 Task: Playful business resume whimsical color block.
Action: Mouse moved to (314, 175)
Screenshot: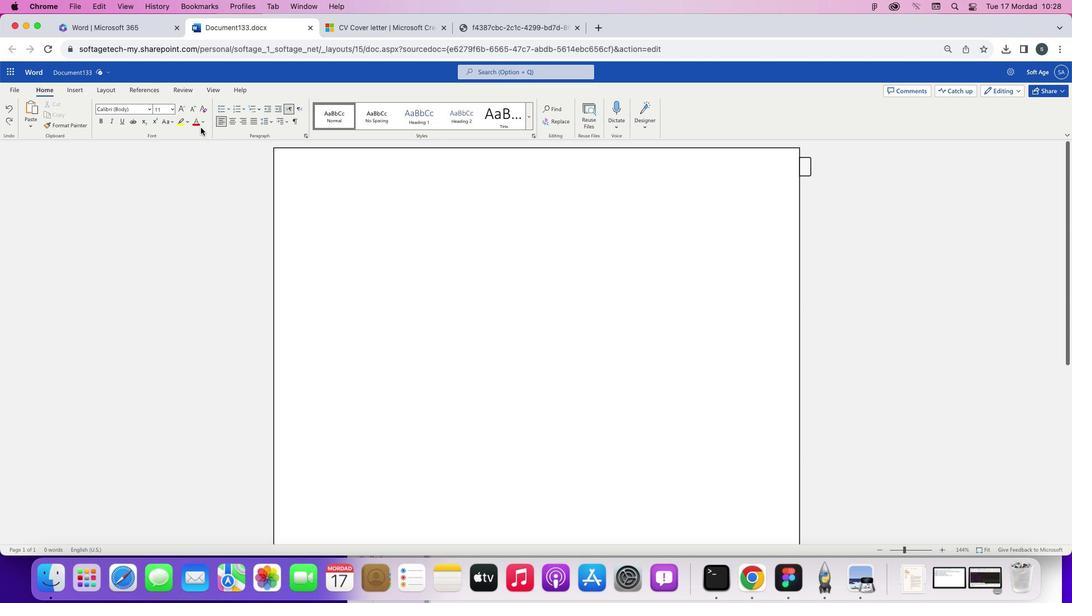 
Action: Mouse pressed left at (314, 175)
Screenshot: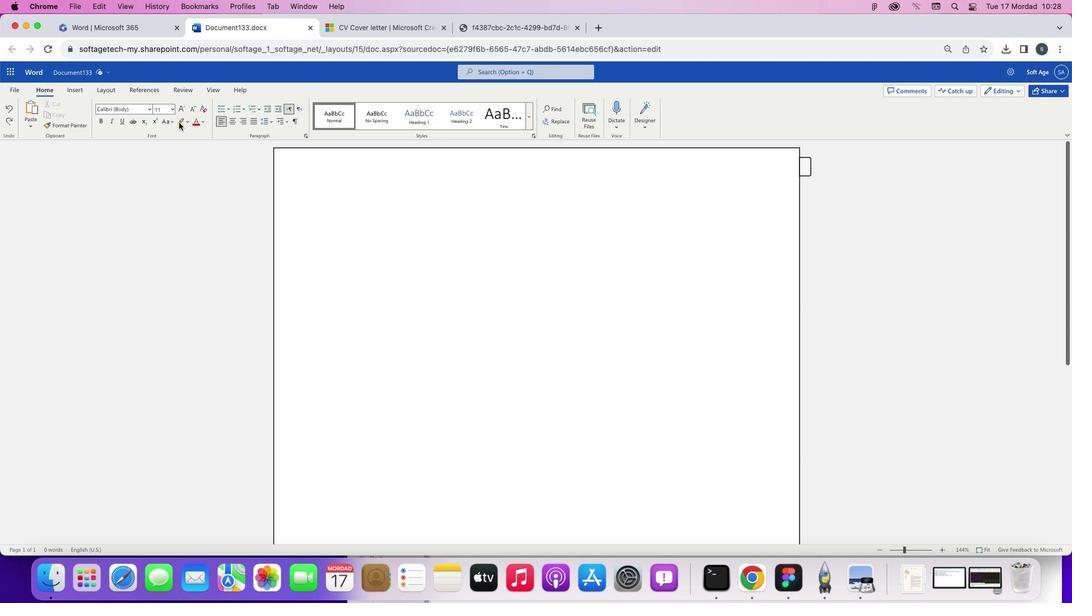 
Action: Mouse moved to (98, 74)
Screenshot: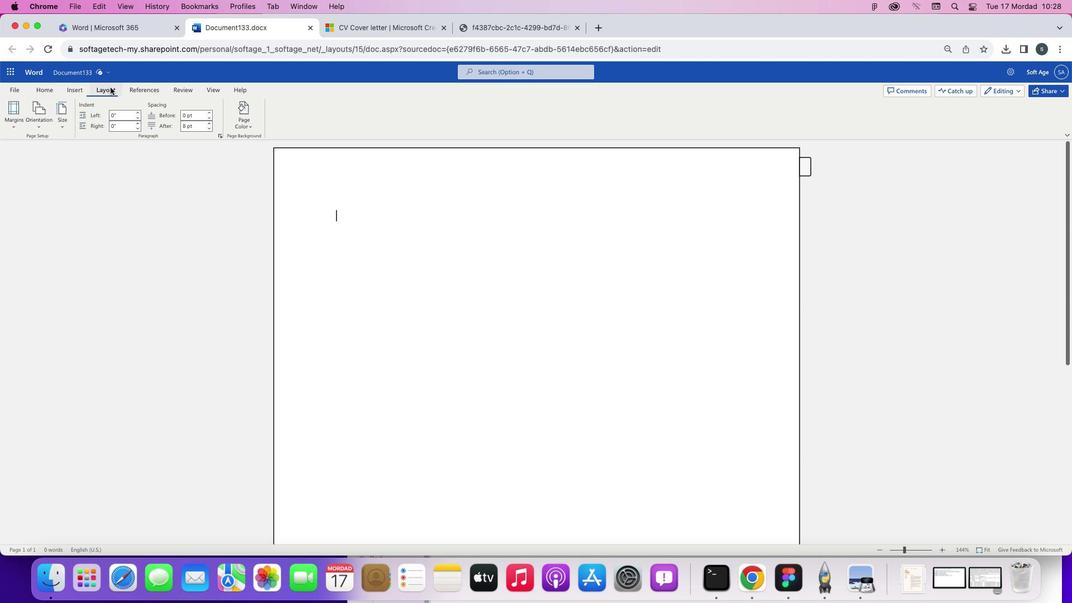 
Action: Mouse pressed left at (98, 74)
Screenshot: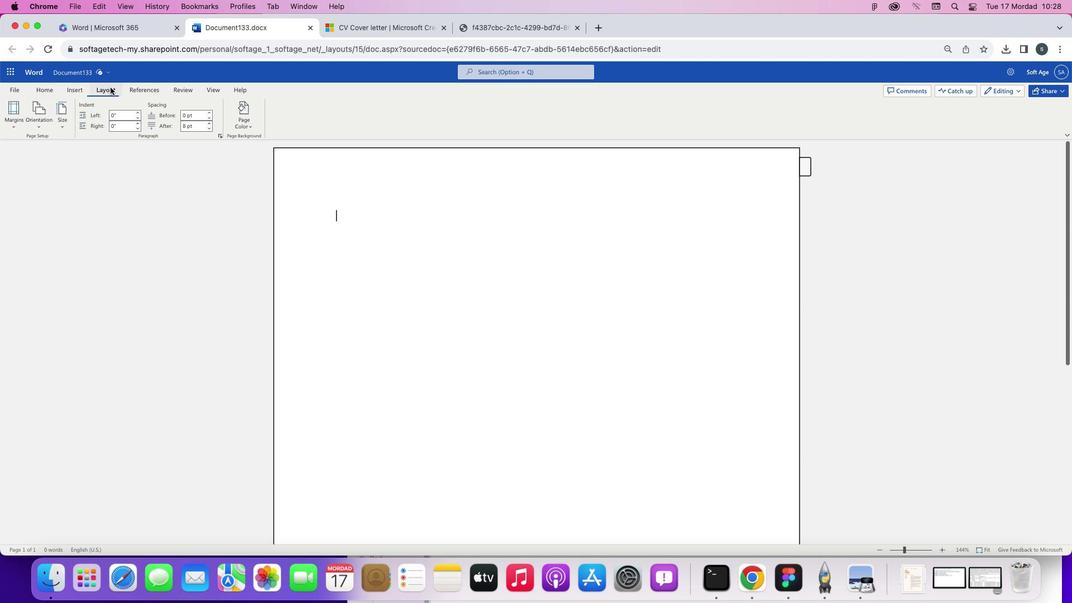 
Action: Mouse moved to (232, 101)
Screenshot: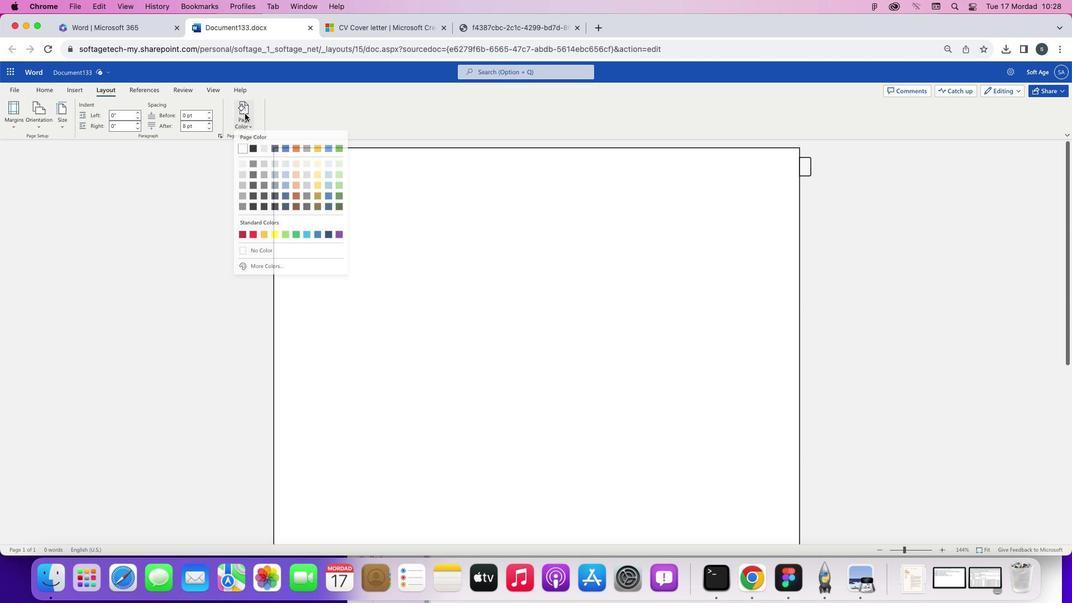 
Action: Mouse pressed left at (232, 101)
Screenshot: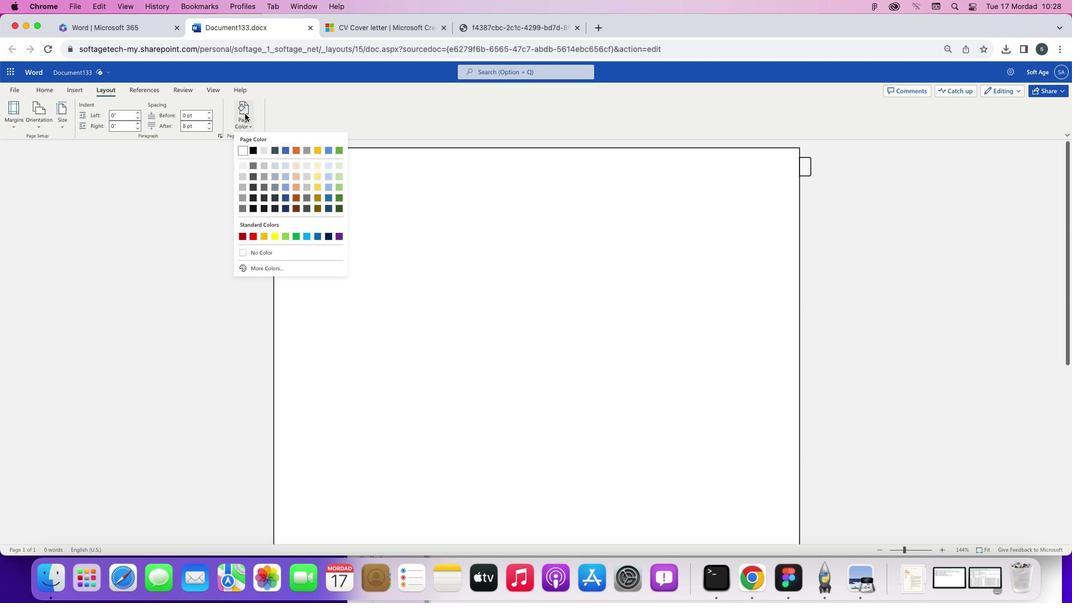 
Action: Mouse moved to (284, 152)
Screenshot: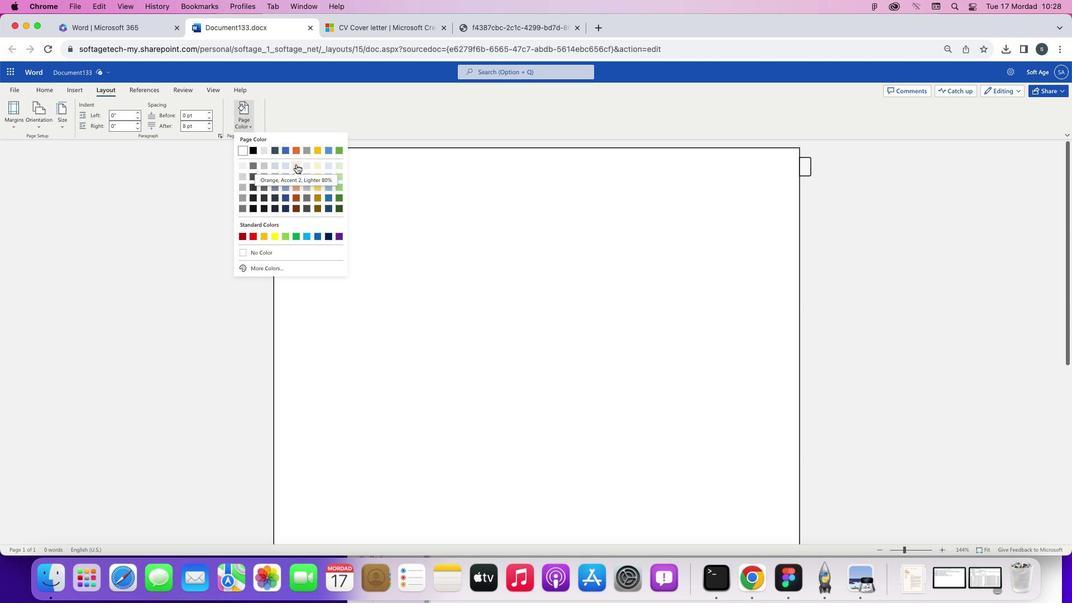 
Action: Mouse pressed left at (284, 152)
Screenshot: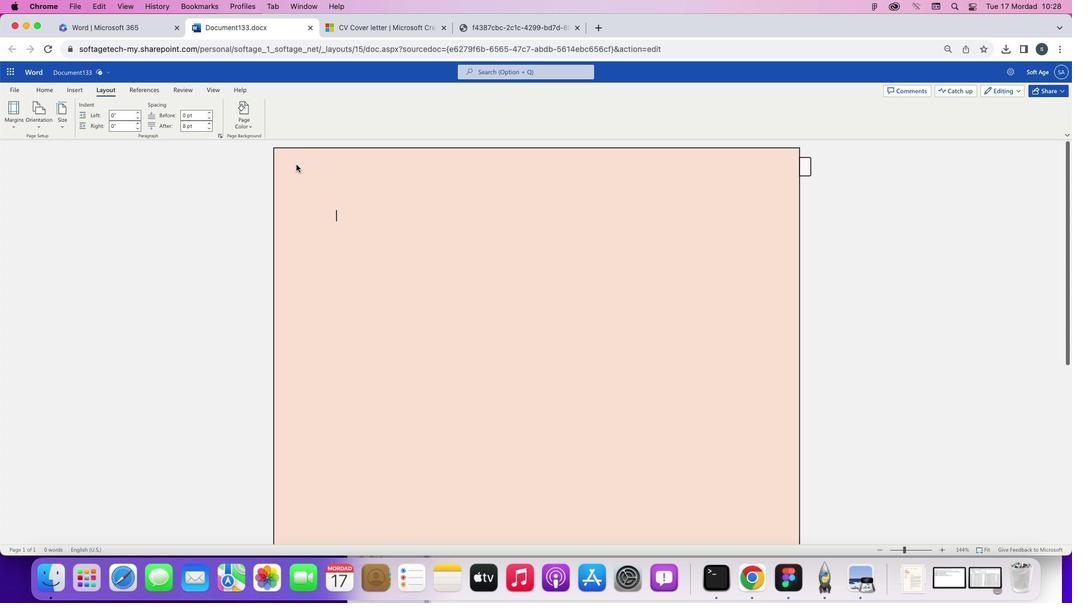 
Action: Mouse moved to (362, 233)
Screenshot: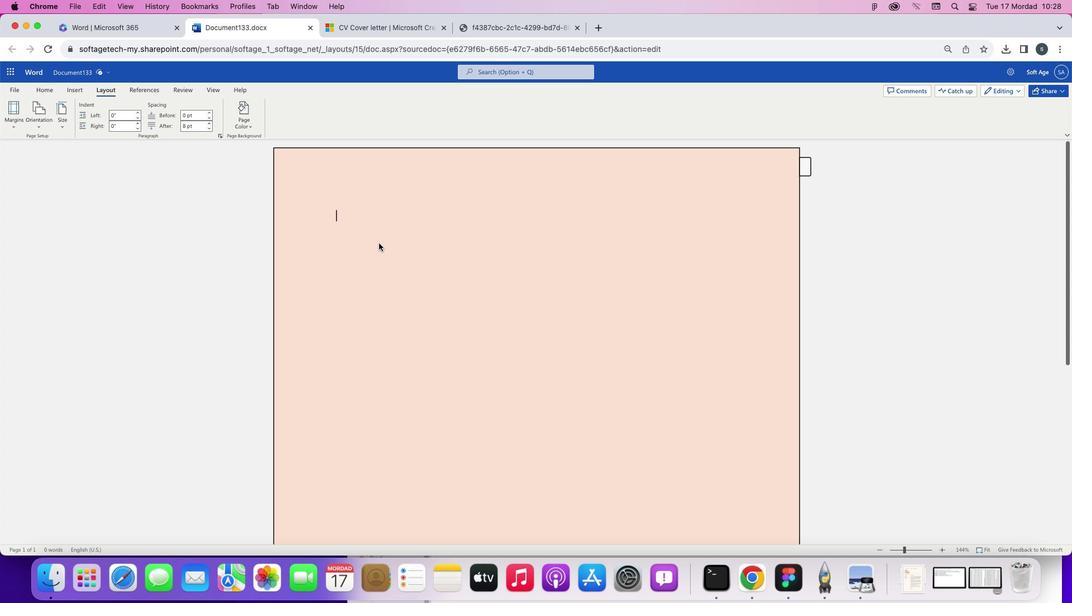 
Action: Mouse pressed left at (362, 233)
Screenshot: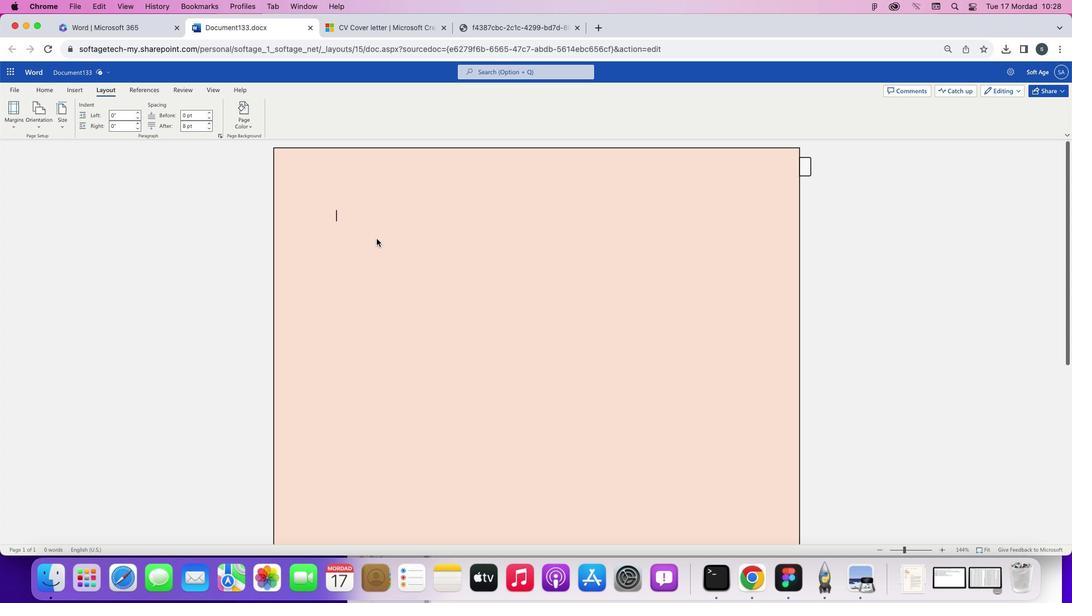 
Action: Mouse moved to (40, 79)
Screenshot: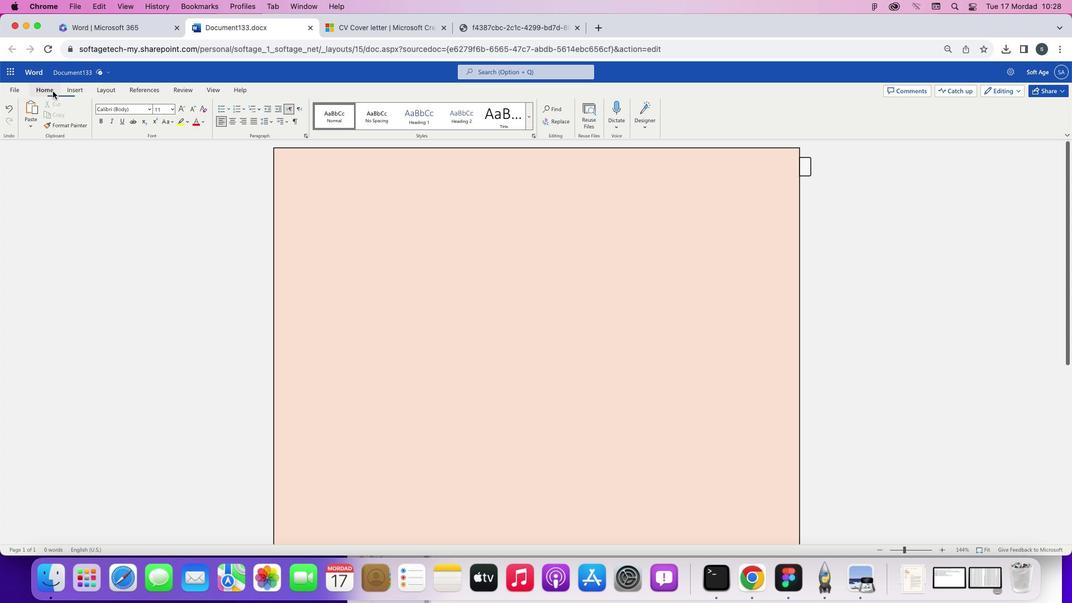 
Action: Mouse pressed left at (40, 79)
Screenshot: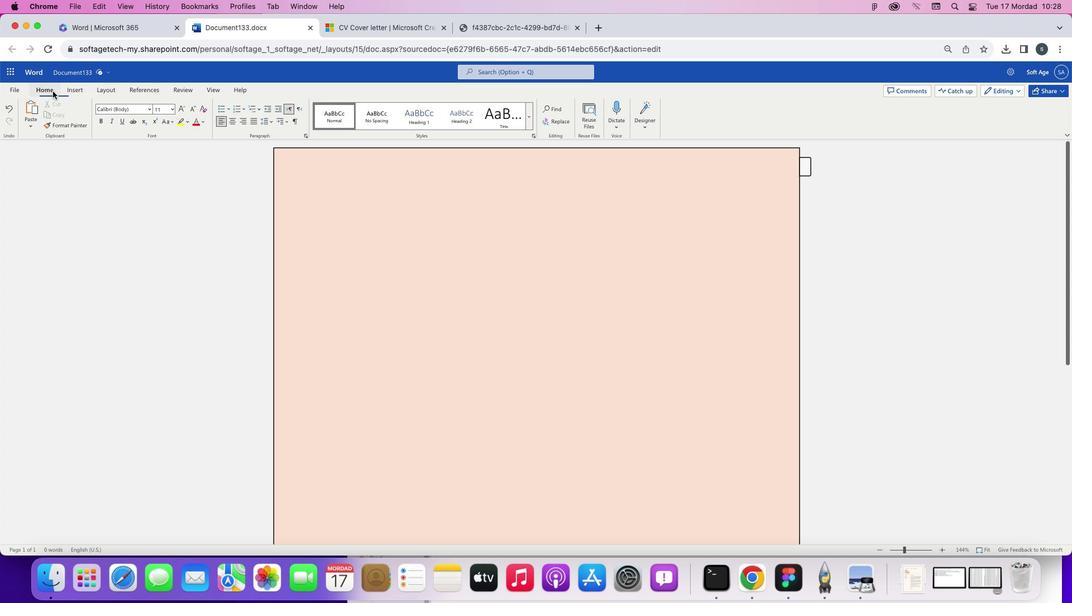 
Action: Mouse moved to (366, 206)
Screenshot: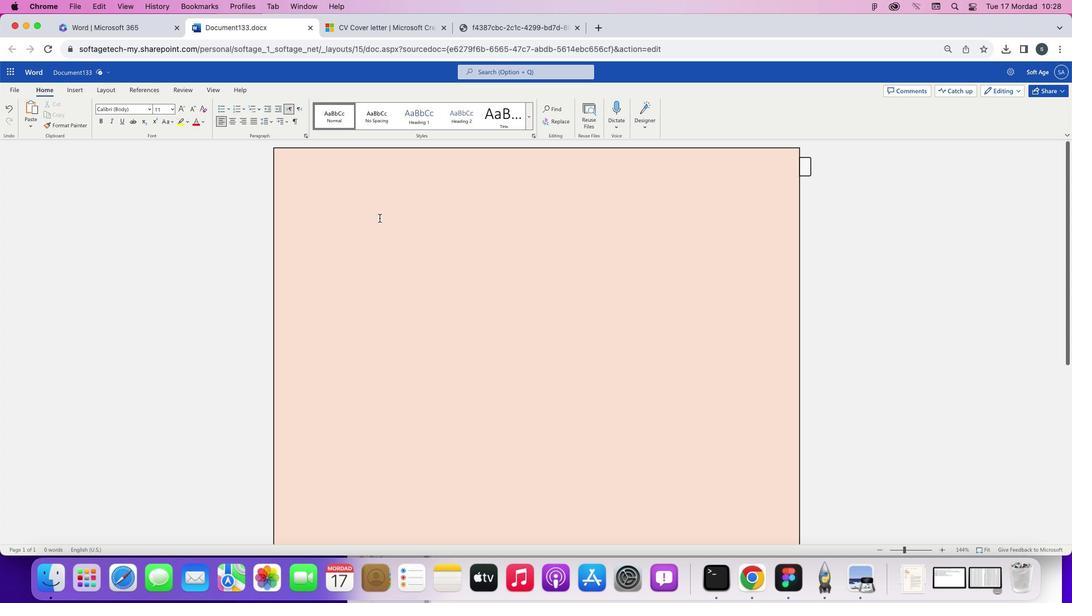 
Action: Mouse pressed left at (366, 206)
Screenshot: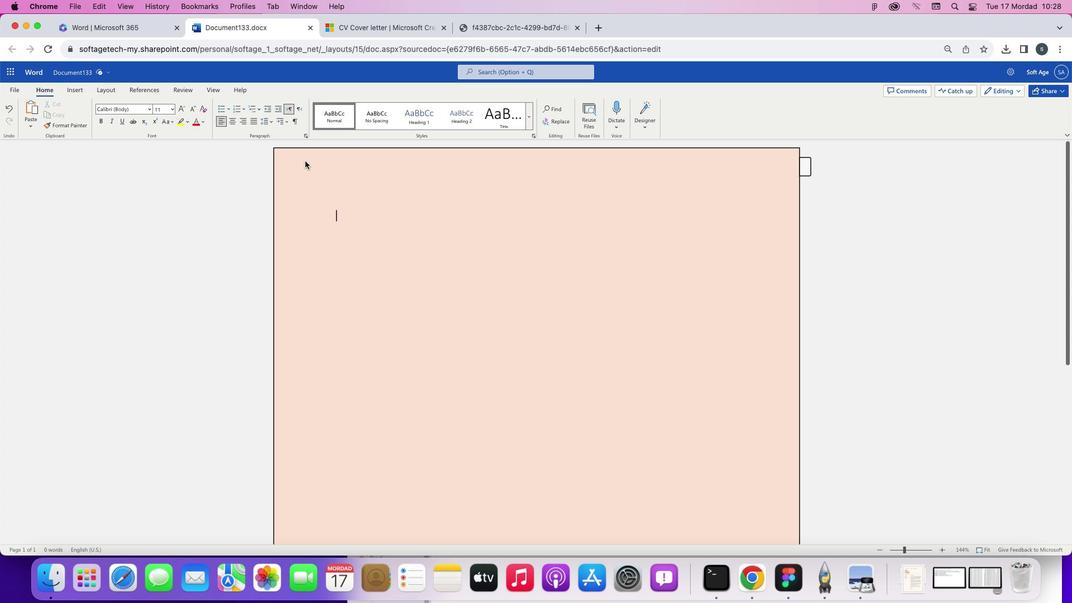 
Action: Mouse moved to (66, 79)
Screenshot: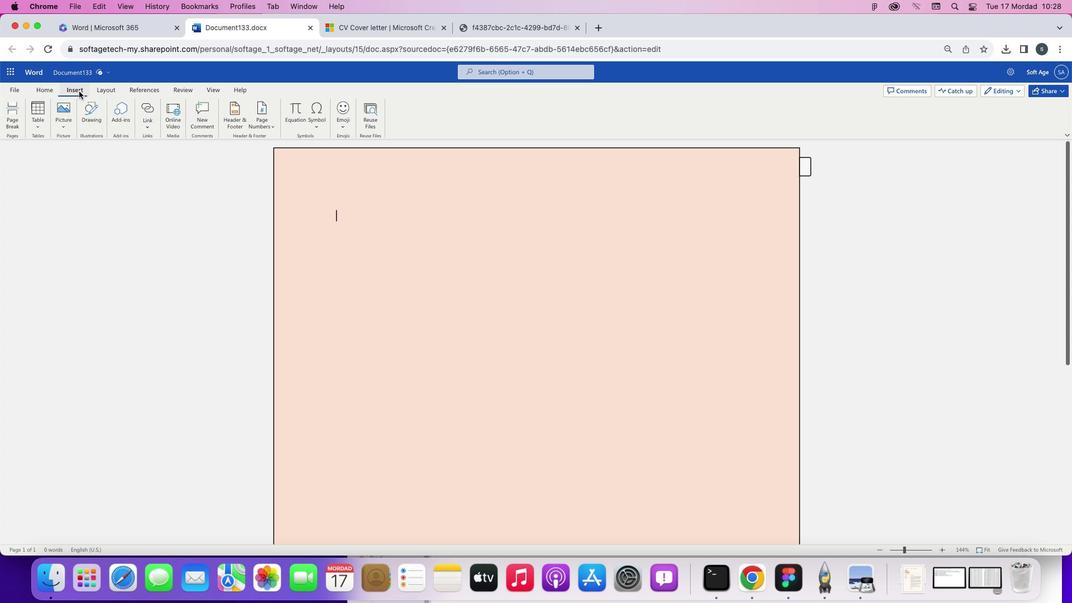 
Action: Mouse pressed left at (66, 79)
Screenshot: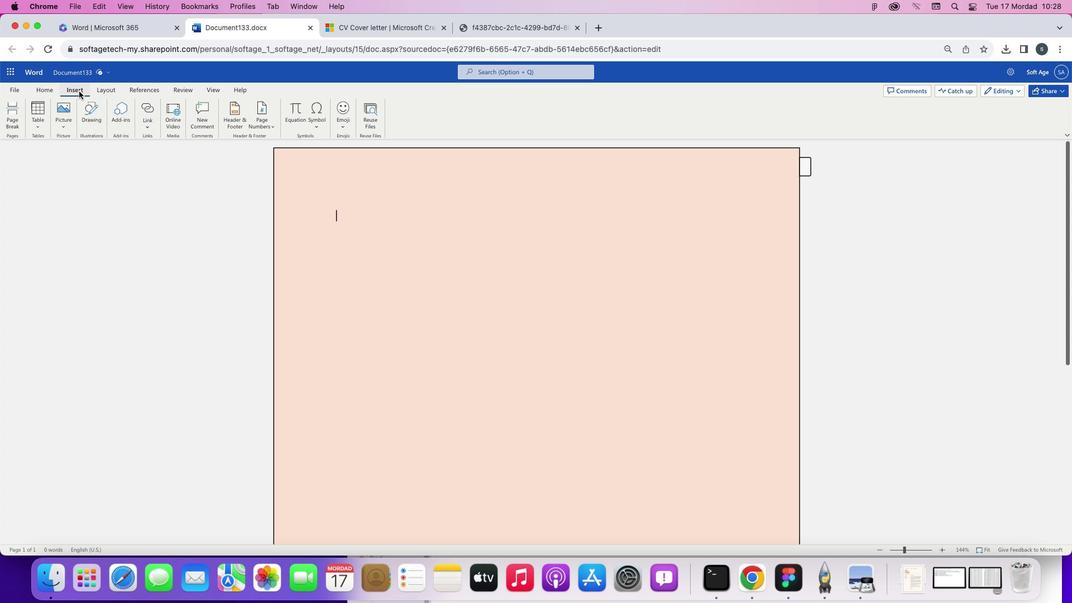 
Action: Mouse moved to (83, 99)
Screenshot: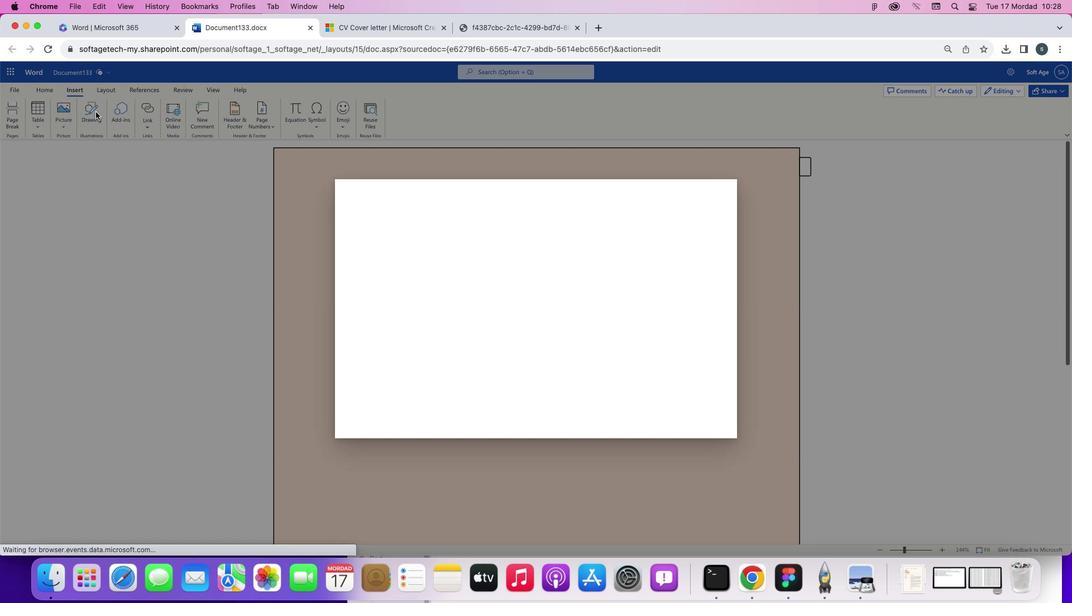 
Action: Mouse pressed left at (83, 99)
Screenshot: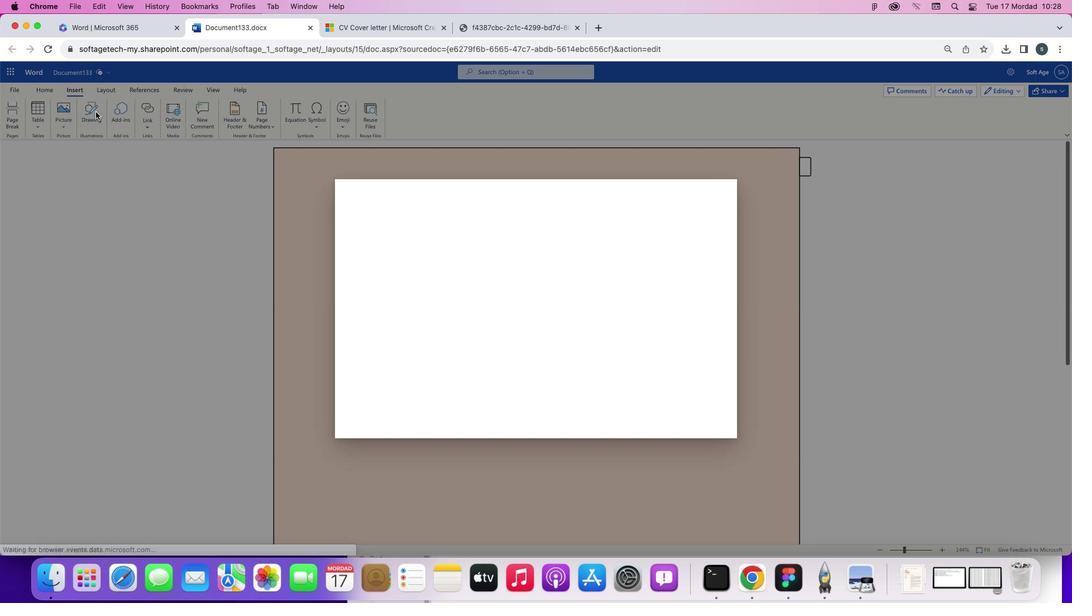 
Action: Mouse moved to (415, 214)
Screenshot: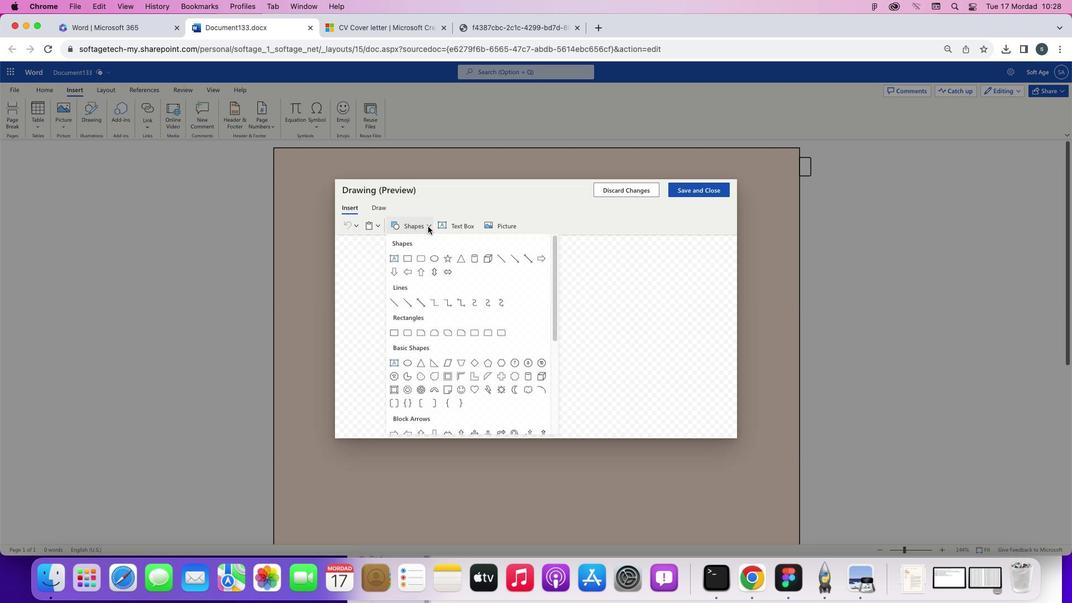 
Action: Mouse pressed left at (415, 214)
Screenshot: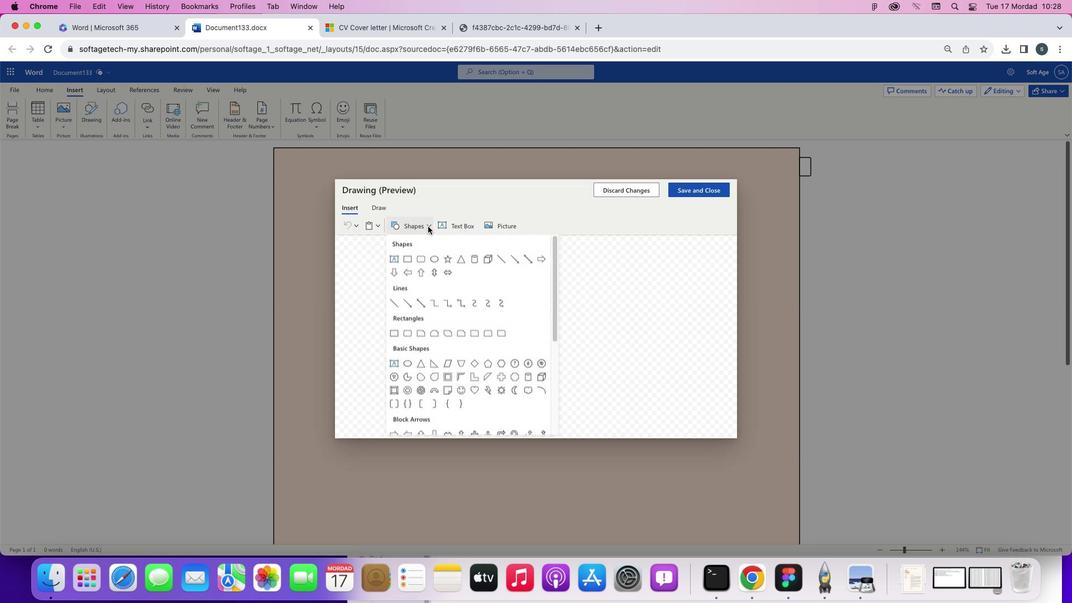 
Action: Mouse moved to (395, 246)
Screenshot: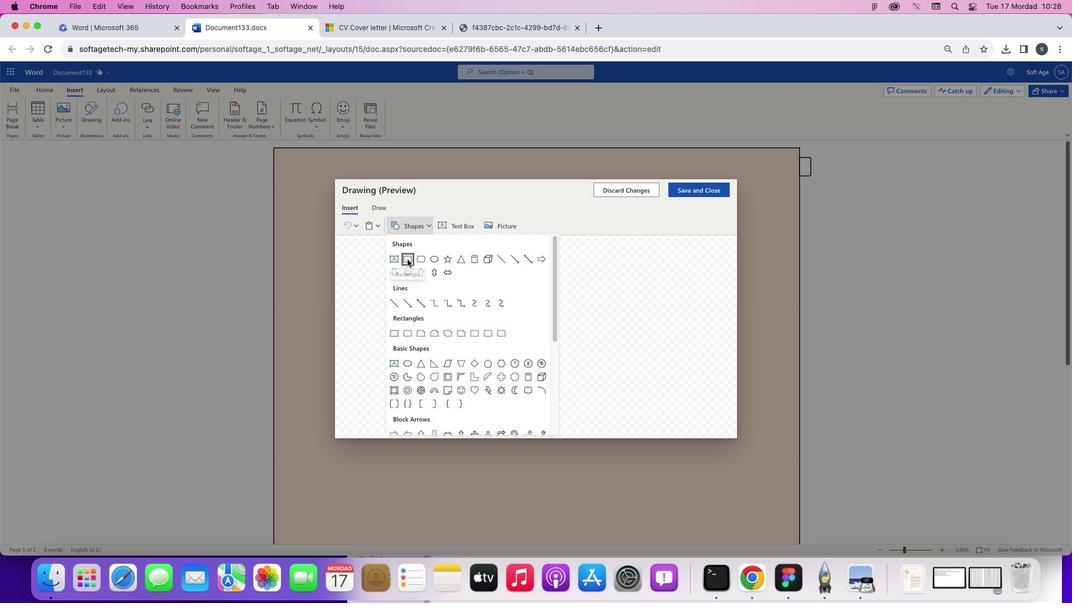 
Action: Mouse pressed left at (395, 246)
Screenshot: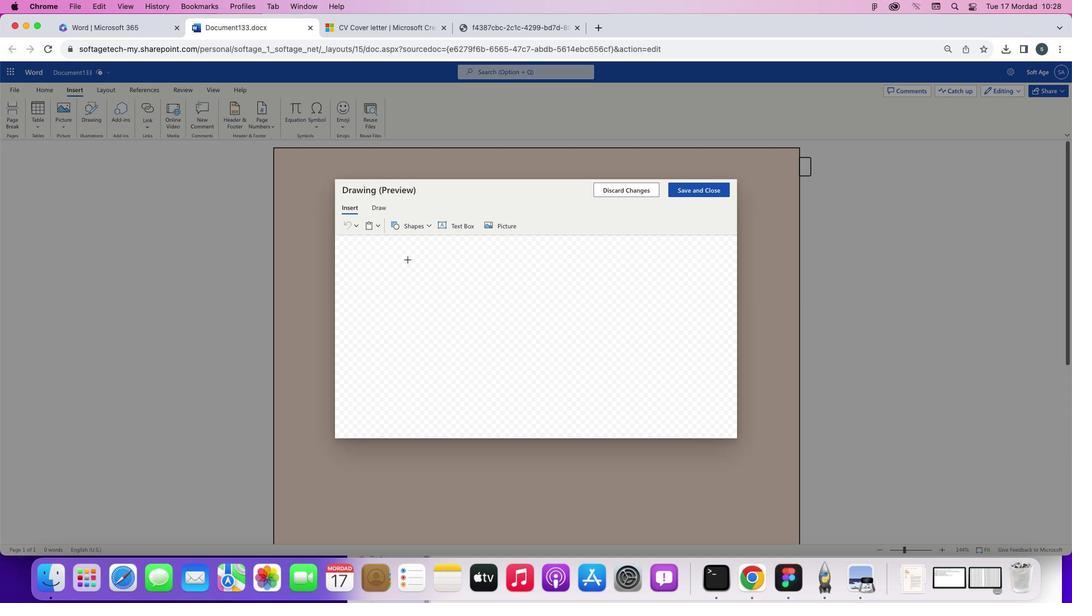 
Action: Mouse moved to (363, 250)
Screenshot: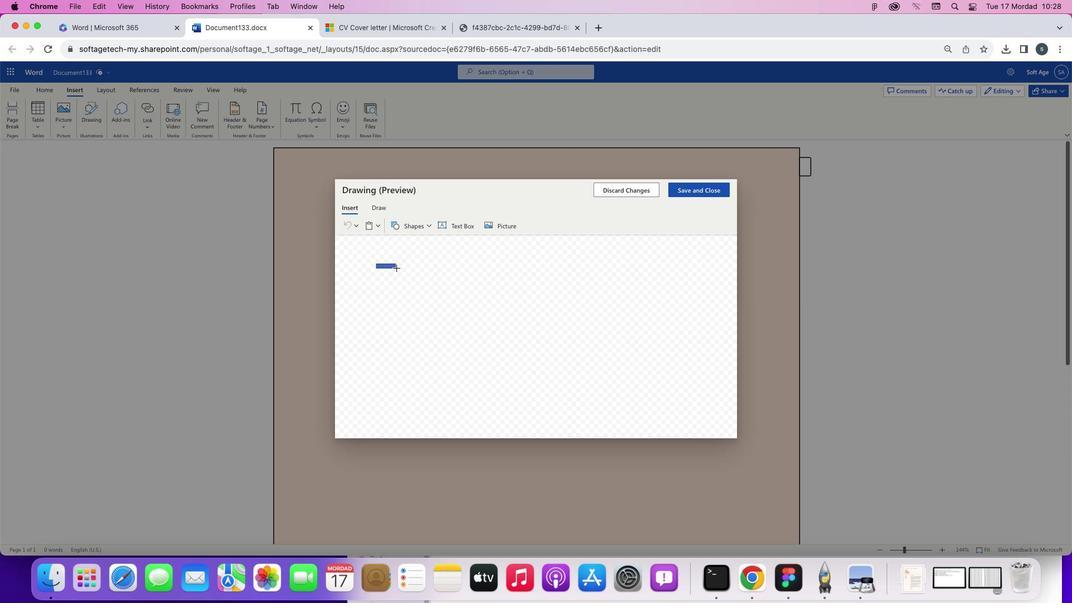 
Action: Mouse pressed left at (363, 250)
Screenshot: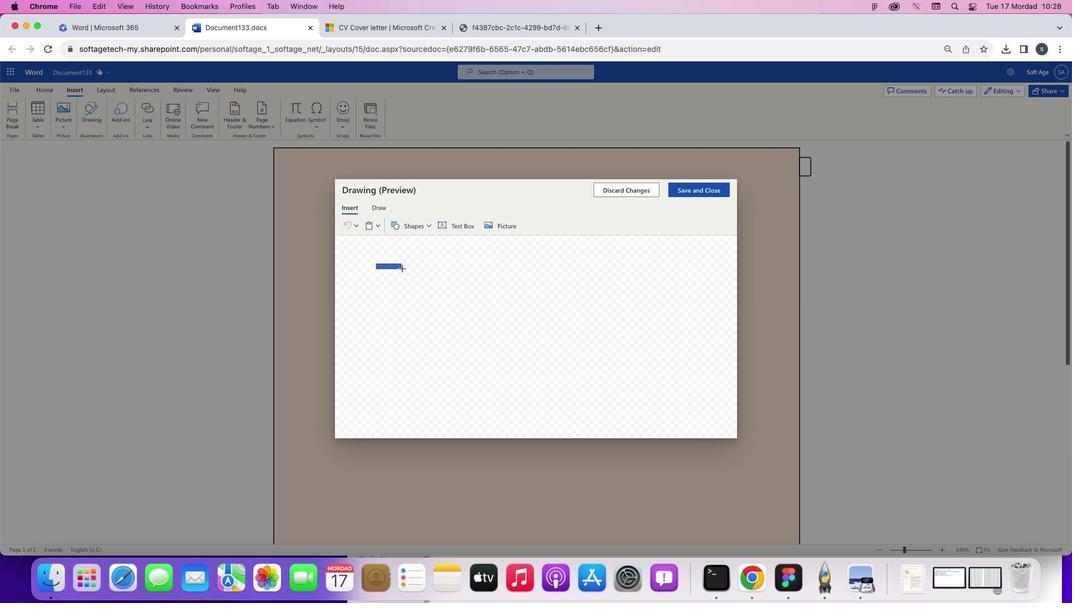 
Action: Mouse moved to (489, 214)
Screenshot: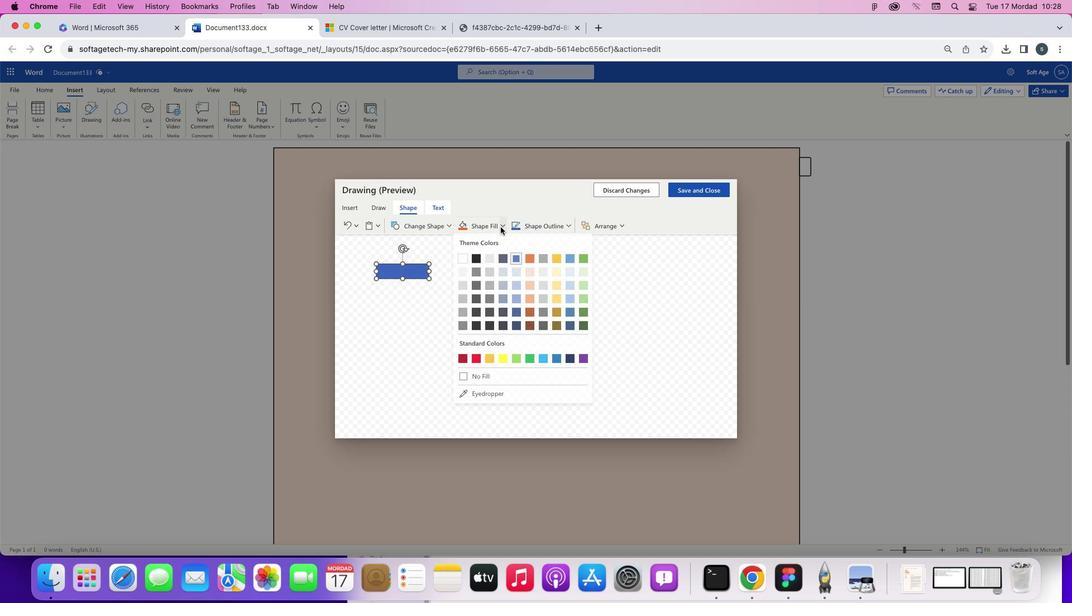
Action: Mouse pressed left at (489, 214)
Screenshot: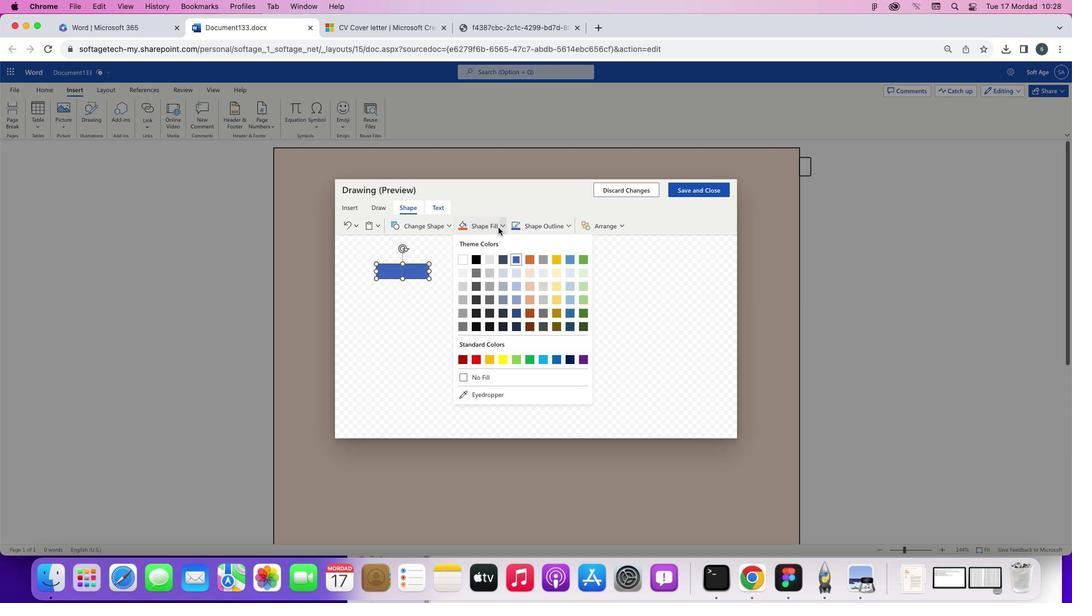 
Action: Mouse moved to (520, 268)
Screenshot: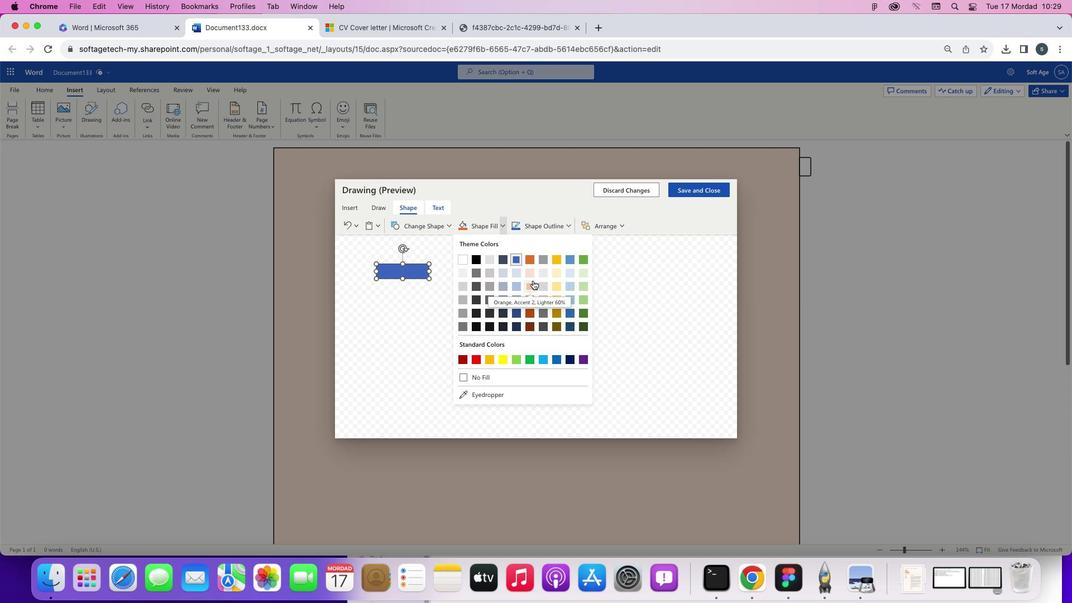 
Action: Mouse pressed left at (520, 268)
Screenshot: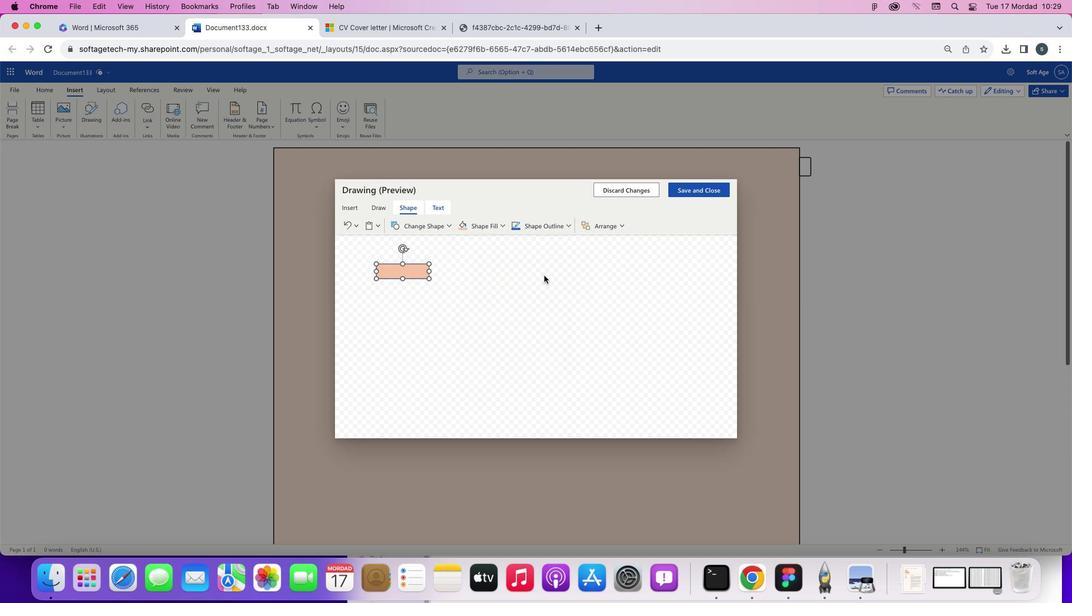 
Action: Mouse moved to (678, 177)
Screenshot: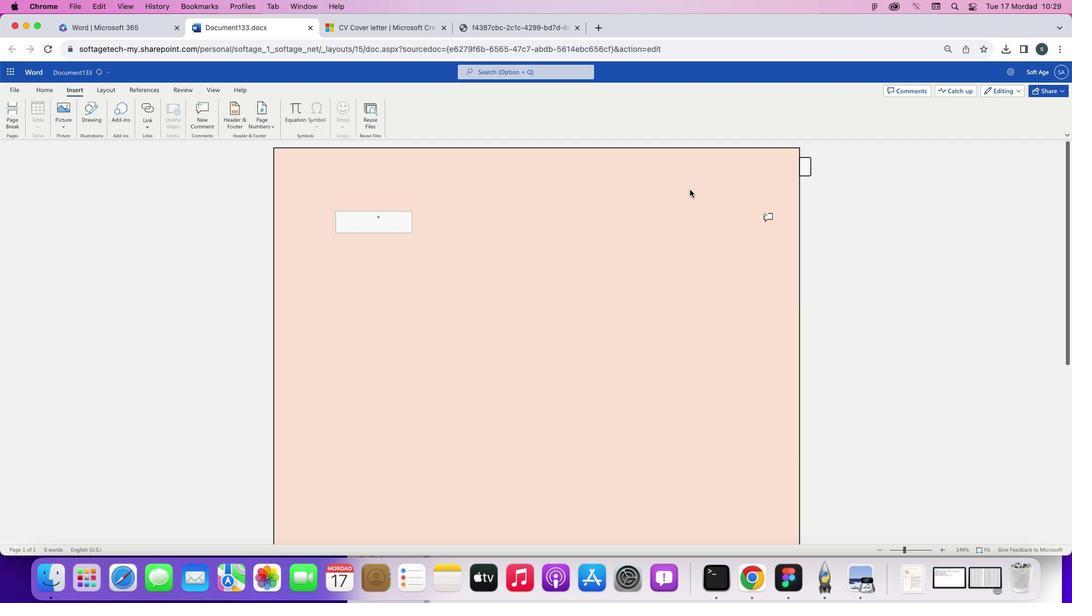 
Action: Mouse pressed left at (678, 177)
Screenshot: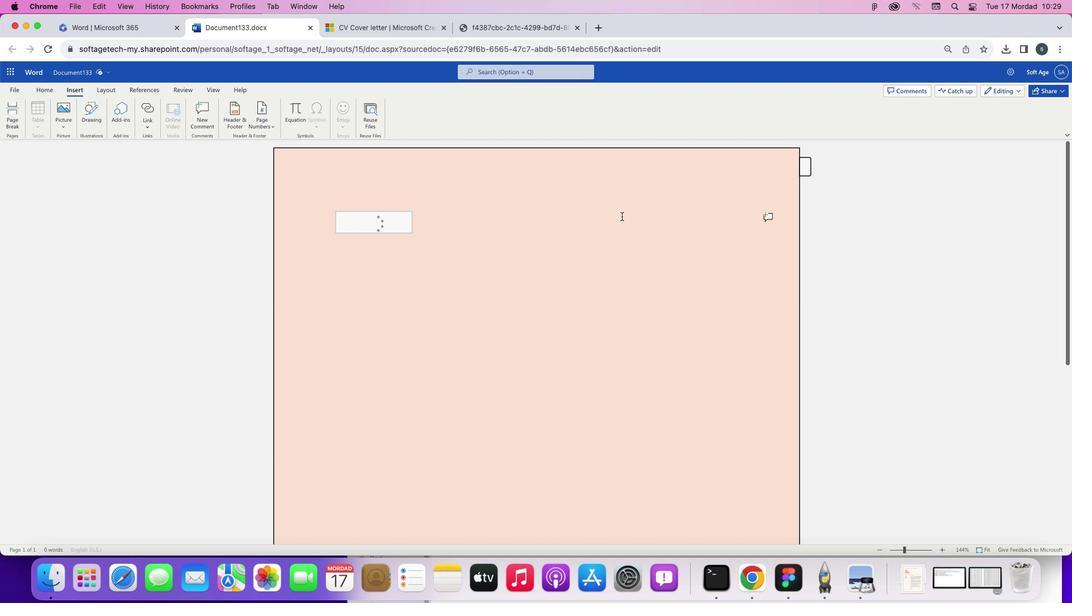 
Action: Mouse moved to (397, 211)
Screenshot: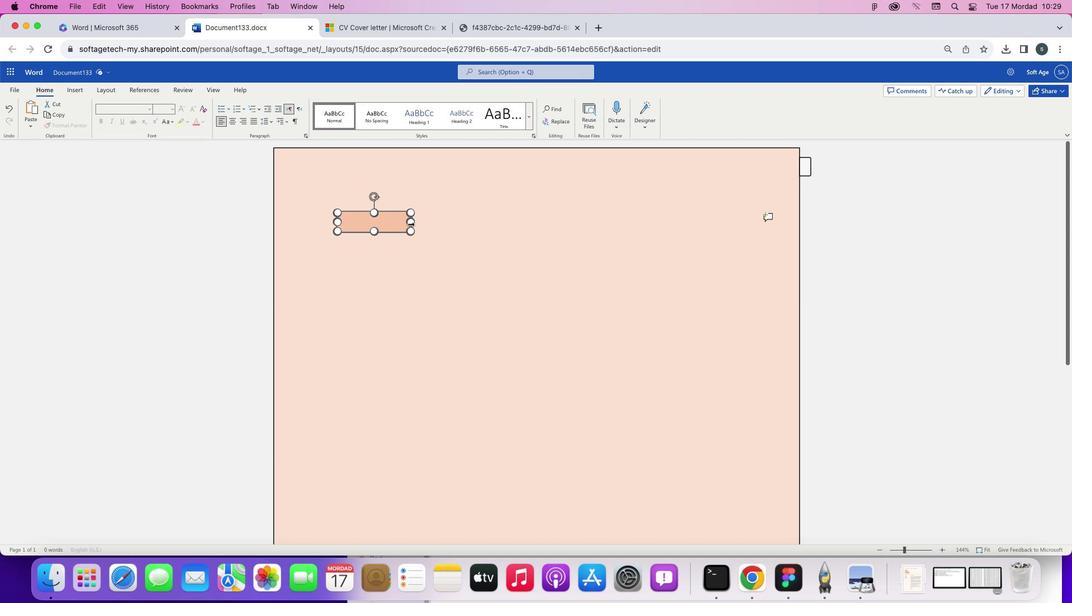 
Action: Mouse pressed left at (397, 211)
Screenshot: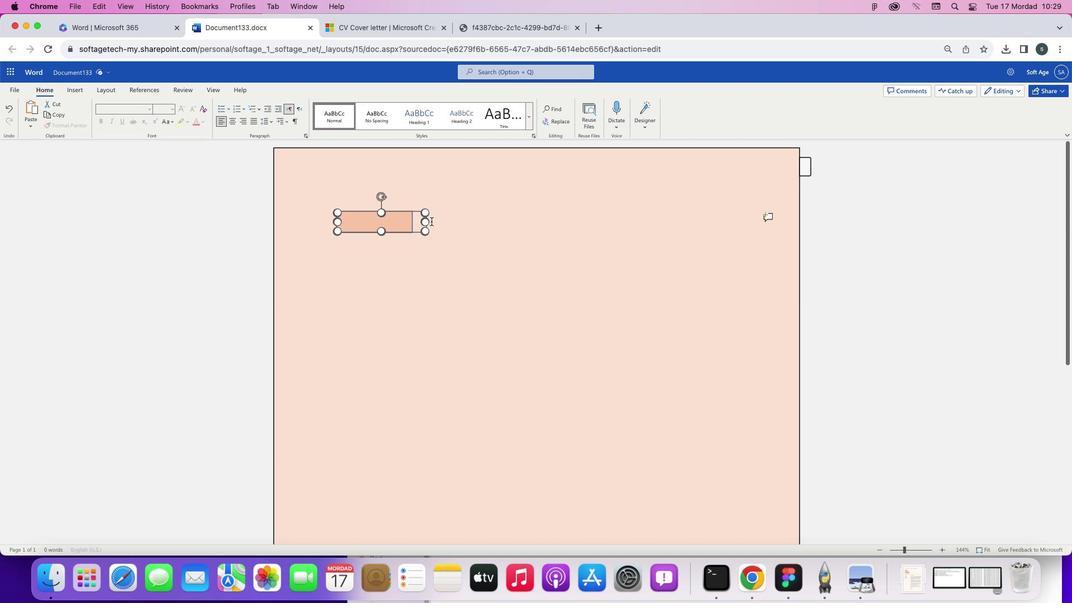 
Action: Mouse moved to (366, 210)
Screenshot: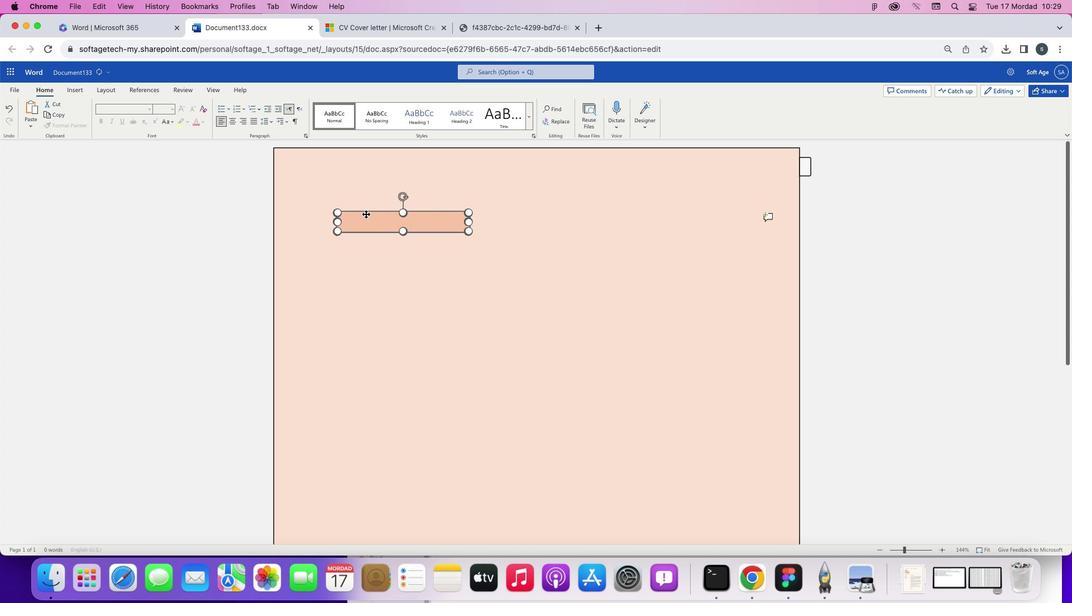 
Action: Mouse pressed left at (366, 210)
Screenshot: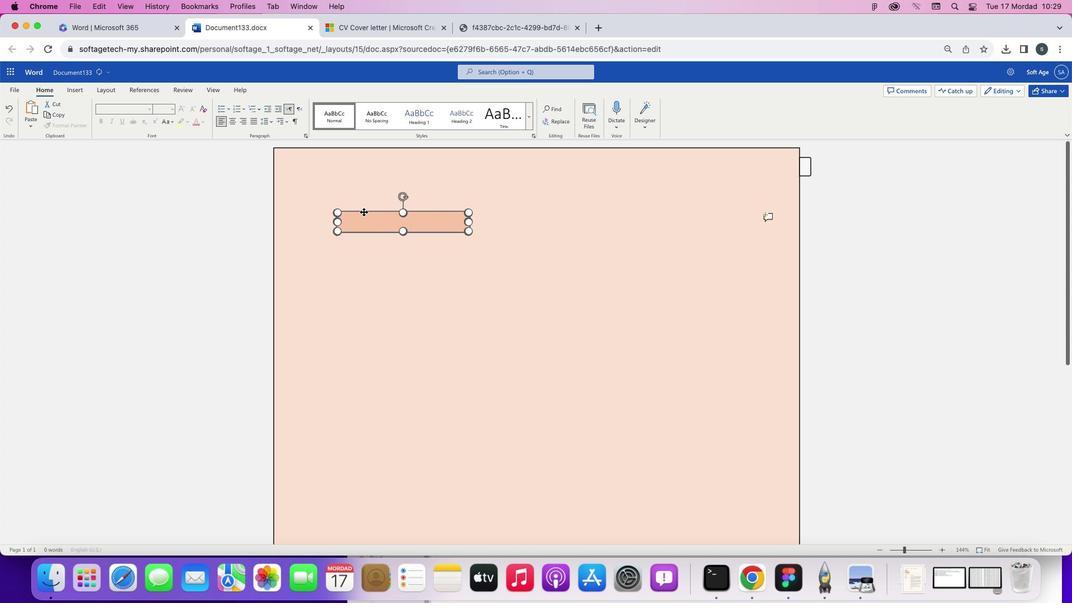 
Action: Mouse moved to (518, 206)
Screenshot: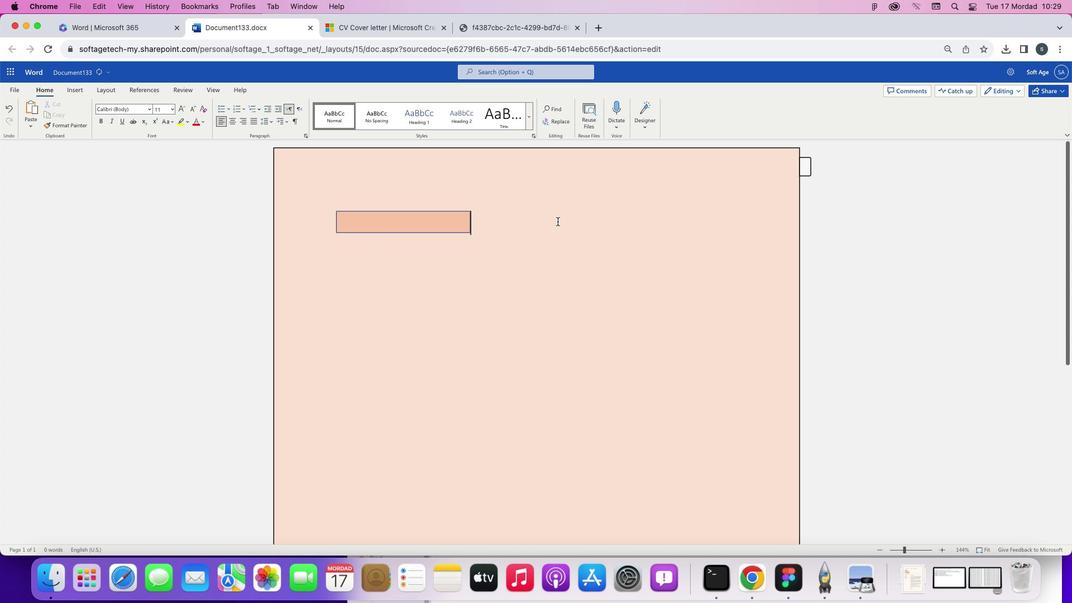 
Action: Mouse pressed left at (518, 206)
Screenshot: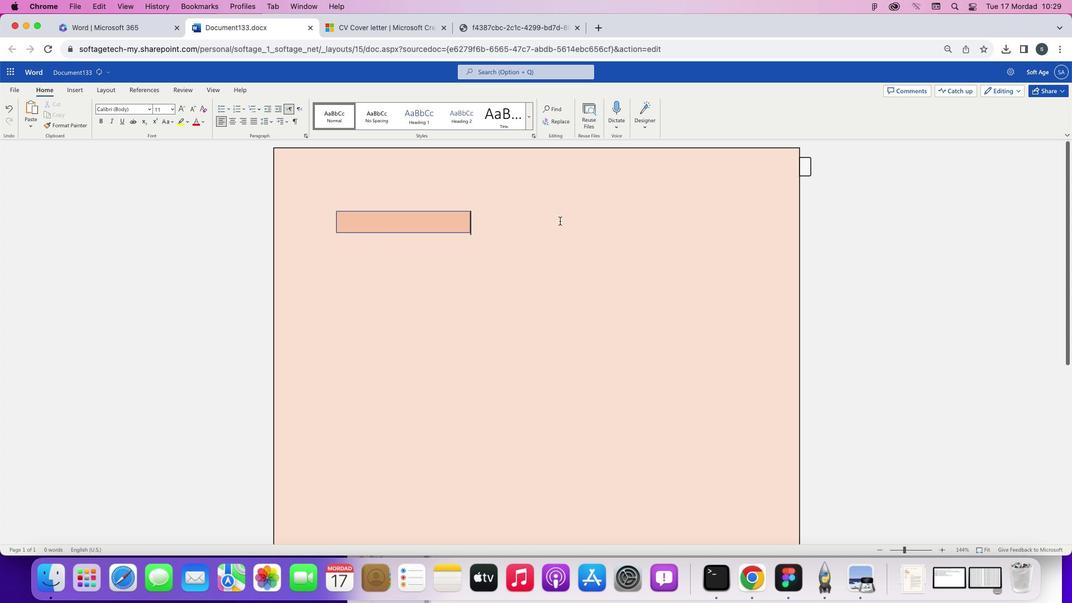 
Action: Mouse moved to (494, 196)
Screenshot: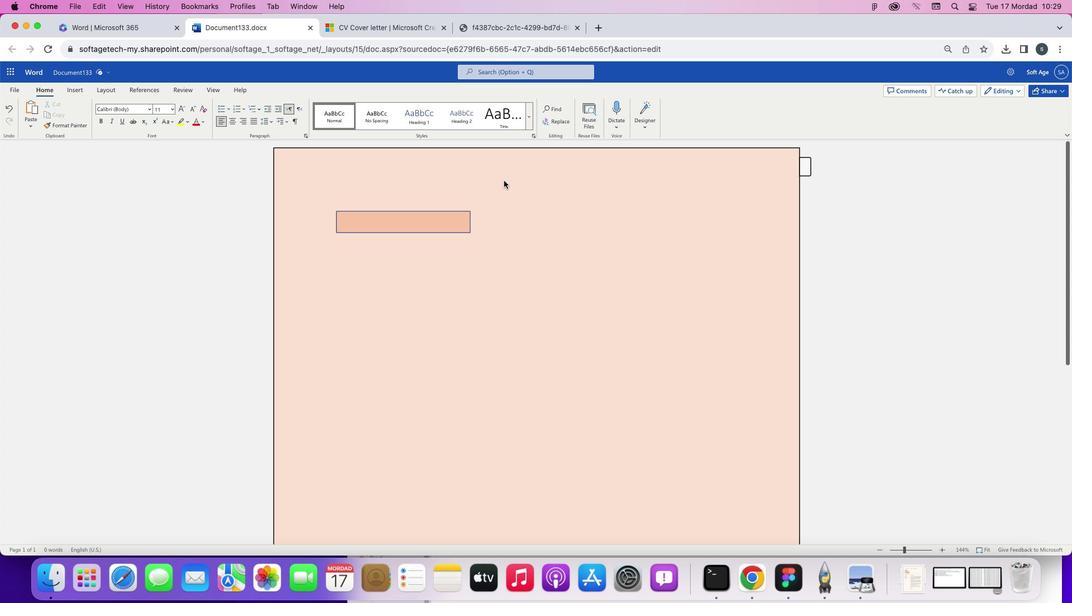 
Action: Mouse pressed left at (494, 196)
Screenshot: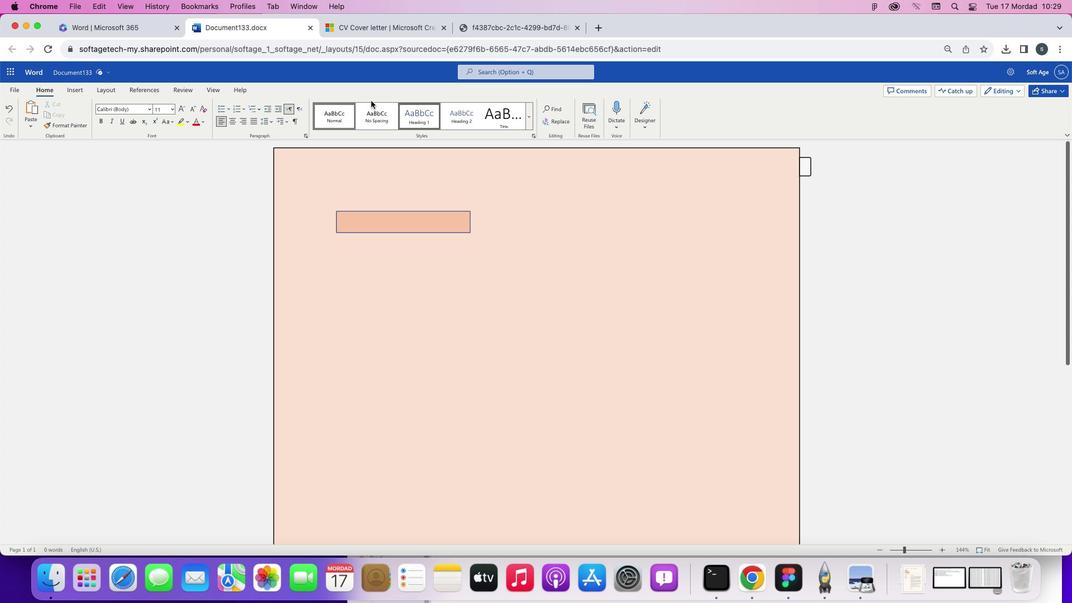 
Action: Mouse moved to (66, 77)
Screenshot: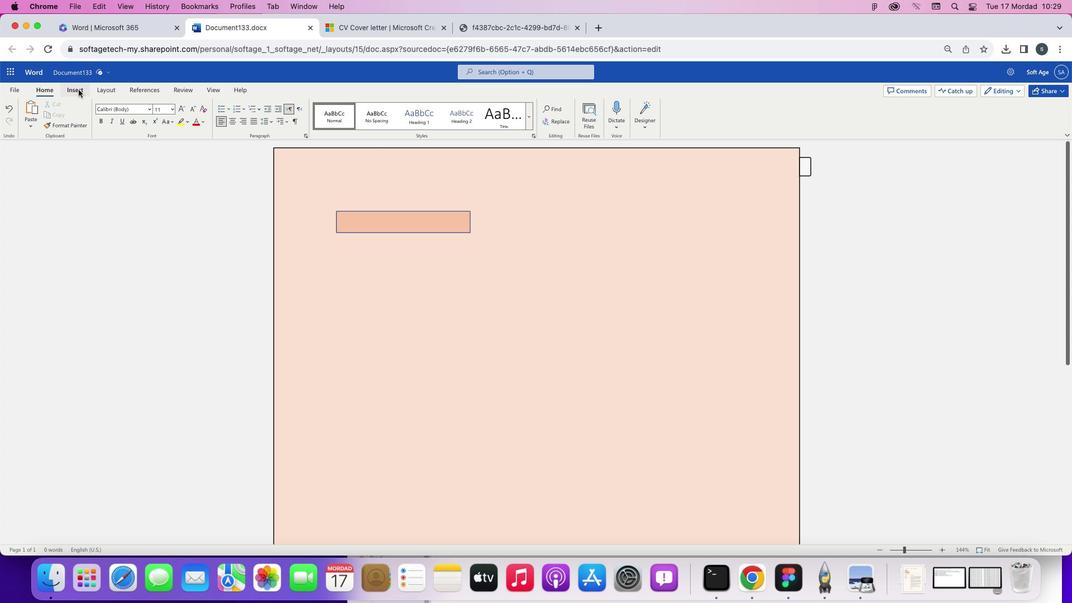 
Action: Mouse pressed left at (66, 77)
Screenshot: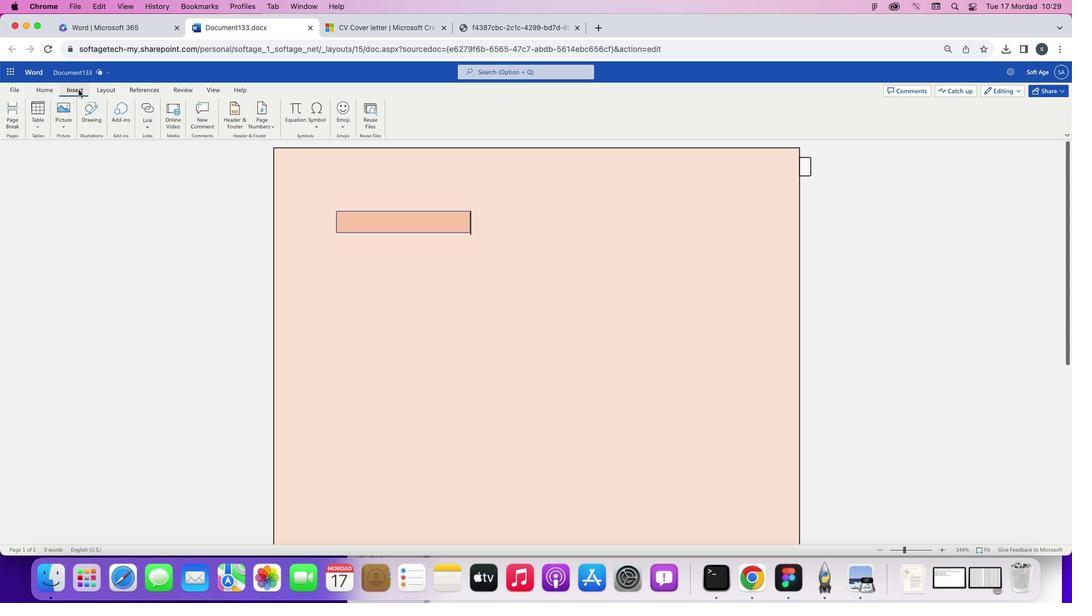 
Action: Mouse moved to (29, 78)
Screenshot: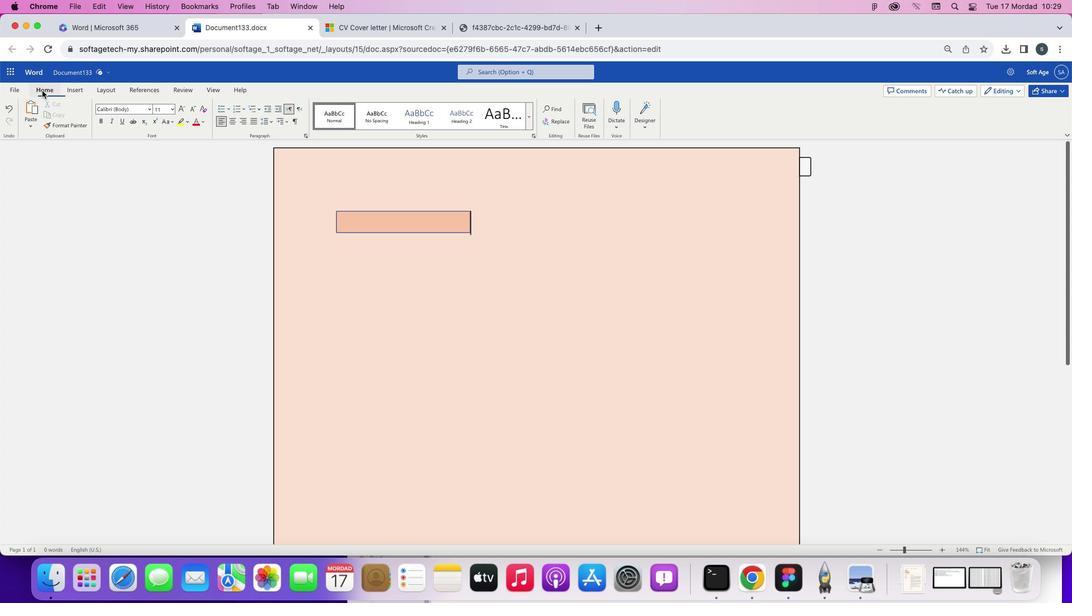 
Action: Mouse pressed left at (29, 78)
Screenshot: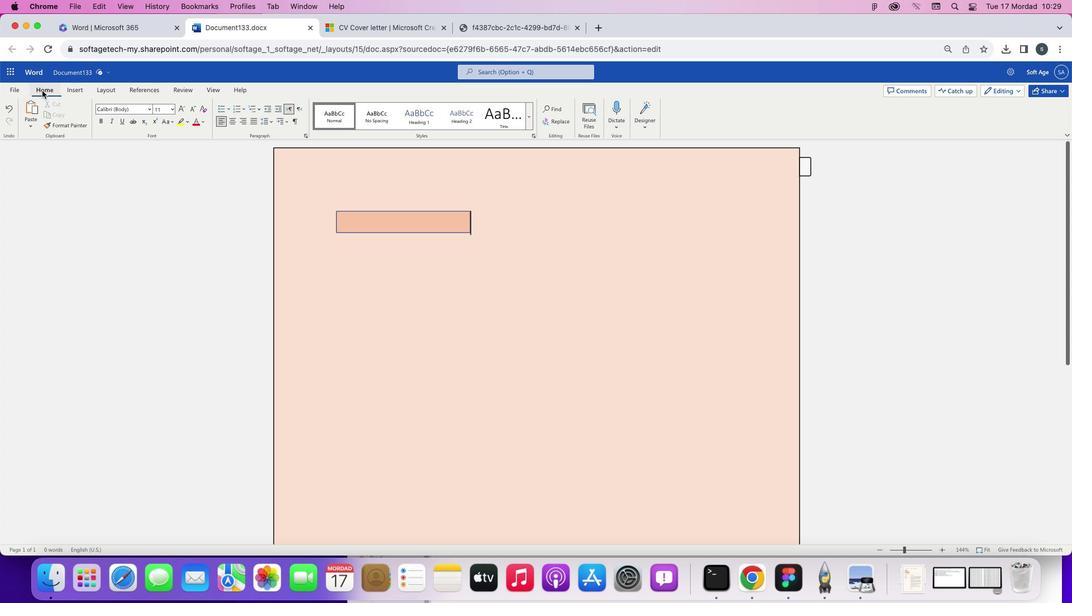 
Action: Mouse moved to (405, 202)
Screenshot: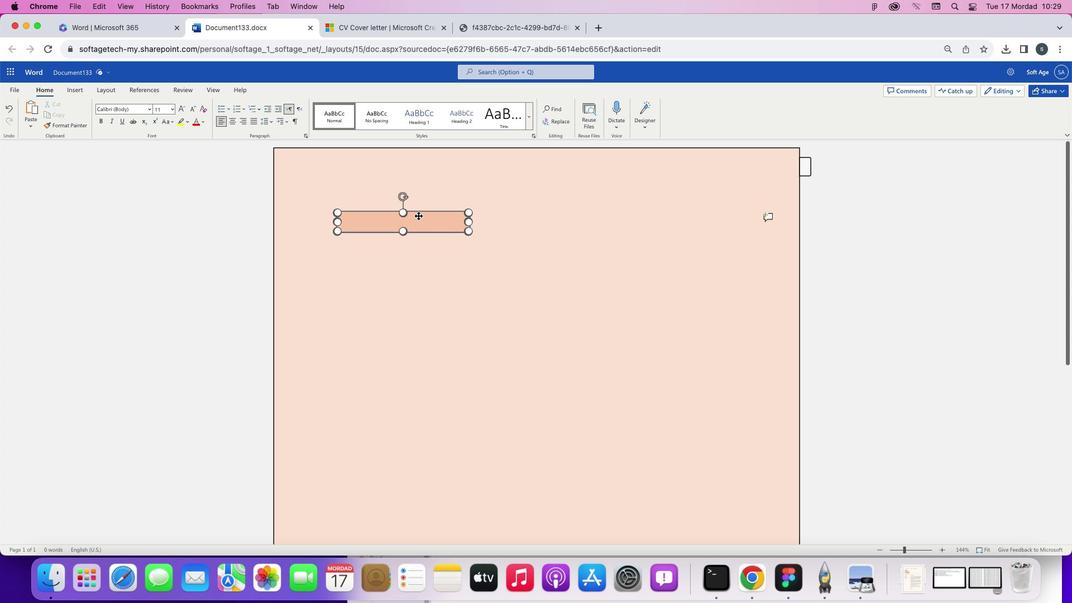 
Action: Mouse pressed left at (405, 202)
Screenshot: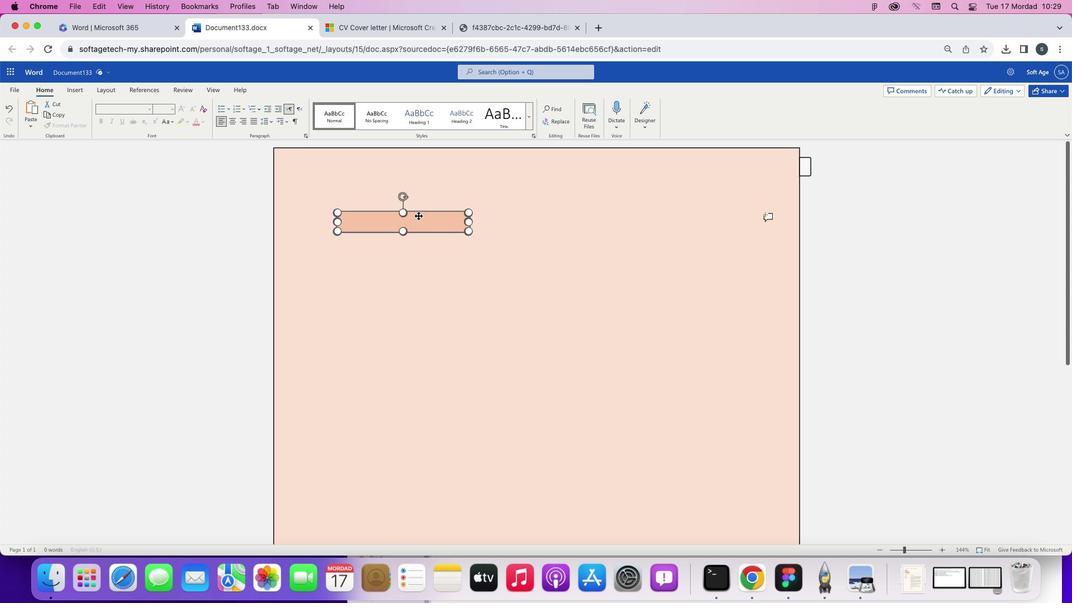 
Action: Mouse moved to (407, 206)
Screenshot: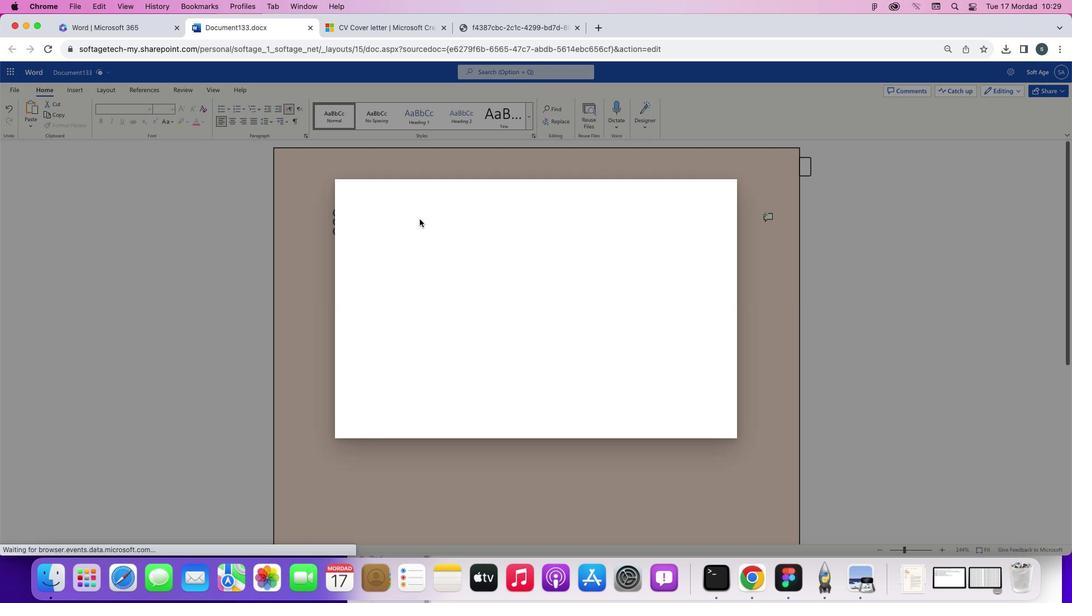 
Action: Mouse pressed left at (407, 206)
Screenshot: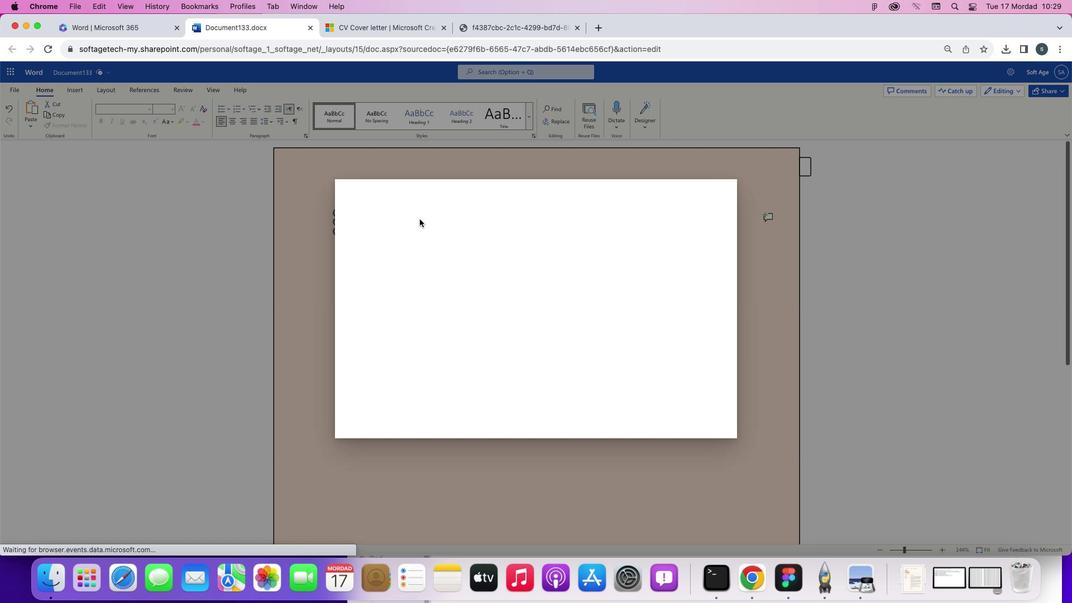 
Action: Mouse pressed left at (407, 206)
Screenshot: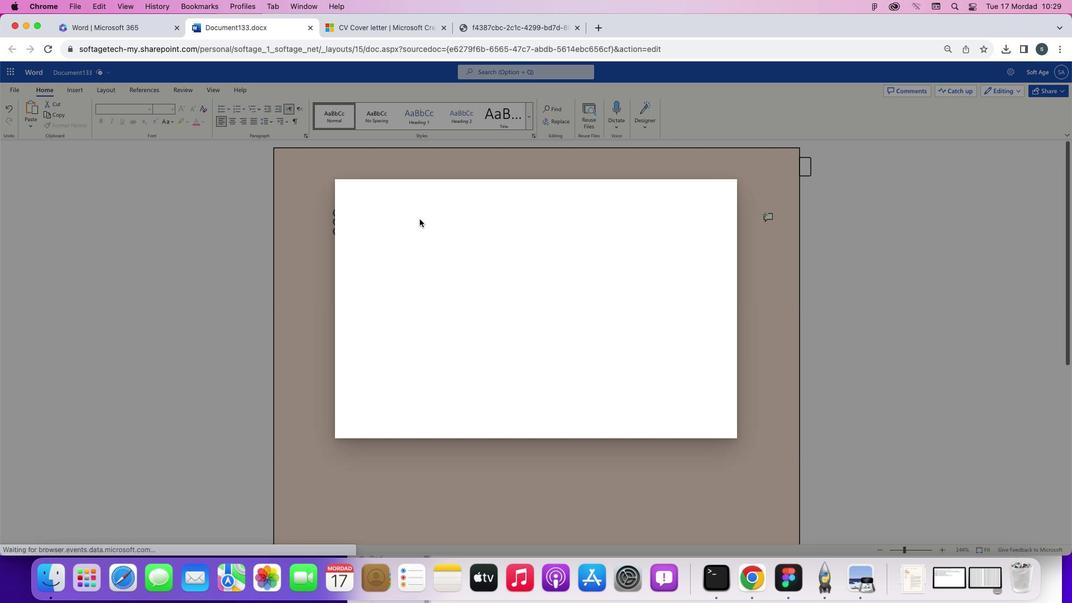 
Action: Mouse moved to (366, 197)
Screenshot: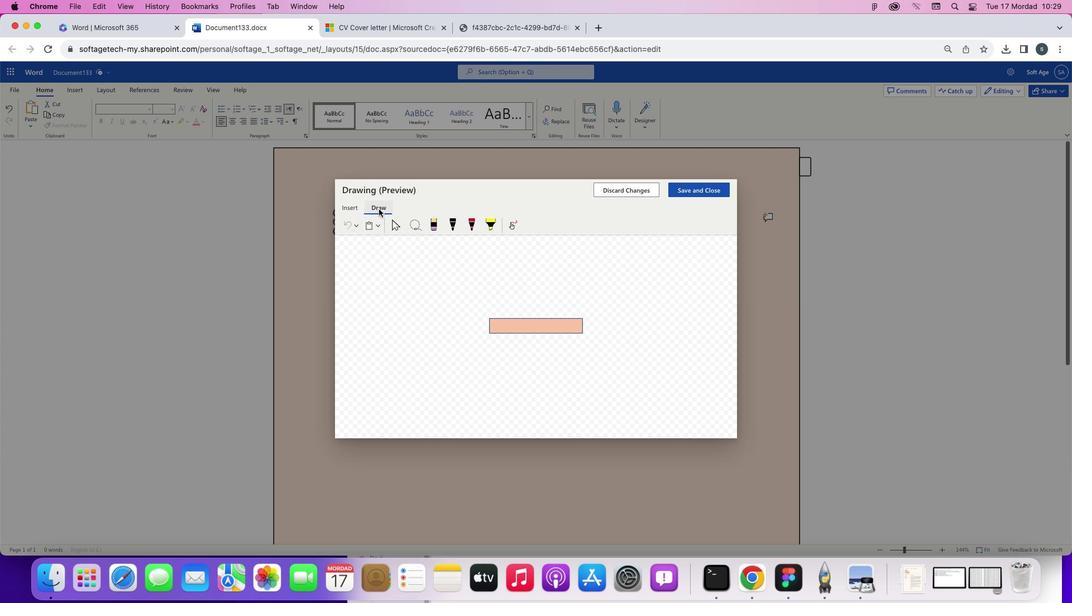 
Action: Mouse pressed left at (366, 197)
Screenshot: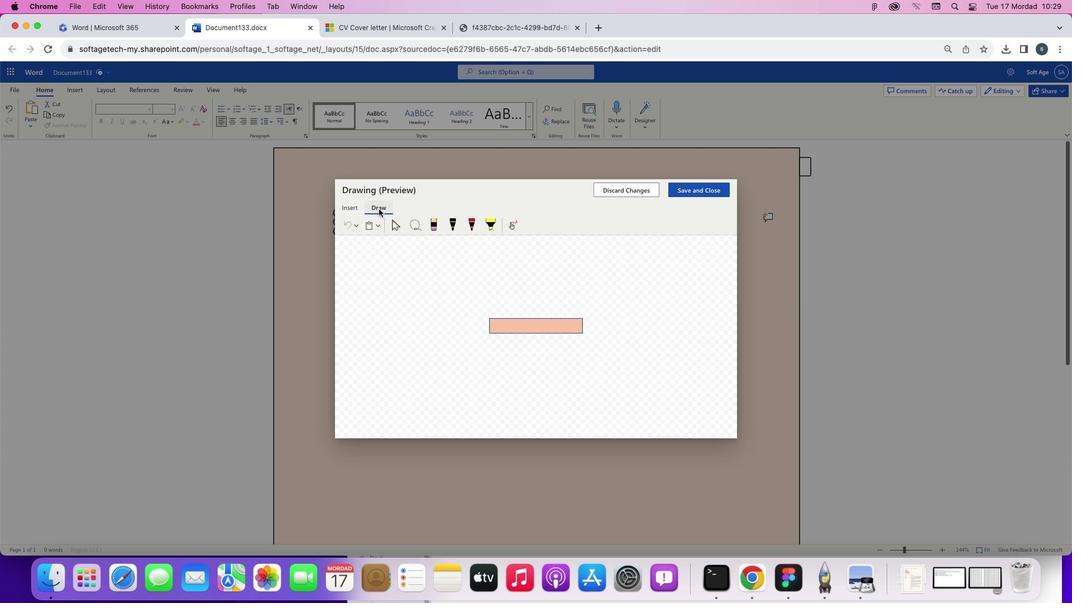 
Action: Mouse moved to (349, 199)
Screenshot: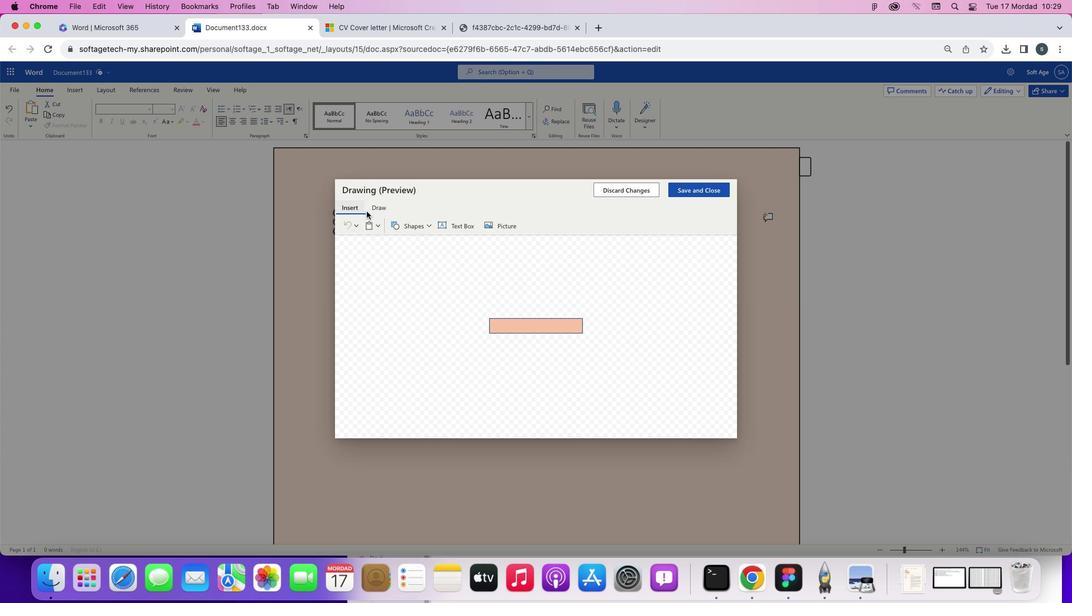
Action: Mouse pressed left at (349, 199)
Screenshot: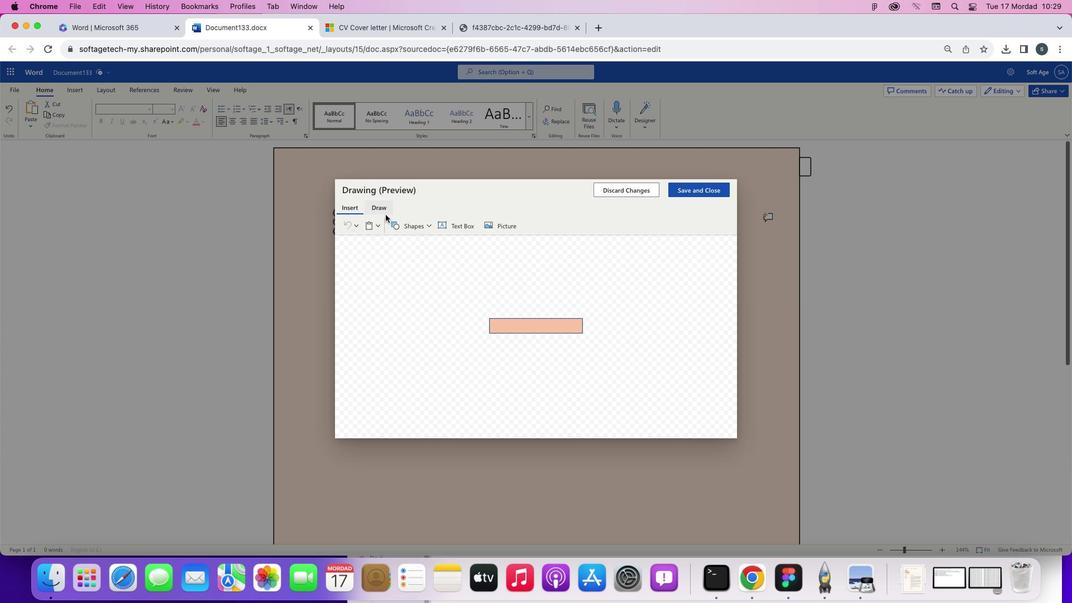 
Action: Mouse moved to (674, 172)
Screenshot: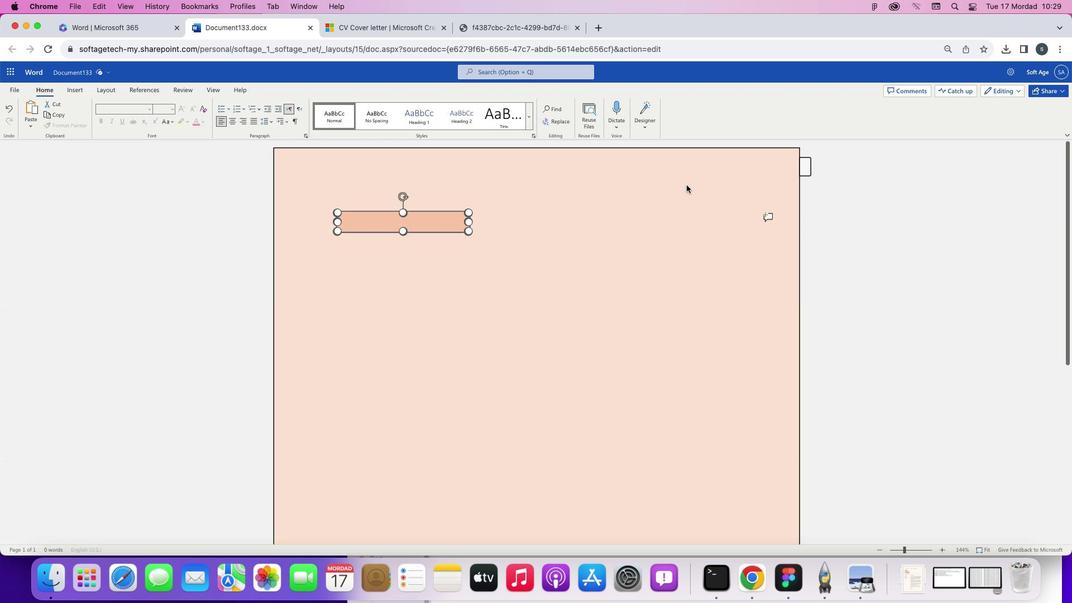 
Action: Mouse pressed left at (674, 172)
Screenshot: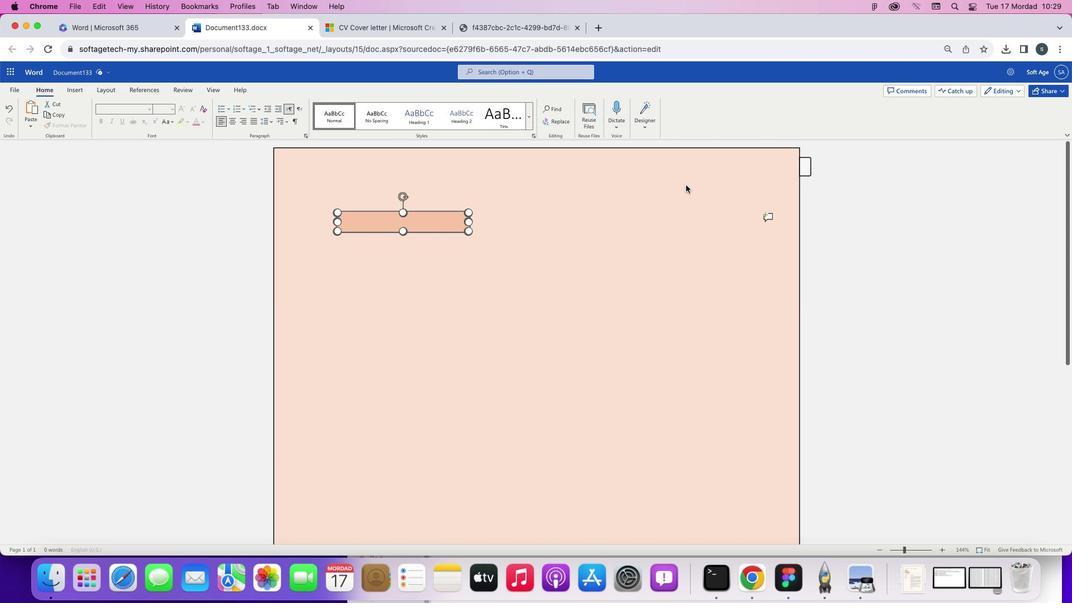 
Action: Mouse moved to (547, 217)
Screenshot: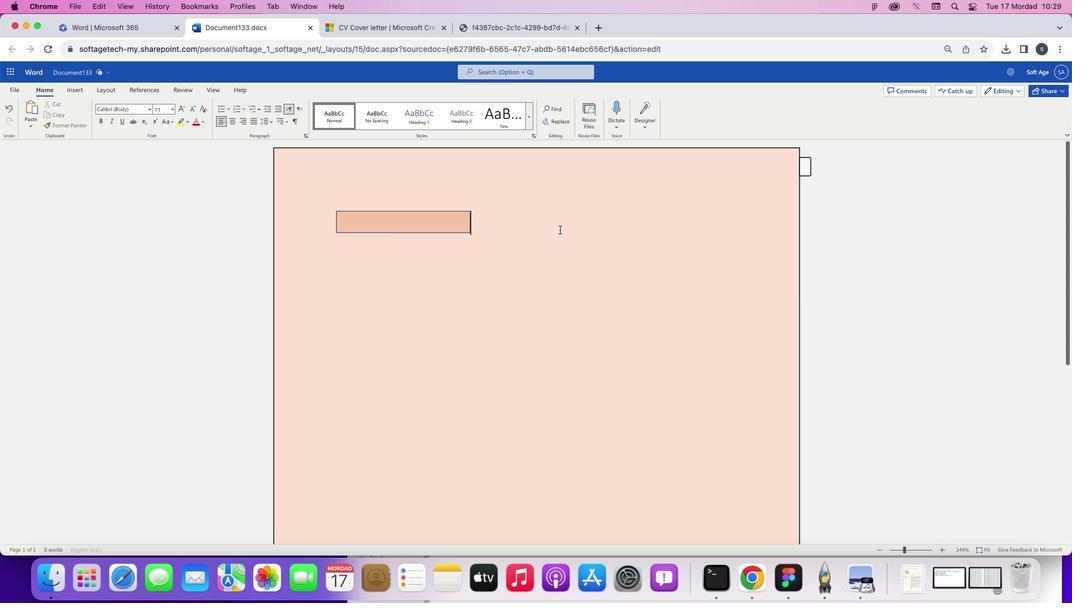 
Action: Mouse pressed left at (547, 217)
Screenshot: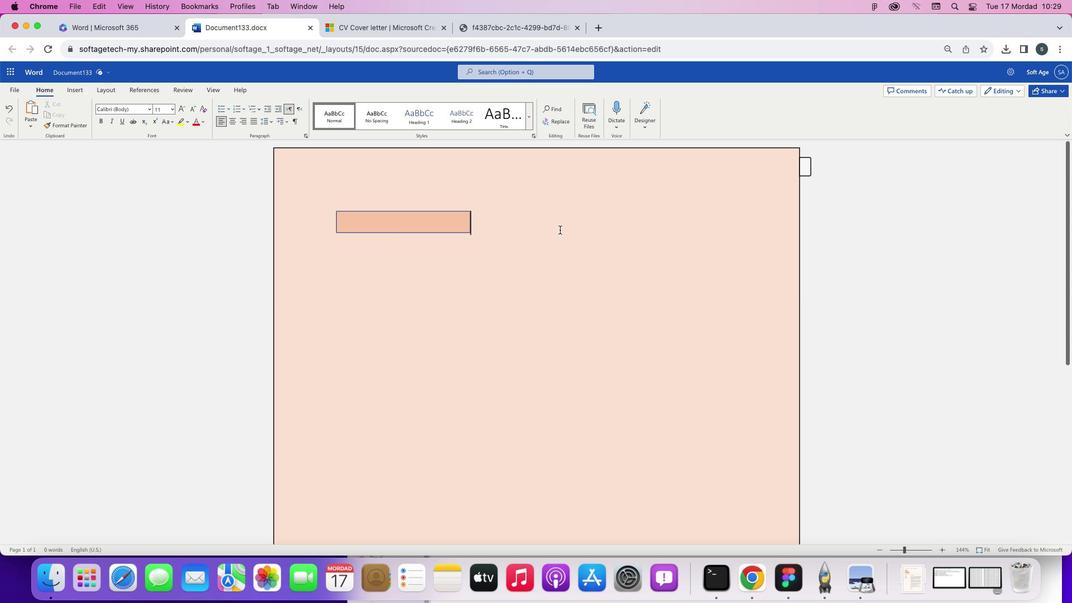 
Action: Mouse moved to (69, 78)
Screenshot: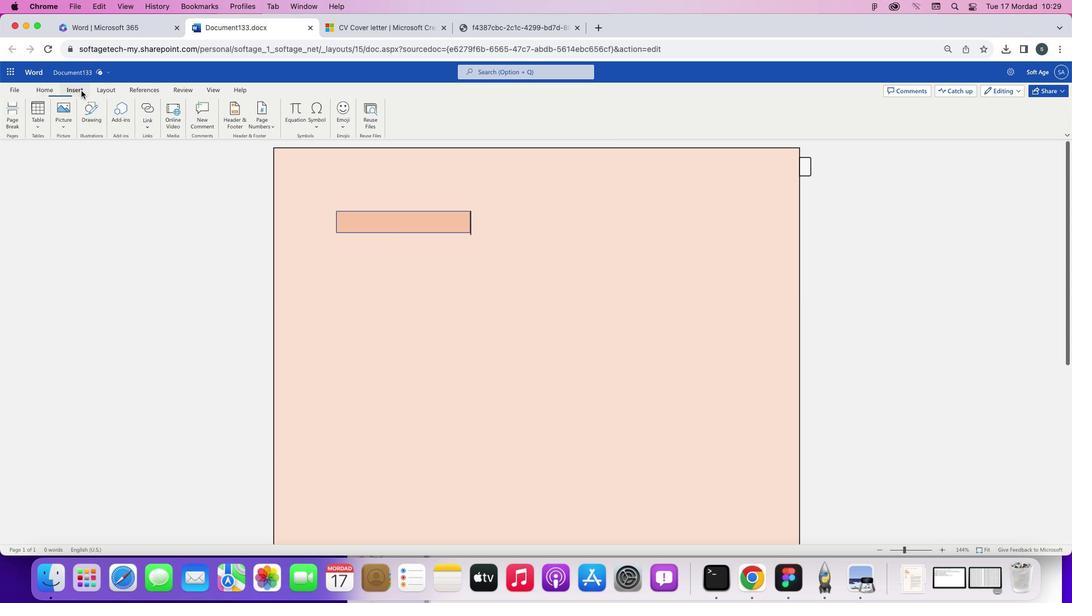 
Action: Mouse pressed left at (69, 78)
Screenshot: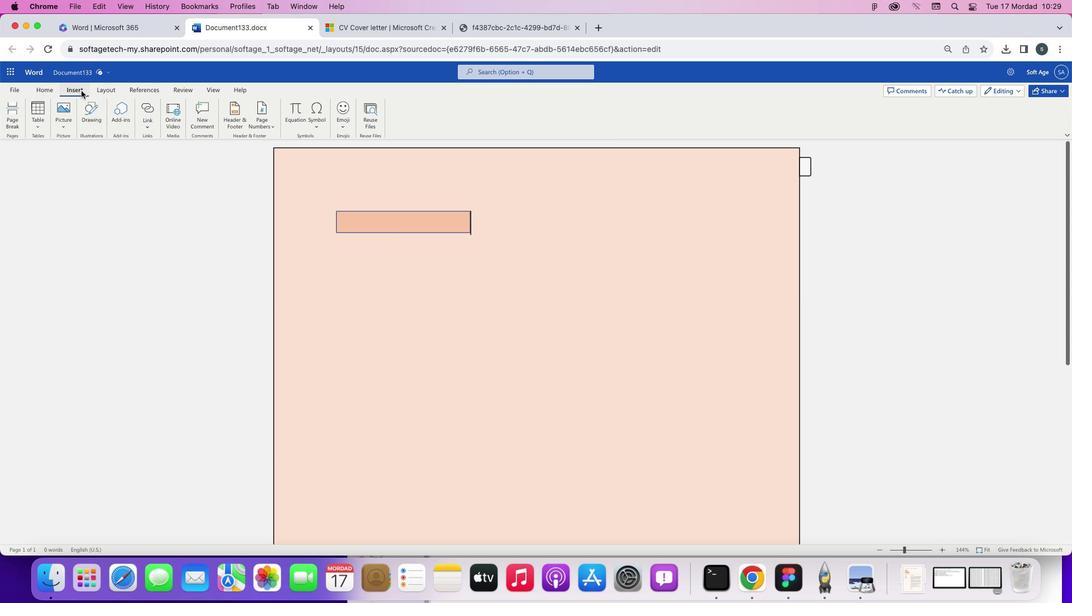 
Action: Mouse moved to (82, 101)
Screenshot: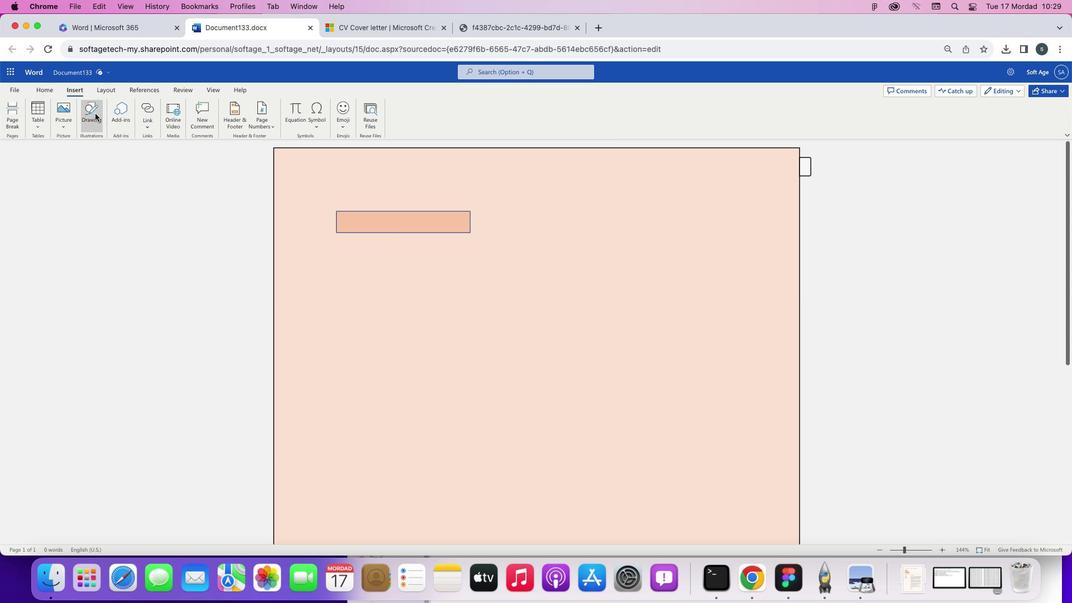 
Action: Mouse pressed left at (82, 101)
Screenshot: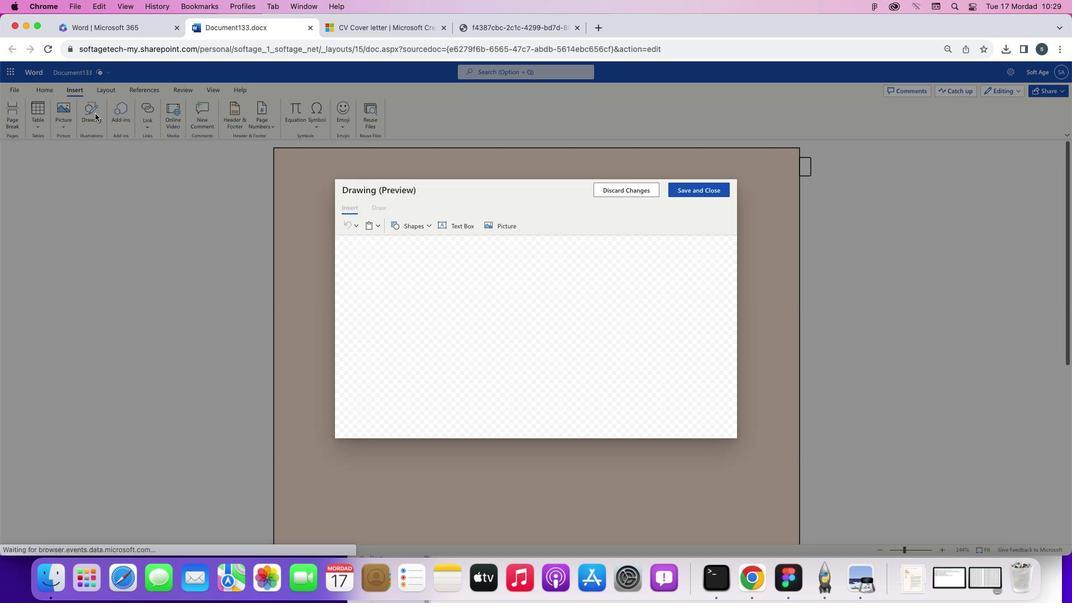 
Action: Mouse moved to (440, 212)
Screenshot: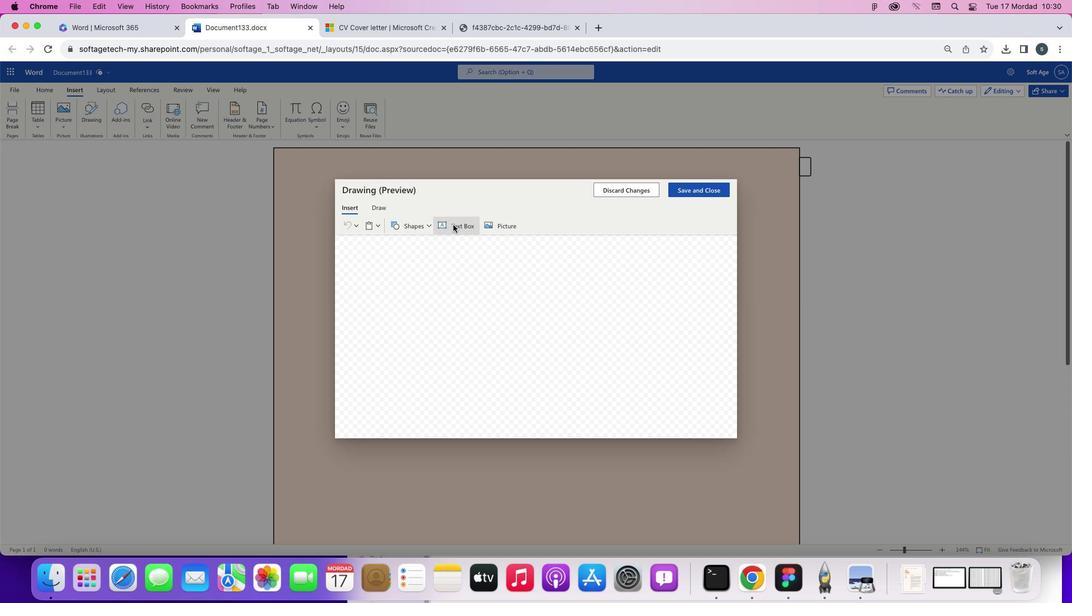 
Action: Mouse pressed left at (440, 212)
Screenshot: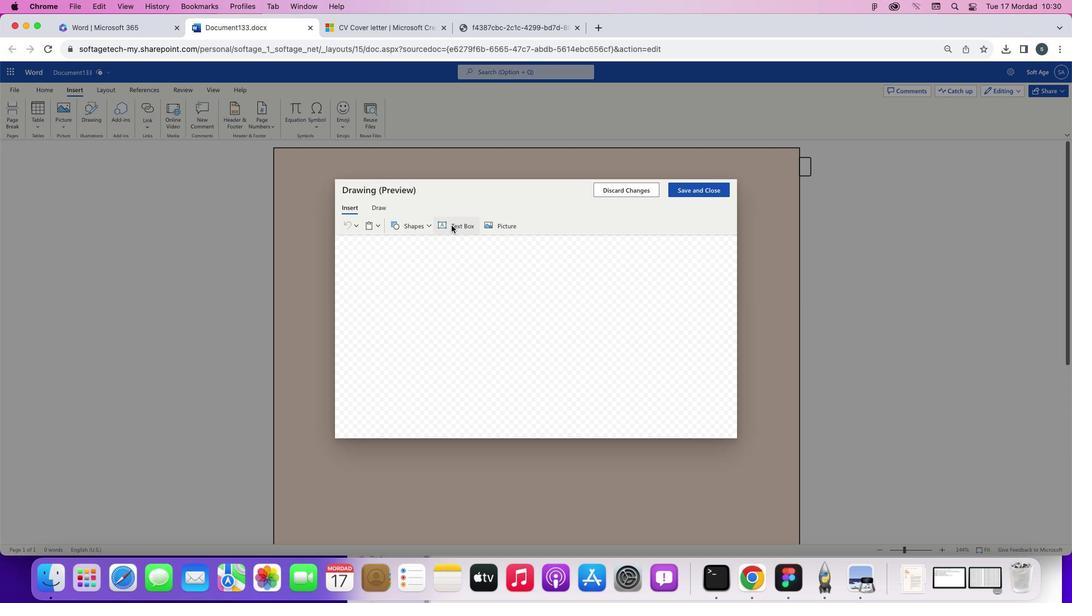 
Action: Mouse moved to (443, 211)
Screenshot: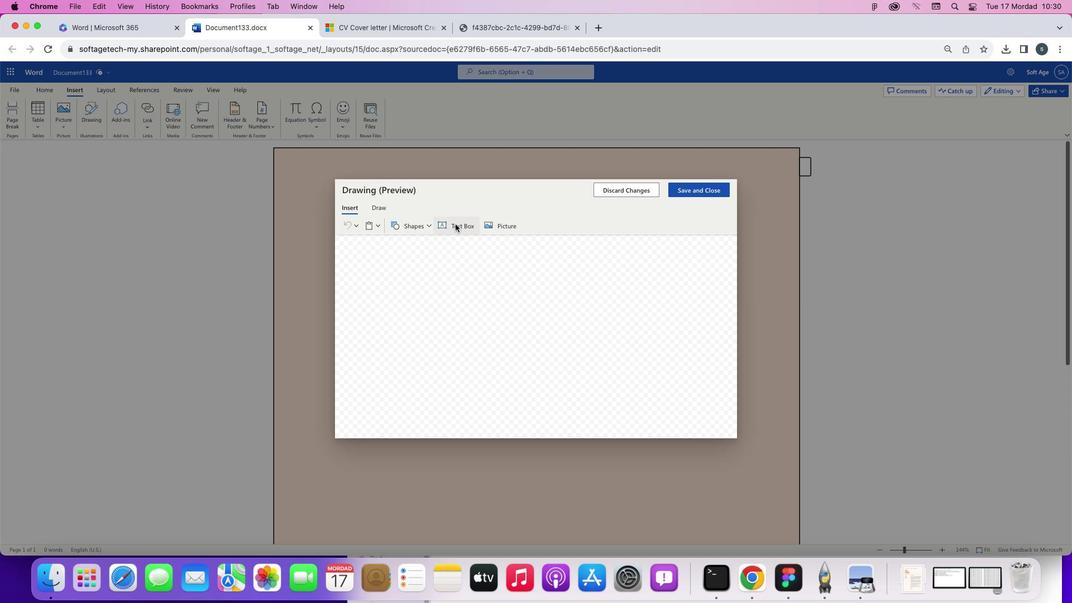 
Action: Mouse pressed left at (443, 211)
Screenshot: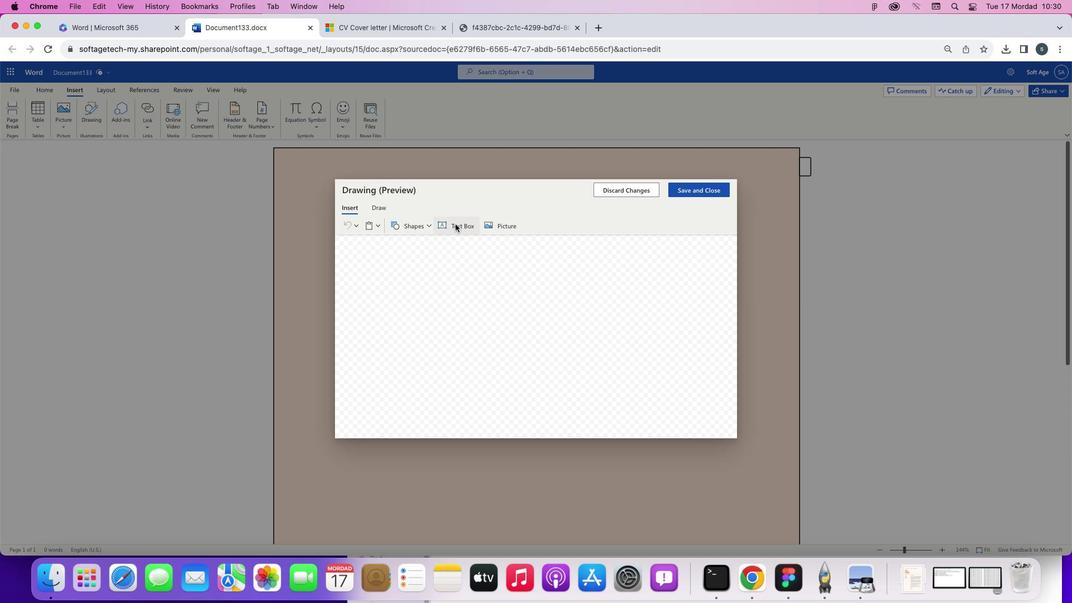 
Action: Mouse moved to (439, 212)
Screenshot: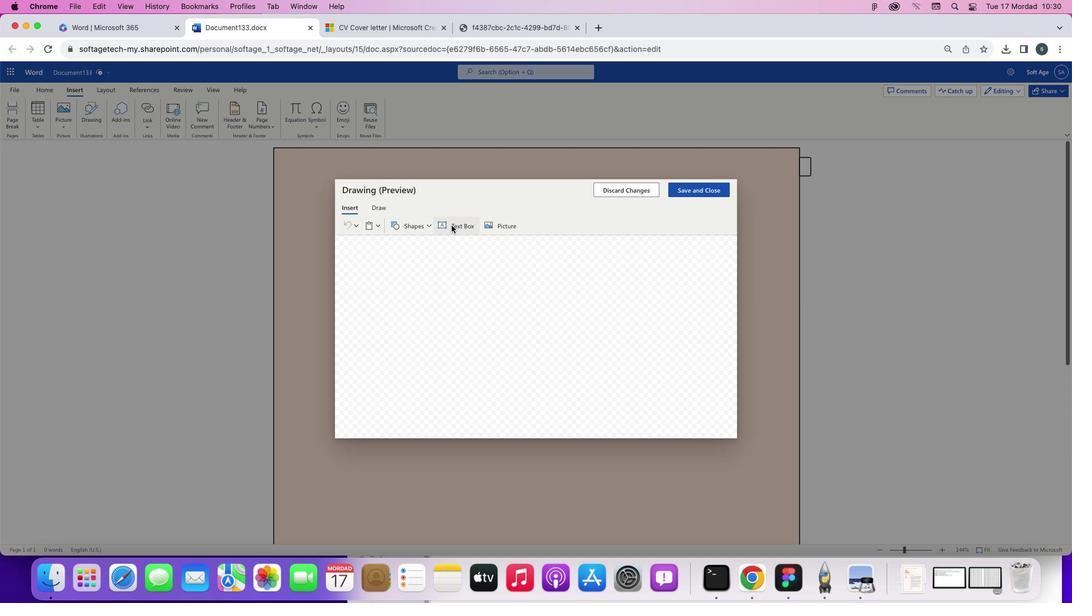 
Action: Mouse pressed left at (439, 212)
Screenshot: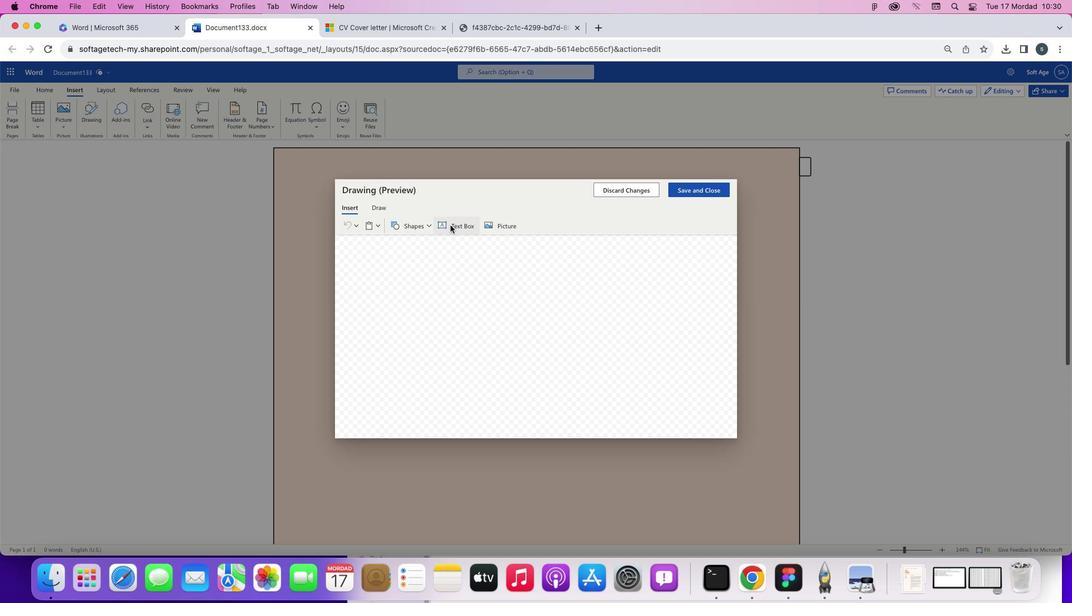 
Action: Mouse moved to (437, 213)
Screenshot: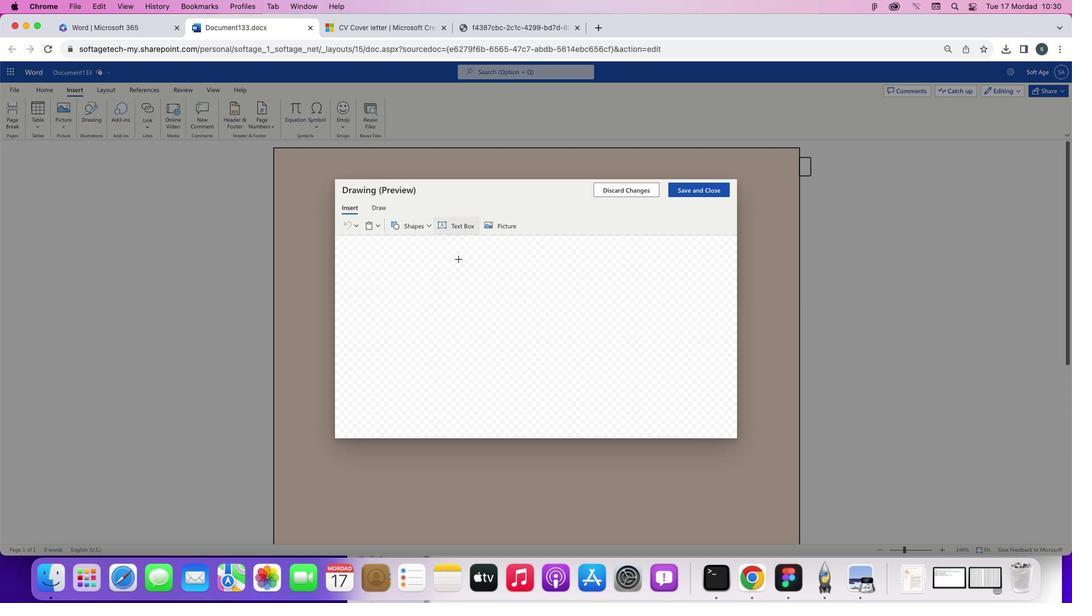 
Action: Mouse pressed left at (437, 213)
Screenshot: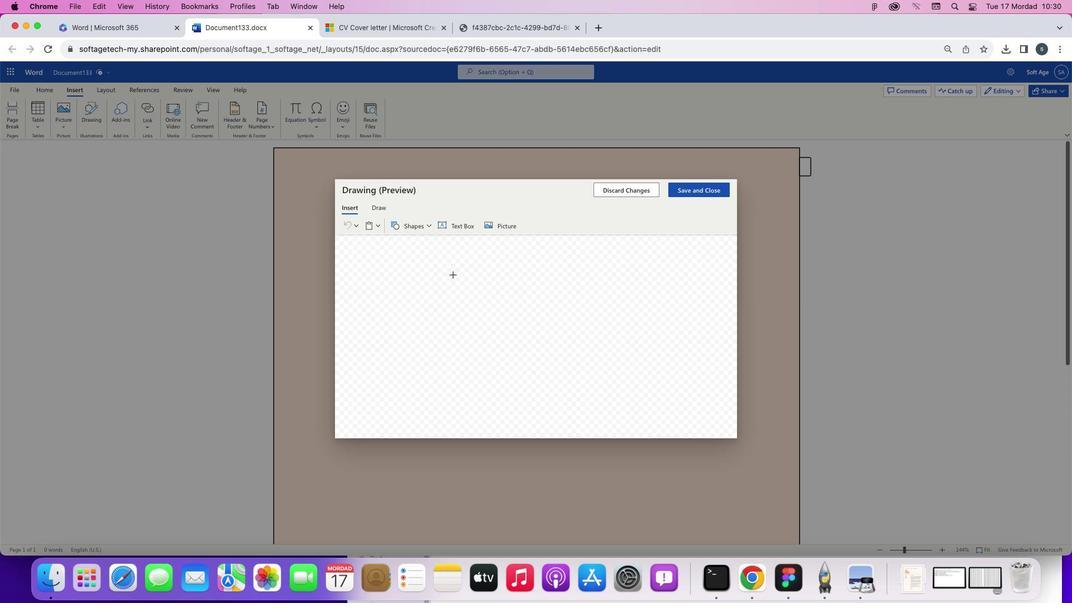 
Action: Mouse moved to (492, 233)
Screenshot: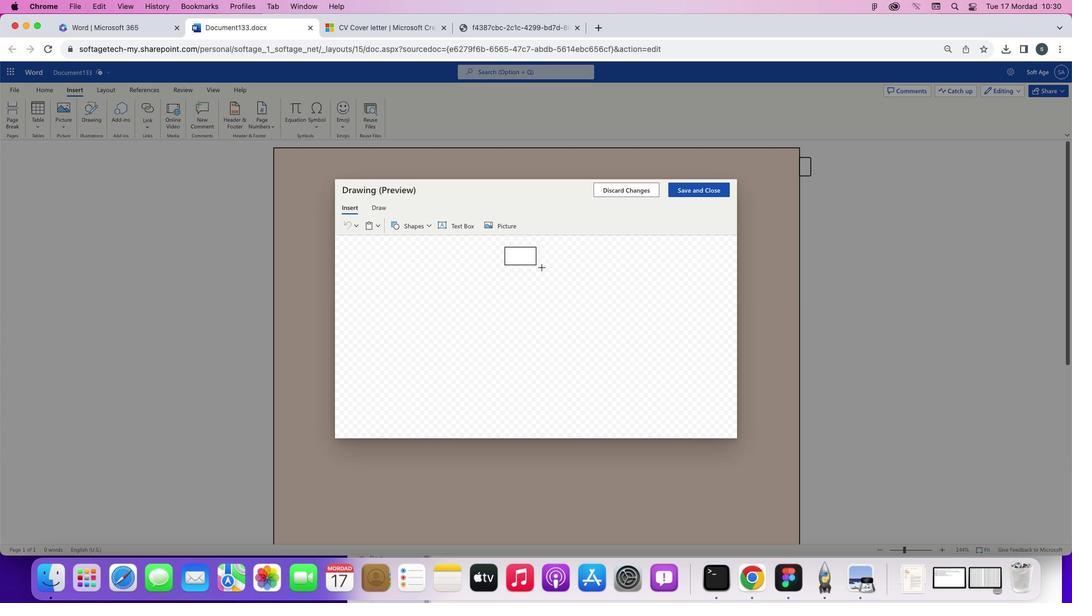 
Action: Mouse pressed left at (492, 233)
Screenshot: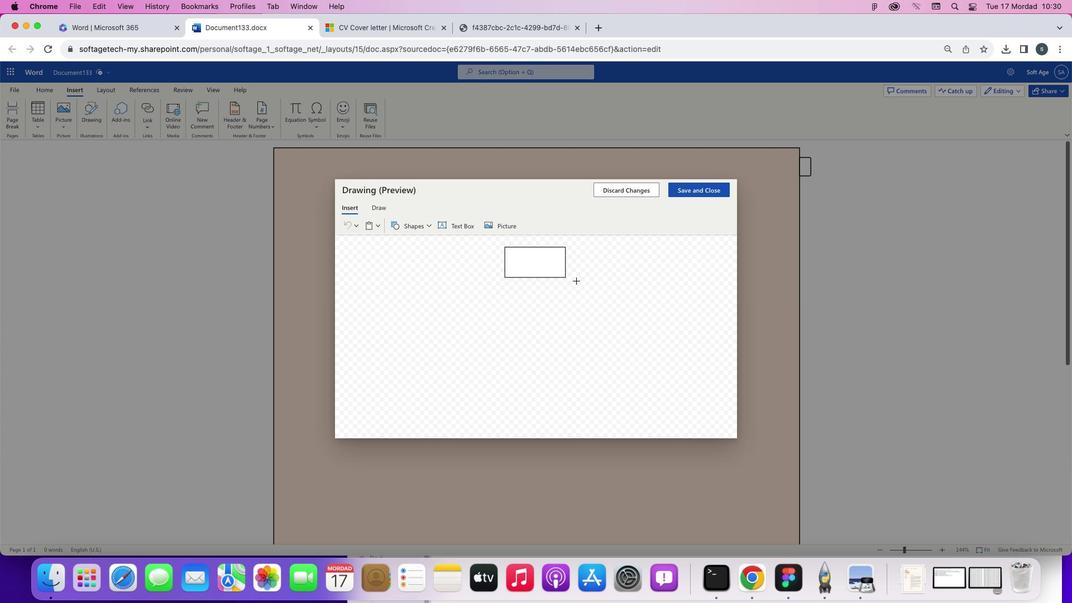
Action: Mouse moved to (545, 251)
Screenshot: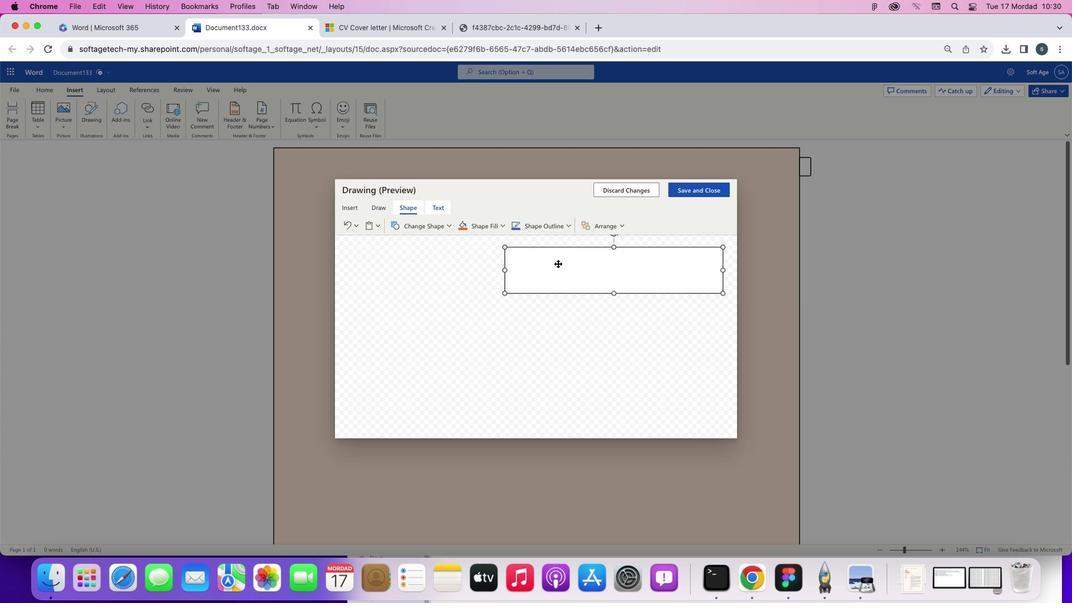 
Action: Key pressed '2''3''4'Key.space'5''t''h'Key.spaceKey.shift'A''v''e'','Key.shift_rKey.enterKey.backspaceKey.shift_rKey.enterKey.backspaceKey.shift_rKey.enterKey.shift'M''a''d''i''s''o''n'','Key.spaceKey.shift'W''I'Key.space'1''2''1''3''1'Key.spaceKey.upKey.spaceKey.spaceKey.spaceKey.spaceKey.spaceKey.spaceKey.spaceKey.spaceKey.spaceKey.spaceKey.spaceKey.spaceKey.tabKey.leftKey.tab
Screenshot: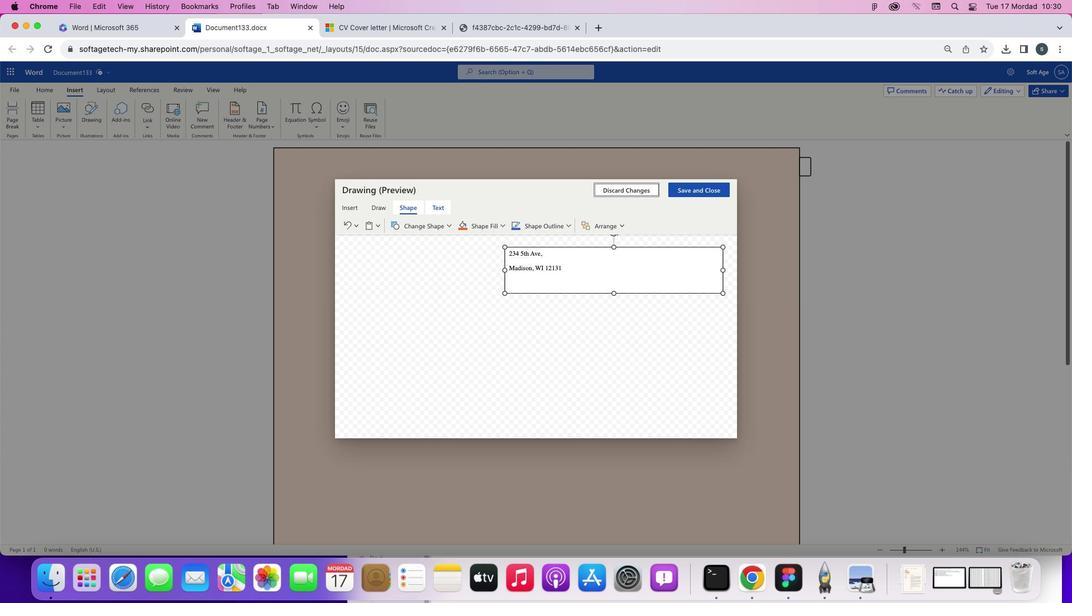 
Action: Mouse moved to (573, 240)
Screenshot: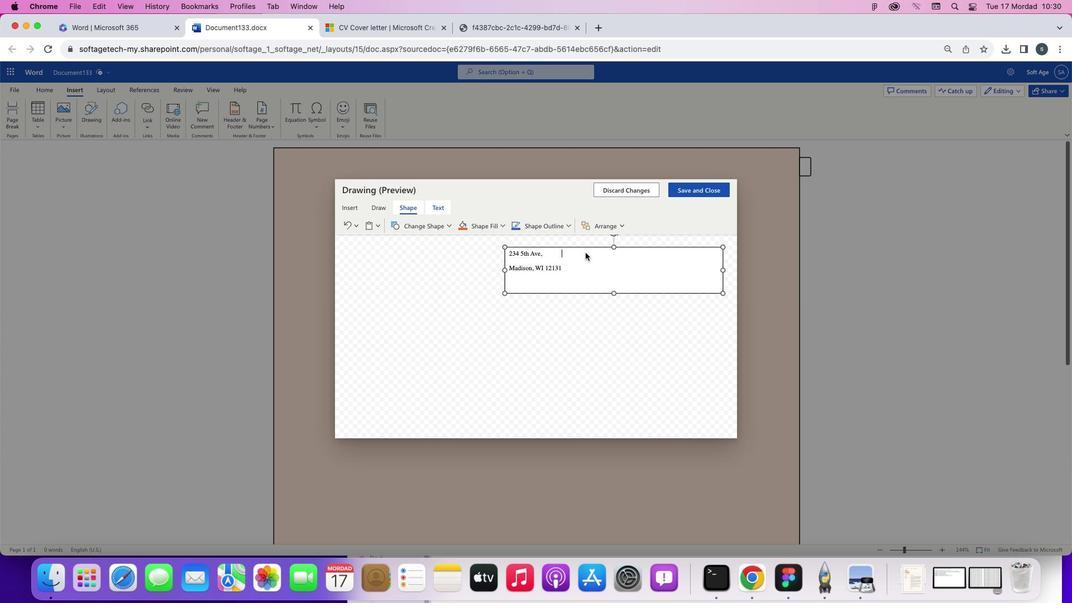 
Action: Mouse pressed left at (573, 240)
Screenshot: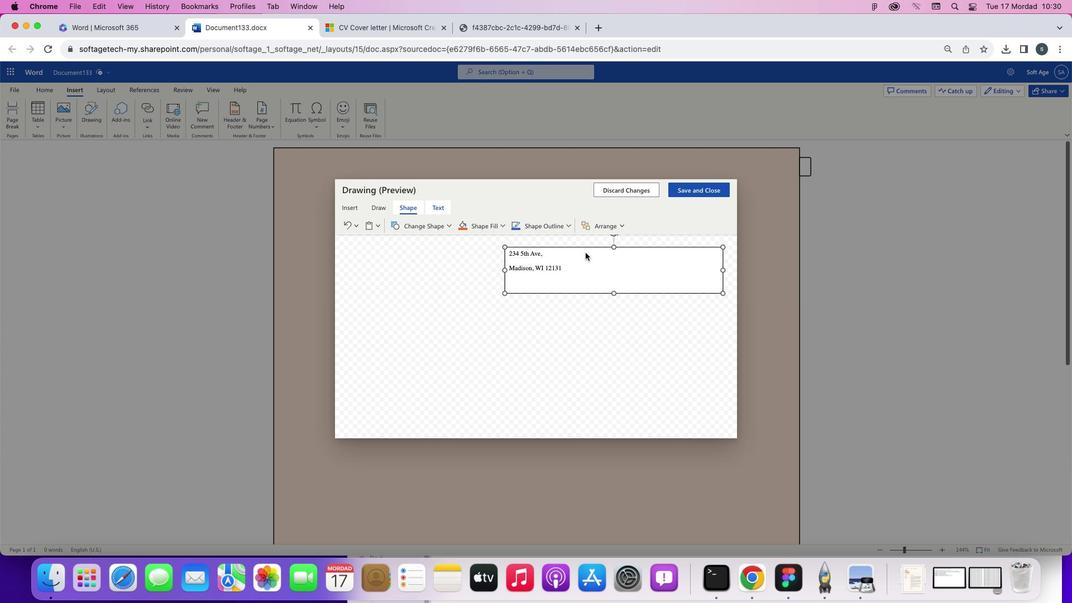 
Action: Key pressed Key.spaceKey.spaceKey.spaceKey.spaceKey.spaceKey.spaceKey.spaceKey.spaceKey.backspaceKey.backspace'7''0''7''-''5''5''5''-''0''1''7''7'Key.shift_rKey.enterKey.backspaceKey.downKey.spaceKey.spaceKey.spaceKey.spaceKey.spaceKey.spaceKey.spaceKey.backspace'i''t''a''i'Key.shift'@''e''x''a''m''p''l''e''.''c''o''m'
Screenshot: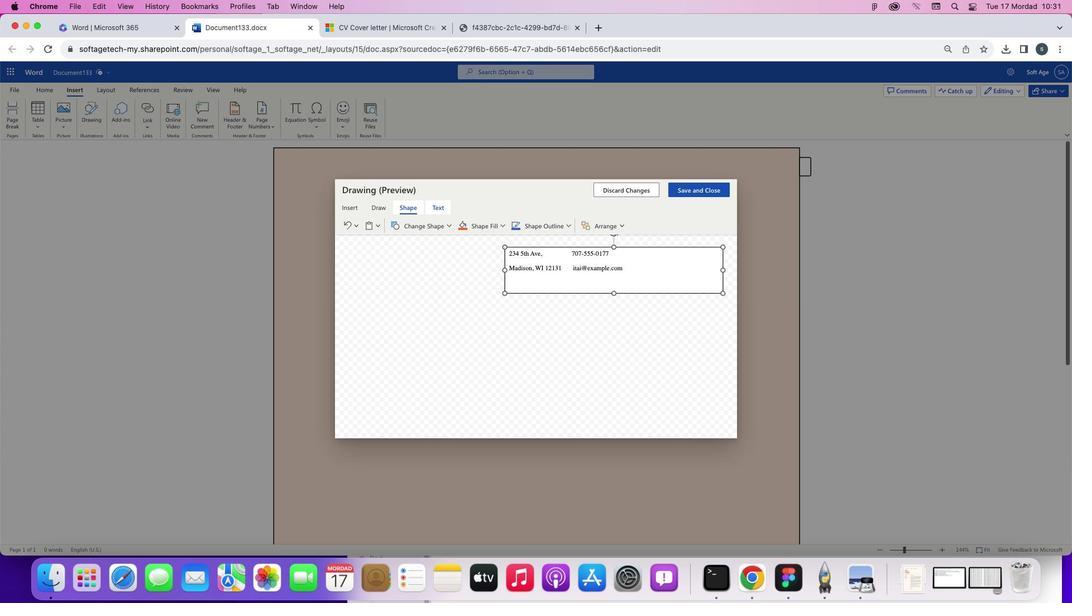 
Action: Mouse moved to (710, 256)
Screenshot: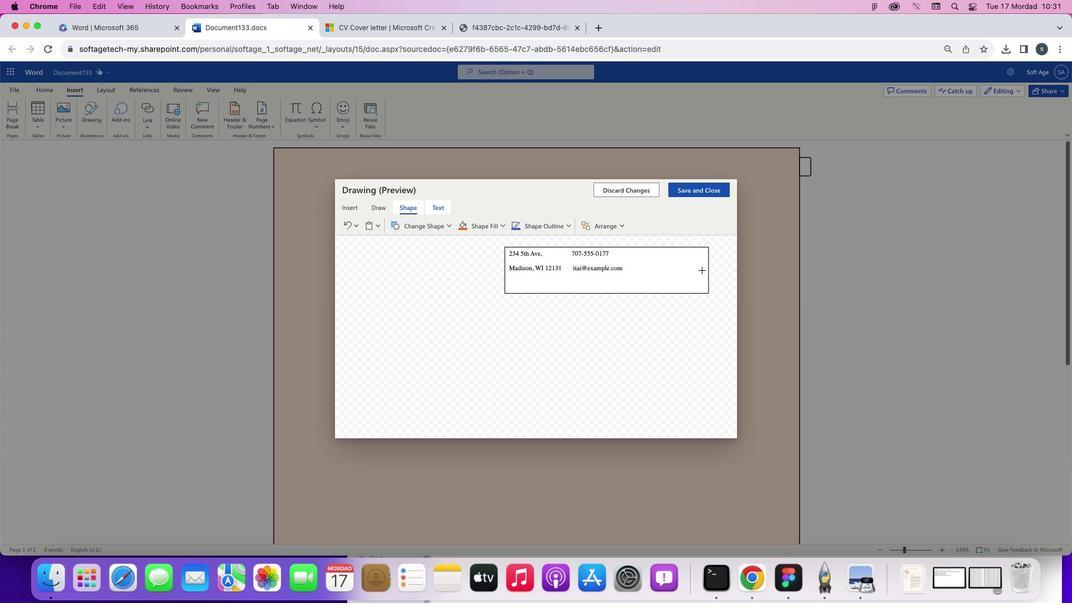 
Action: Mouse pressed left at (710, 256)
Screenshot: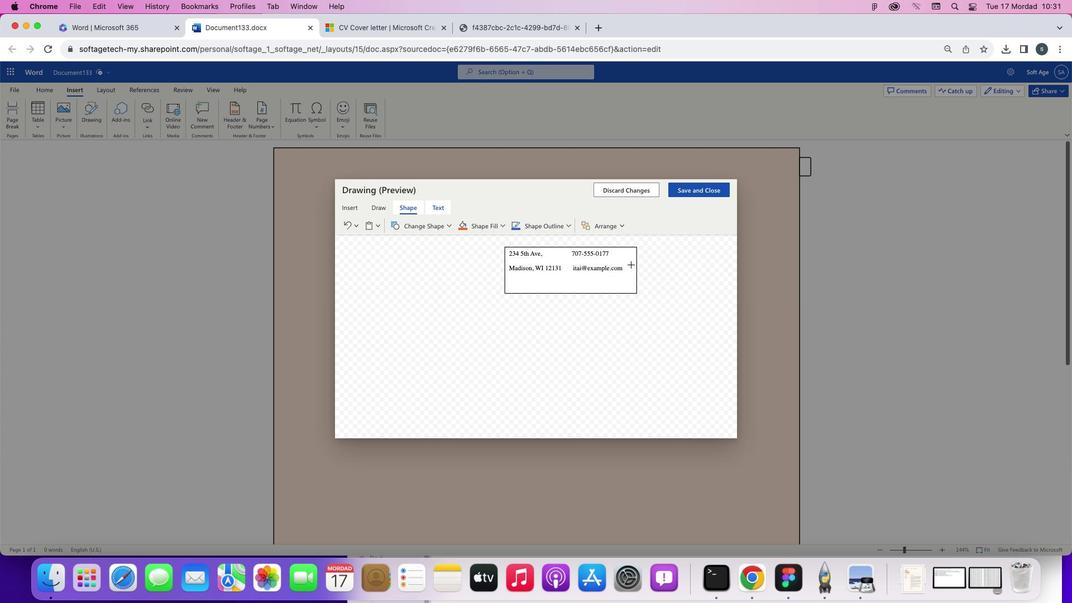 
Action: Mouse moved to (679, 175)
Screenshot: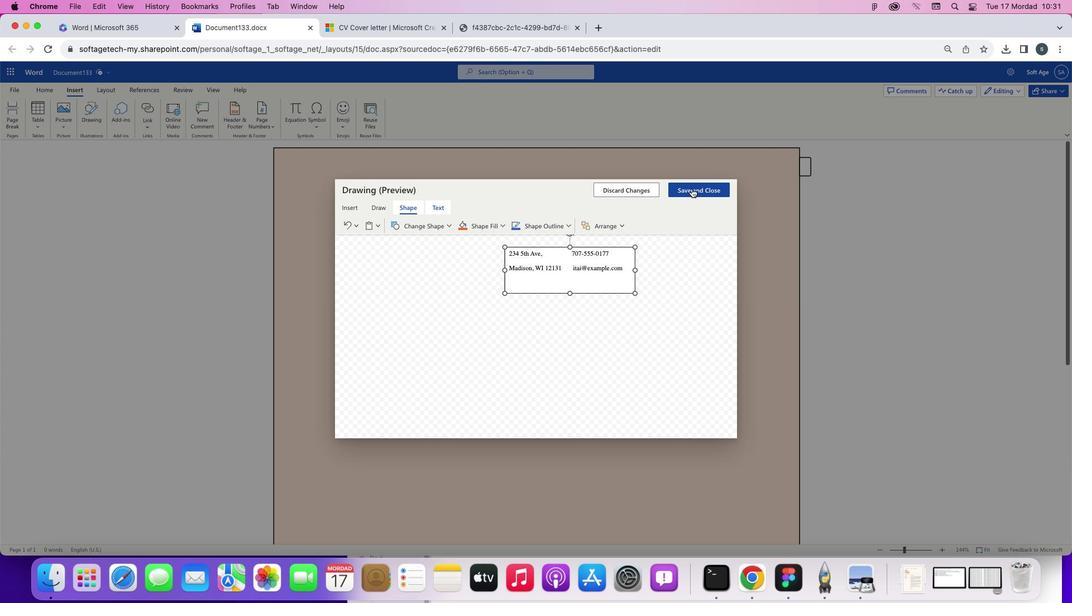 
Action: Mouse pressed left at (679, 175)
Screenshot: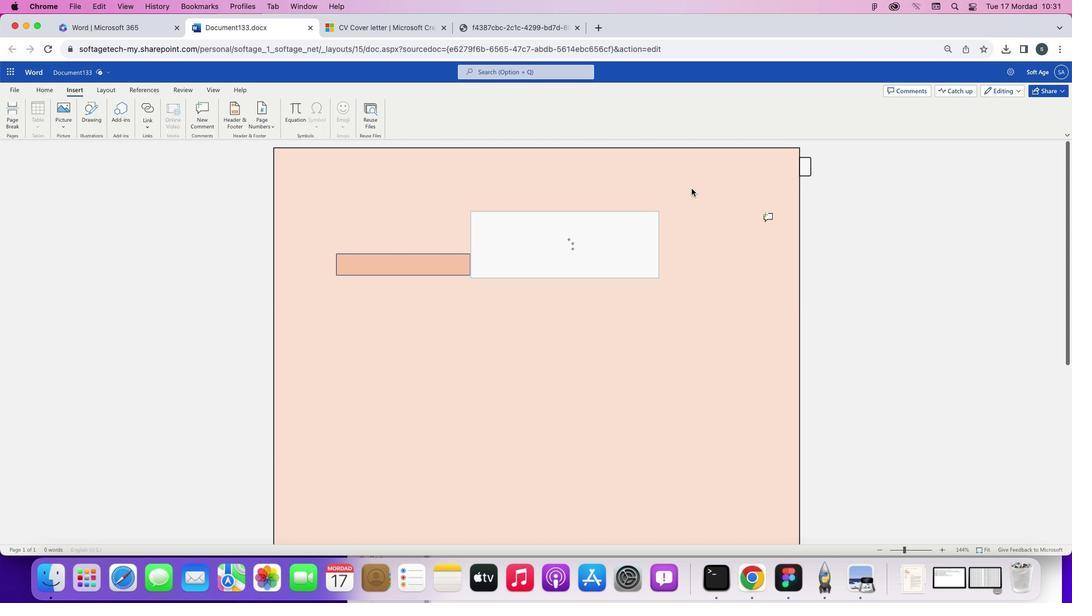 
Action: Mouse moved to (542, 225)
Screenshot: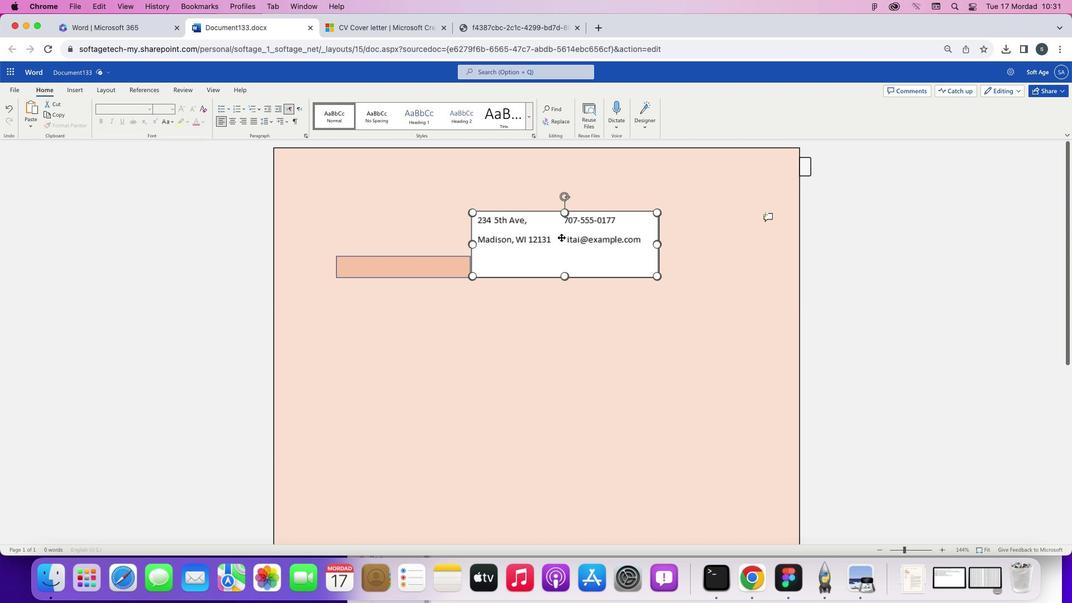 
Action: Mouse pressed left at (542, 225)
Screenshot: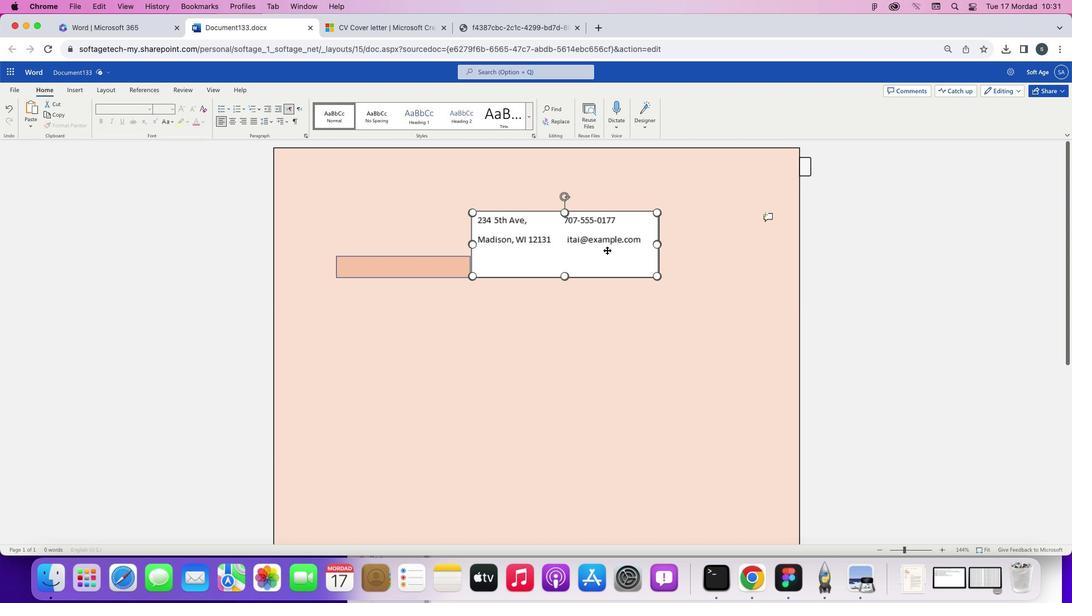 
Action: Mouse moved to (565, 228)
Screenshot: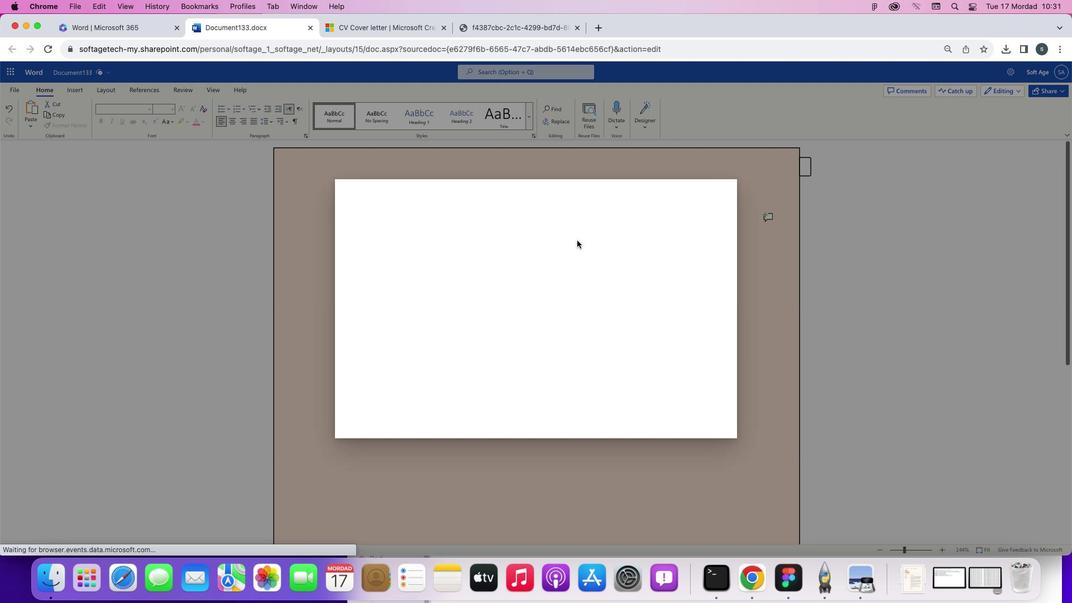 
Action: Mouse pressed left at (565, 228)
Screenshot: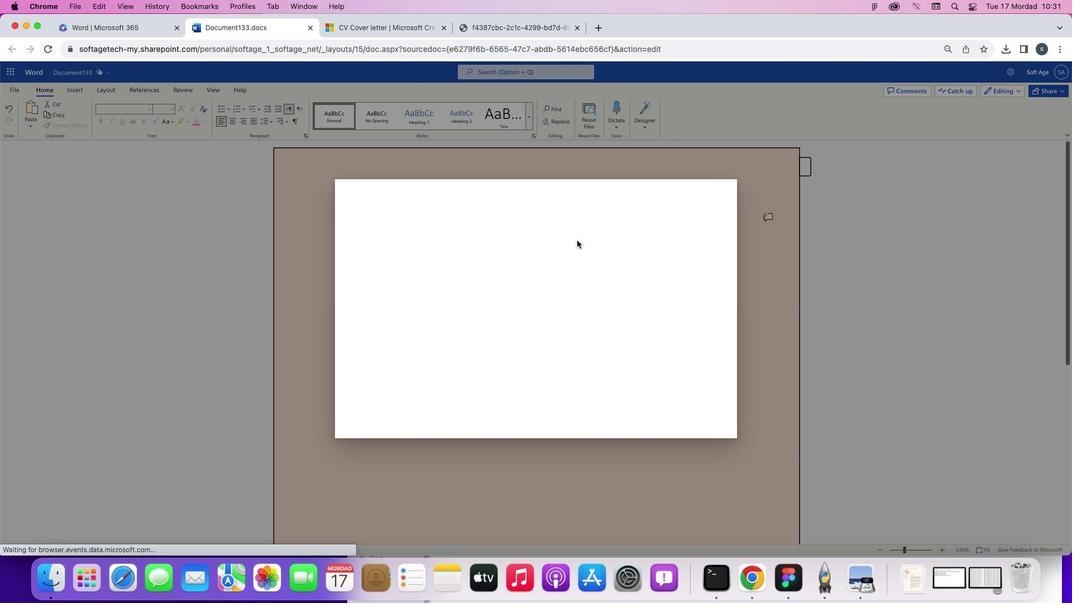 
Action: Mouse moved to (564, 228)
Screenshot: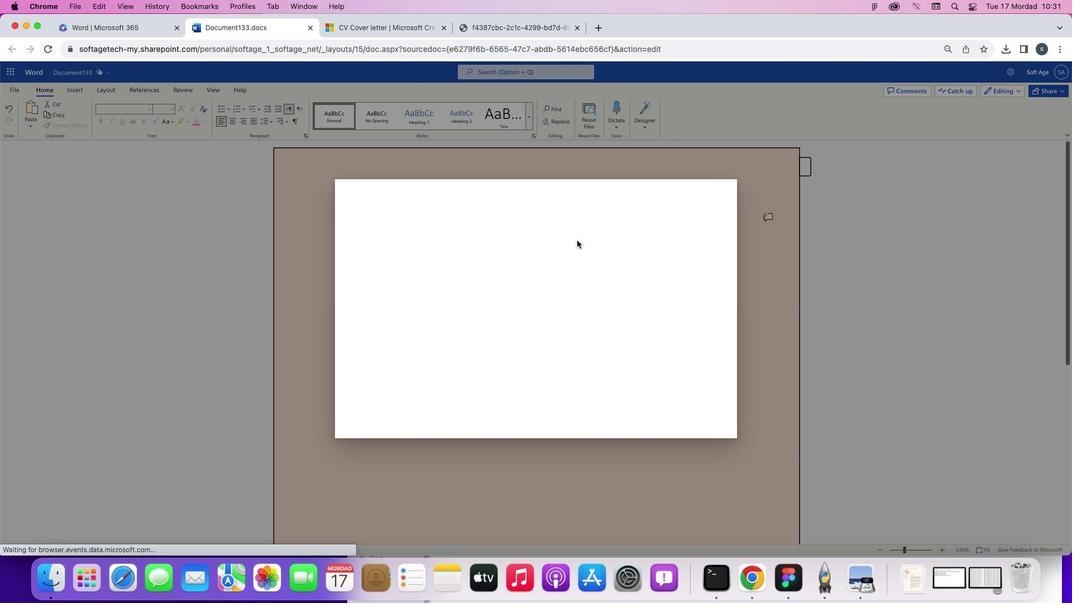 
Action: Mouse pressed left at (564, 228)
Screenshot: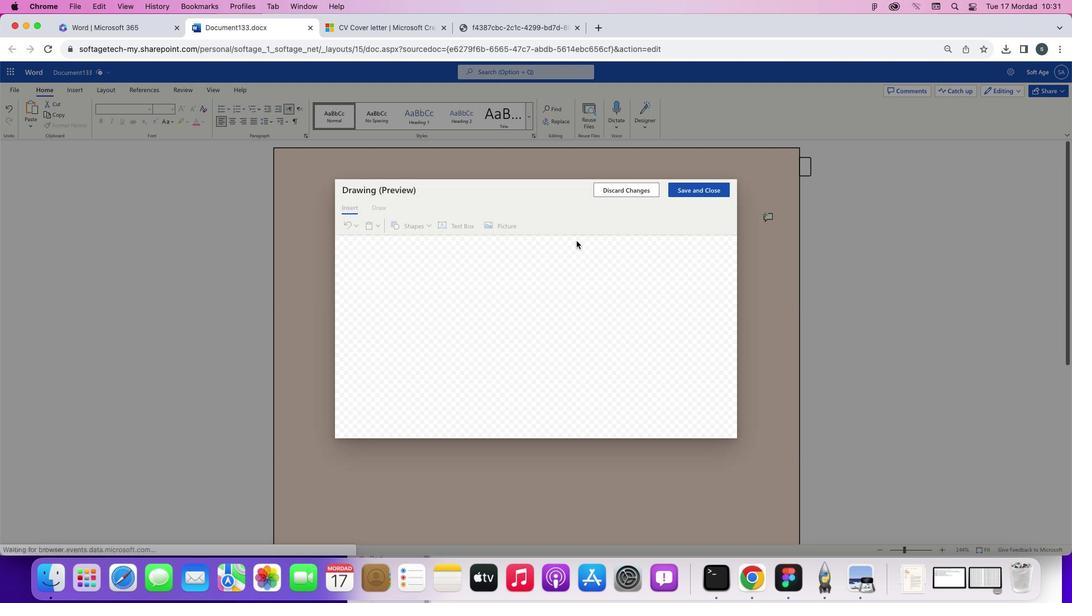
Action: Mouse moved to (516, 306)
Screenshot: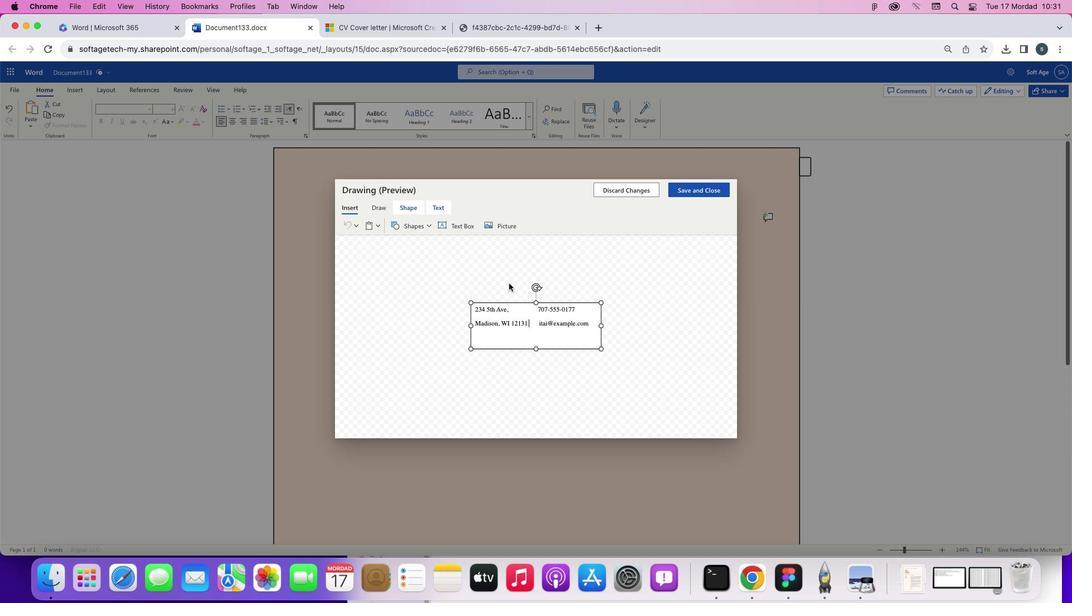 
Action: Mouse pressed left at (516, 306)
Screenshot: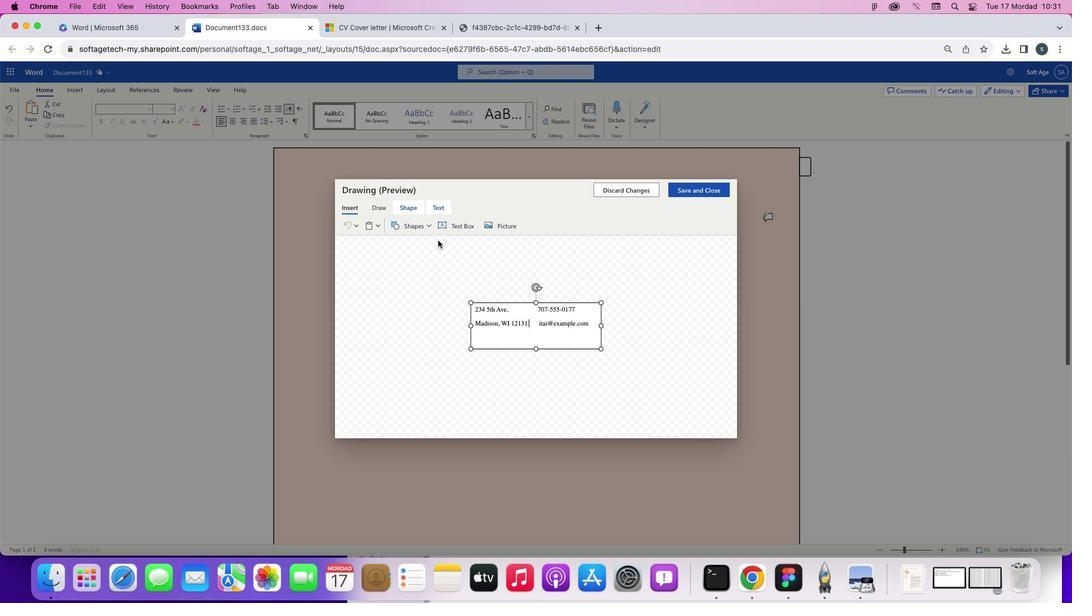 
Action: Mouse moved to (383, 195)
Screenshot: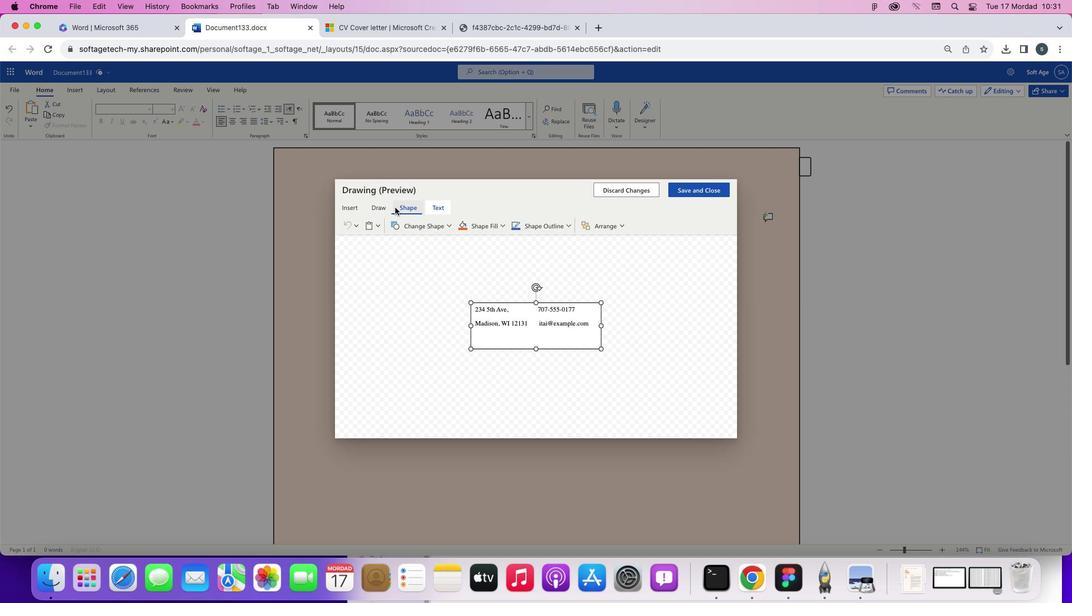 
Action: Mouse pressed left at (383, 195)
Screenshot: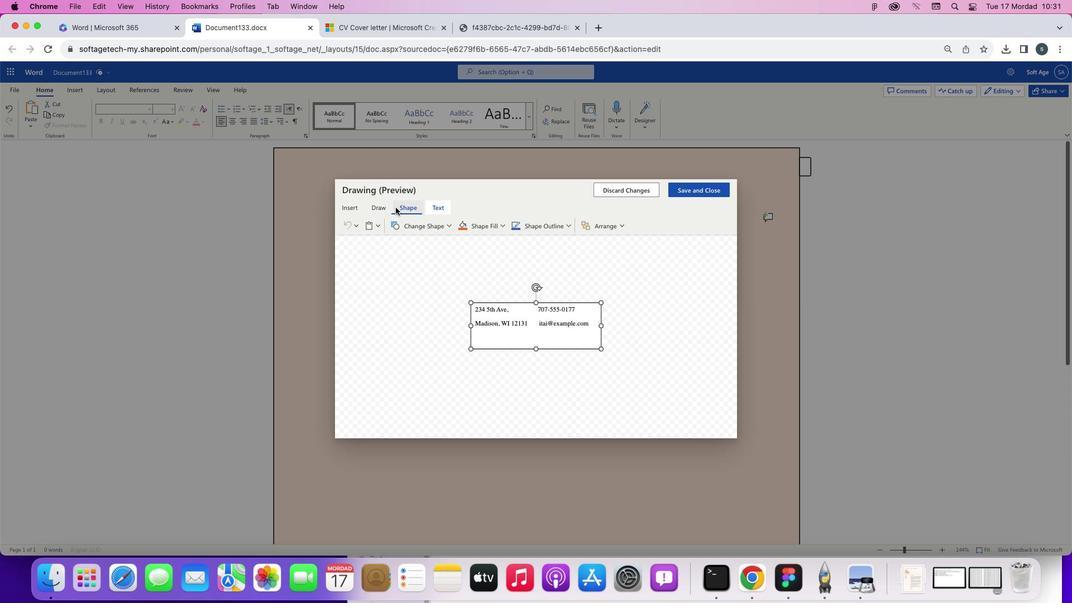 
Action: Mouse moved to (600, 215)
Screenshot: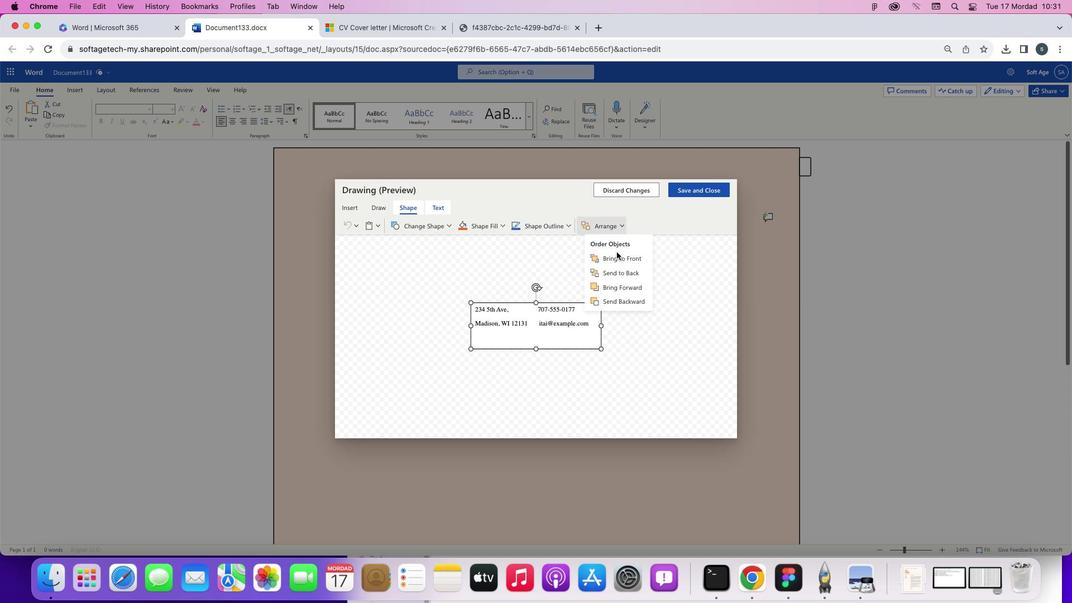 
Action: Mouse pressed left at (600, 215)
Screenshot: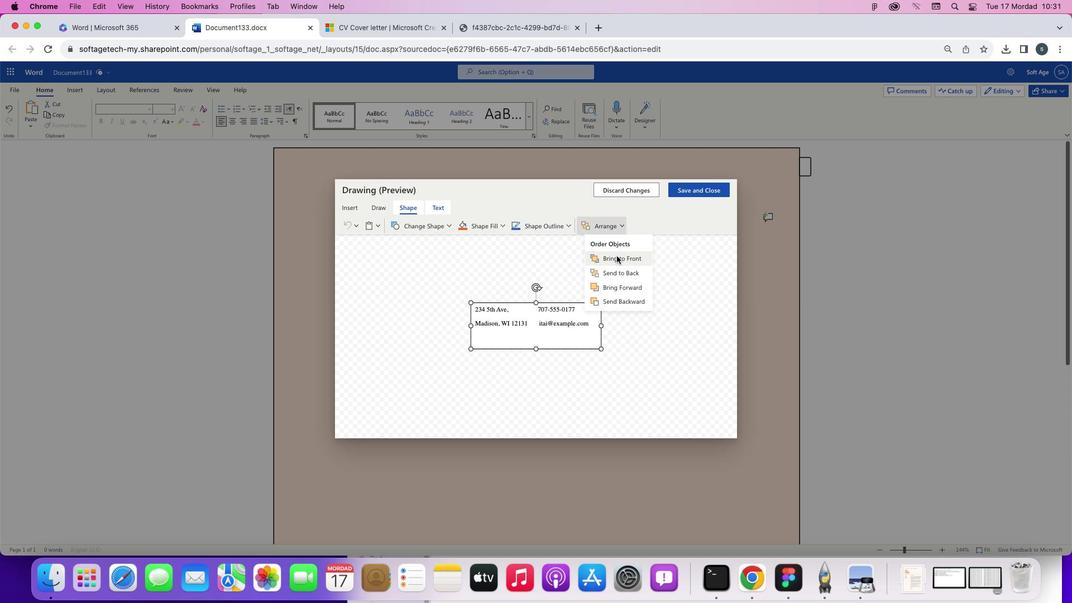 
Action: Mouse moved to (604, 244)
Screenshot: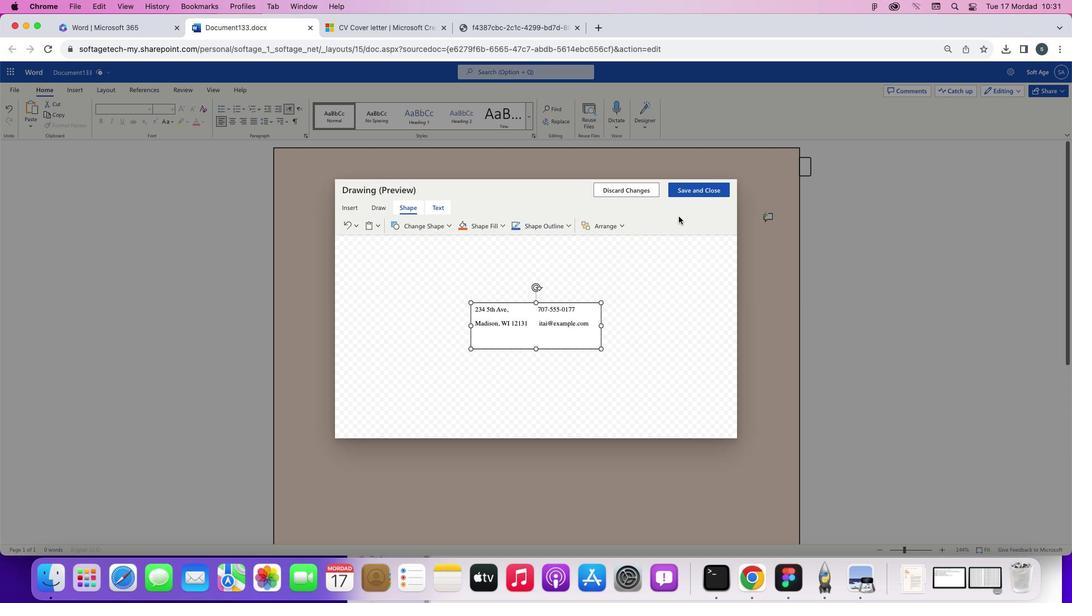
Action: Mouse pressed left at (604, 244)
Screenshot: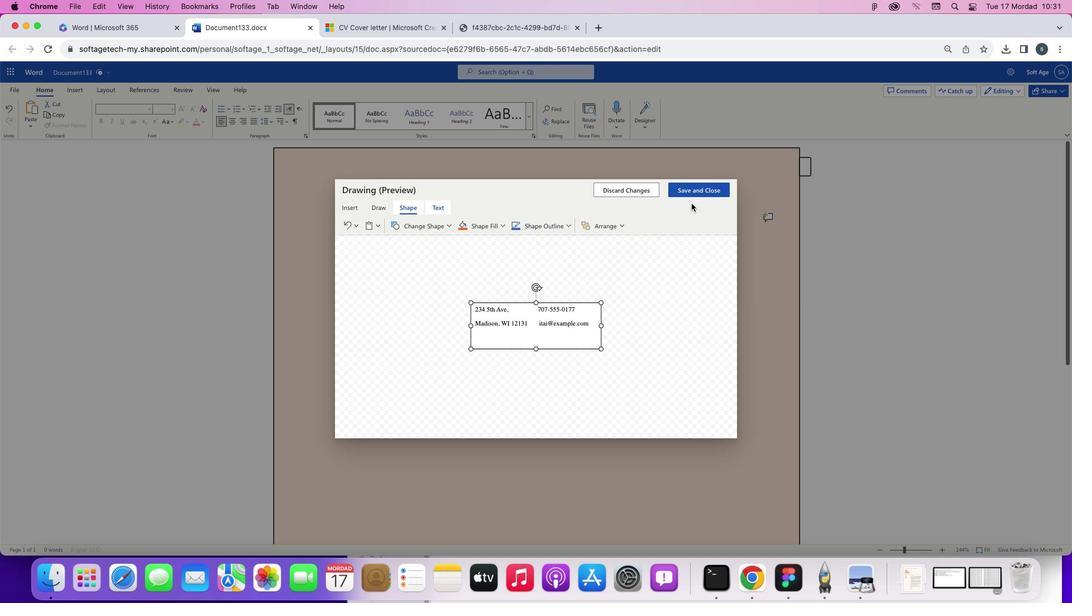 
Action: Mouse moved to (682, 177)
Screenshot: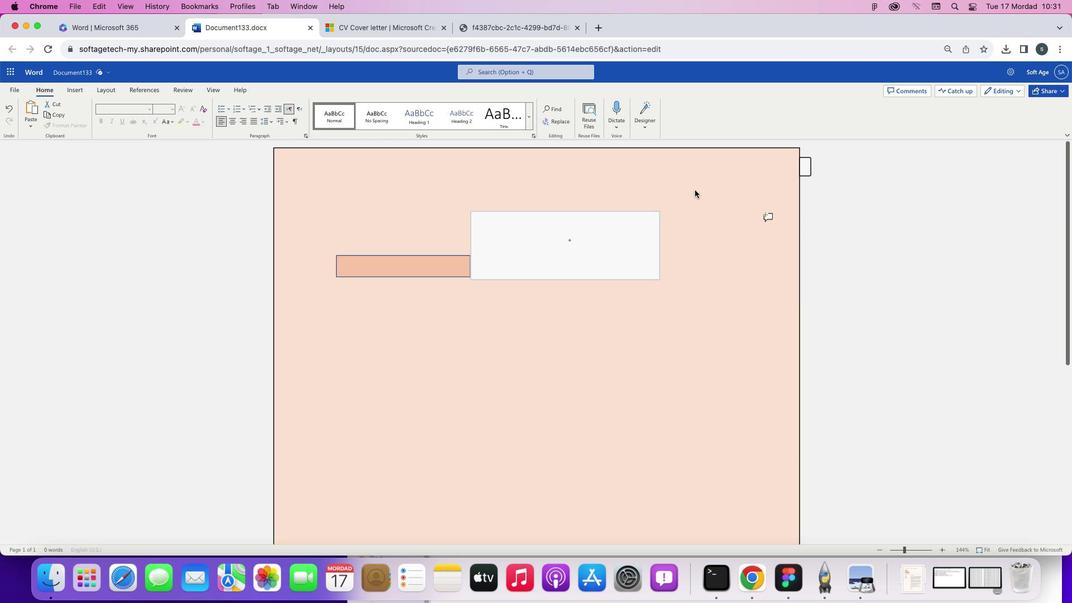 
Action: Mouse pressed left at (682, 177)
Screenshot: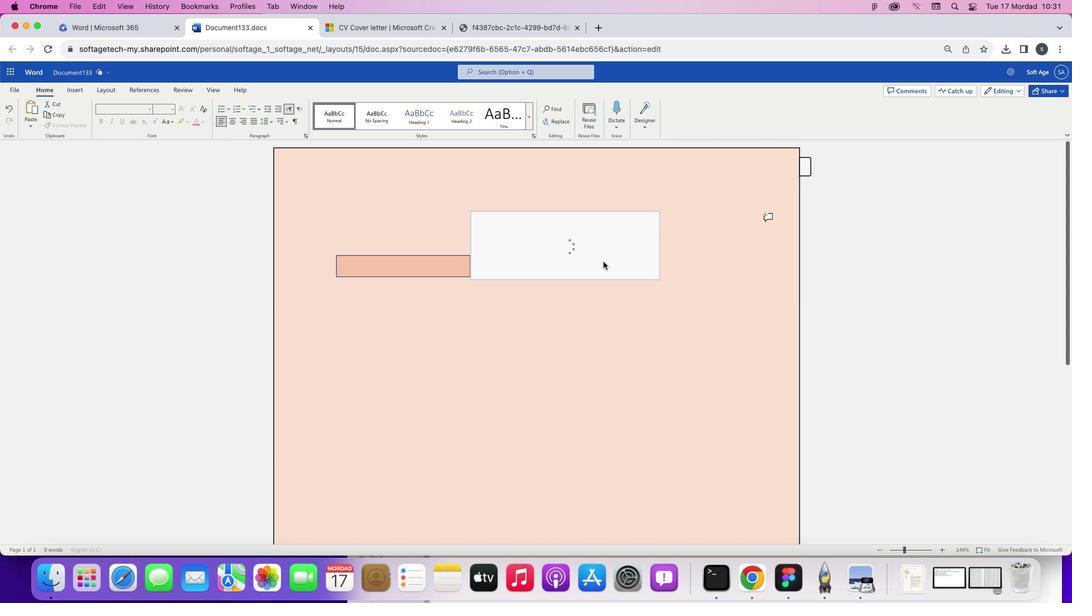 
Action: Mouse moved to (572, 247)
Screenshot: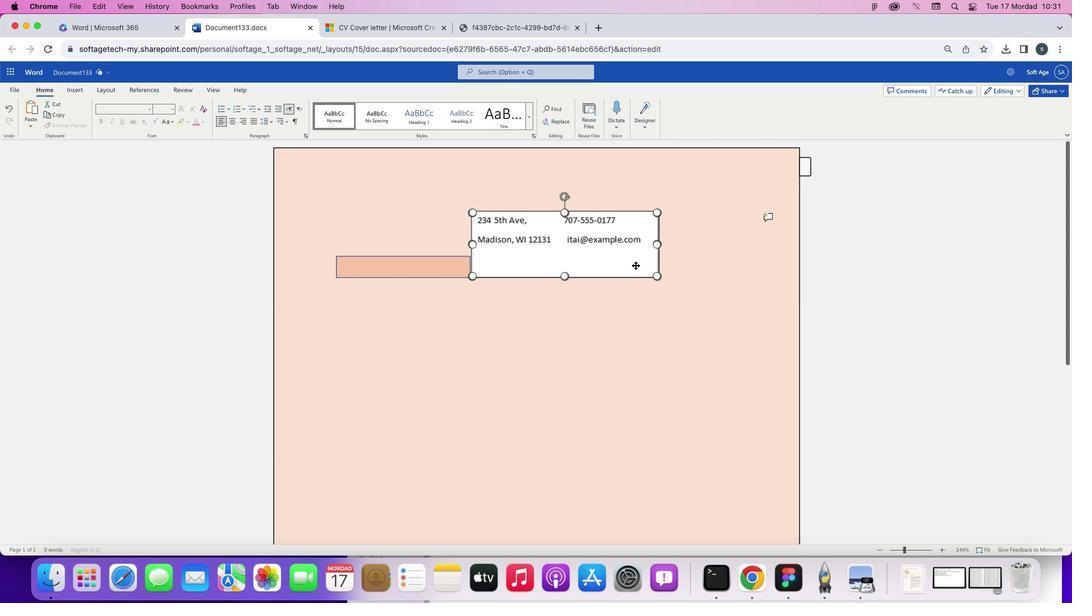 
Action: Mouse pressed left at (572, 247)
Screenshot: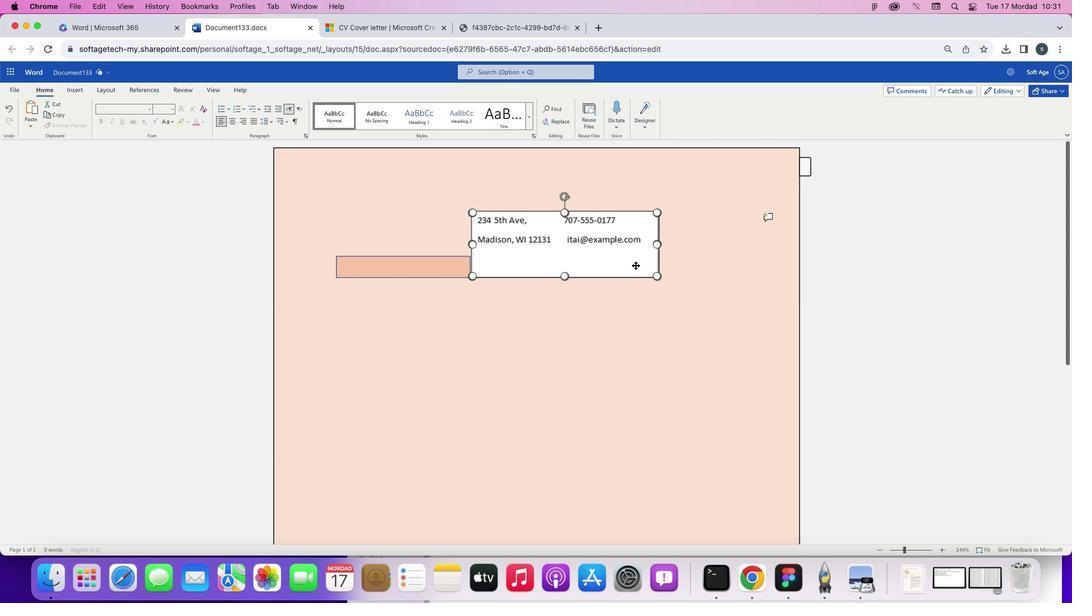 
Action: Mouse moved to (596, 199)
Screenshot: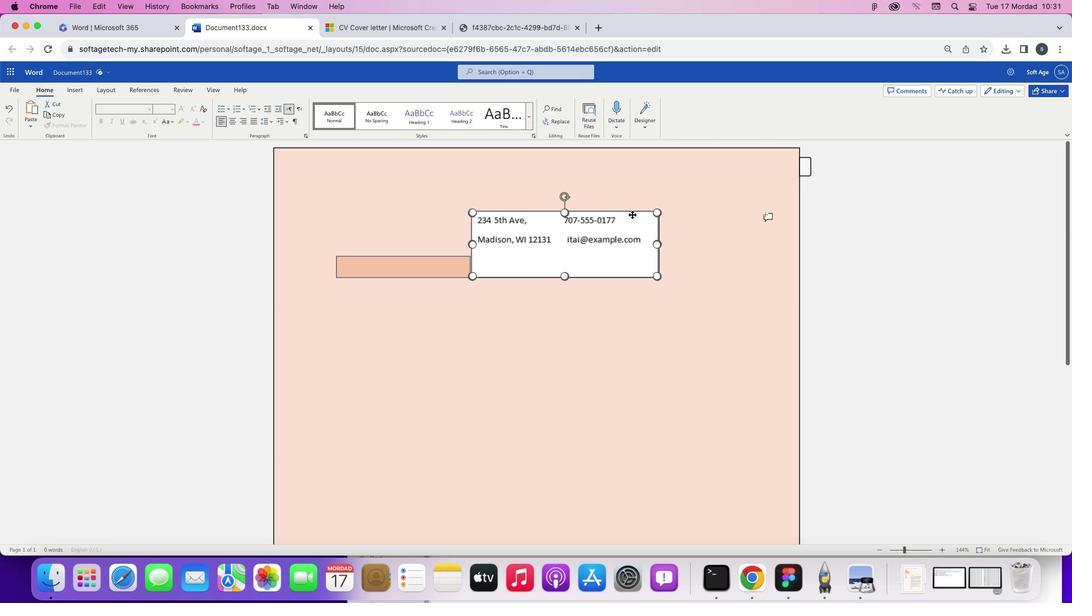 
Action: Mouse pressed left at (596, 199)
Screenshot: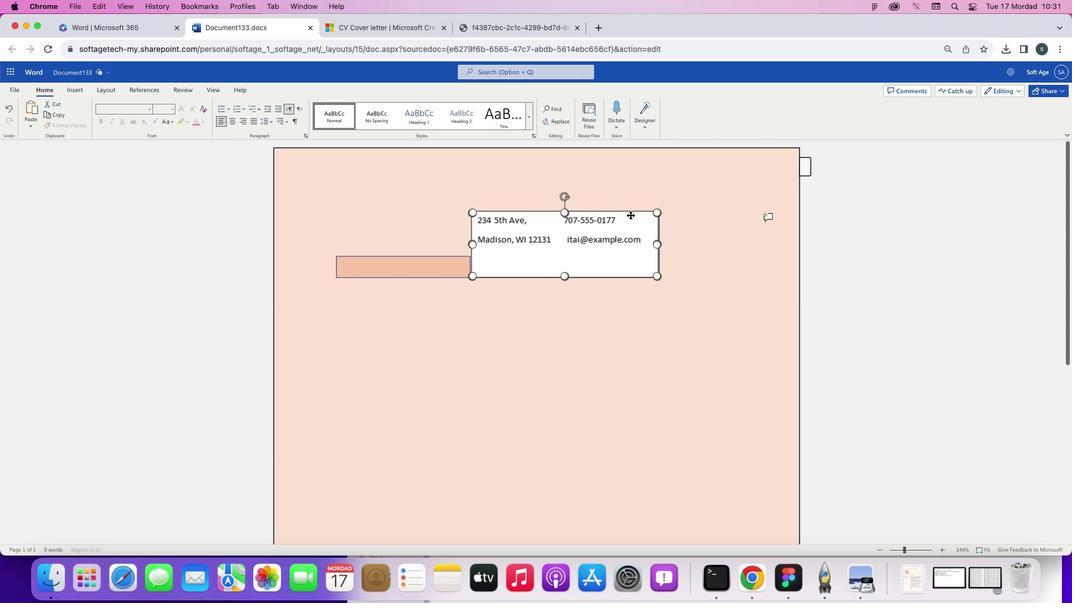 
Action: Mouse moved to (604, 210)
Screenshot: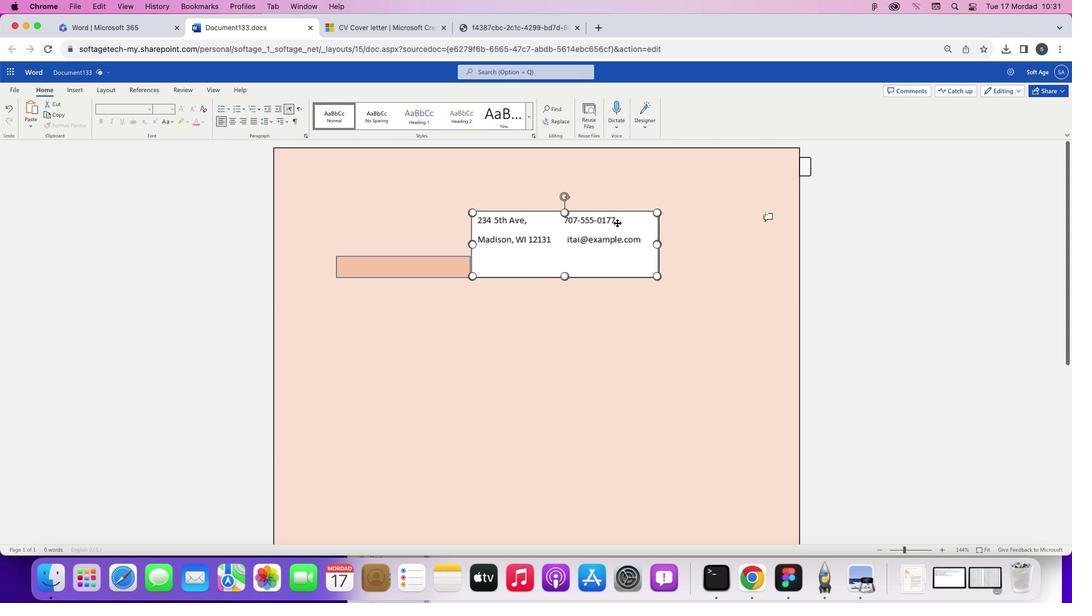 
Action: Mouse pressed left at (604, 210)
Screenshot: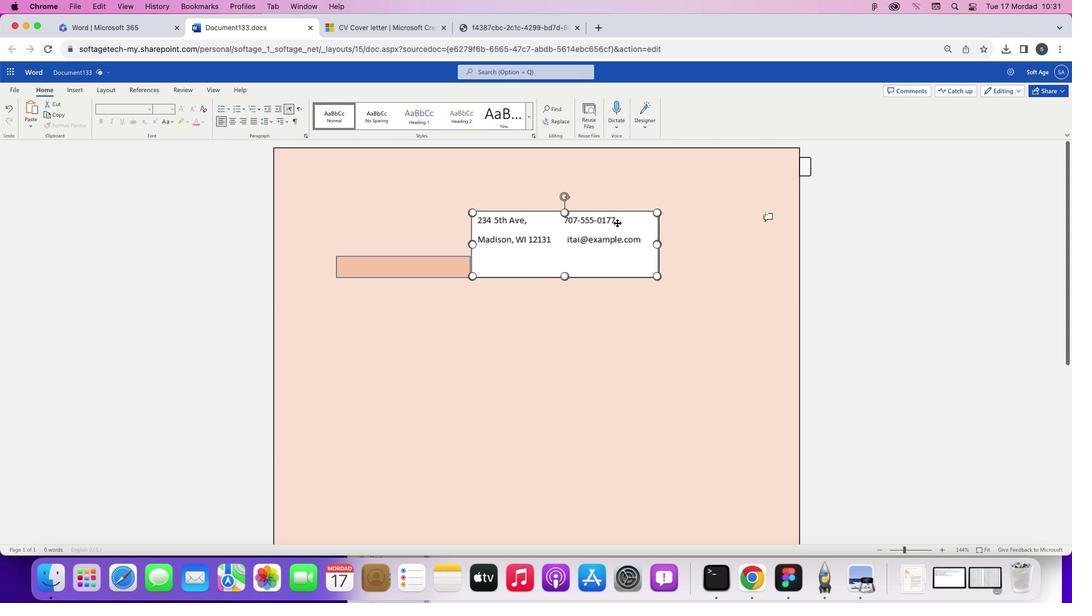 
Action: Mouse pressed left at (604, 210)
Screenshot: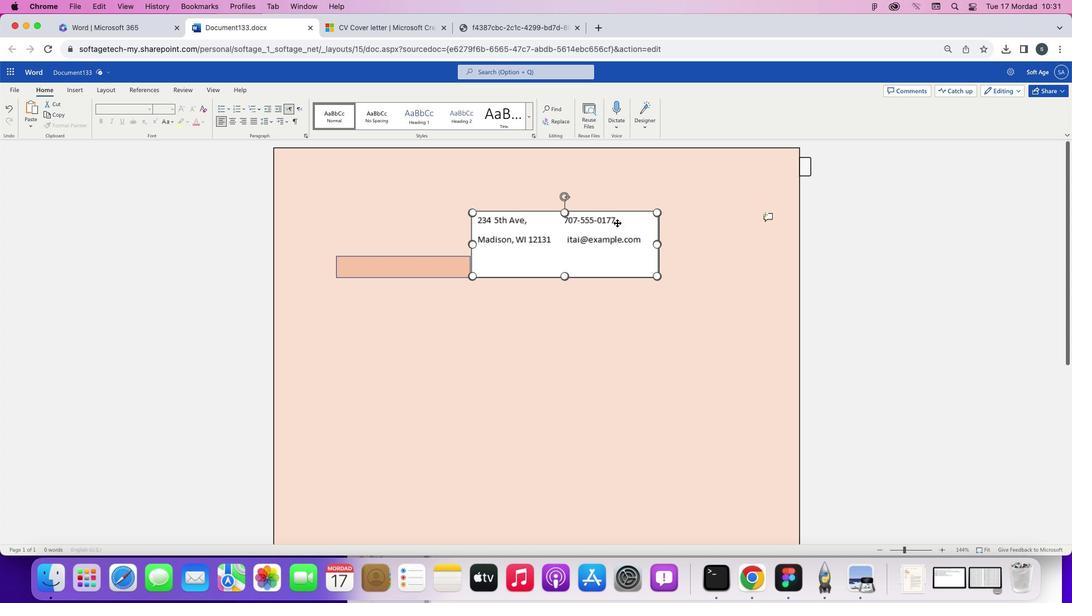 
Action: Mouse pressed left at (604, 210)
Screenshot: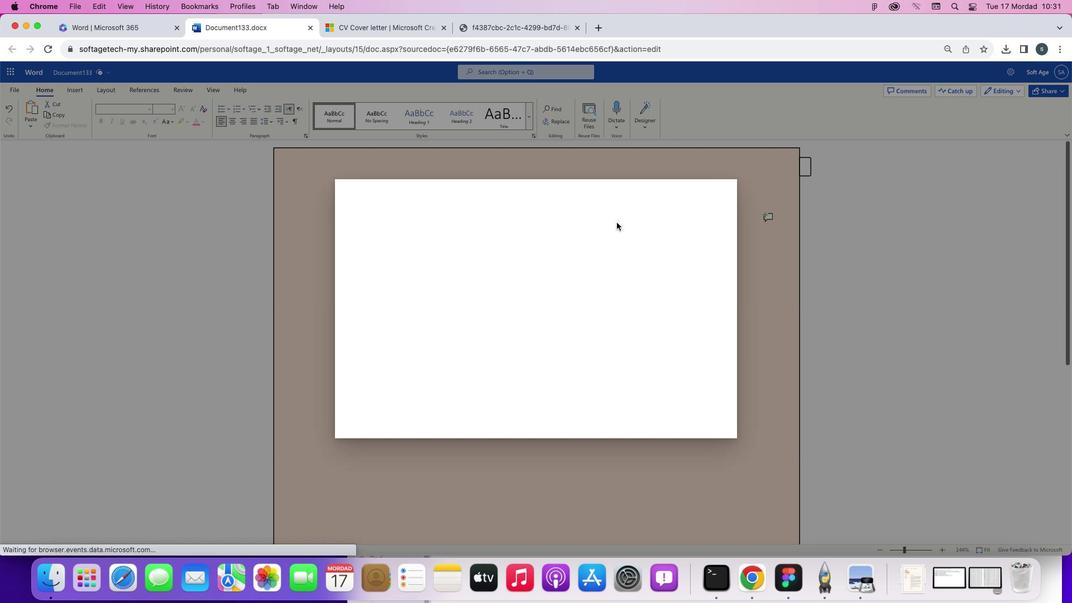 
Action: Mouse pressed left at (604, 210)
Screenshot: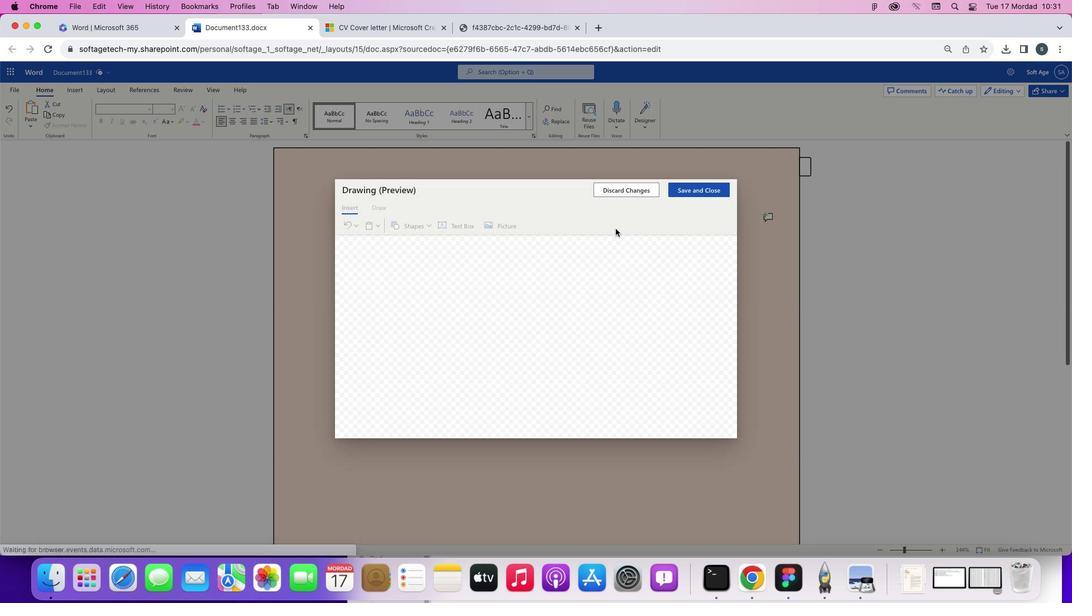 
Action: Mouse moved to (517, 311)
Screenshot: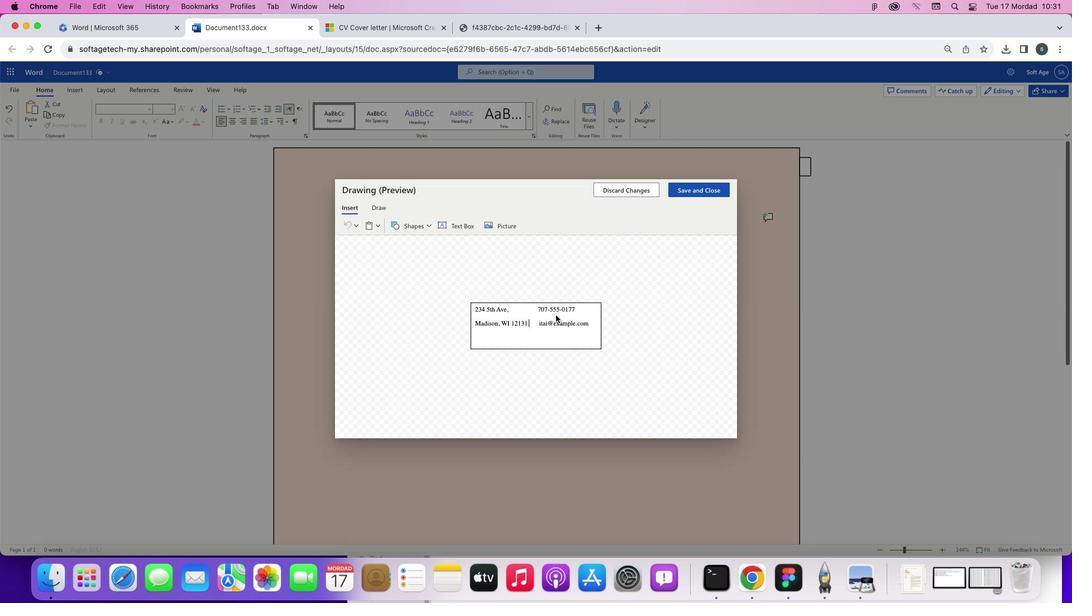 
Action: Mouse pressed left at (517, 311)
Screenshot: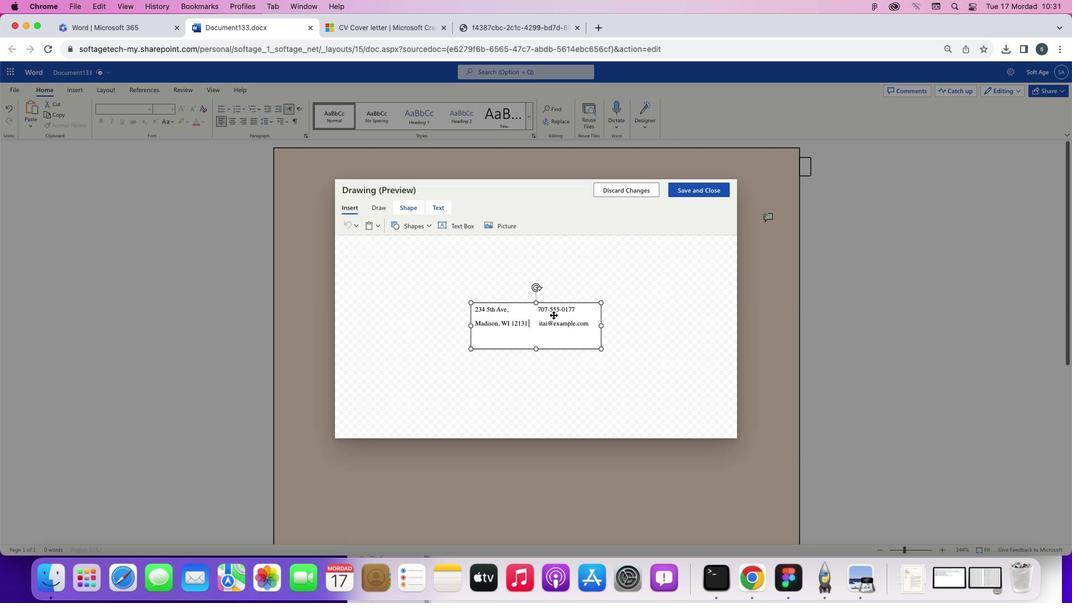 
Action: Mouse moved to (510, 293)
Screenshot: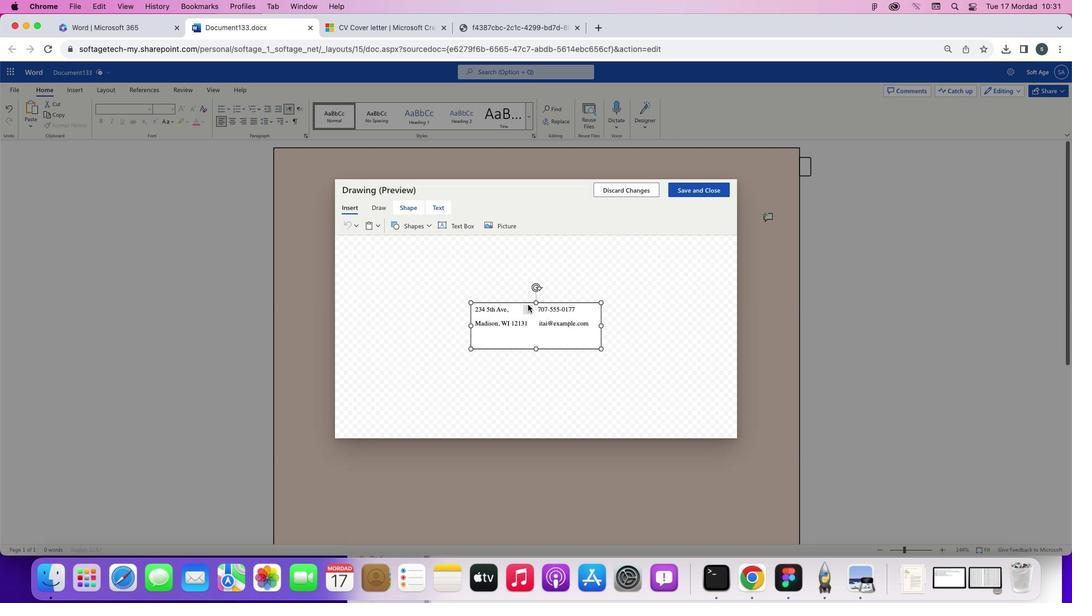 
Action: Mouse pressed left at (510, 293)
Screenshot: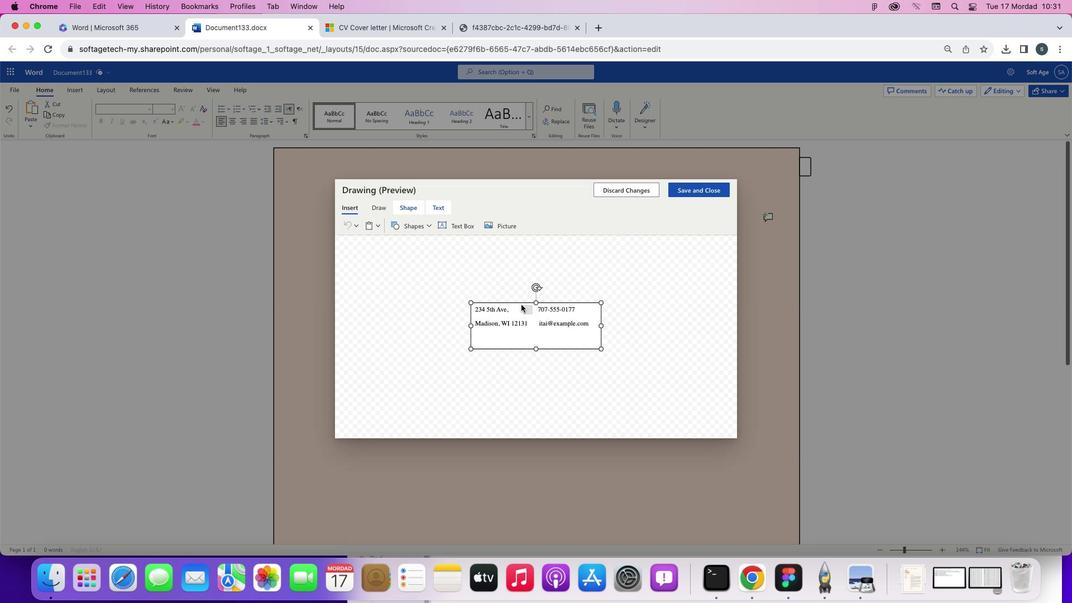 
Action: Mouse moved to (507, 290)
Screenshot: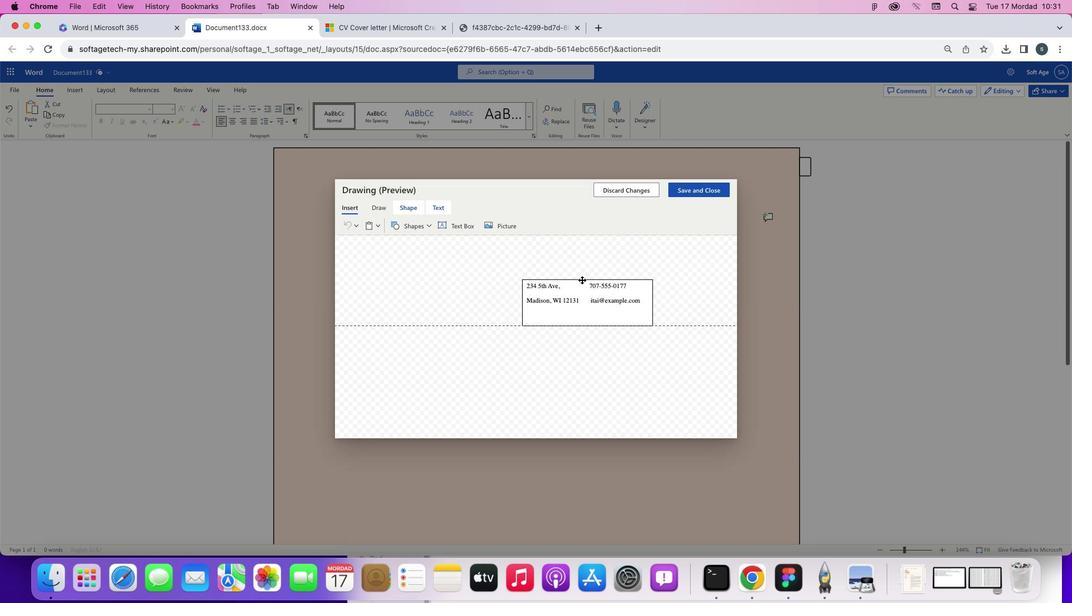 
Action: Mouse pressed left at (507, 290)
Screenshot: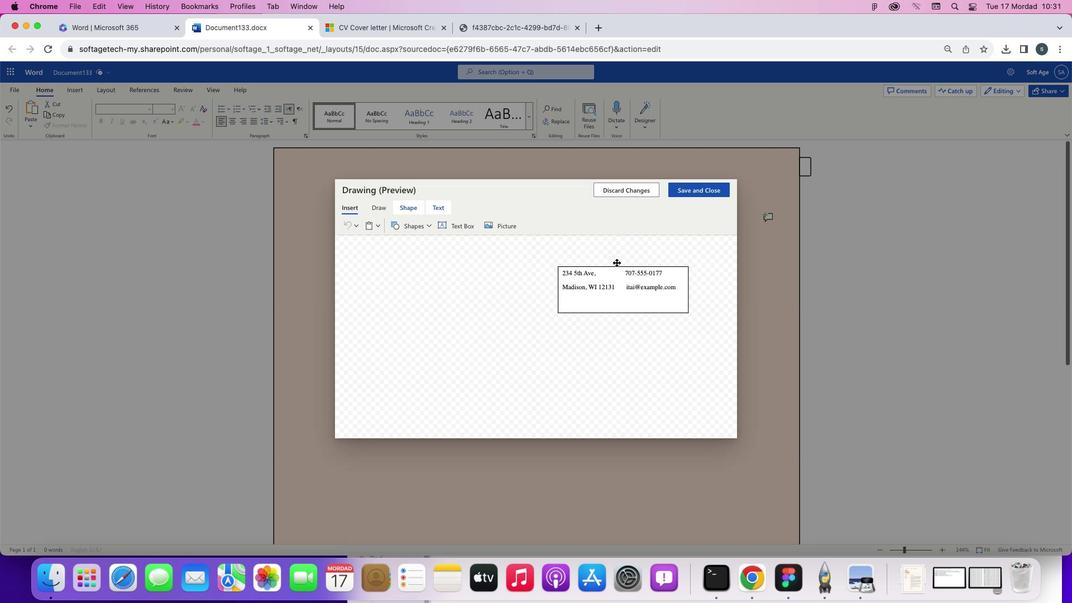 
Action: Mouse moved to (627, 235)
Screenshot: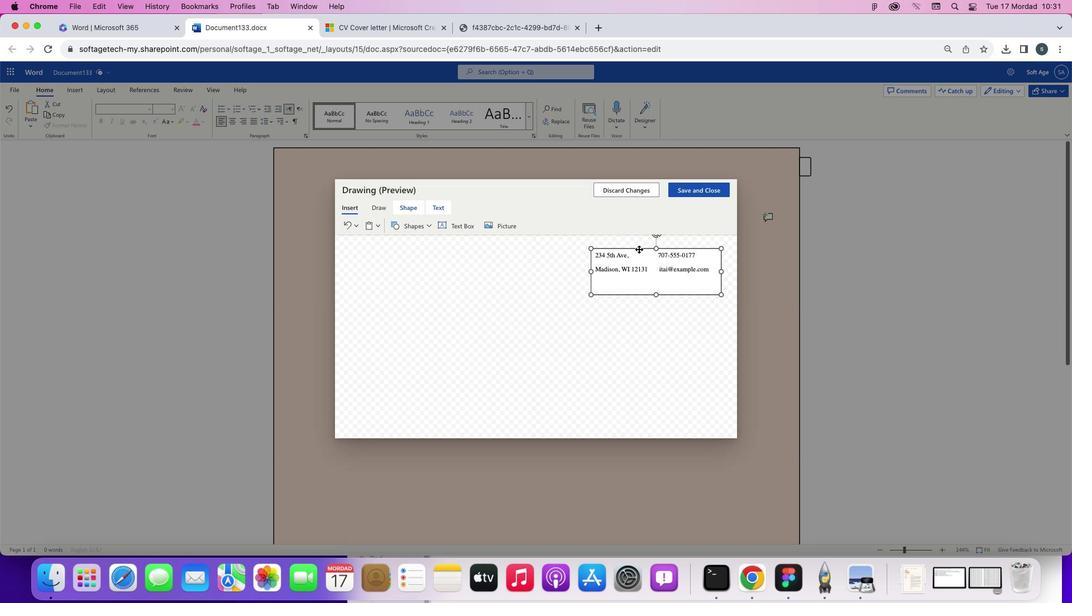 
Action: Mouse pressed left at (627, 235)
Screenshot: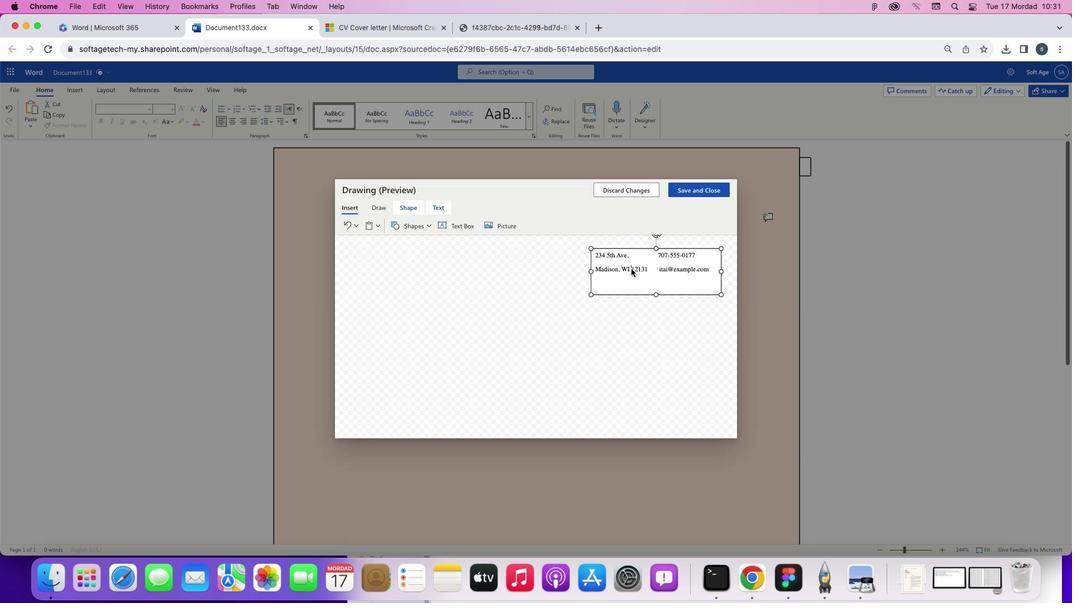 
Action: Mouse moved to (619, 256)
Screenshot: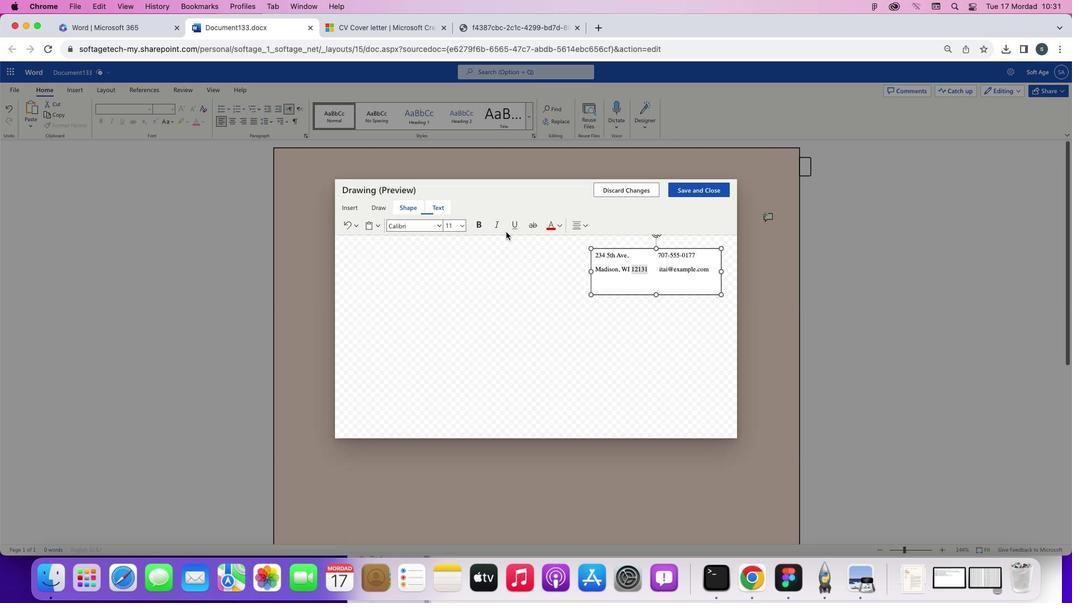 
Action: Mouse pressed left at (619, 256)
Screenshot: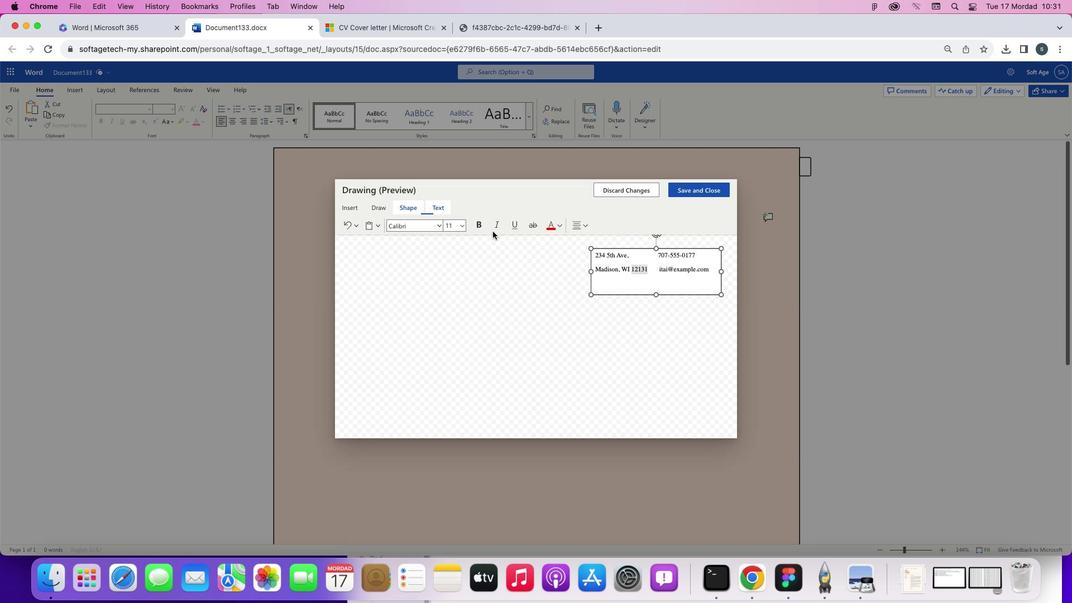 
Action: Mouse moved to (619, 256)
Screenshot: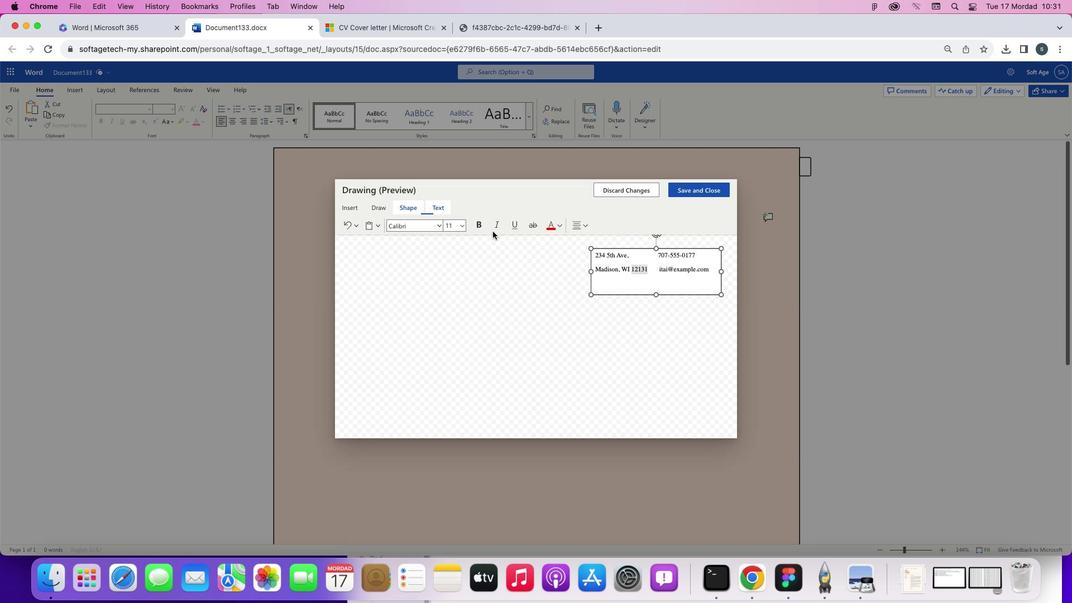 
Action: Mouse pressed left at (619, 256)
Screenshot: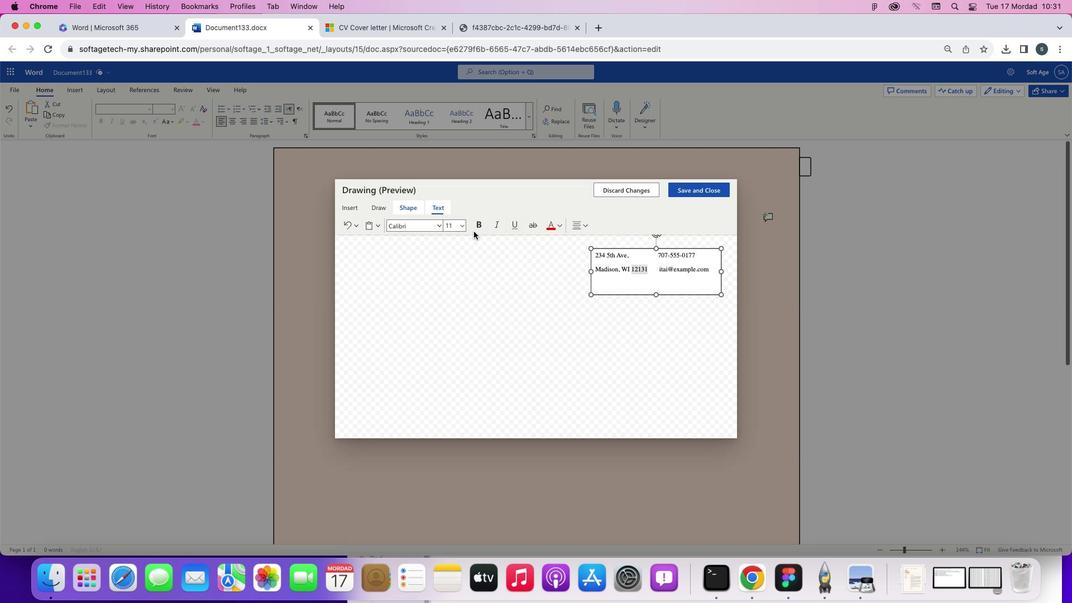
Action: Mouse moved to (637, 270)
Screenshot: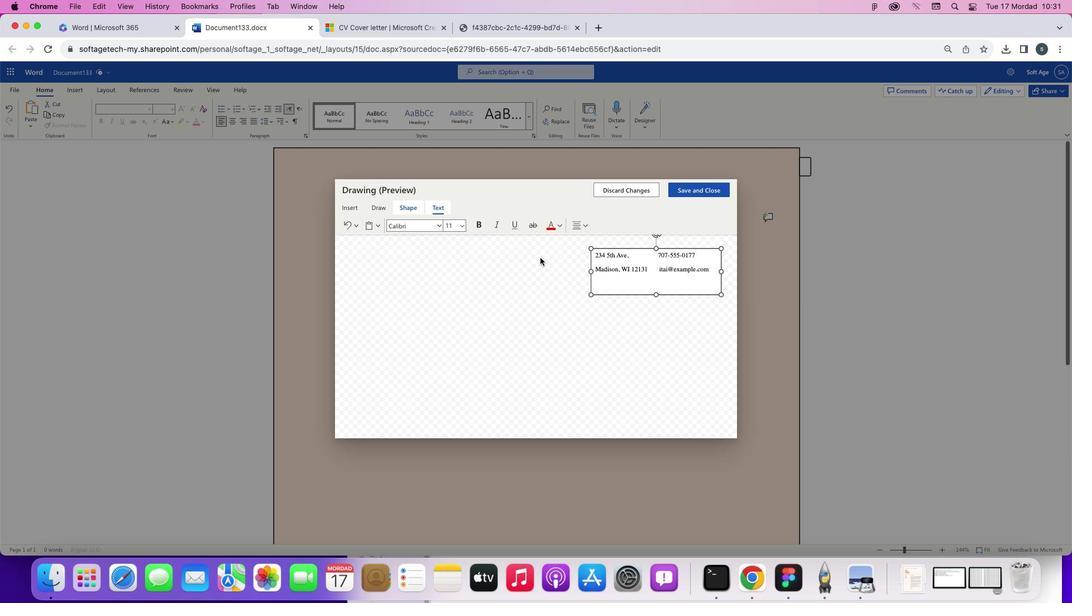 
Action: Mouse pressed left at (637, 270)
Screenshot: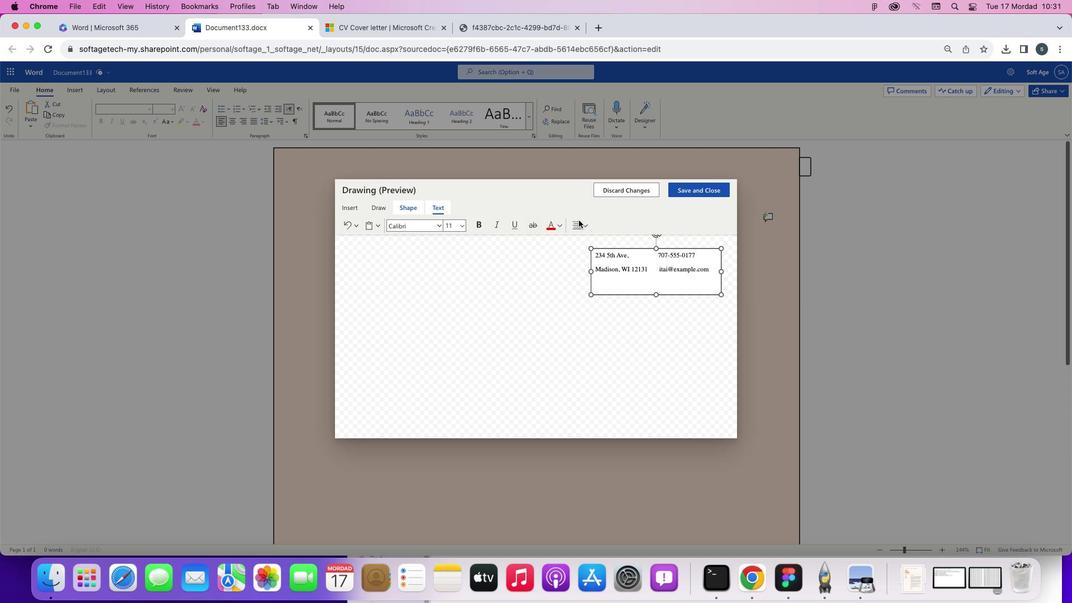 
Action: Mouse moved to (570, 215)
Screenshot: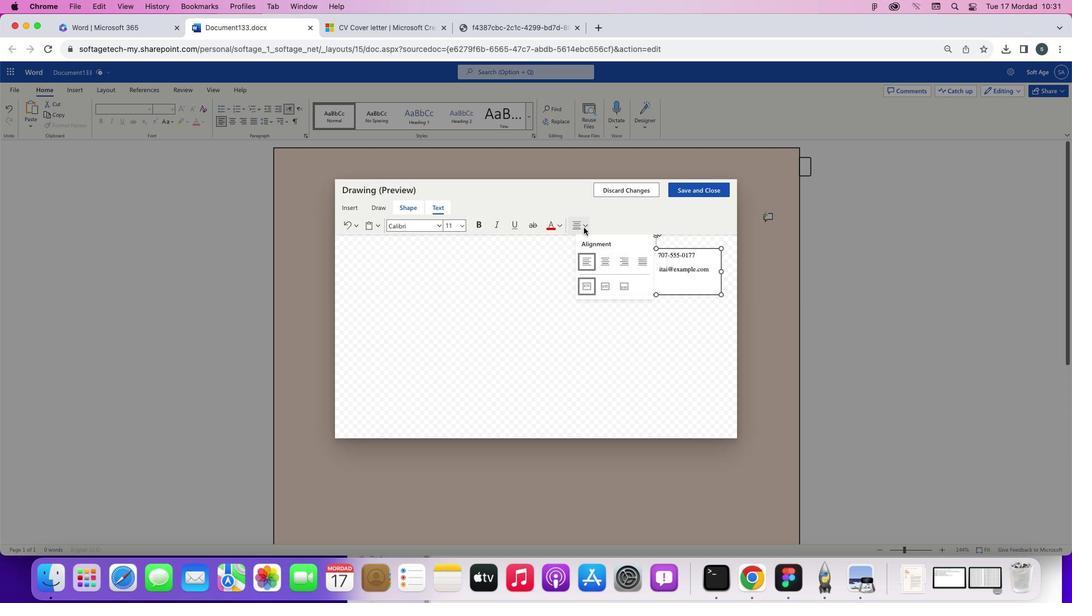 
Action: Mouse pressed left at (570, 215)
Screenshot: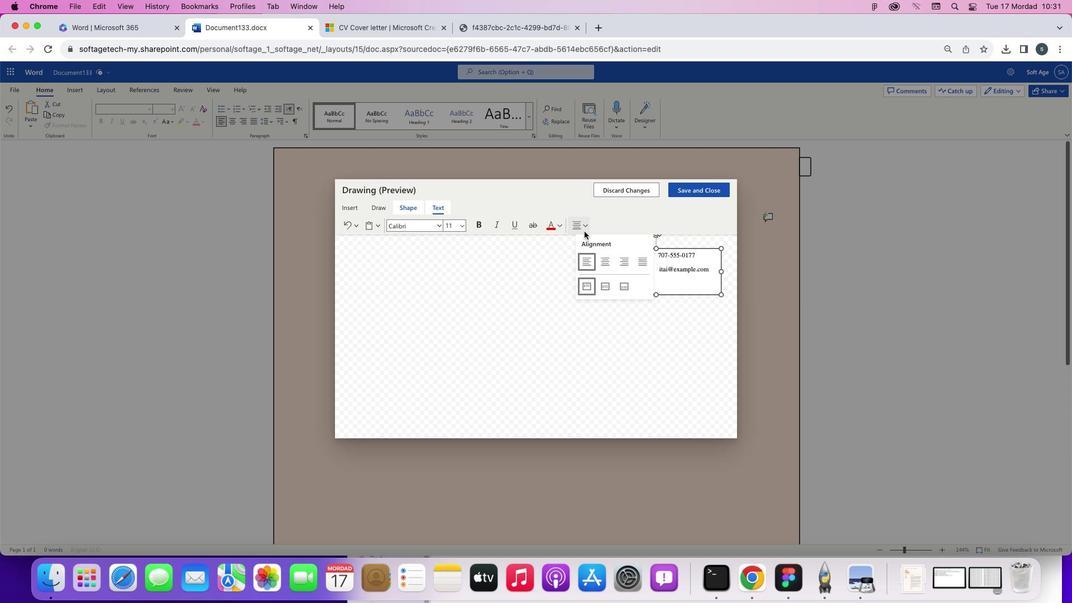 
Action: Mouse moved to (571, 216)
Screenshot: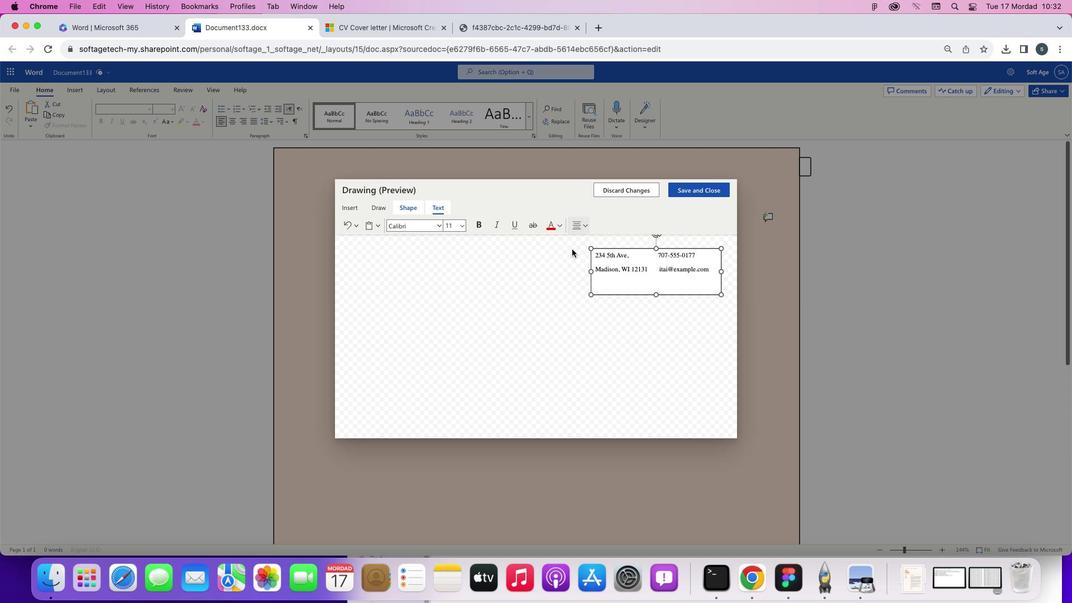 
Action: Mouse pressed left at (571, 216)
Screenshot: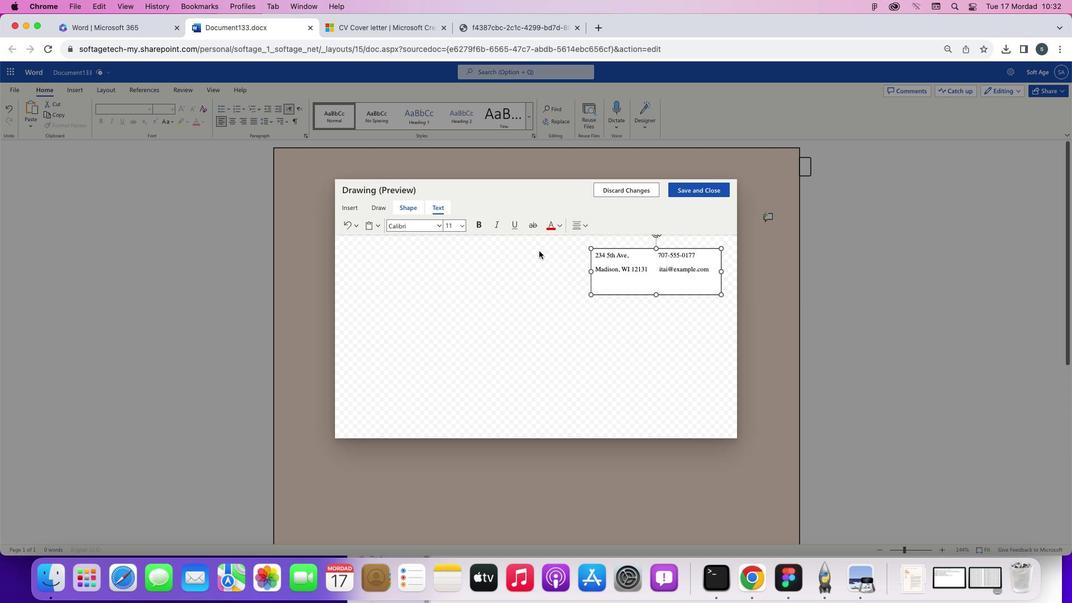 
Action: Mouse moved to (403, 200)
Screenshot: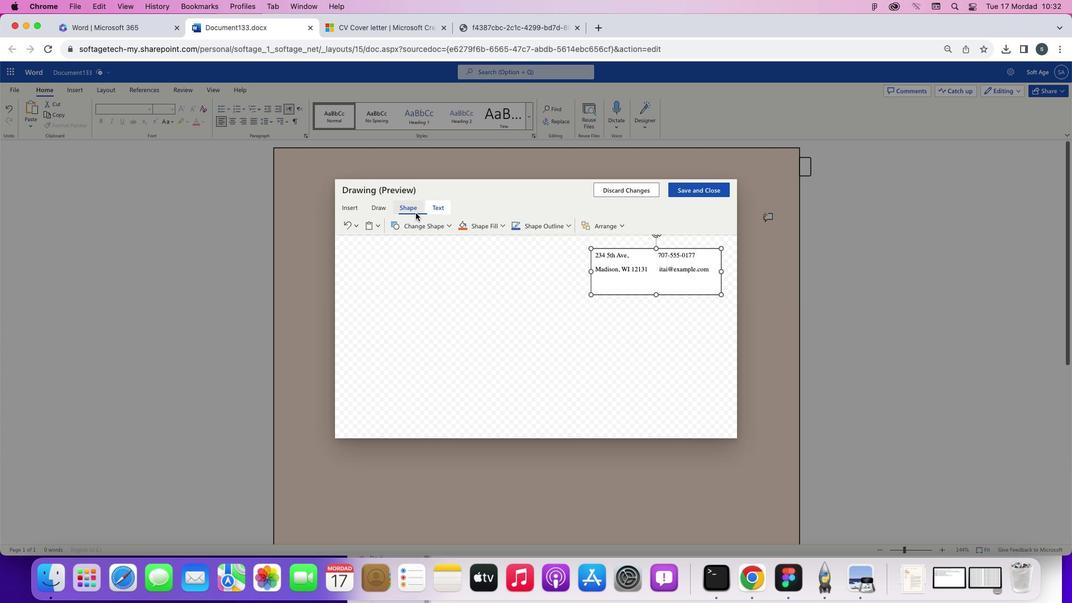 
Action: Mouse pressed left at (403, 200)
Screenshot: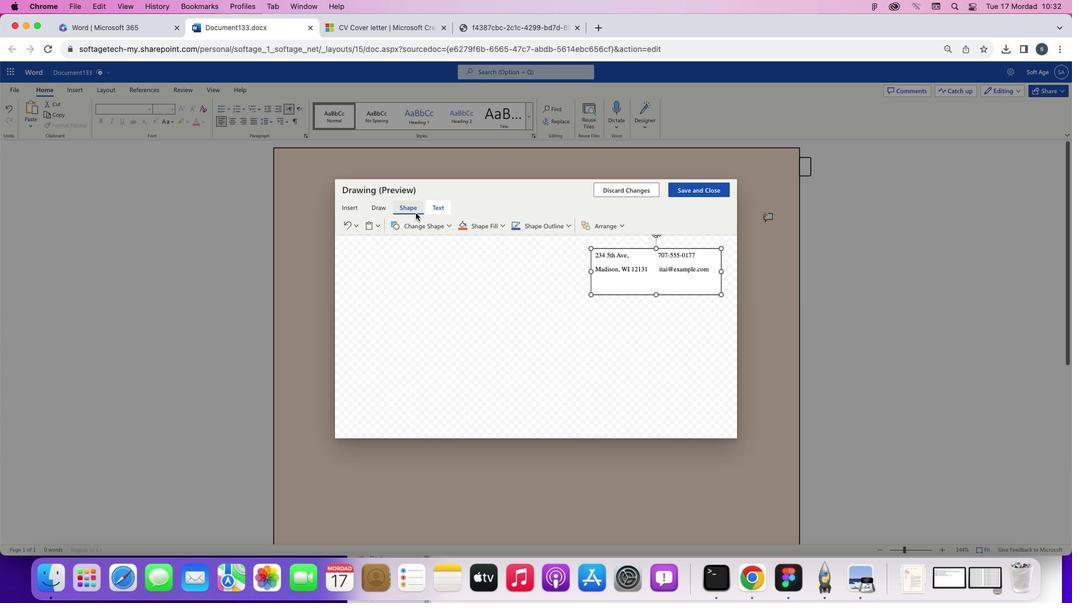 
Action: Mouse moved to (602, 215)
Screenshot: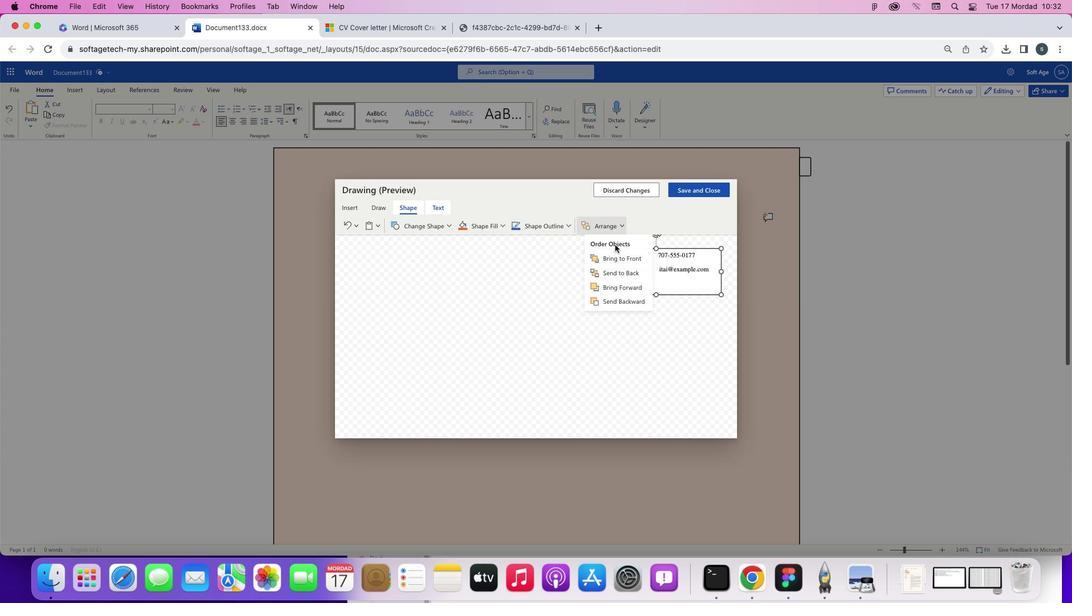 
Action: Mouse pressed left at (602, 215)
Screenshot: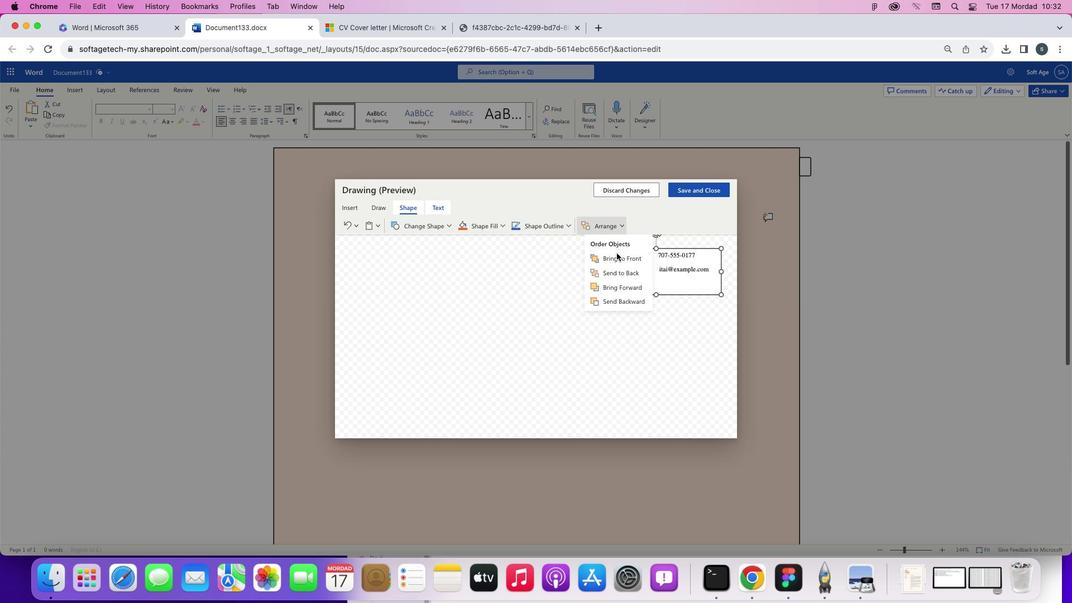 
Action: Mouse moved to (607, 247)
Screenshot: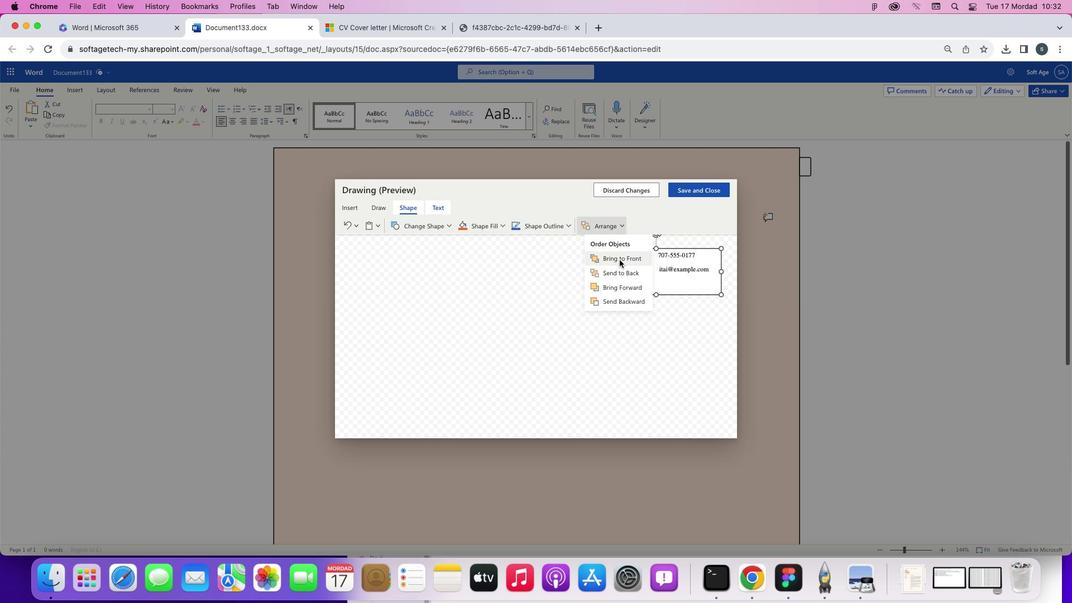 
Action: Mouse pressed left at (607, 247)
Screenshot: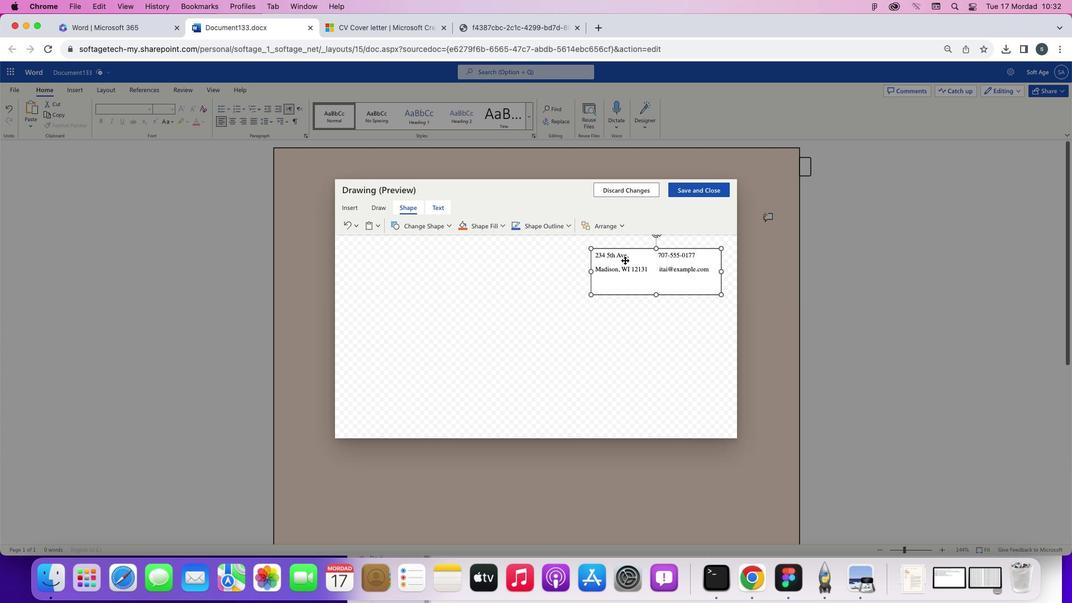 
Action: Mouse moved to (624, 236)
Screenshot: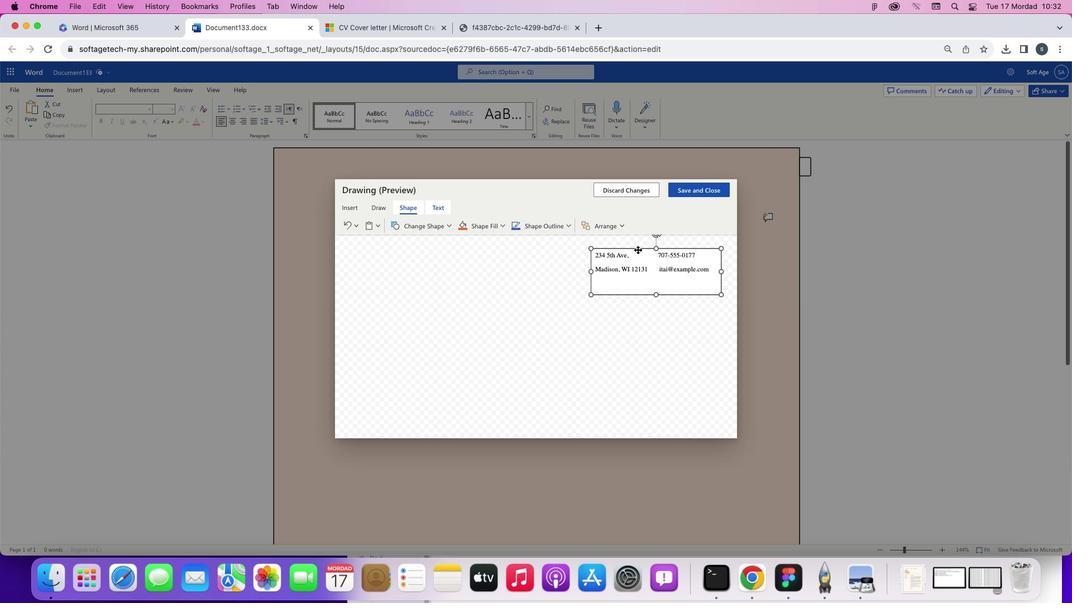 
Action: Mouse pressed left at (624, 236)
Screenshot: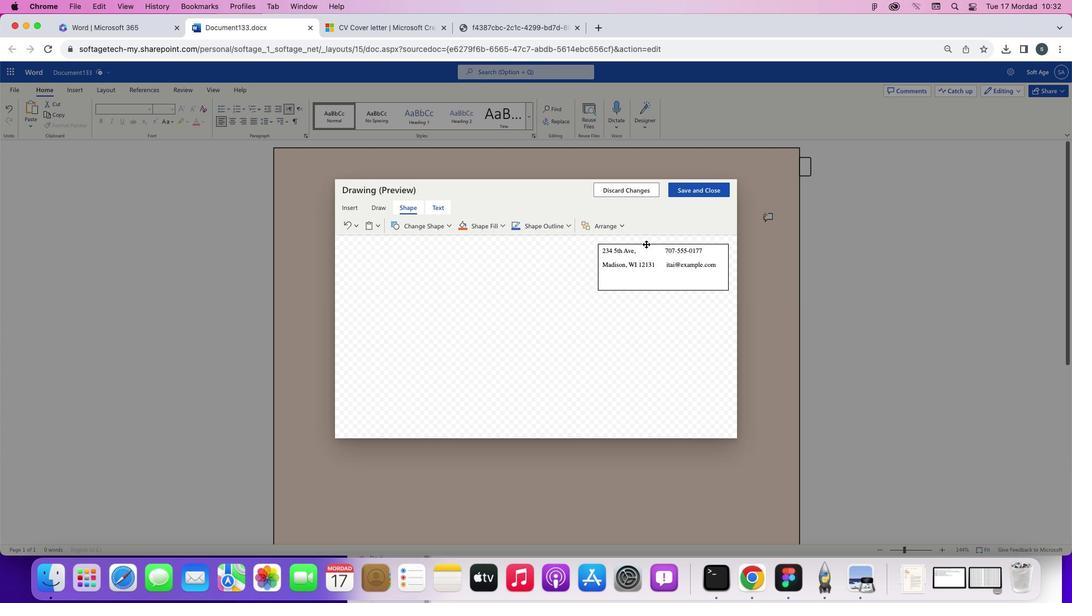 
Action: Mouse moved to (604, 212)
Screenshot: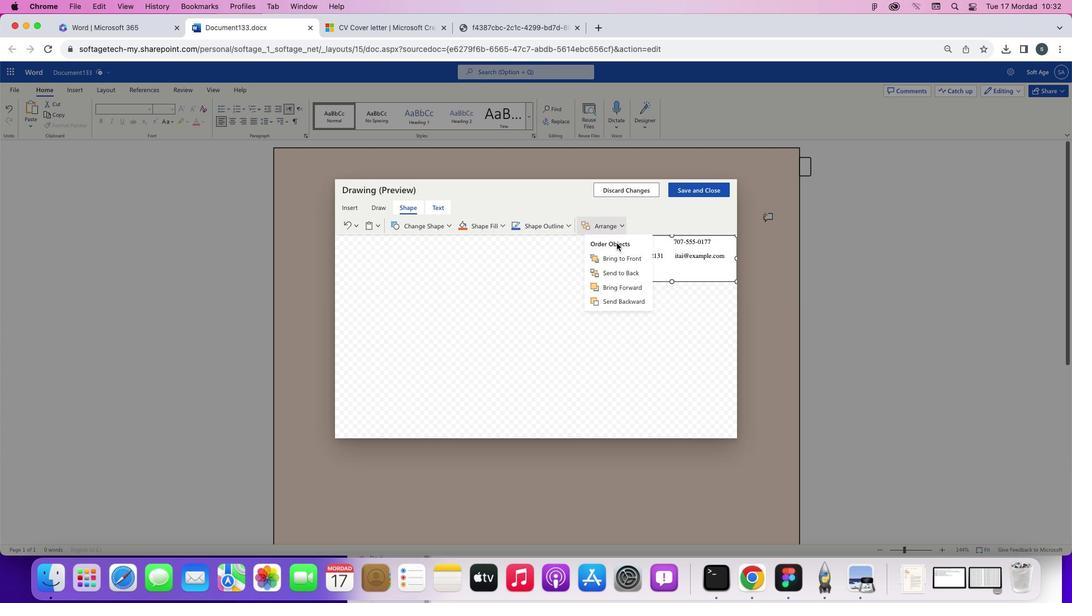 
Action: Mouse pressed left at (604, 212)
Screenshot: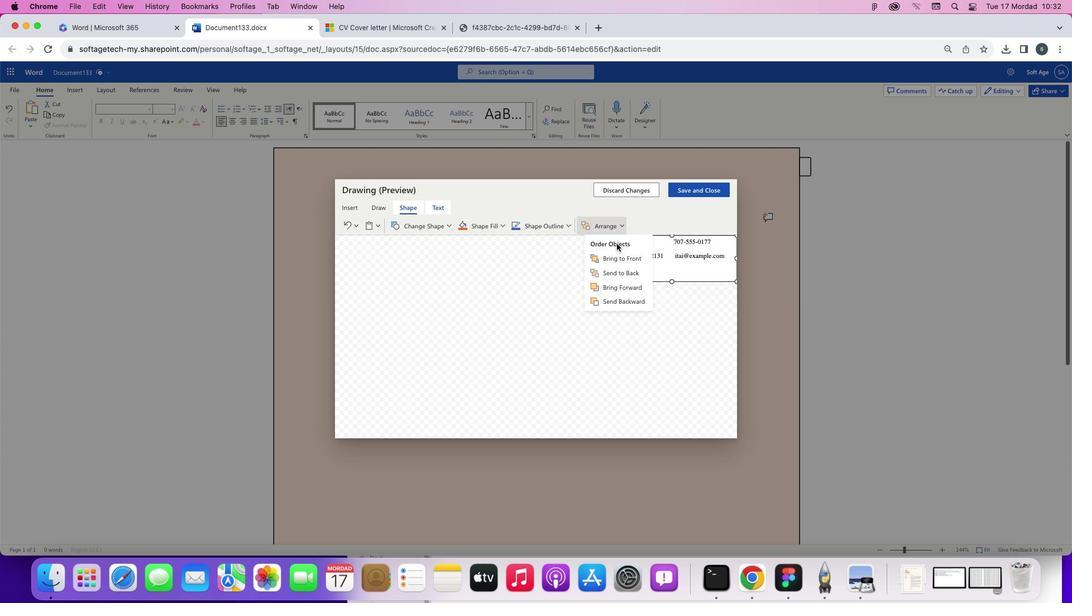 
Action: Mouse moved to (603, 244)
Screenshot: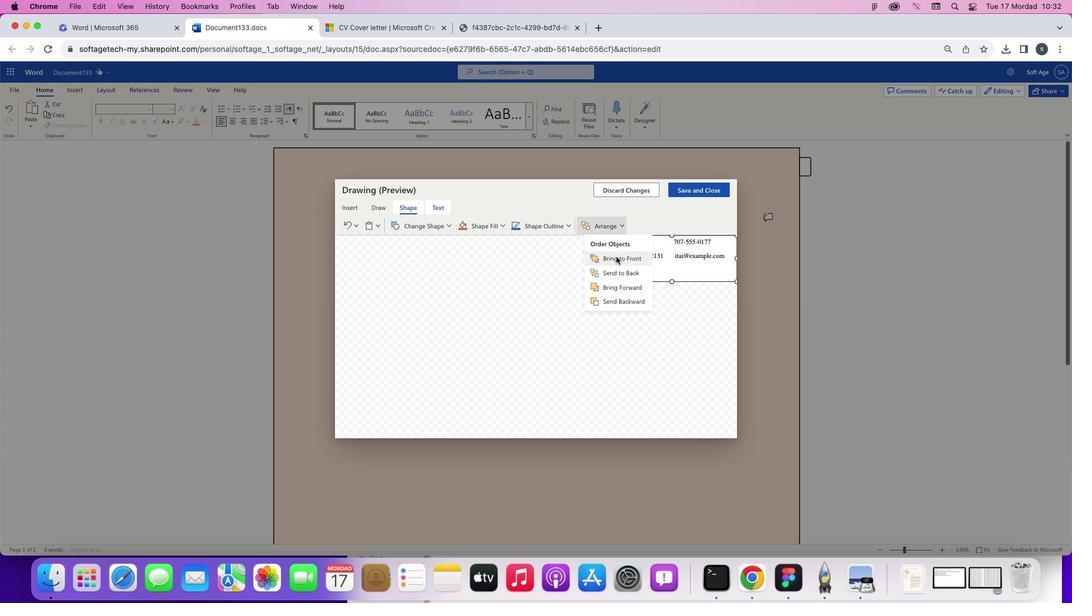 
Action: Mouse pressed left at (603, 244)
Screenshot: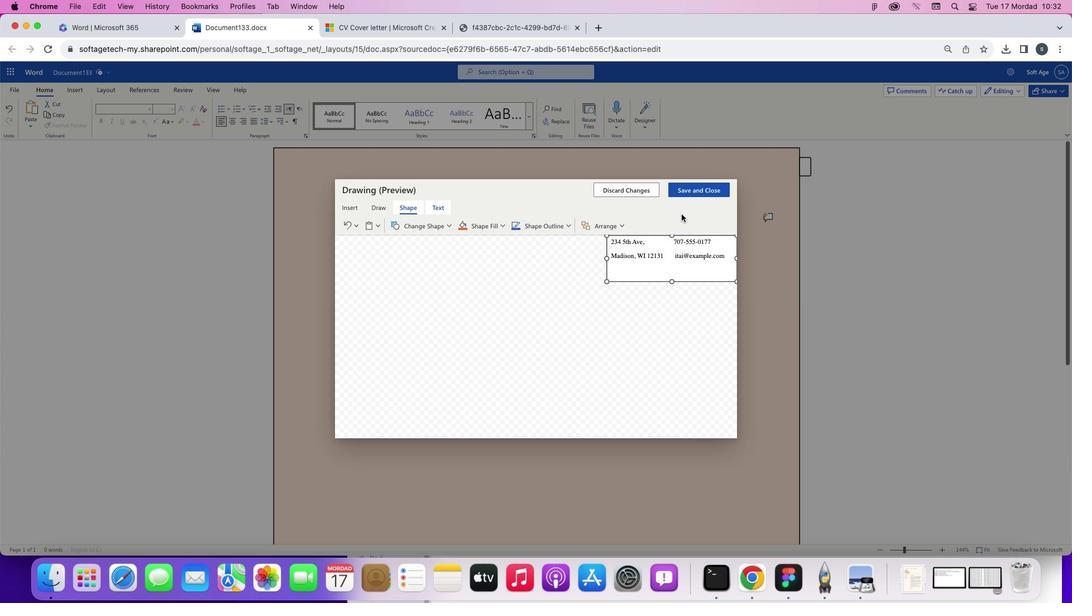 
Action: Mouse moved to (671, 178)
Screenshot: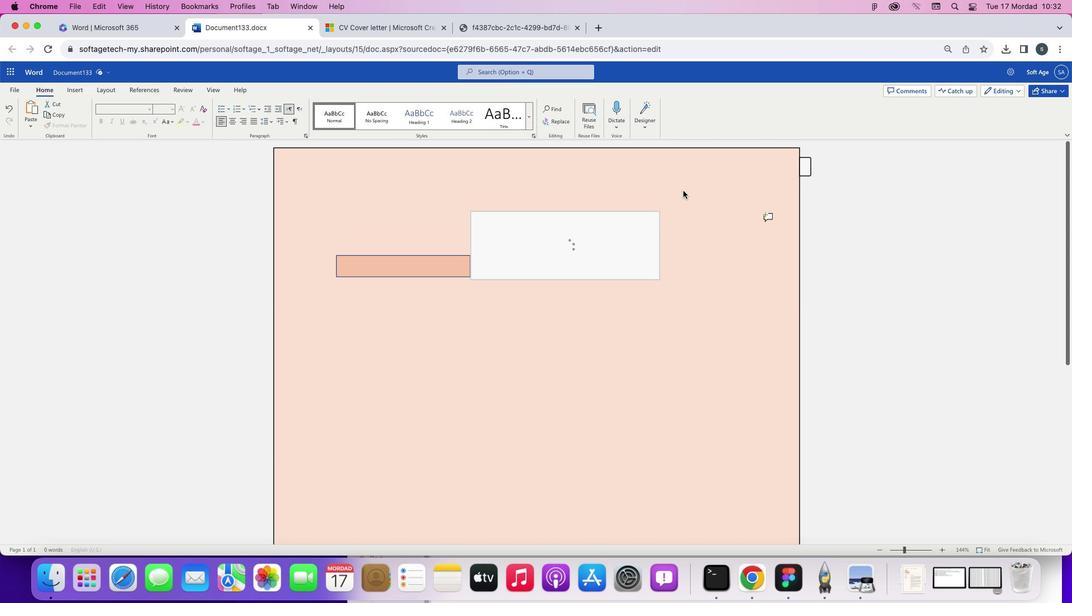 
Action: Mouse pressed left at (671, 178)
Screenshot: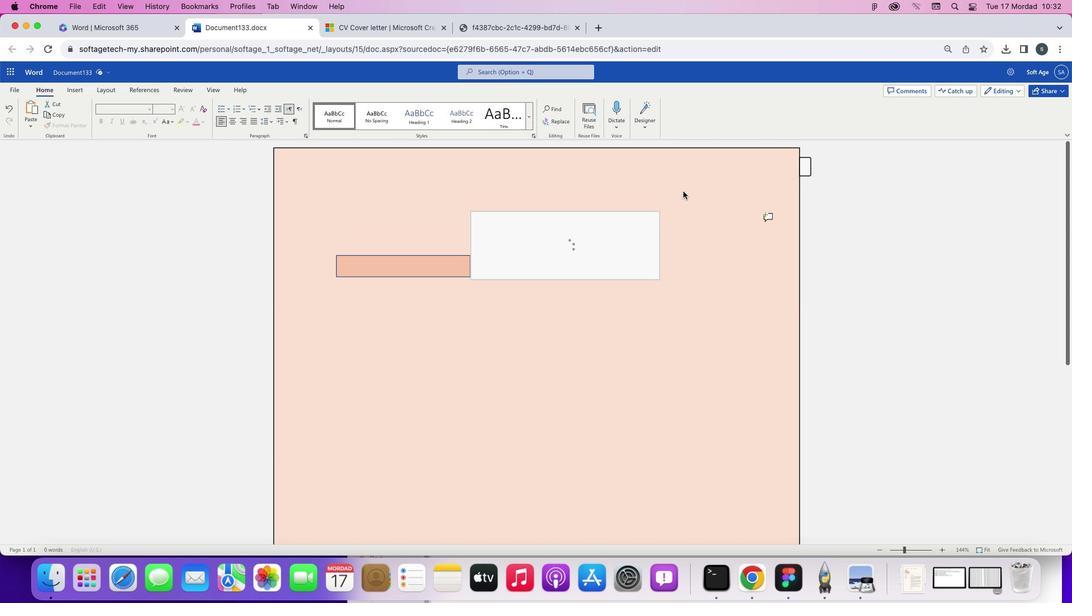 
Action: Mouse moved to (579, 202)
Screenshot: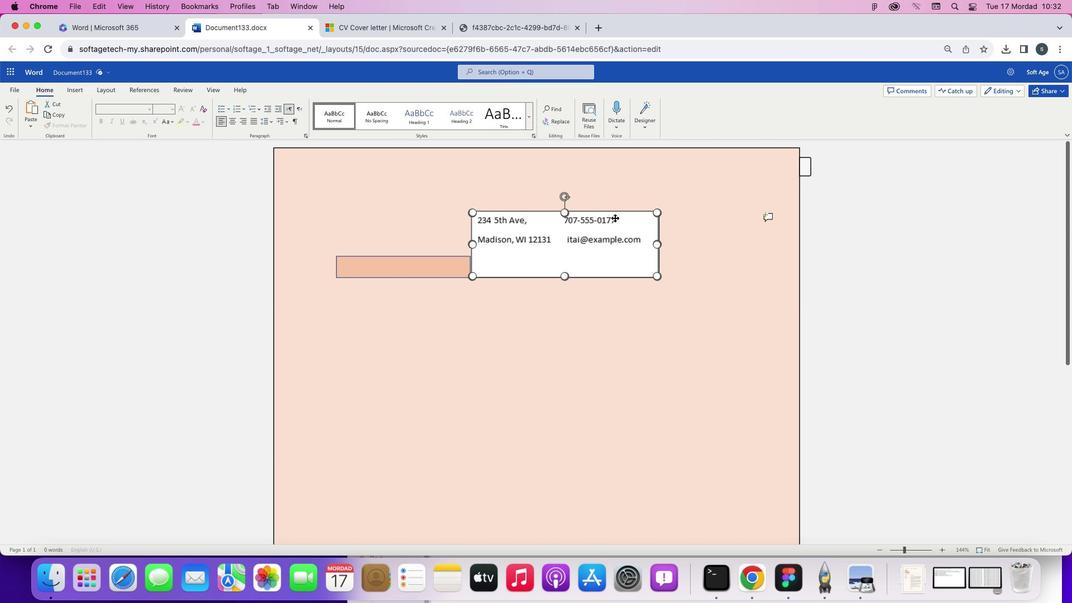 
Action: Mouse pressed left at (579, 202)
Screenshot: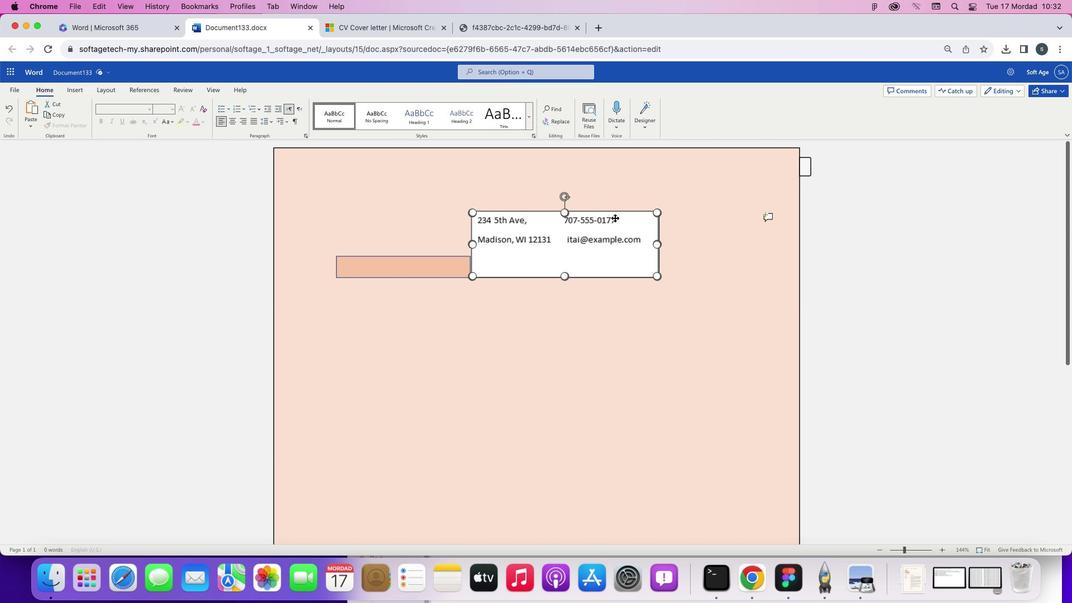 
Action: Mouse moved to (599, 200)
Screenshot: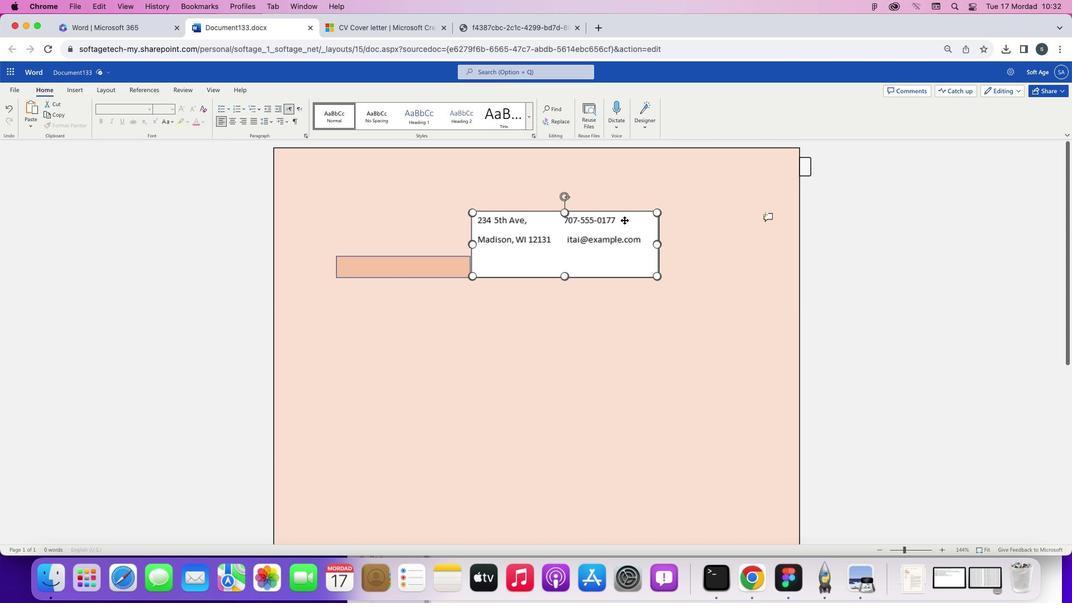 
Action: Mouse pressed left at (599, 200)
Screenshot: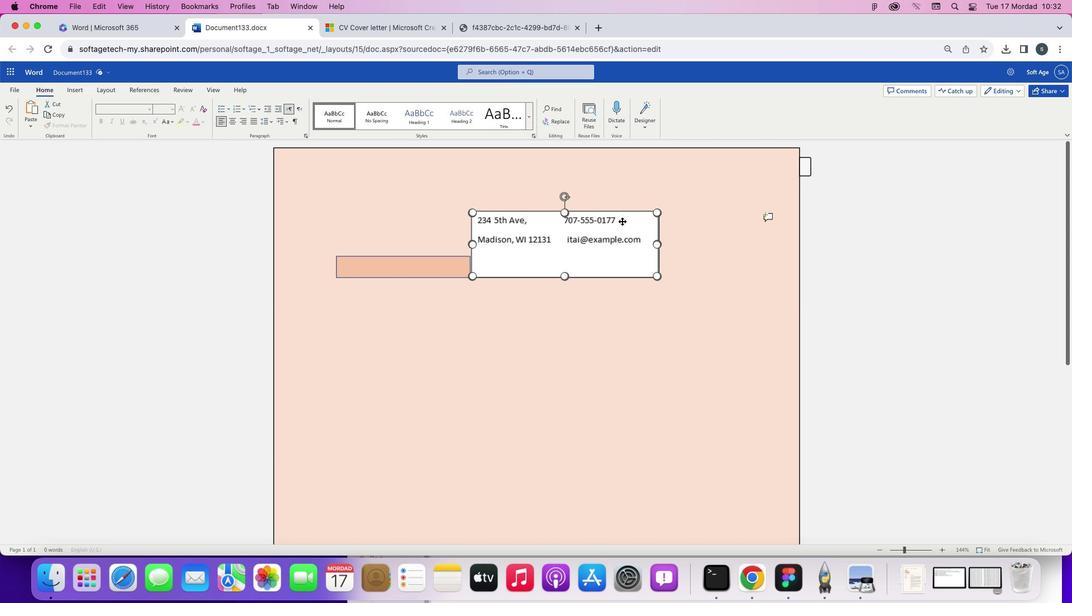 
Action: Mouse moved to (609, 208)
Screenshot: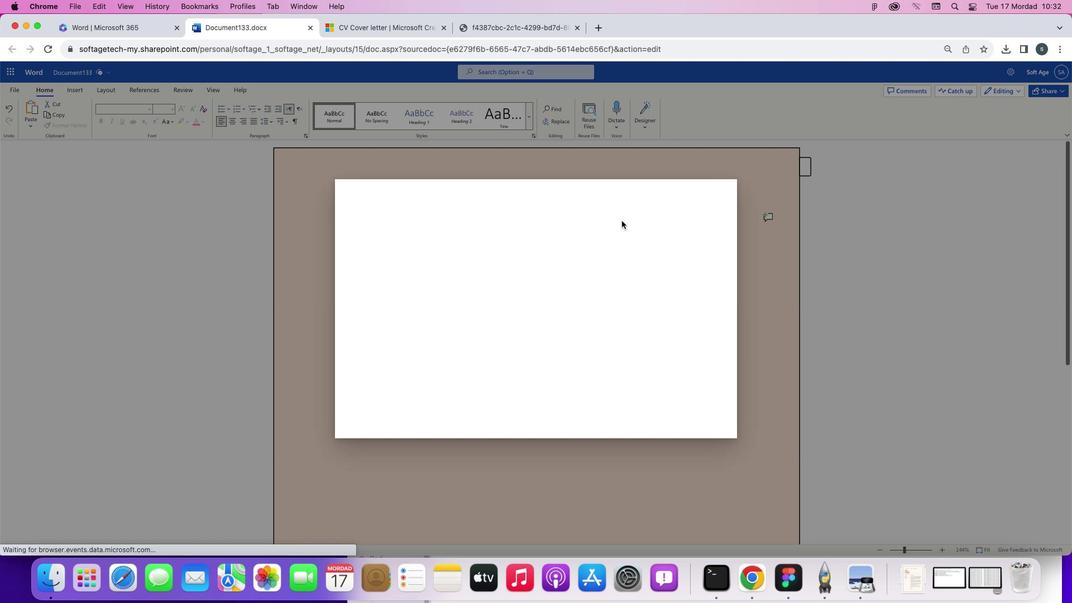 
Action: Mouse pressed left at (609, 208)
Screenshot: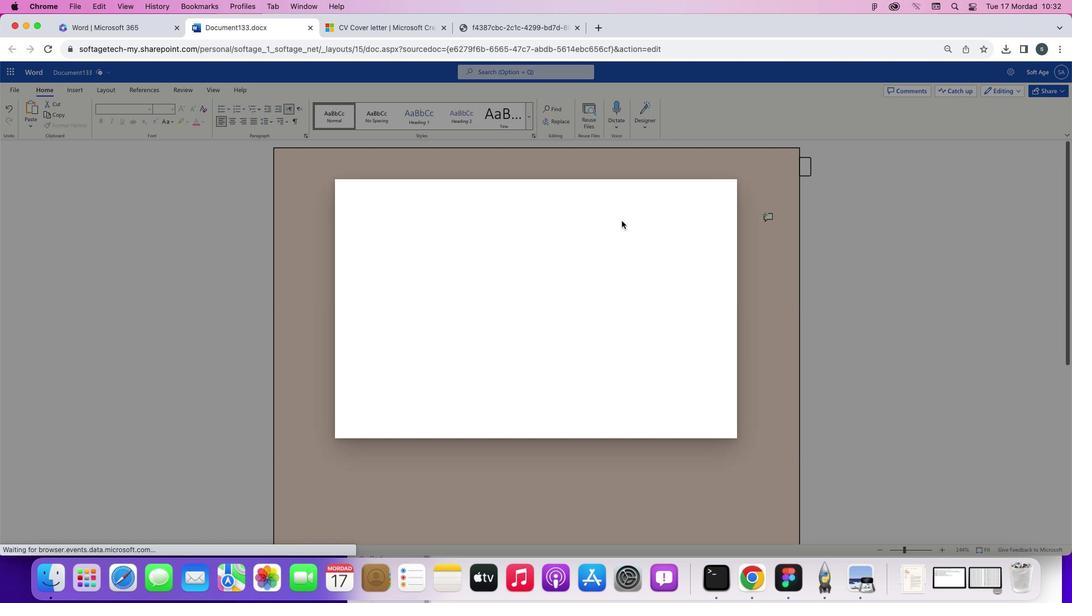 
Action: Mouse pressed left at (609, 208)
Screenshot: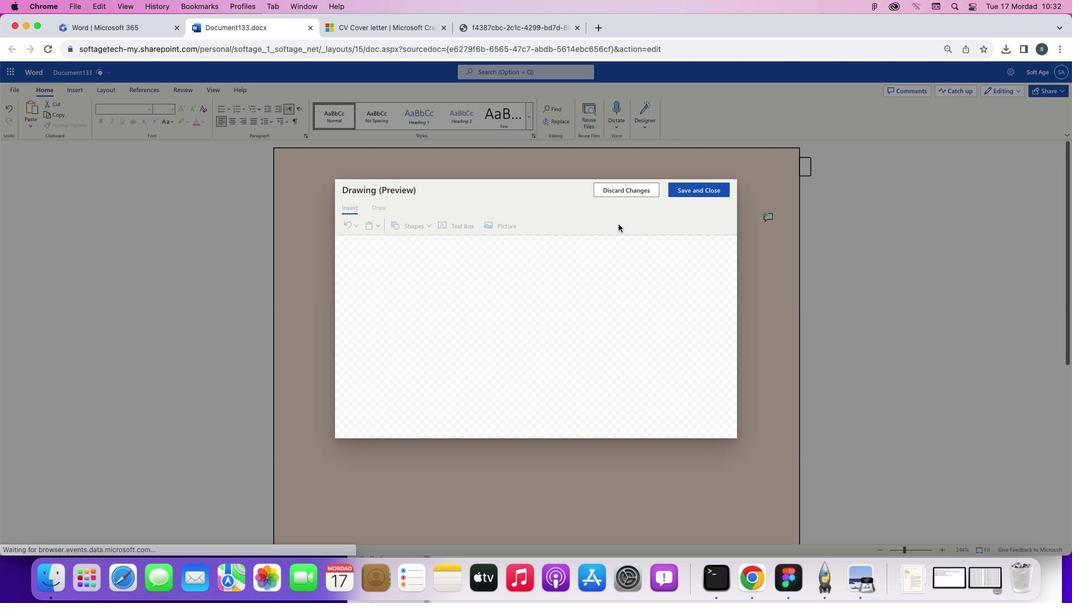 
Action: Mouse moved to (504, 301)
Screenshot: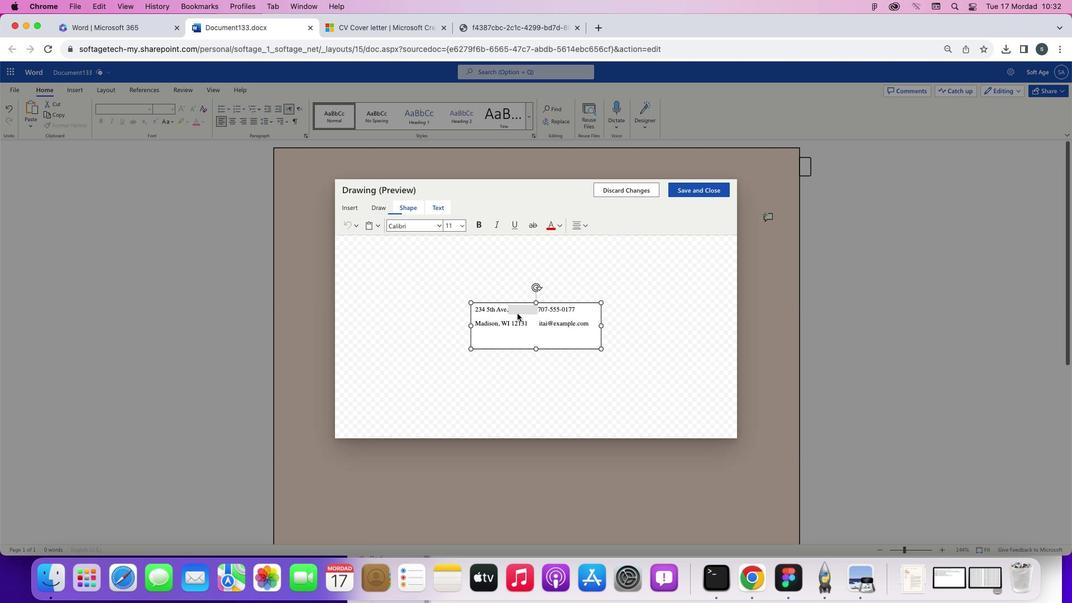 
Action: Mouse pressed left at (504, 301)
Screenshot: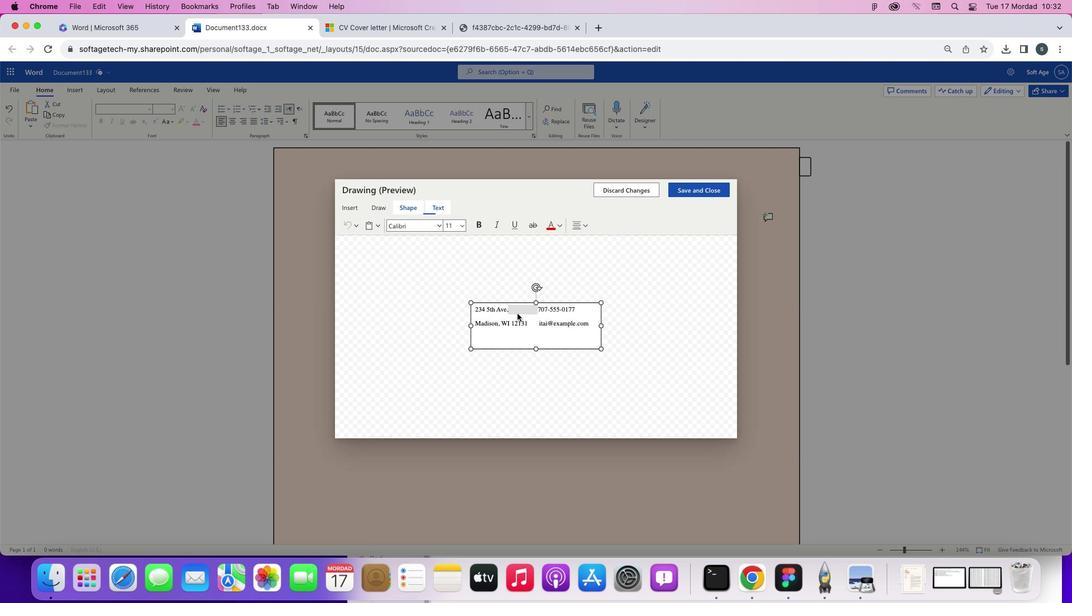 
Action: Mouse moved to (504, 301)
Screenshot: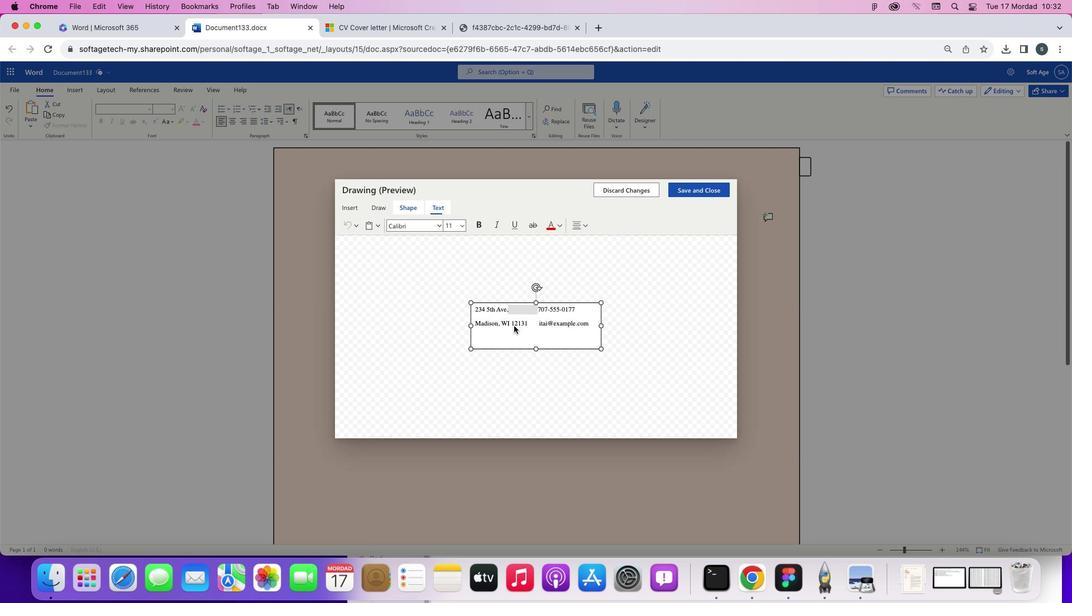 
Action: Mouse pressed left at (504, 301)
Screenshot: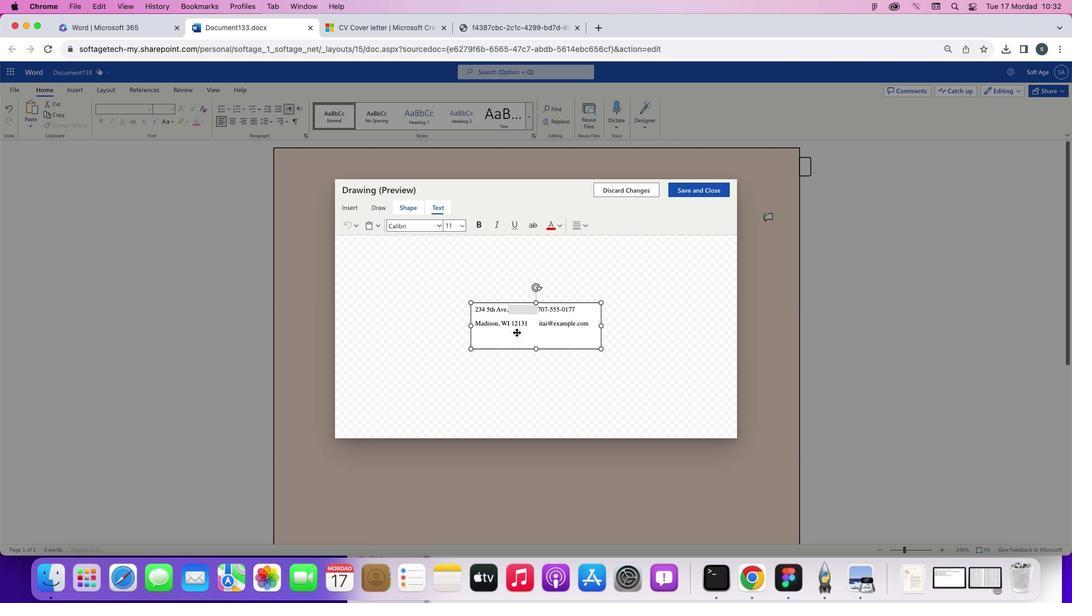 
Action: Mouse moved to (503, 319)
Screenshot: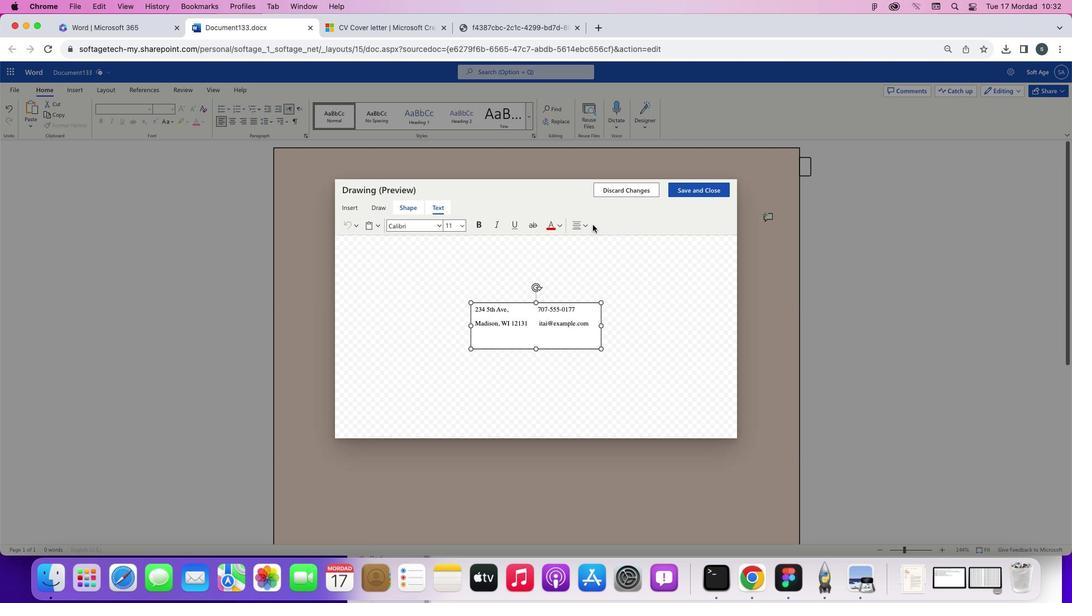 
Action: Mouse pressed left at (503, 319)
Screenshot: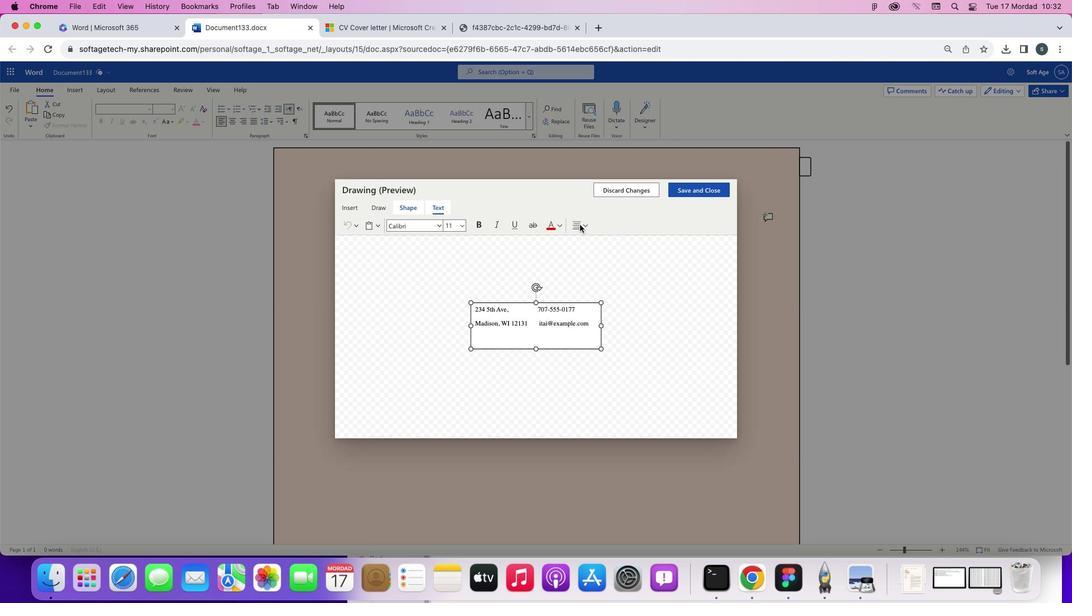 
Action: Mouse moved to (577, 214)
Screenshot: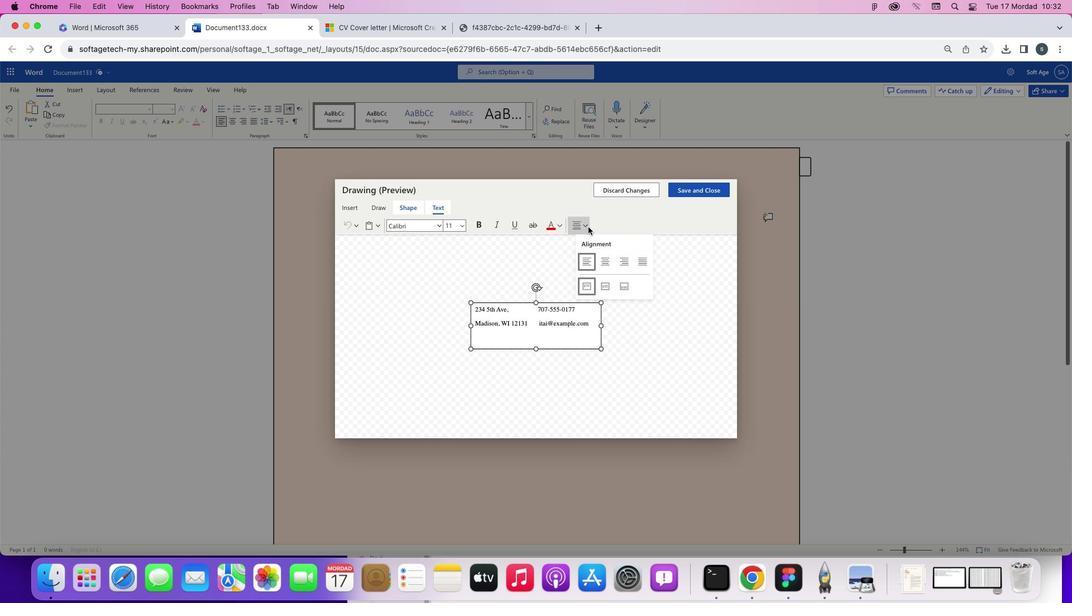 
Action: Mouse pressed left at (577, 214)
Screenshot: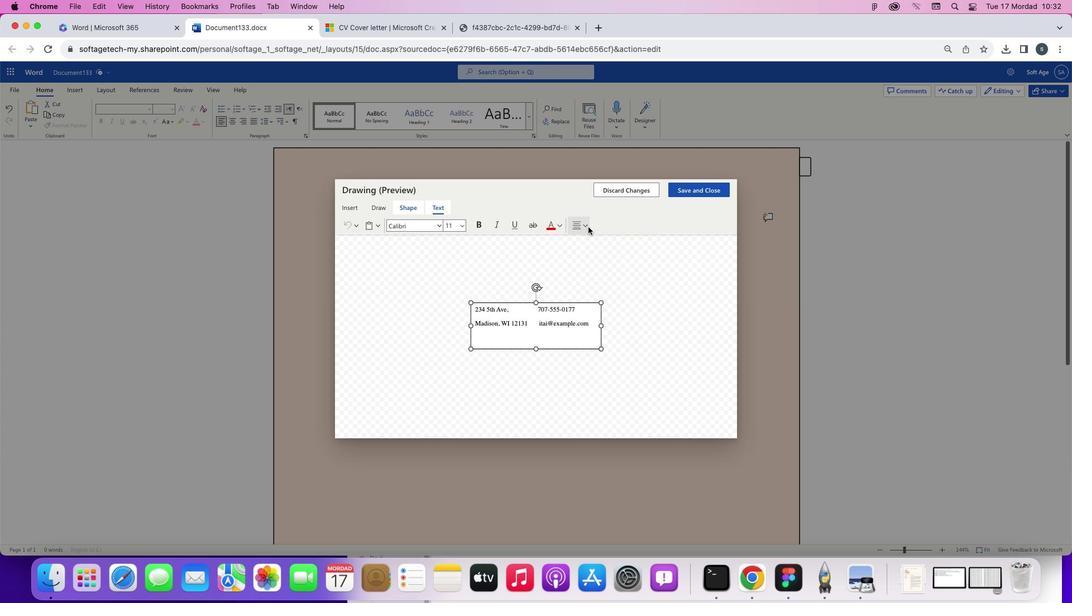 
Action: Mouse moved to (576, 214)
Screenshot: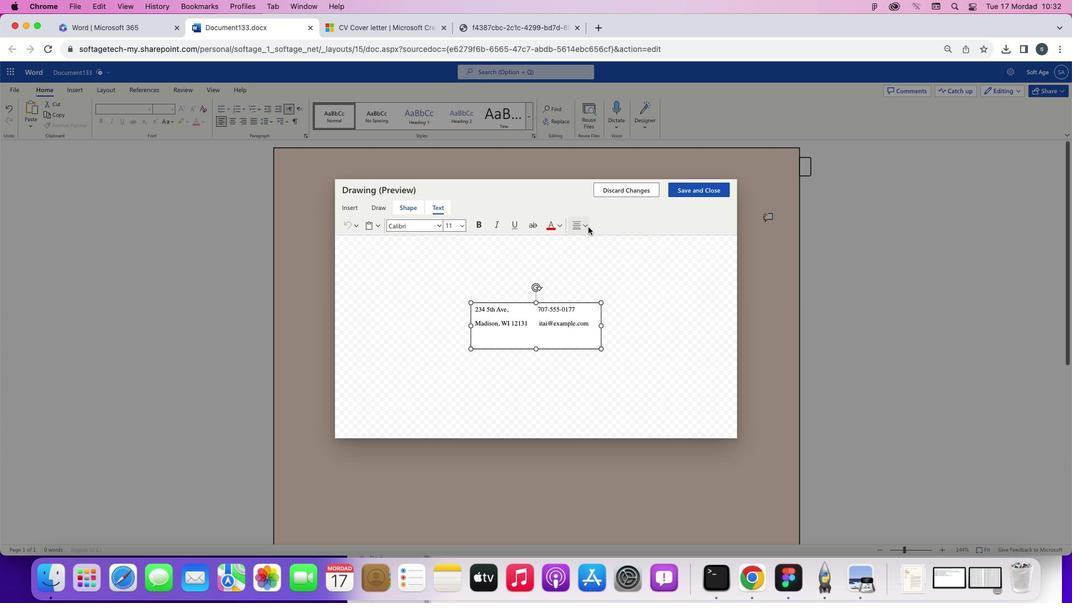 
Action: Mouse pressed left at (576, 214)
Screenshot: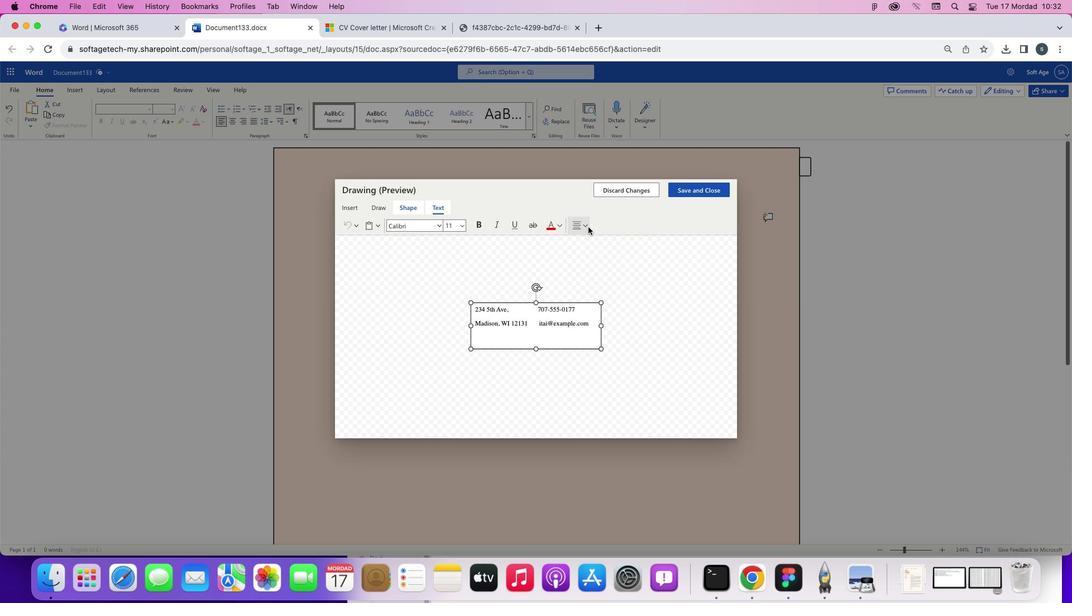 
Action: Mouse pressed left at (576, 214)
Screenshot: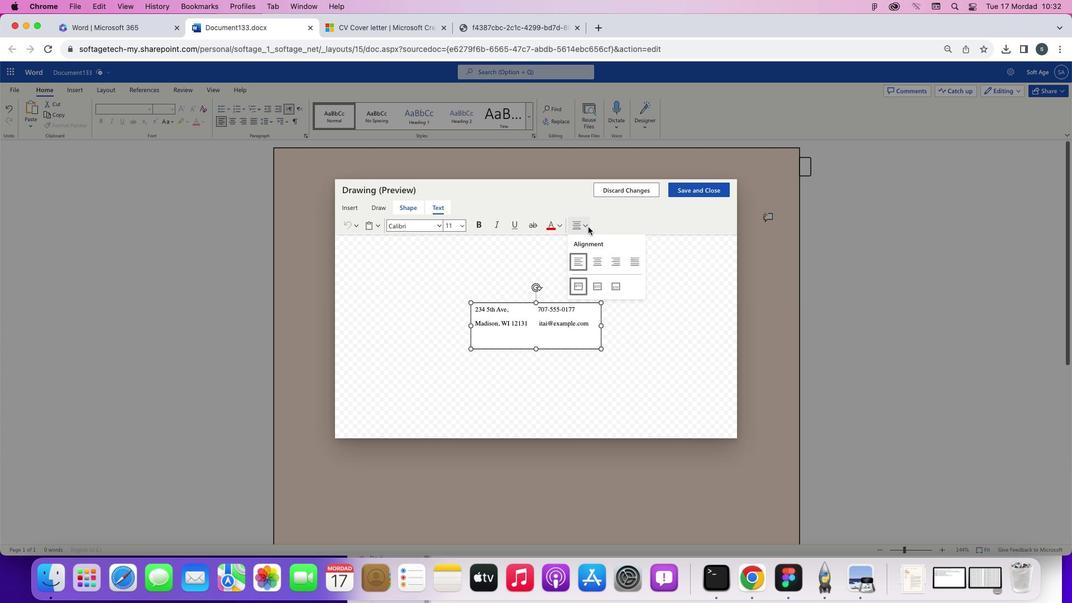 
Action: Mouse moved to (523, 317)
Screenshot: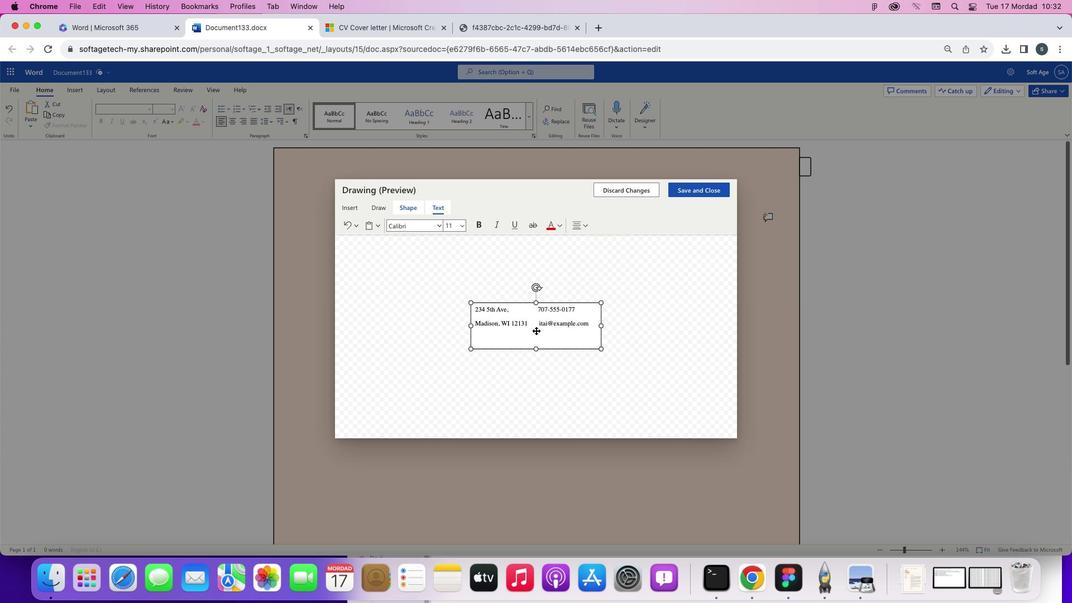 
Action: Mouse pressed left at (523, 317)
Screenshot: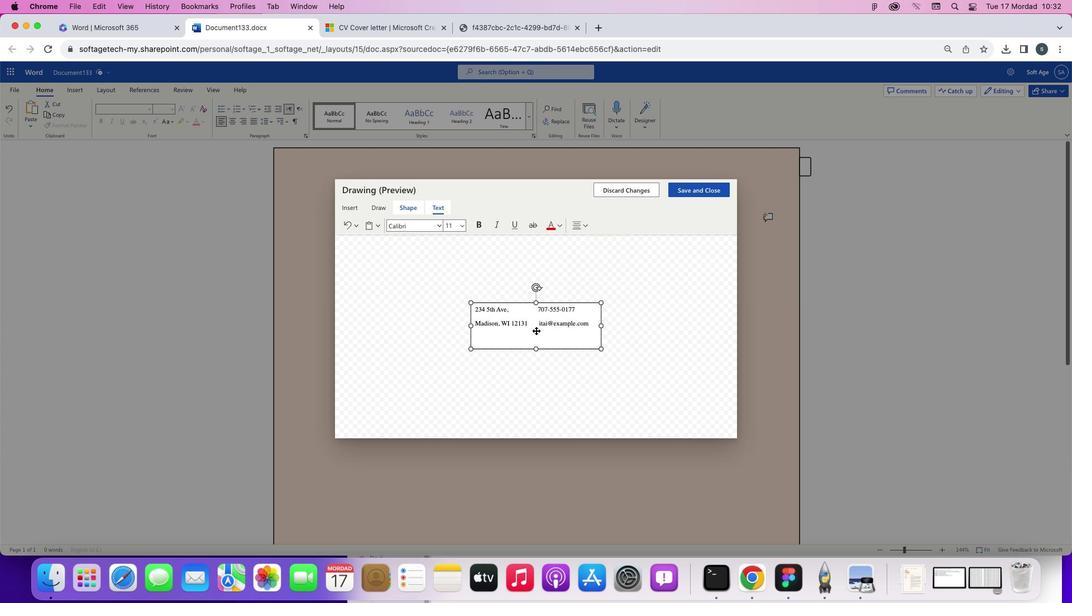 
Action: Mouse moved to (403, 194)
Screenshot: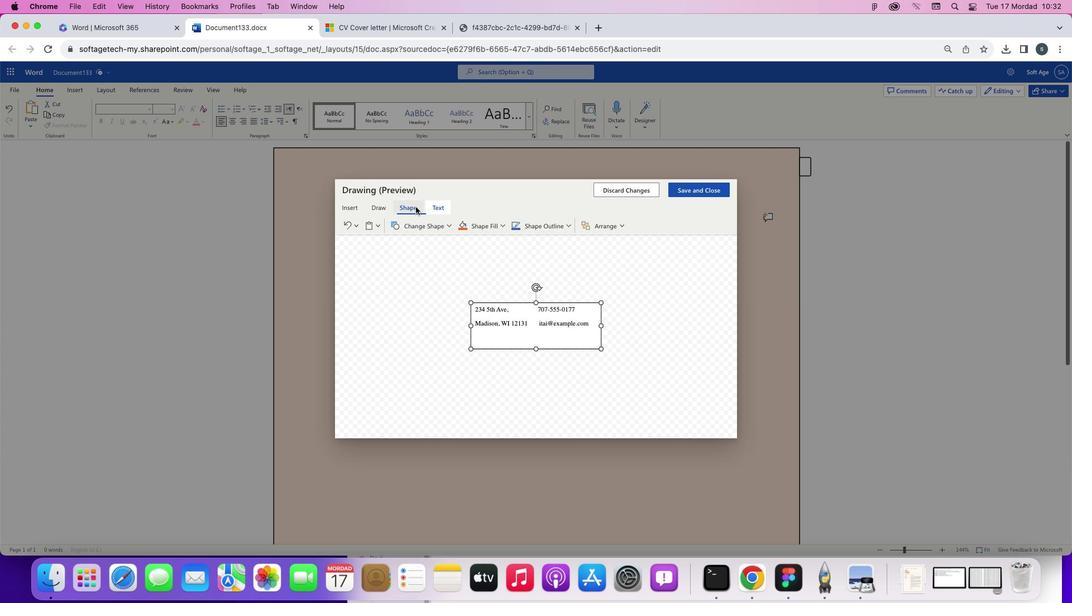 
Action: Mouse pressed left at (403, 194)
Screenshot: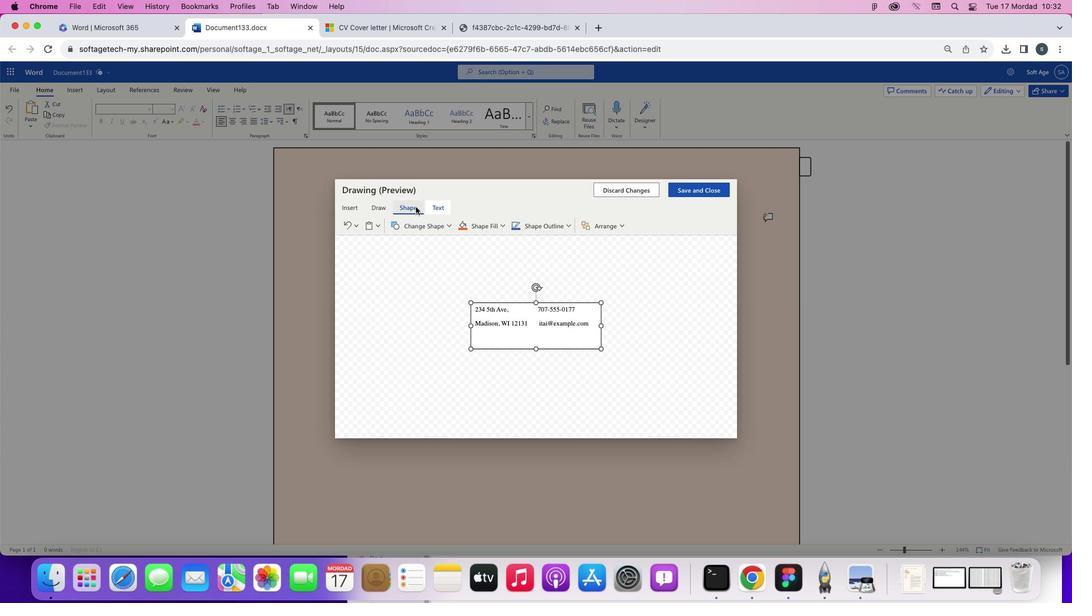 
Action: Mouse moved to (424, 193)
Screenshot: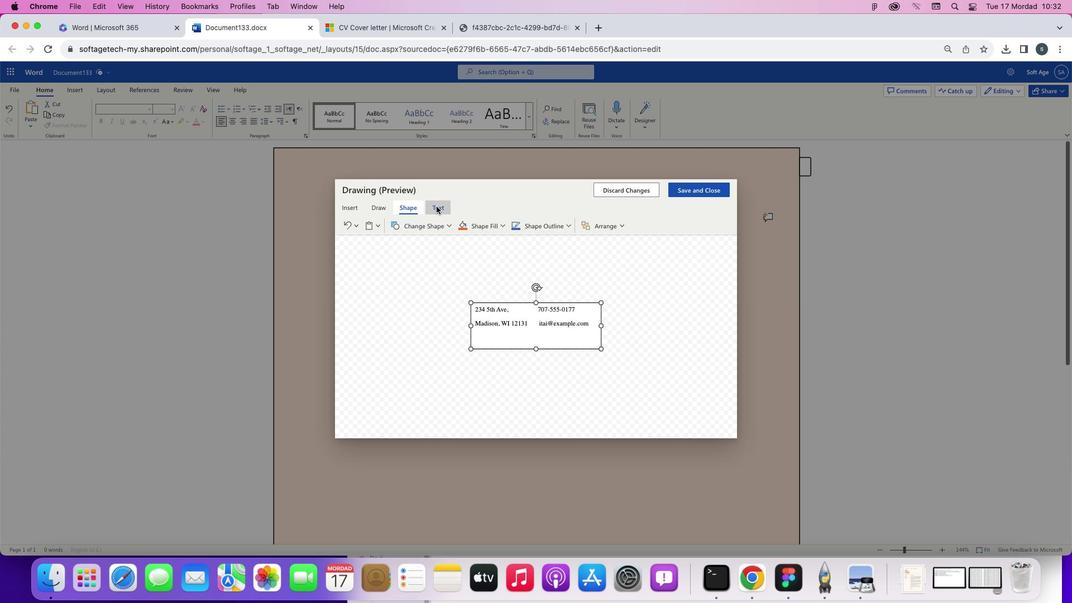 
Action: Mouse pressed left at (424, 193)
Screenshot: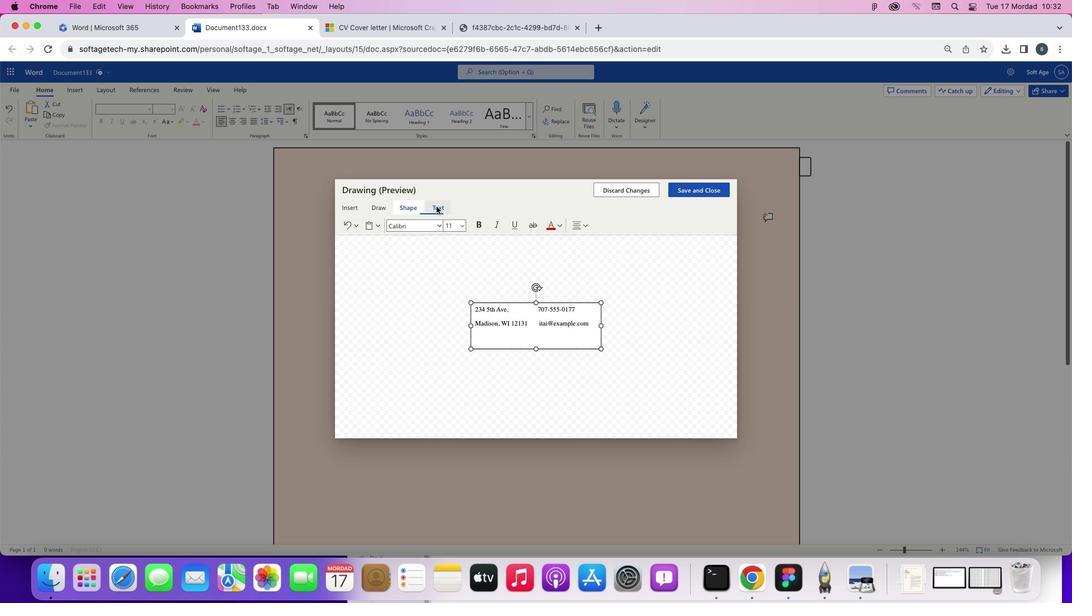 
Action: Mouse moved to (368, 212)
Screenshot: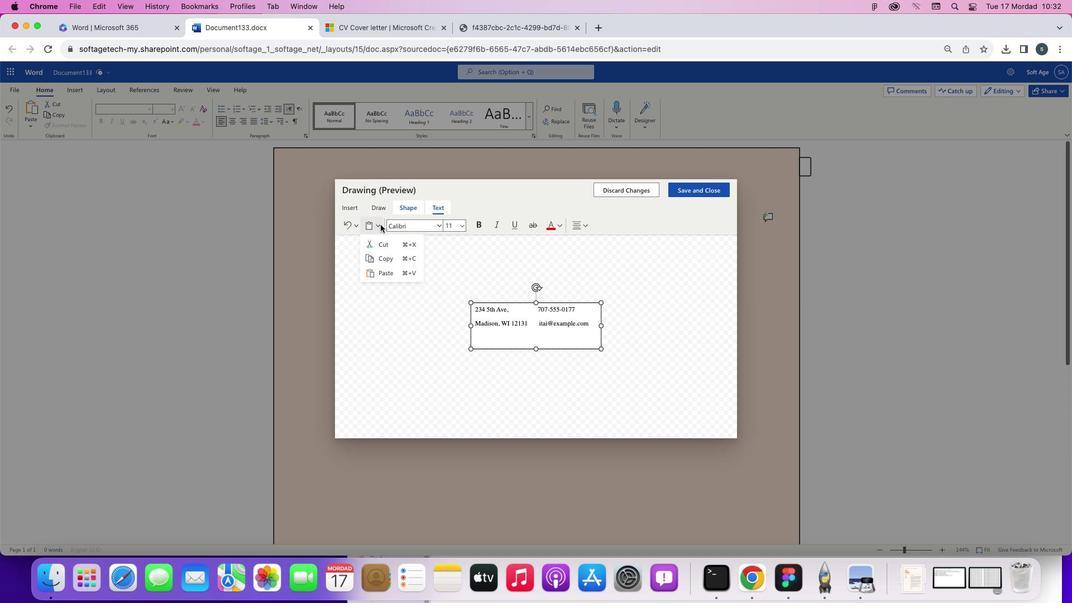 
Action: Mouse pressed left at (368, 212)
Screenshot: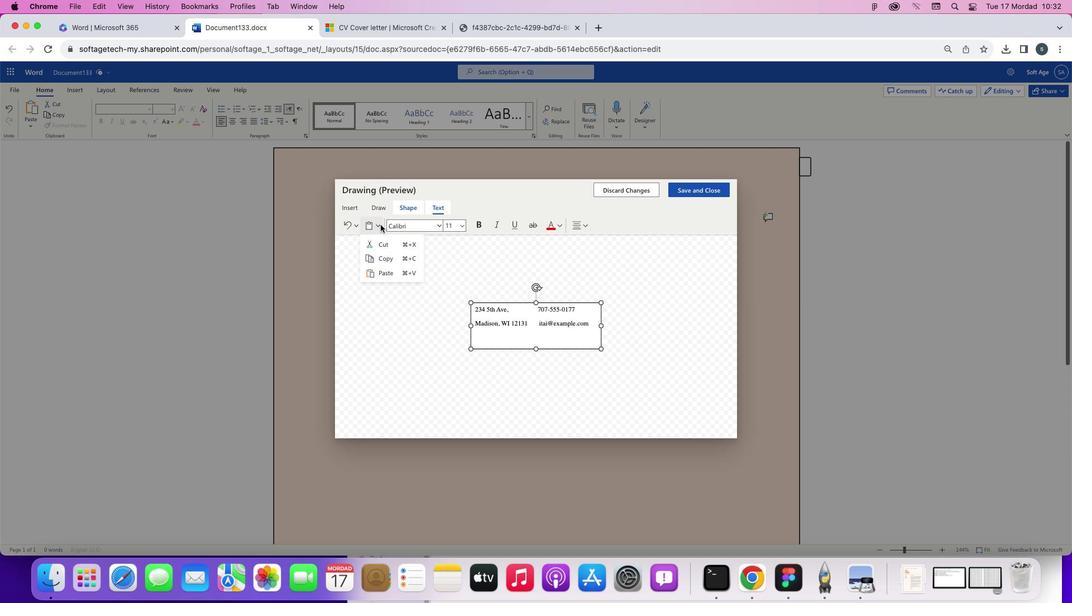 
Action: Mouse pressed left at (368, 212)
Screenshot: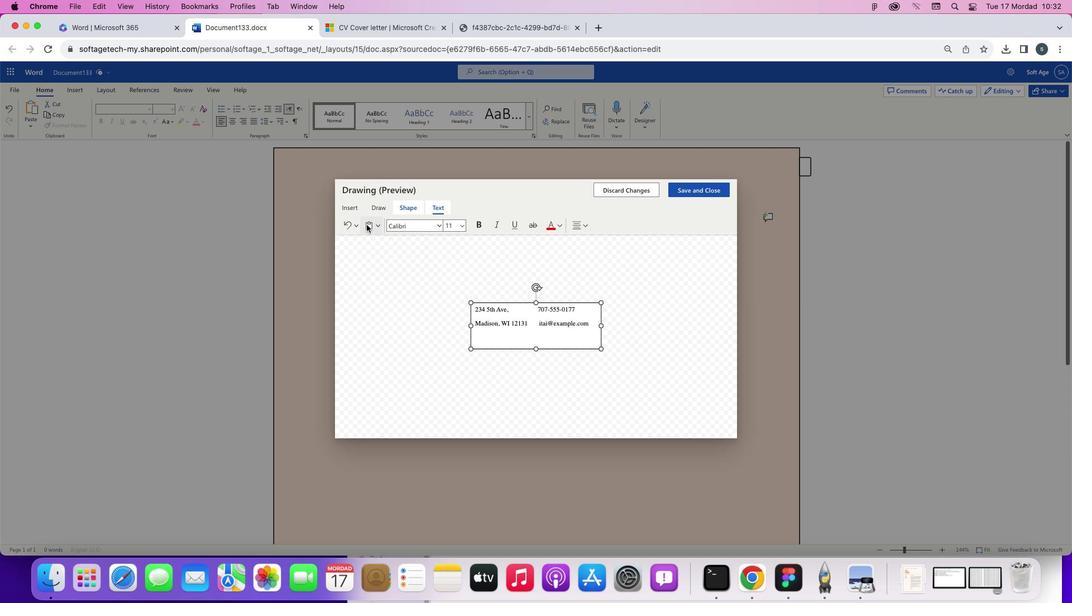 
Action: Mouse moved to (557, 289)
Screenshot: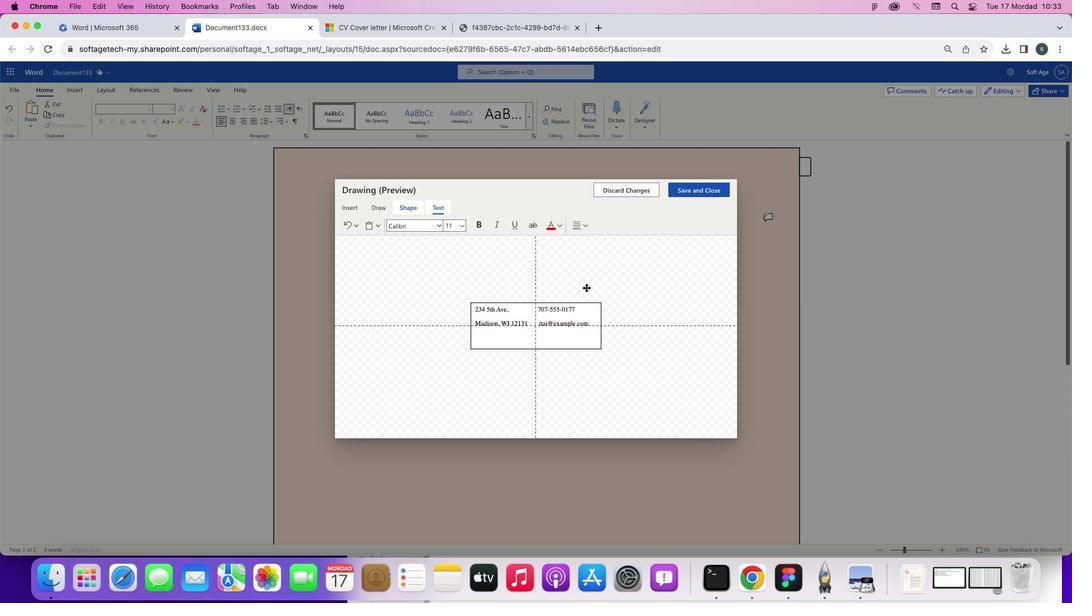 
Action: Mouse pressed left at (557, 289)
Screenshot: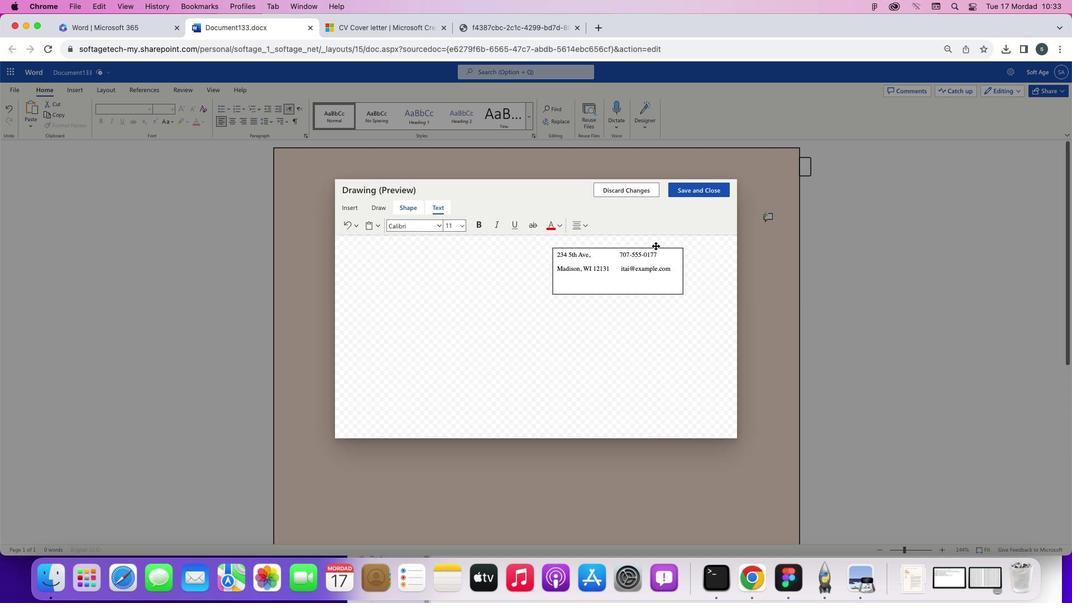 
Action: Mouse moved to (431, 196)
Screenshot: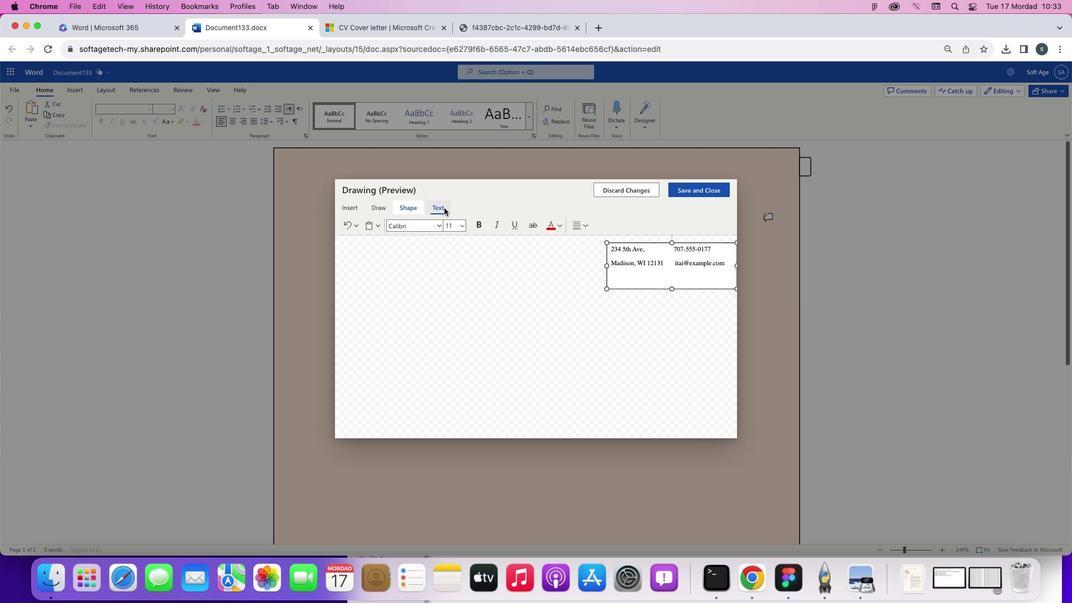 
Action: Mouse pressed left at (431, 196)
Screenshot: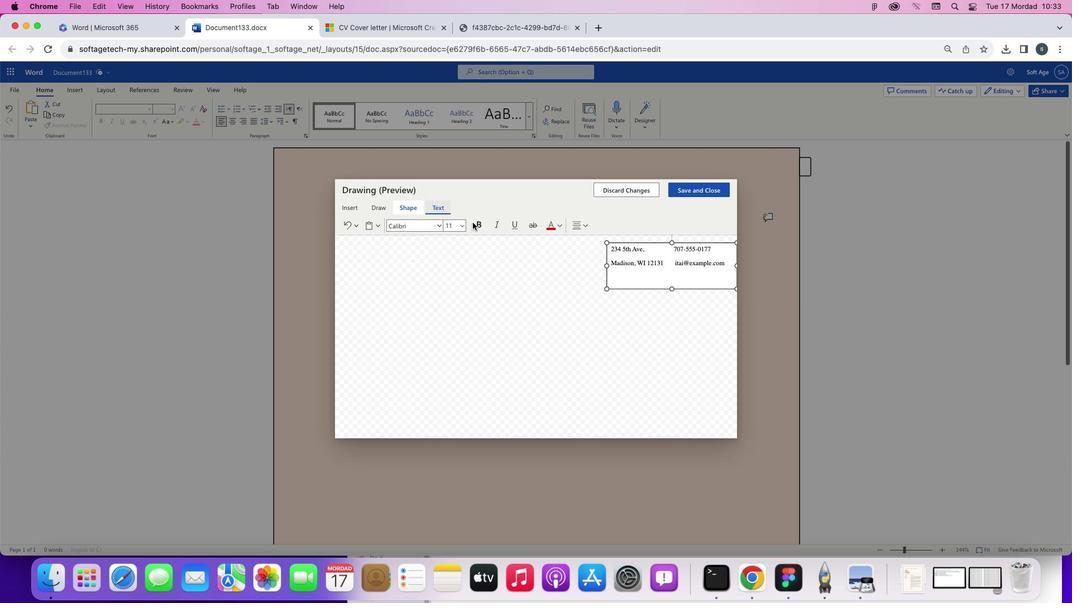 
Action: Mouse moved to (632, 231)
Screenshot: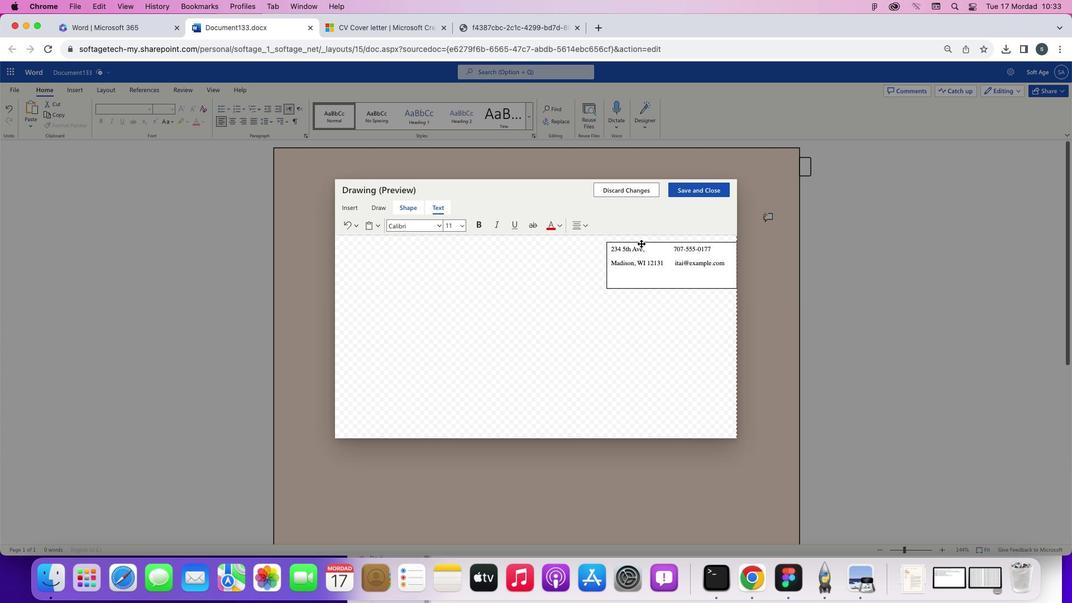 
Action: Mouse pressed left at (632, 231)
Screenshot: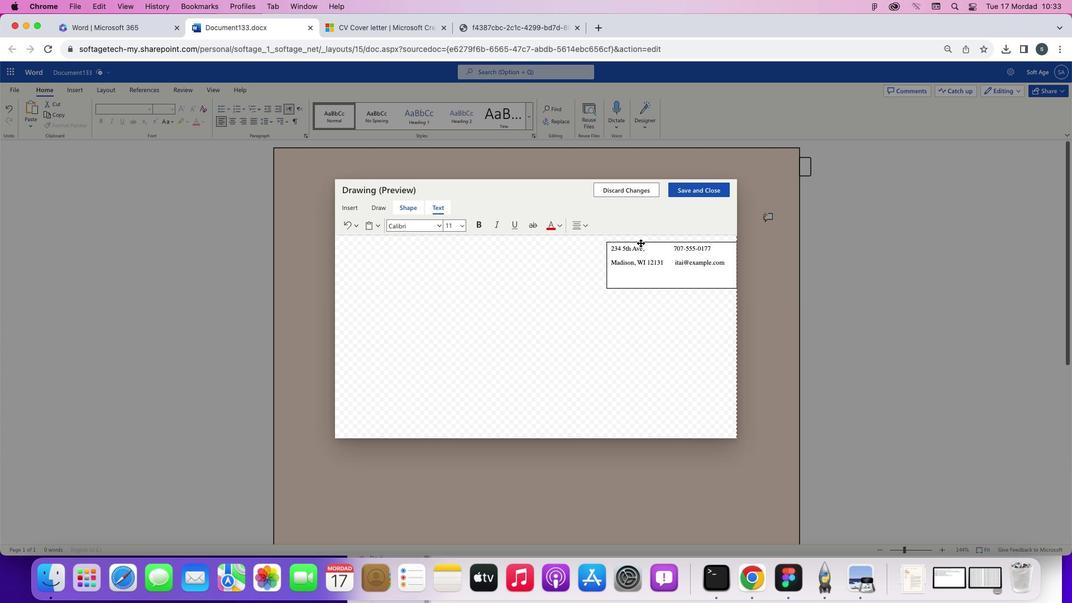 
Action: Mouse moved to (639, 236)
Screenshot: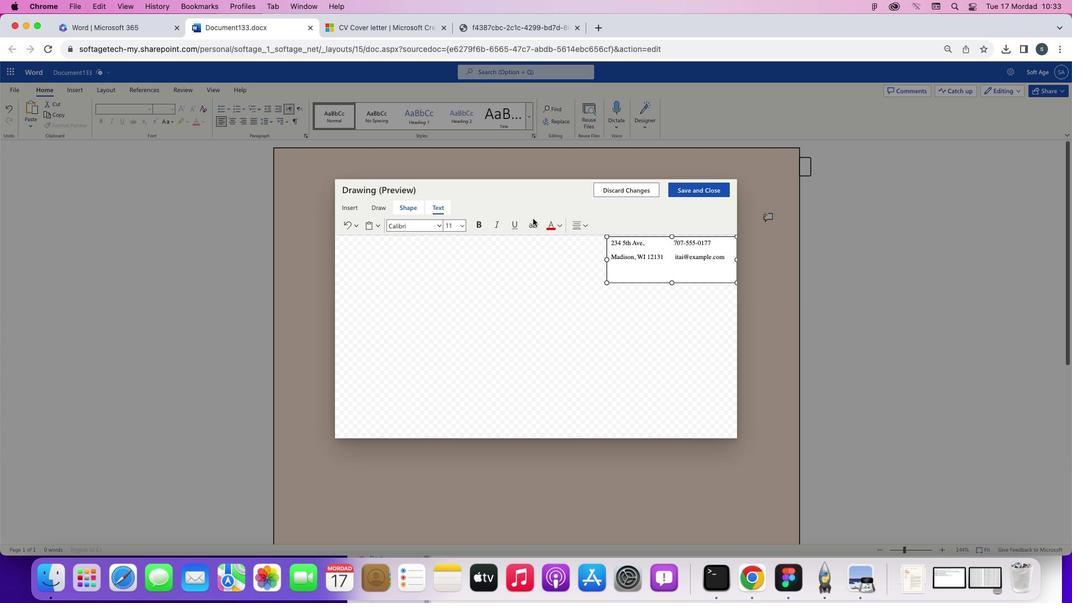
Action: Mouse pressed left at (639, 236)
Screenshot: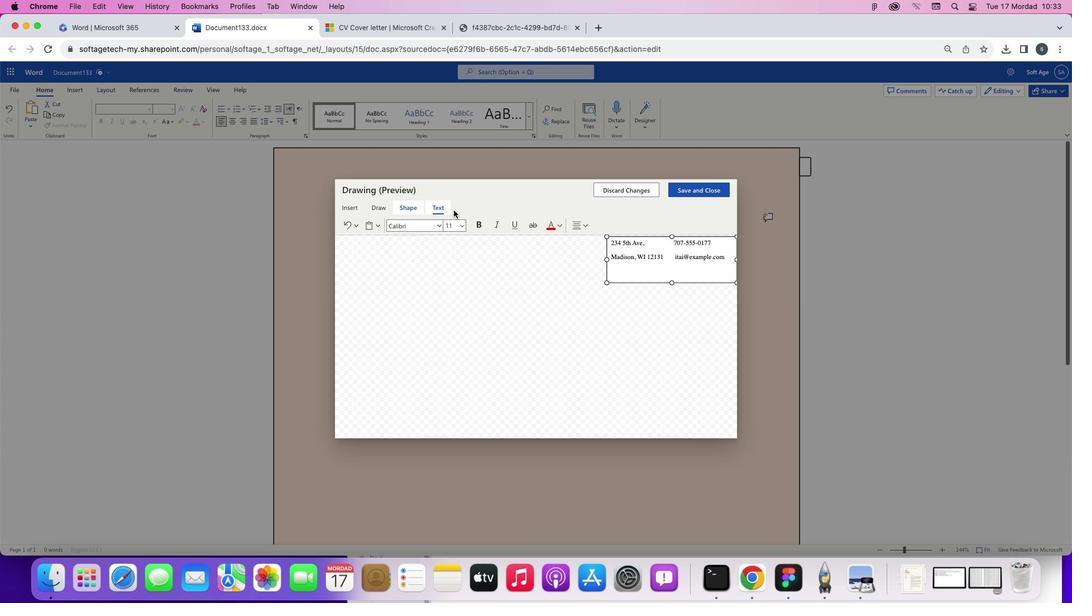 
Action: Mouse moved to (398, 196)
Screenshot: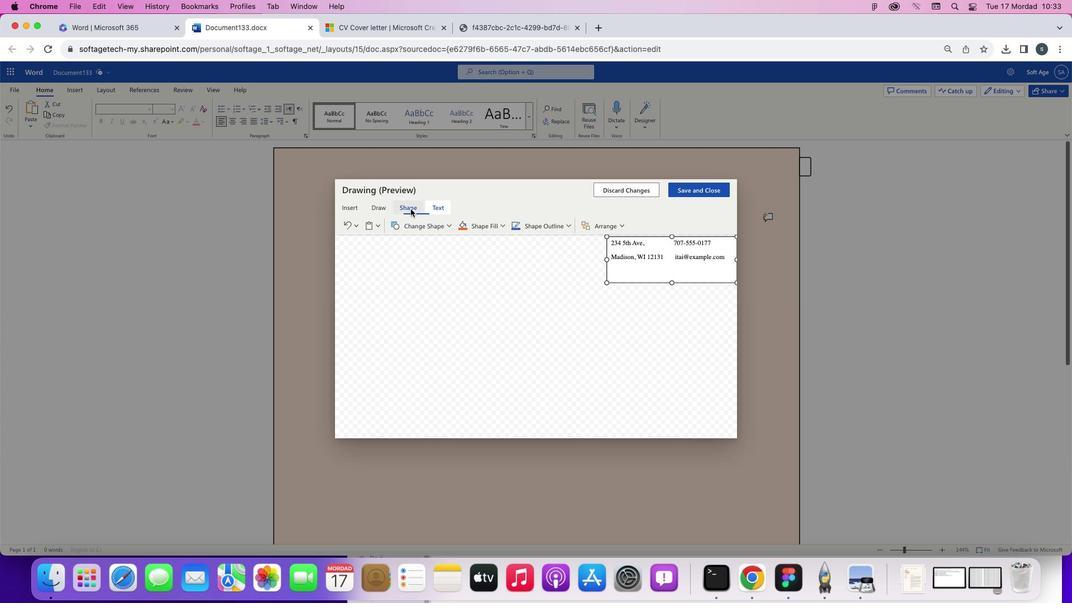 
Action: Mouse pressed left at (398, 196)
Screenshot: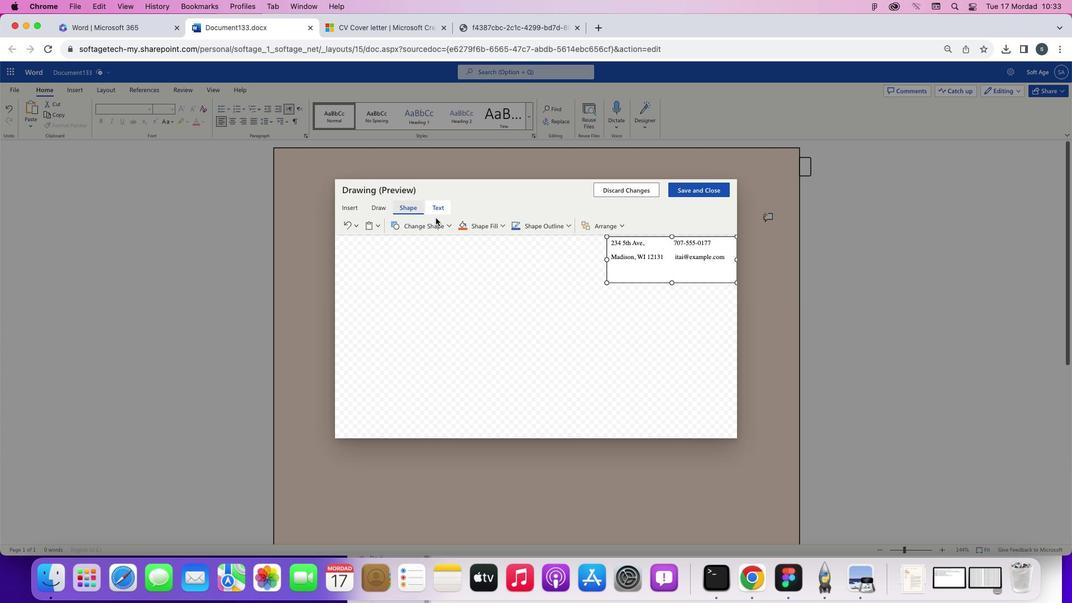 
Action: Mouse moved to (594, 215)
Screenshot: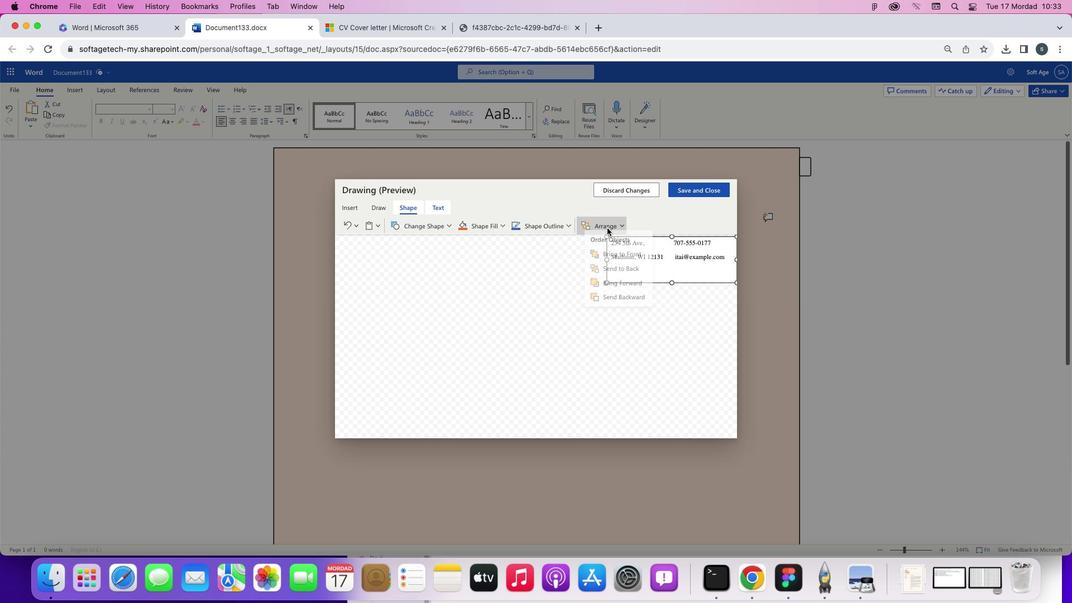 
Action: Mouse pressed left at (594, 215)
Screenshot: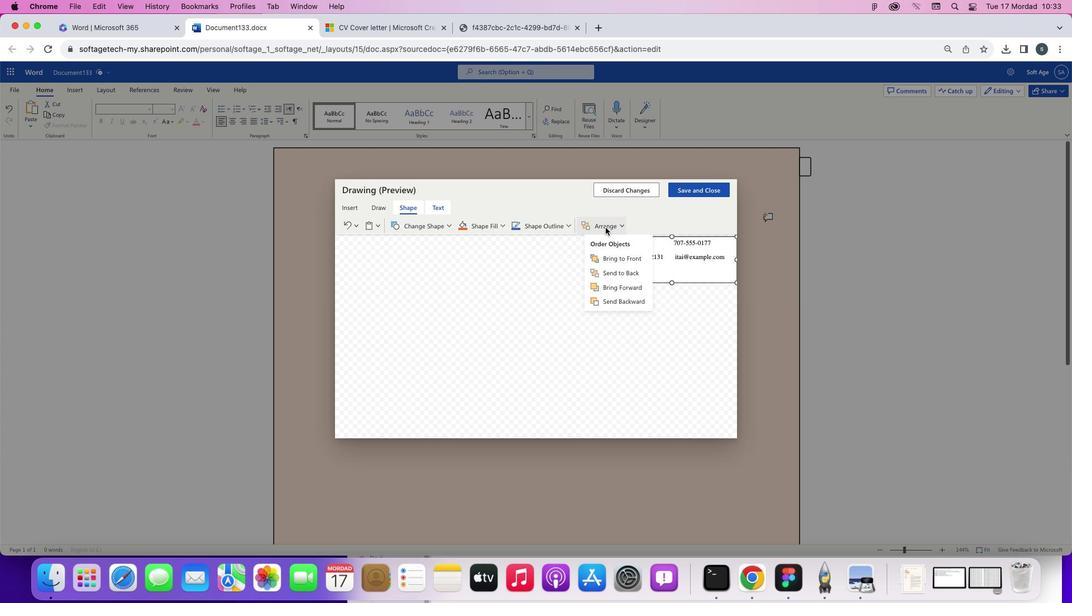 
Action: Mouse moved to (604, 261)
Screenshot: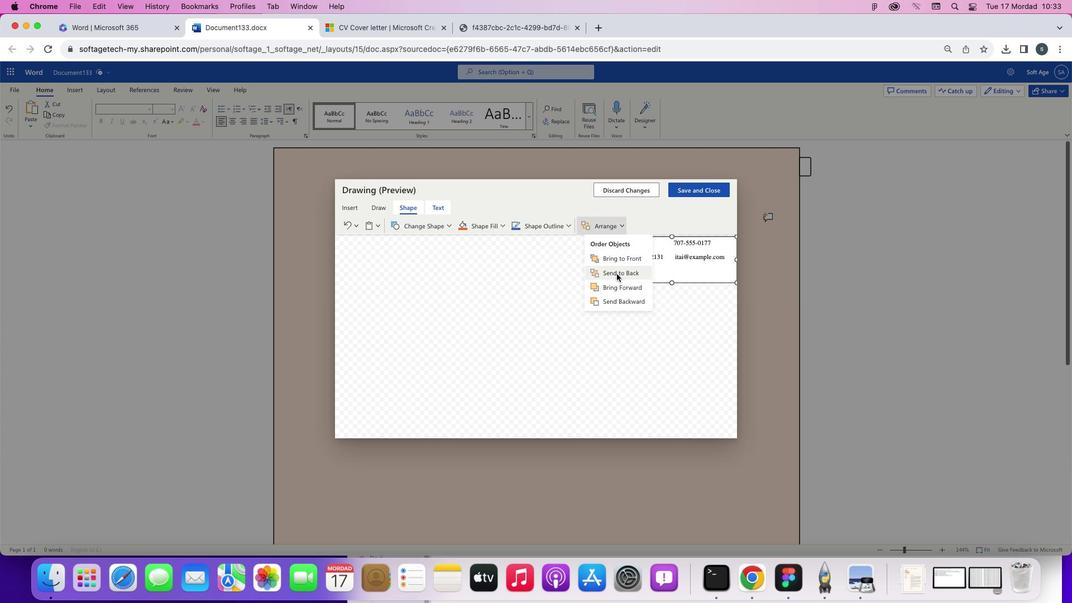 
Action: Mouse pressed left at (604, 261)
Screenshot: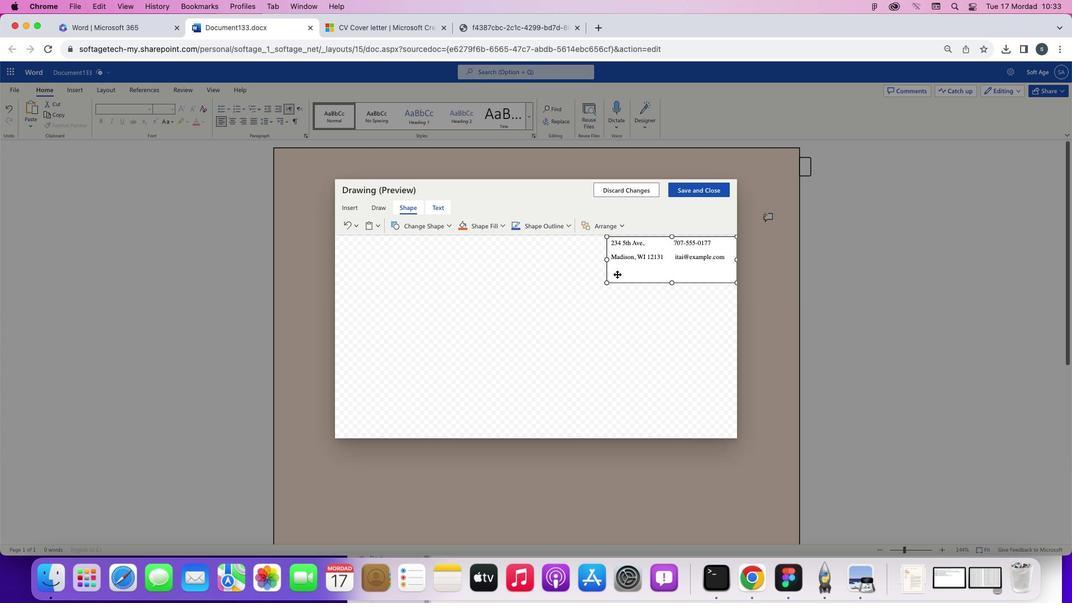 
Action: Mouse moved to (590, 216)
Screenshot: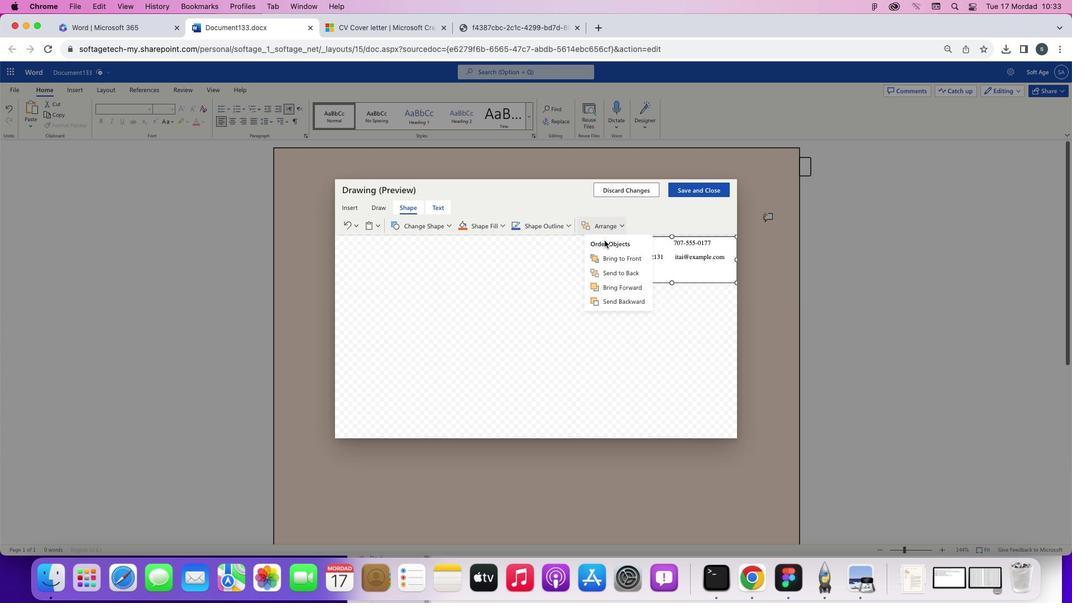 
Action: Mouse pressed left at (590, 216)
Screenshot: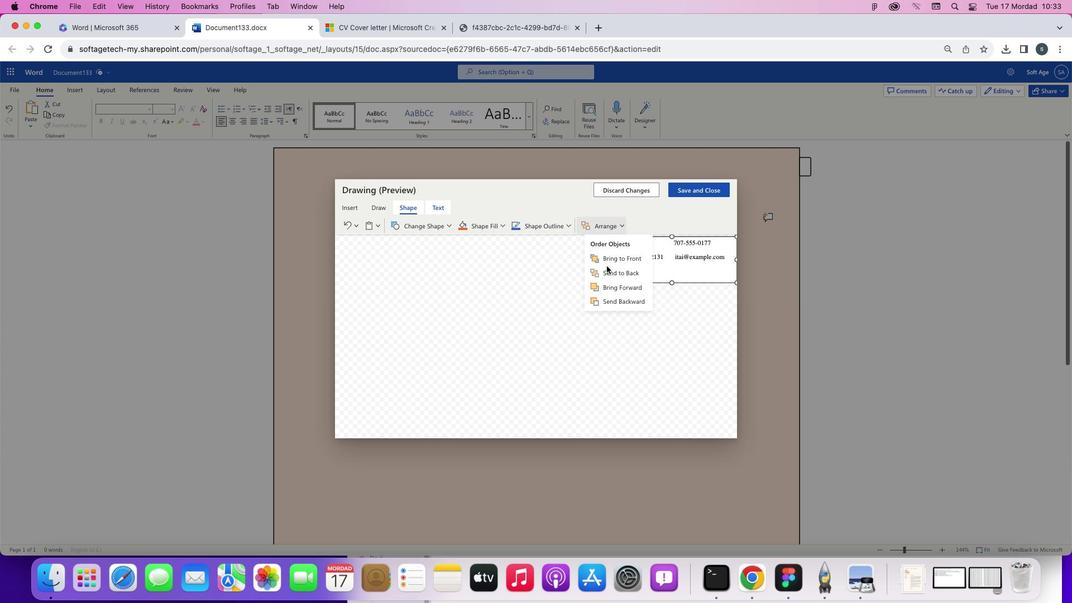 
Action: Mouse moved to (602, 283)
Screenshot: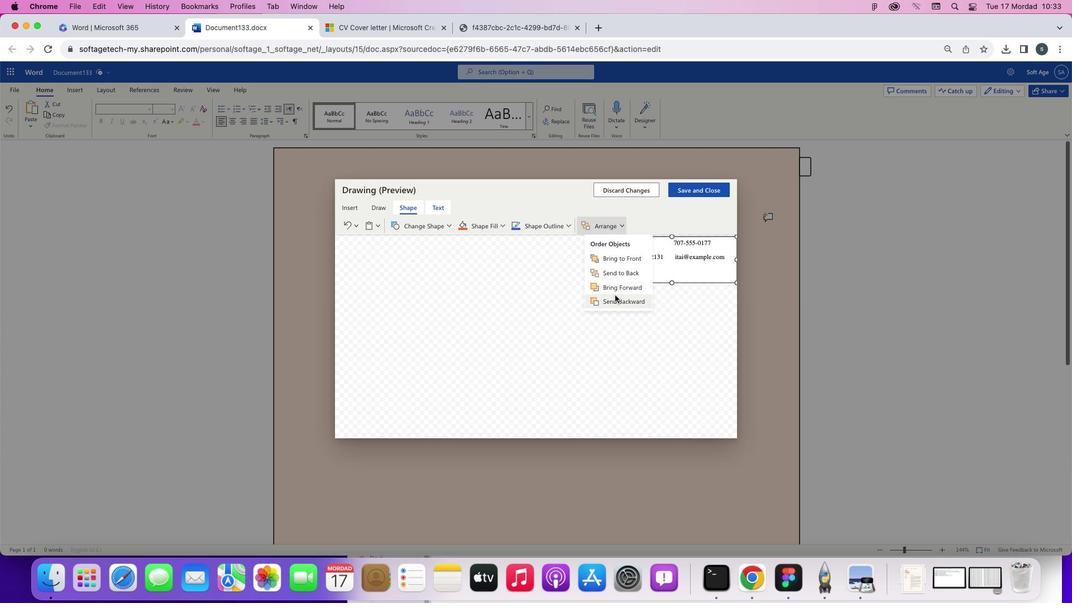 
Action: Mouse pressed left at (602, 283)
Screenshot: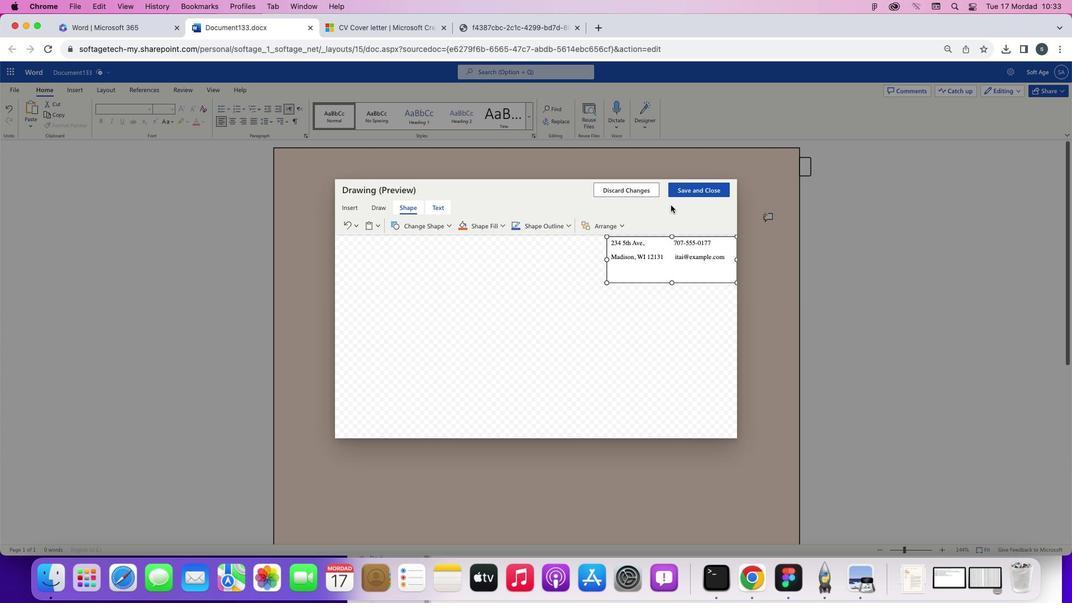 
Action: Mouse moved to (671, 181)
Screenshot: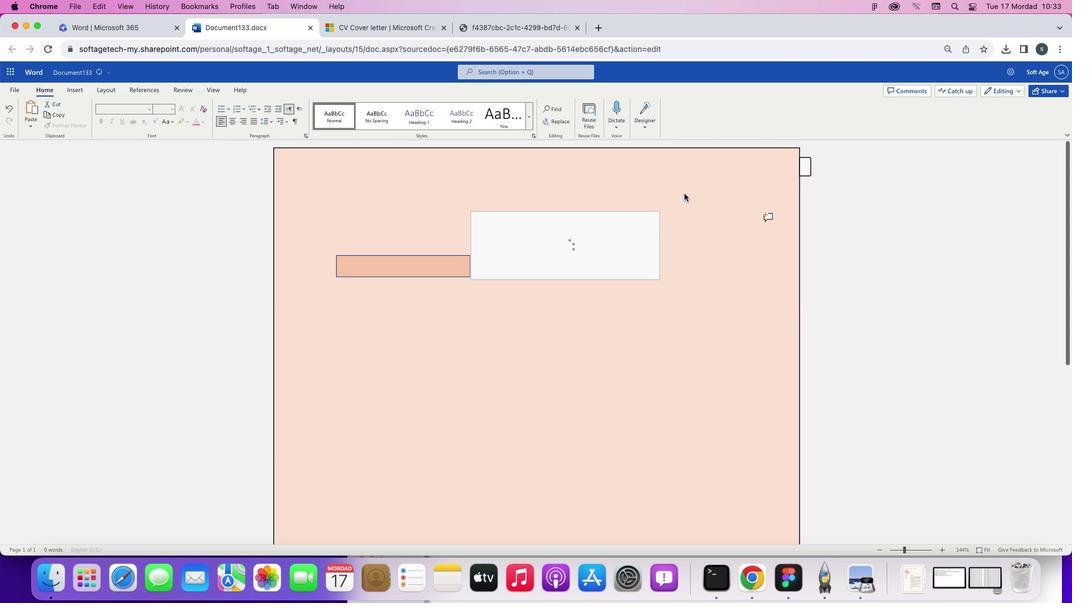 
Action: Mouse pressed left at (671, 181)
Screenshot: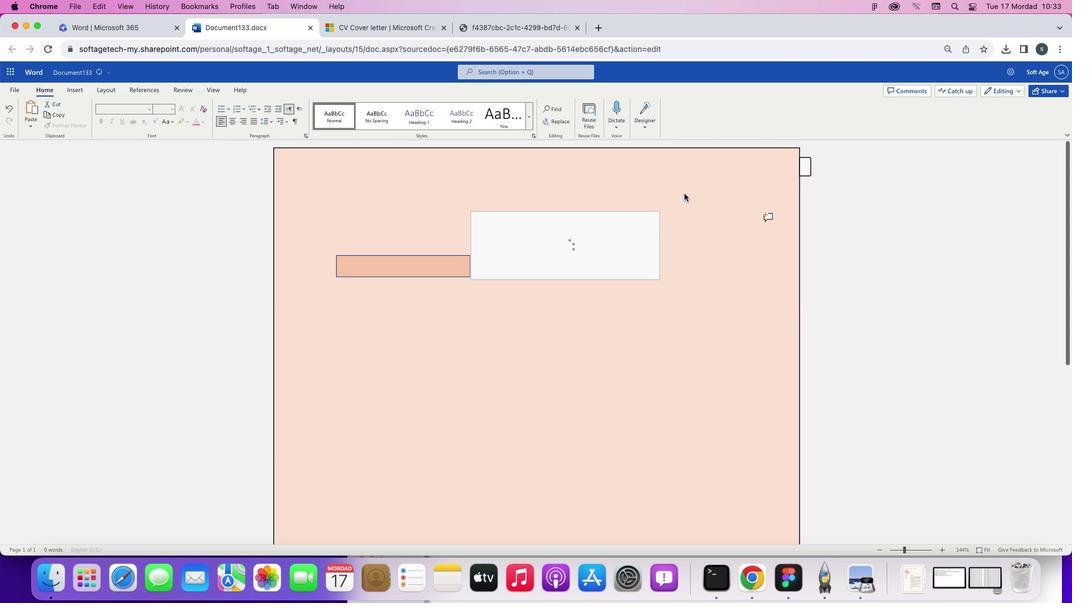 
Action: Mouse moved to (581, 201)
Screenshot: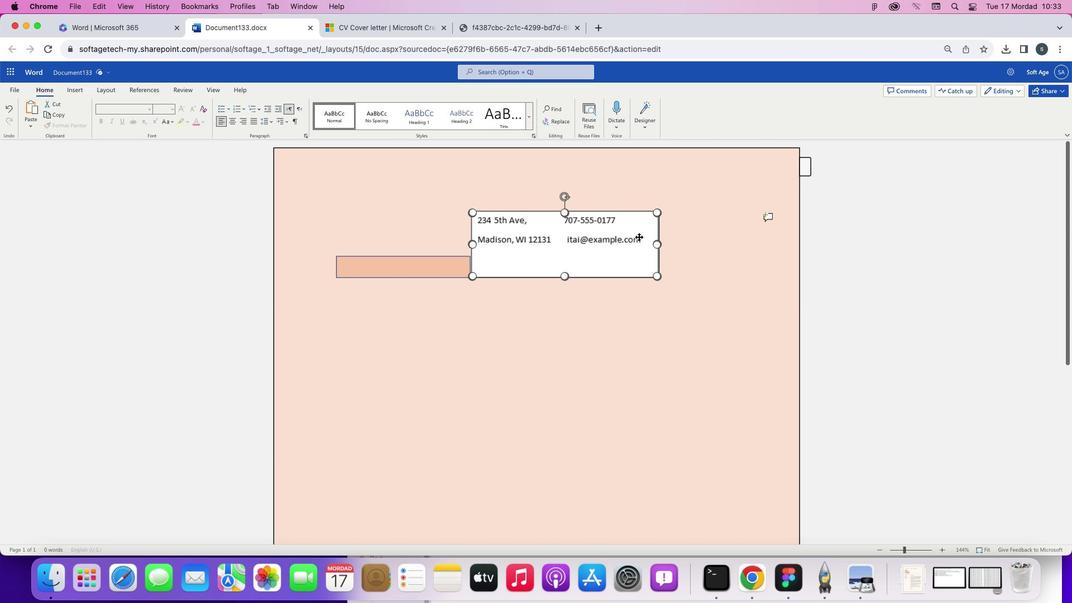 
Action: Mouse pressed left at (581, 201)
Screenshot: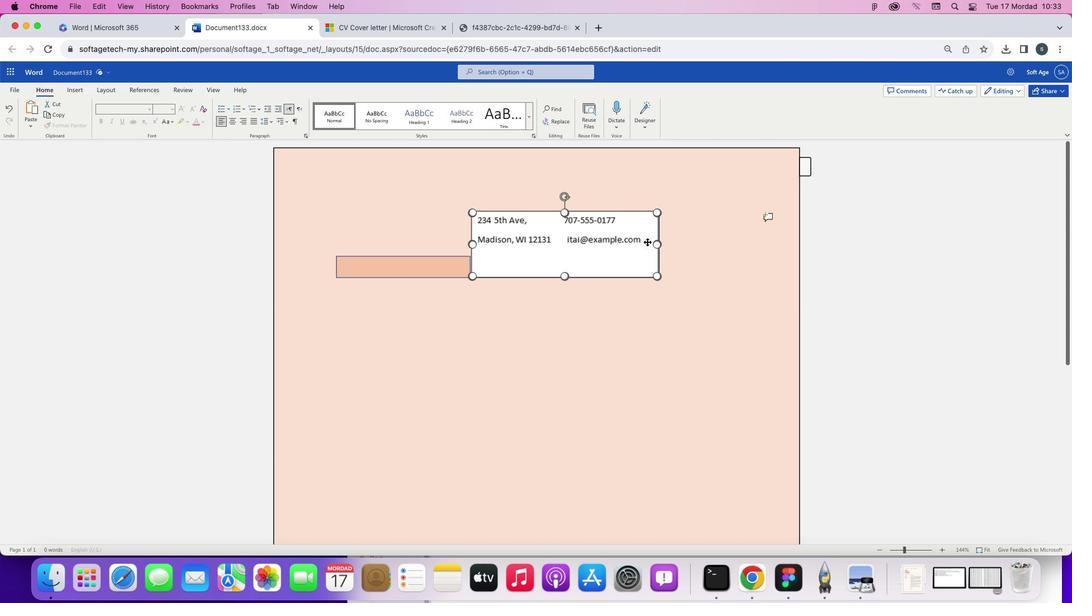 
Action: Mouse moved to (646, 232)
Screenshot: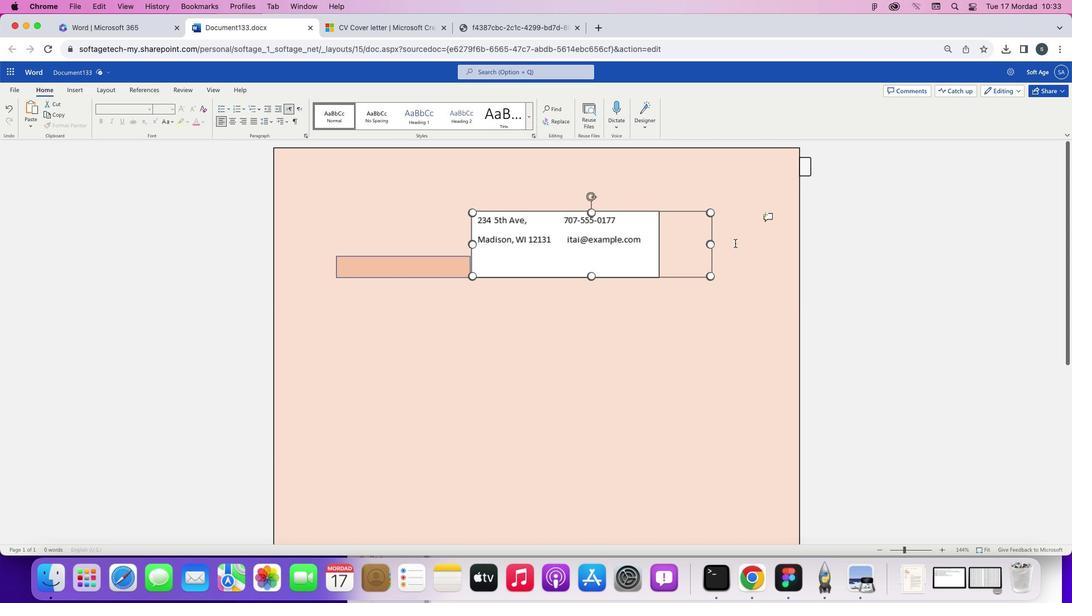 
Action: Mouse pressed left at (646, 232)
Screenshot: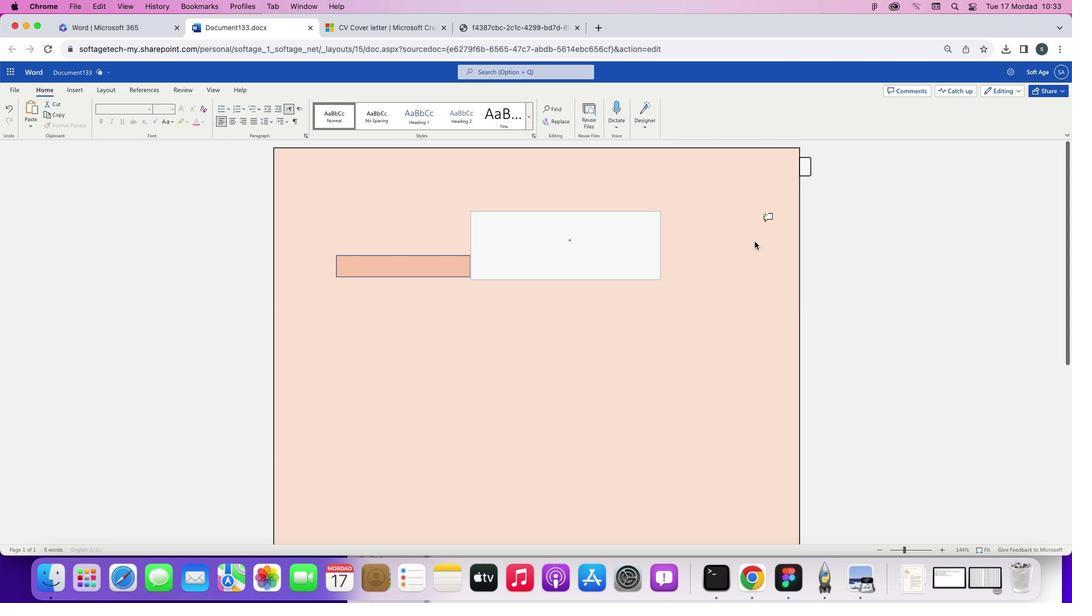 
Action: Mouse moved to (491, 225)
Screenshot: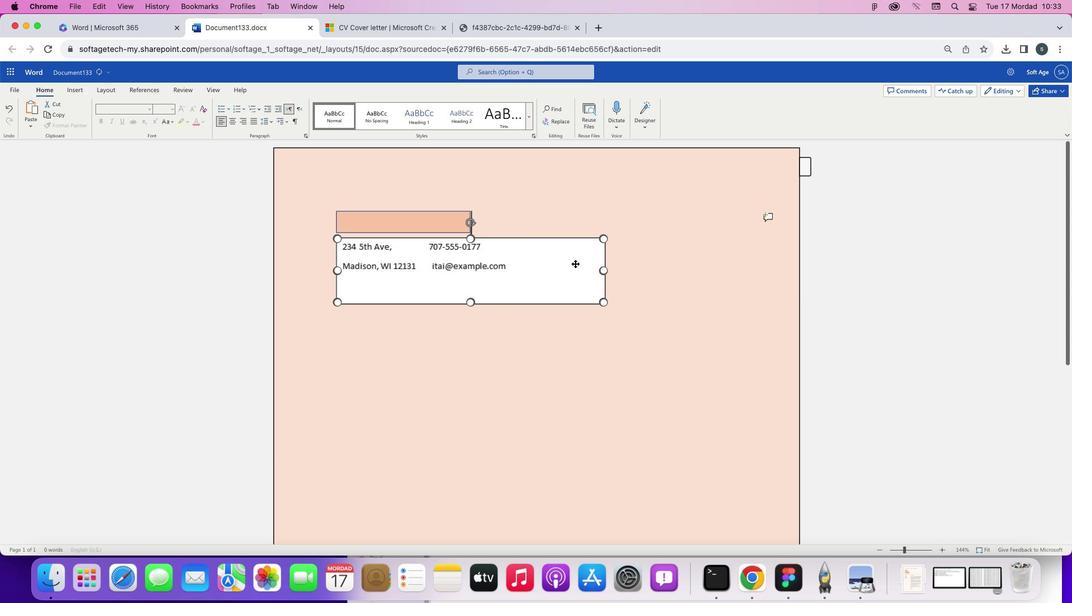
Action: Mouse pressed left at (491, 225)
Screenshot: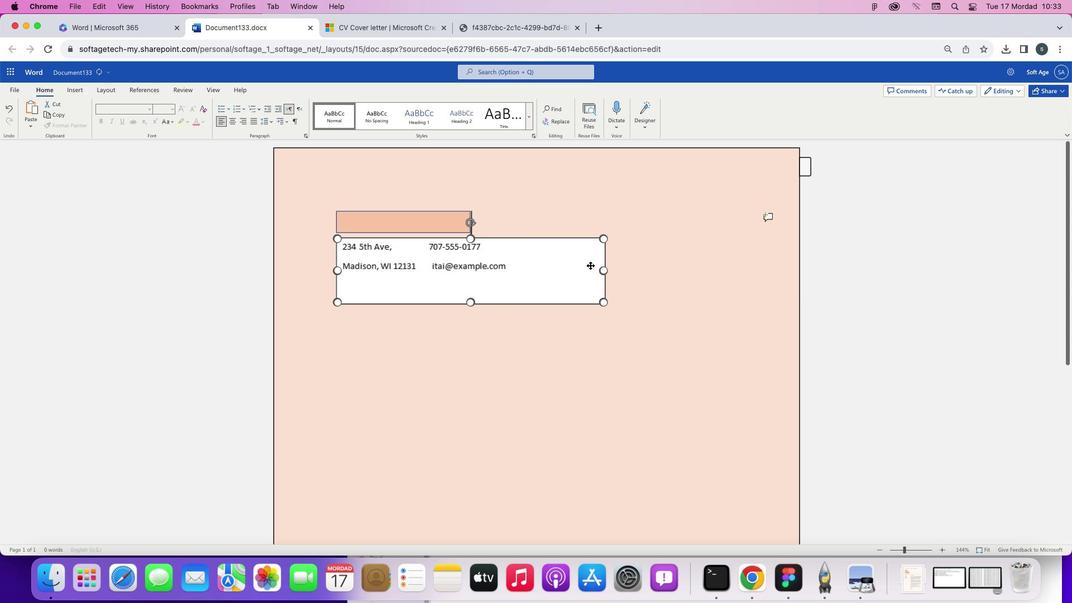 
Action: Mouse moved to (326, 258)
Screenshot: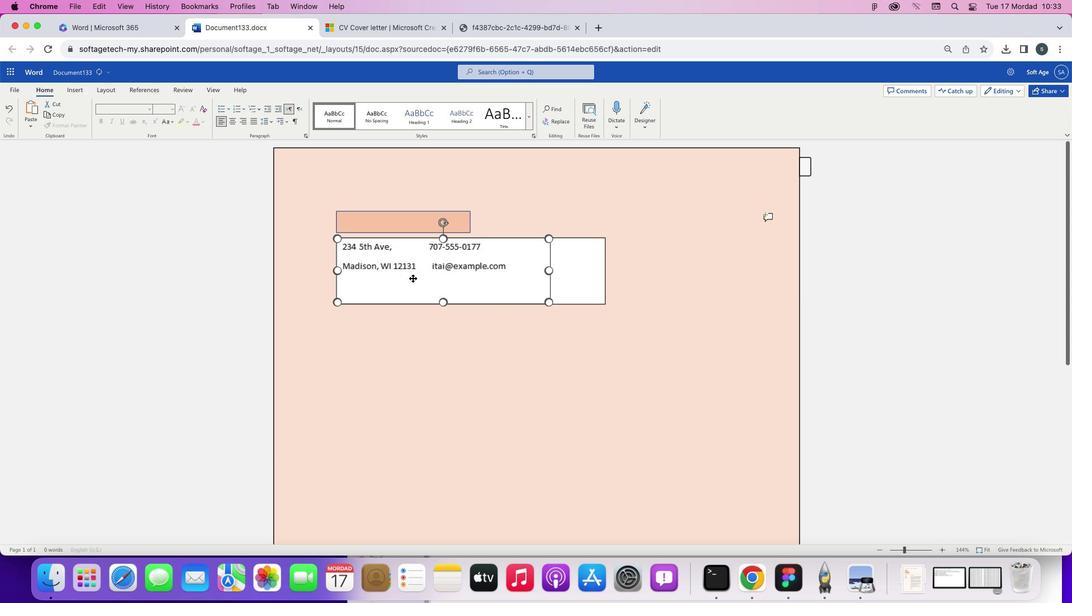 
Action: Mouse pressed left at (326, 258)
Screenshot: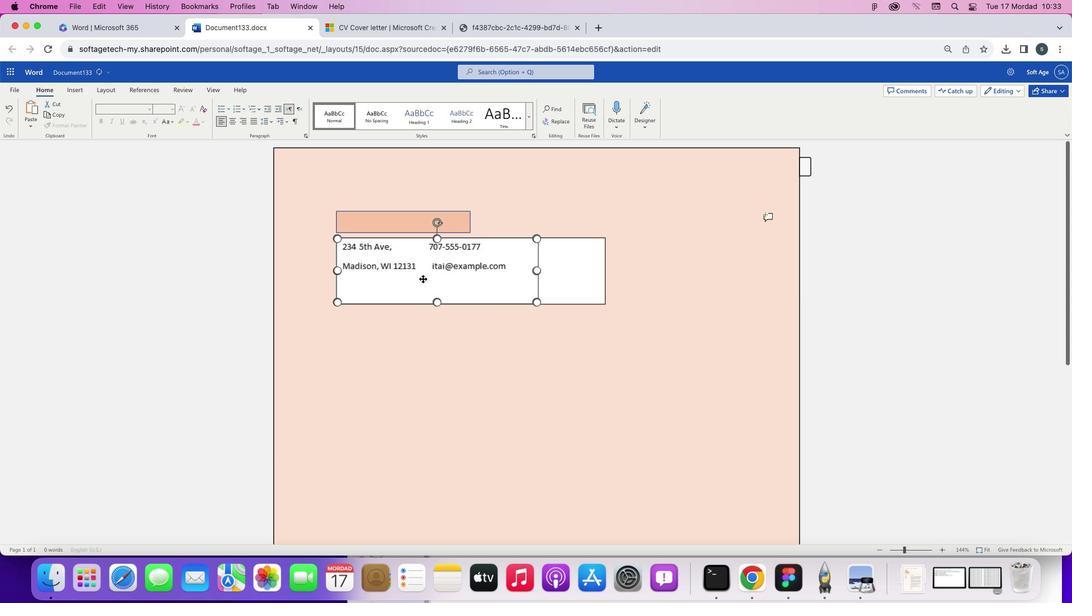 
Action: Mouse moved to (461, 230)
Screenshot: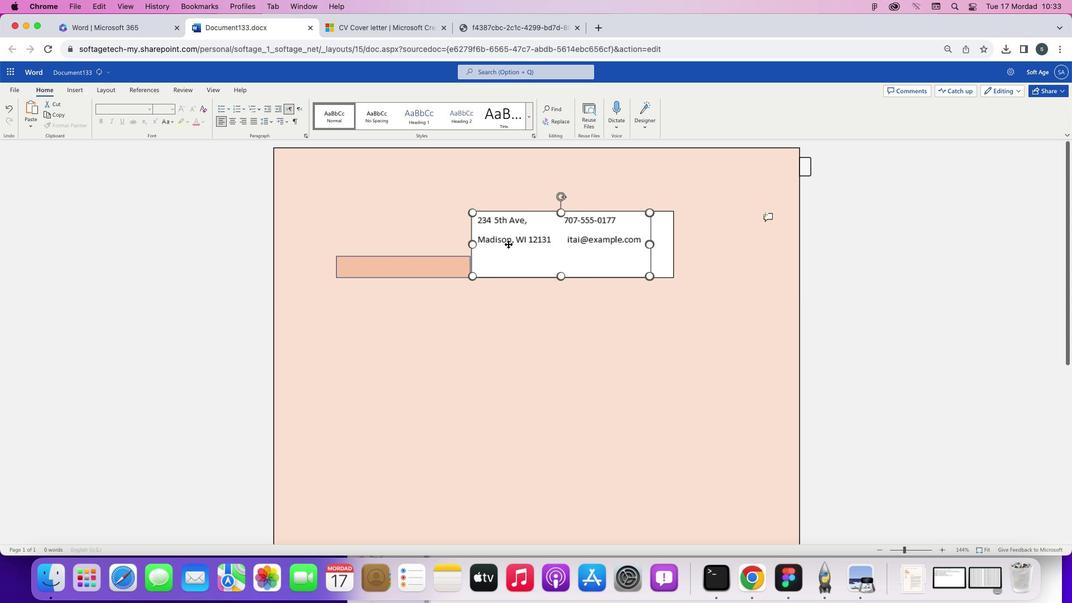 
Action: Mouse pressed left at (461, 230)
Screenshot: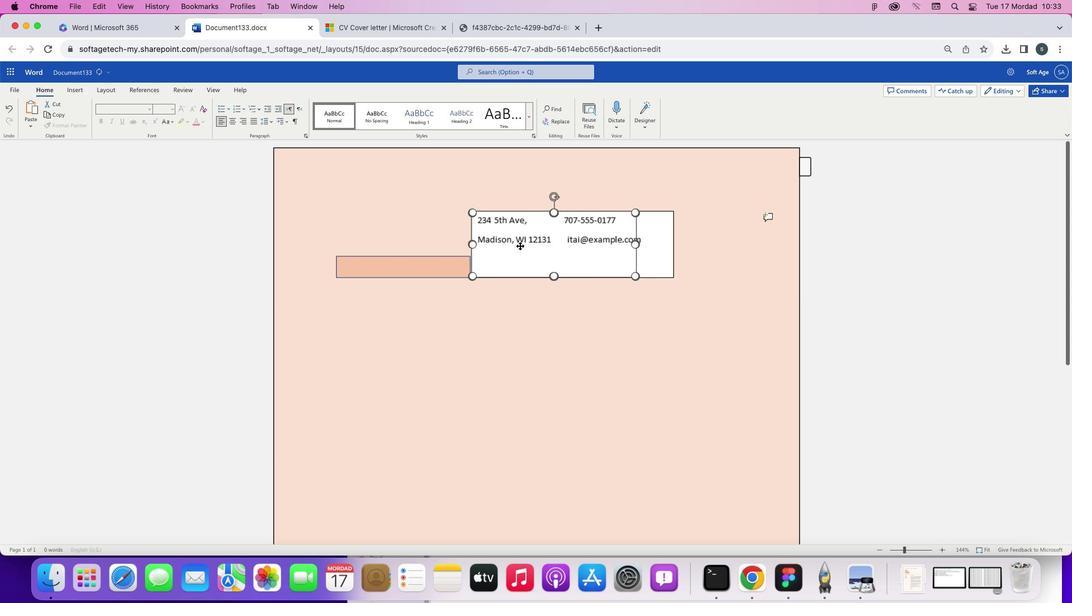 
Action: Mouse moved to (528, 238)
Screenshot: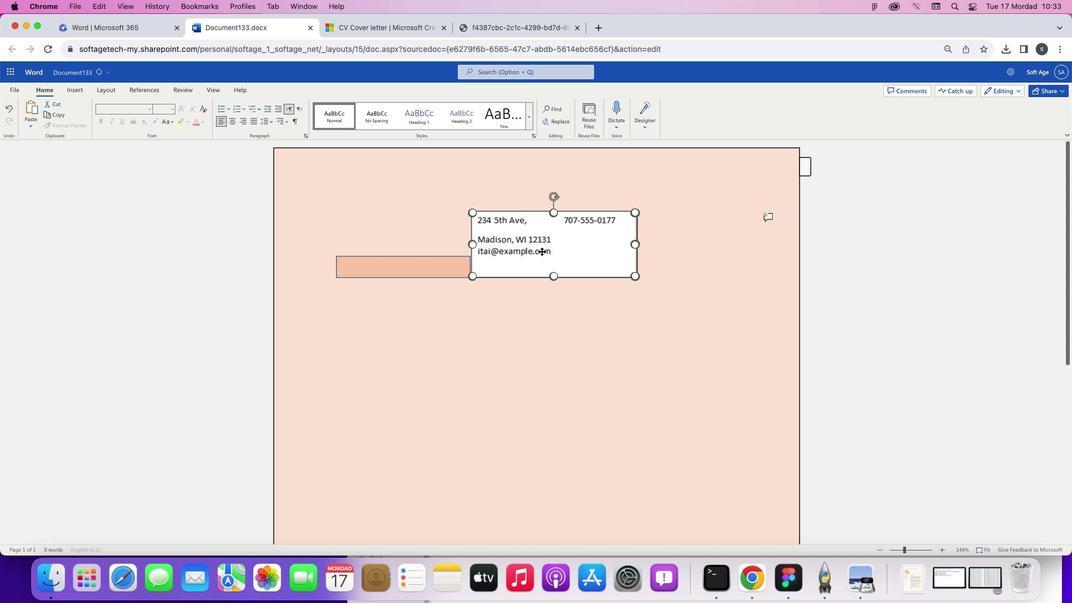 
Action: Key pressed Key.cmd'z'
Screenshot: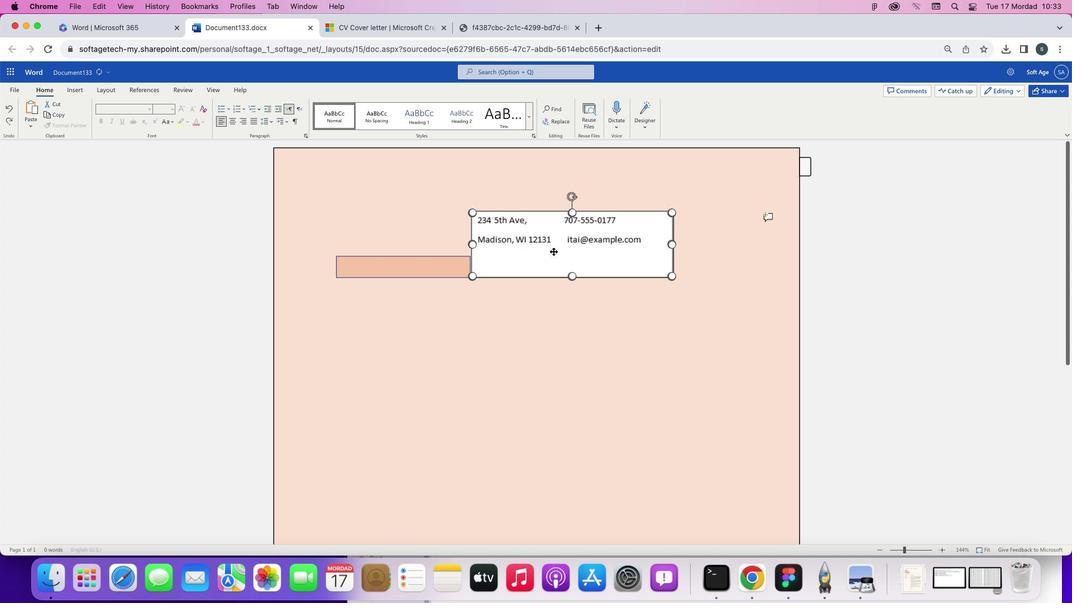 
Action: Mouse moved to (584, 231)
Screenshot: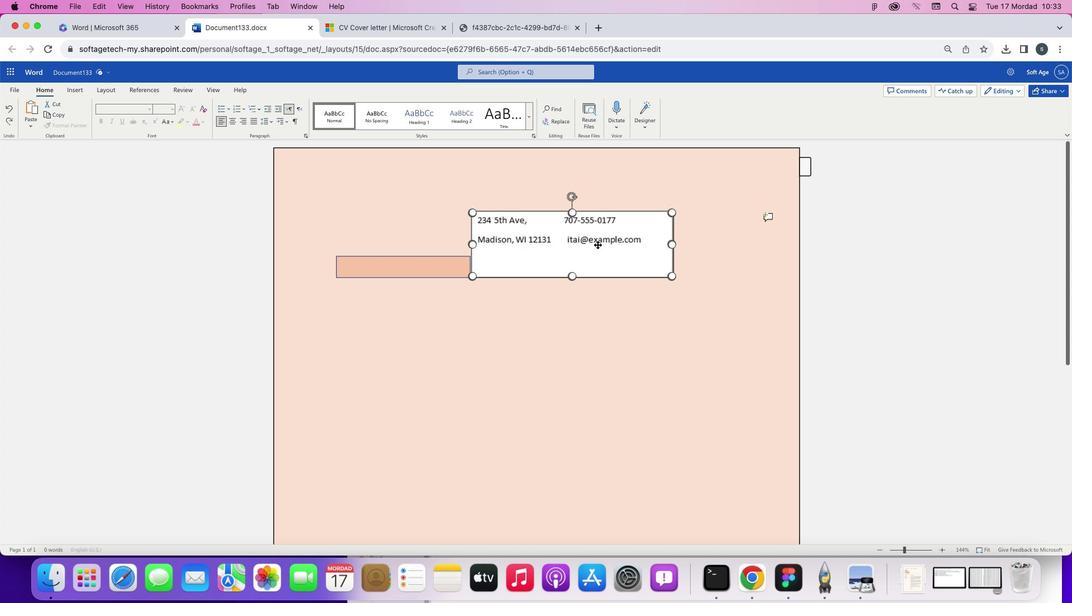 
Action: Mouse pressed left at (584, 231)
Screenshot: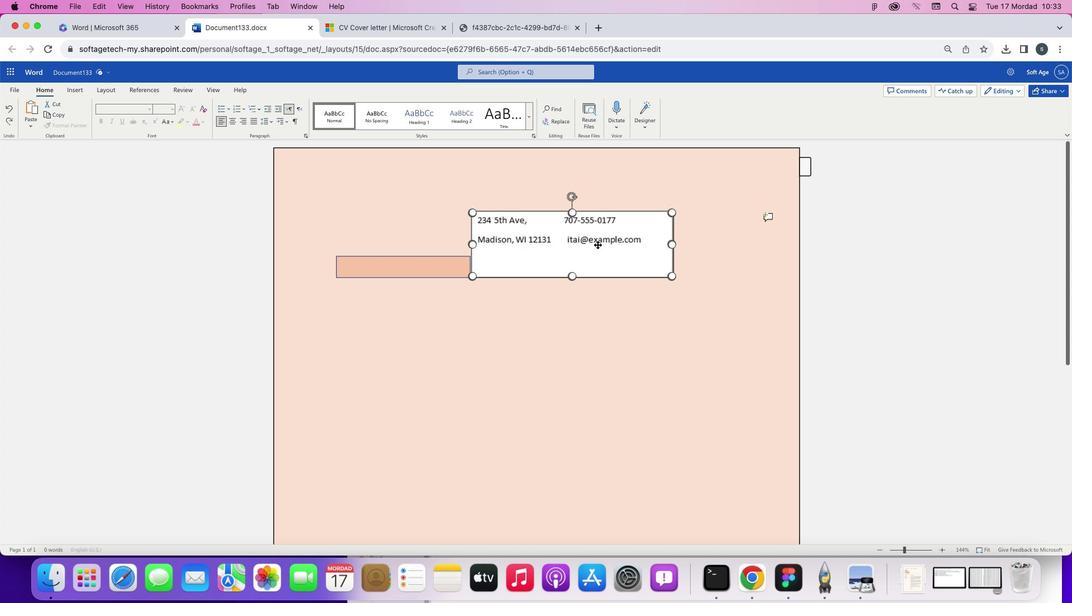 
Action: Mouse moved to (584, 232)
Screenshot: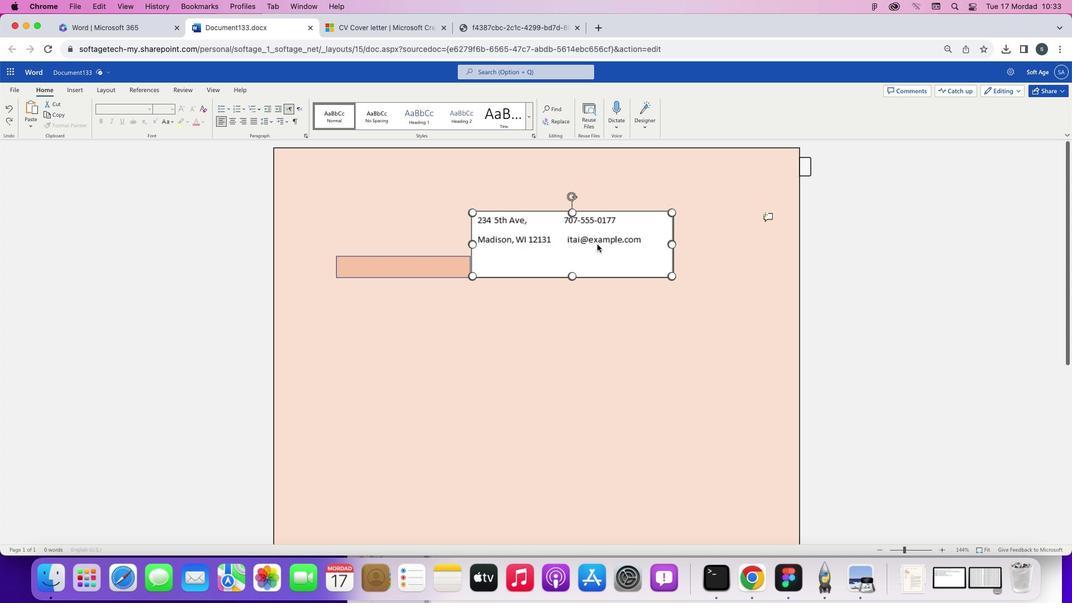 
Action: Mouse pressed right at (584, 232)
Screenshot: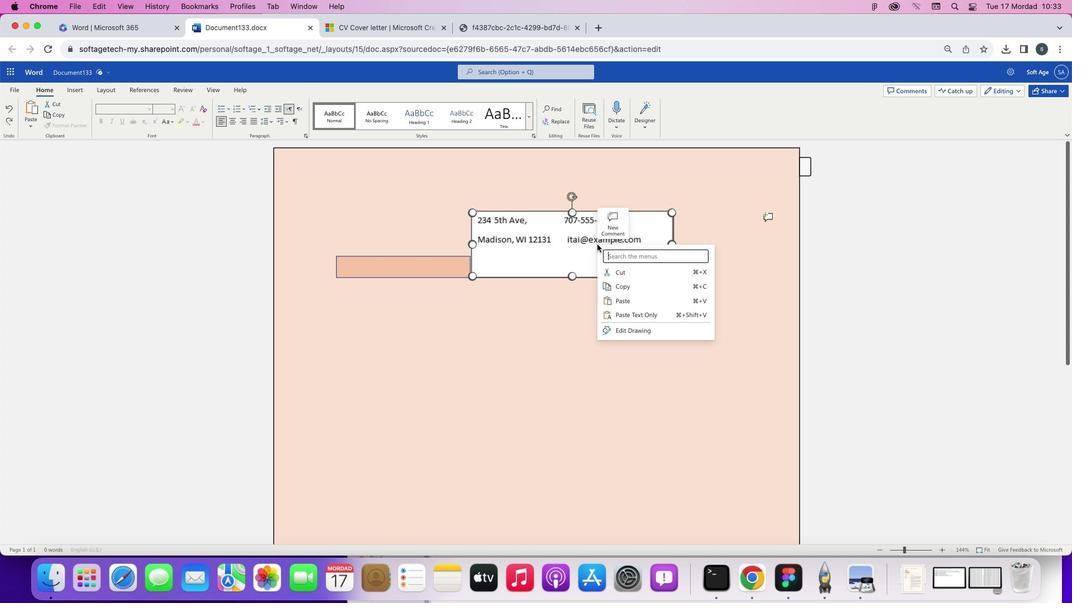 
Action: Mouse moved to (614, 313)
Screenshot: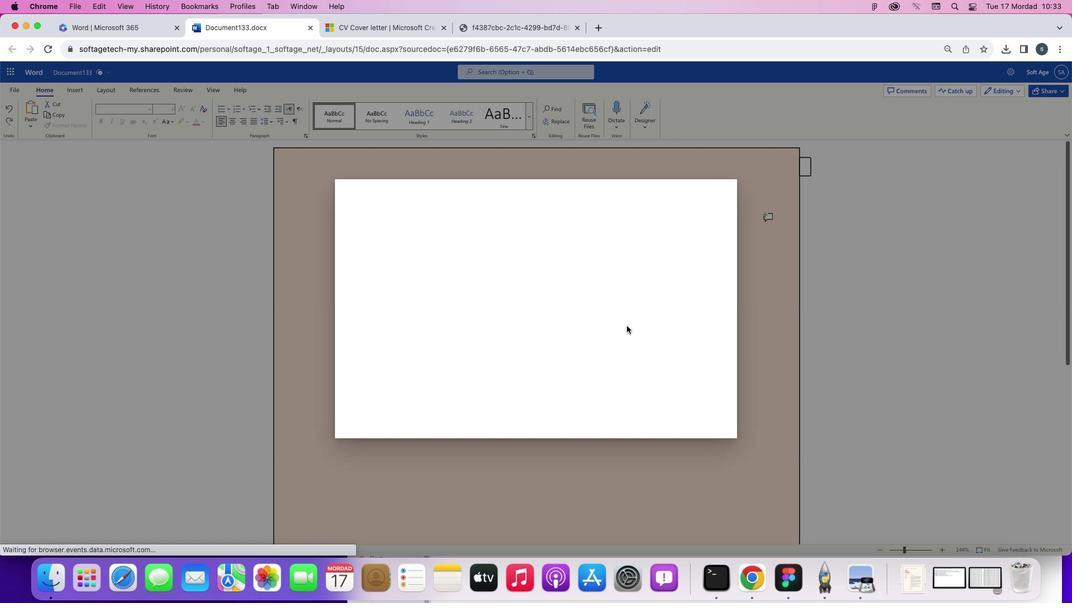 
Action: Mouse pressed left at (614, 313)
Screenshot: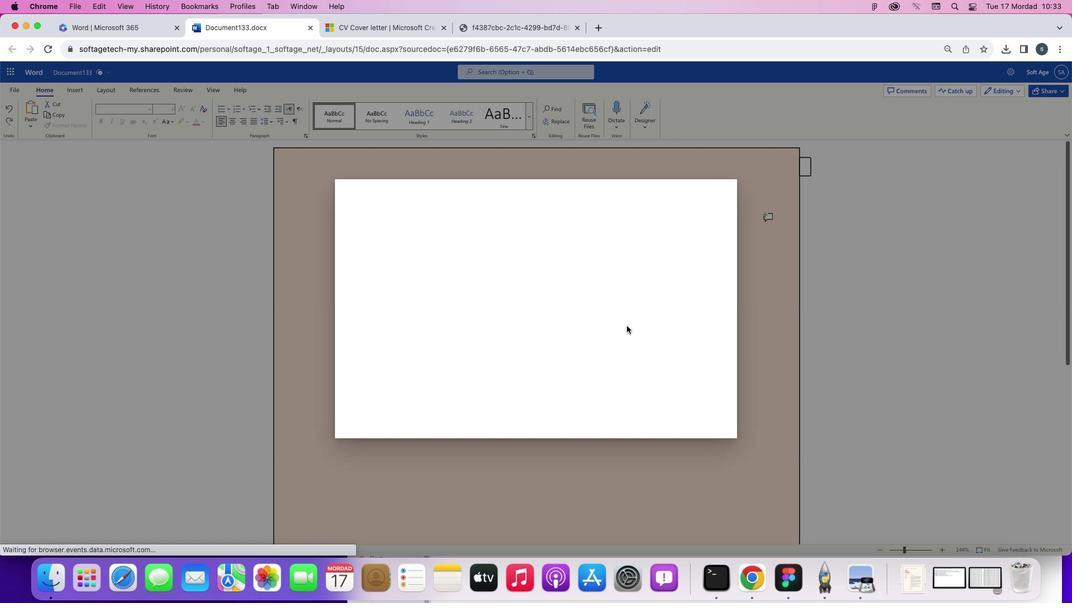 
Action: Mouse moved to (448, 213)
Screenshot: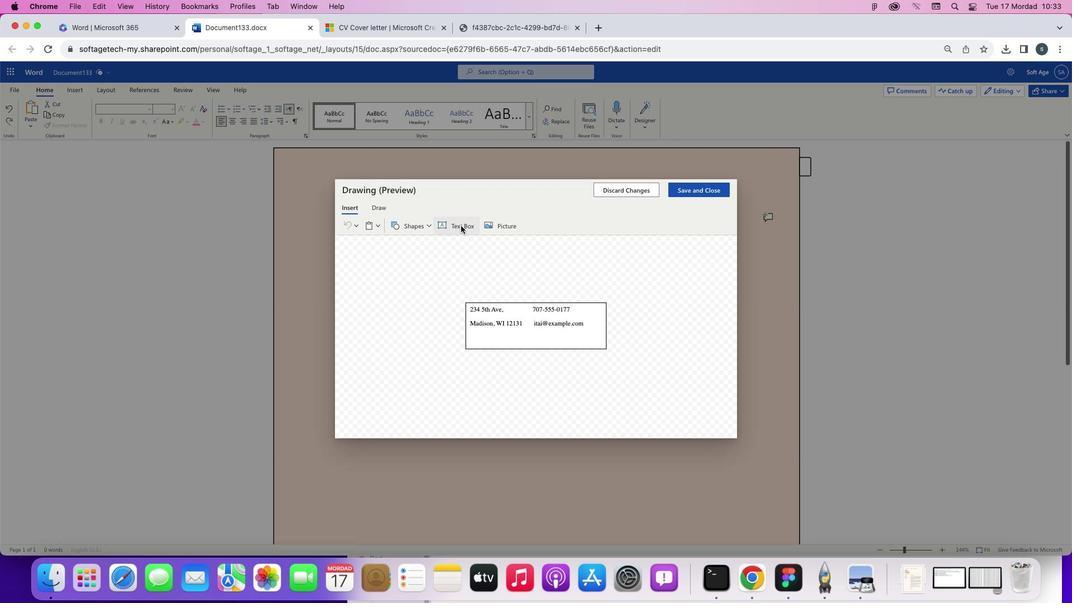 
Action: Mouse pressed left at (448, 213)
Screenshot: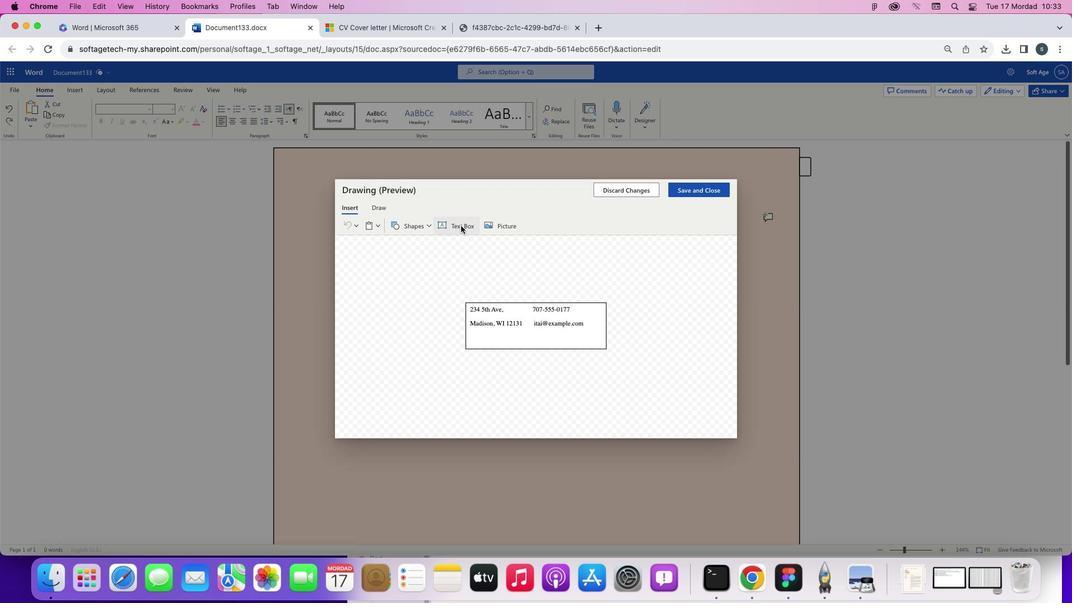 
Action: Mouse moved to (370, 198)
Screenshot: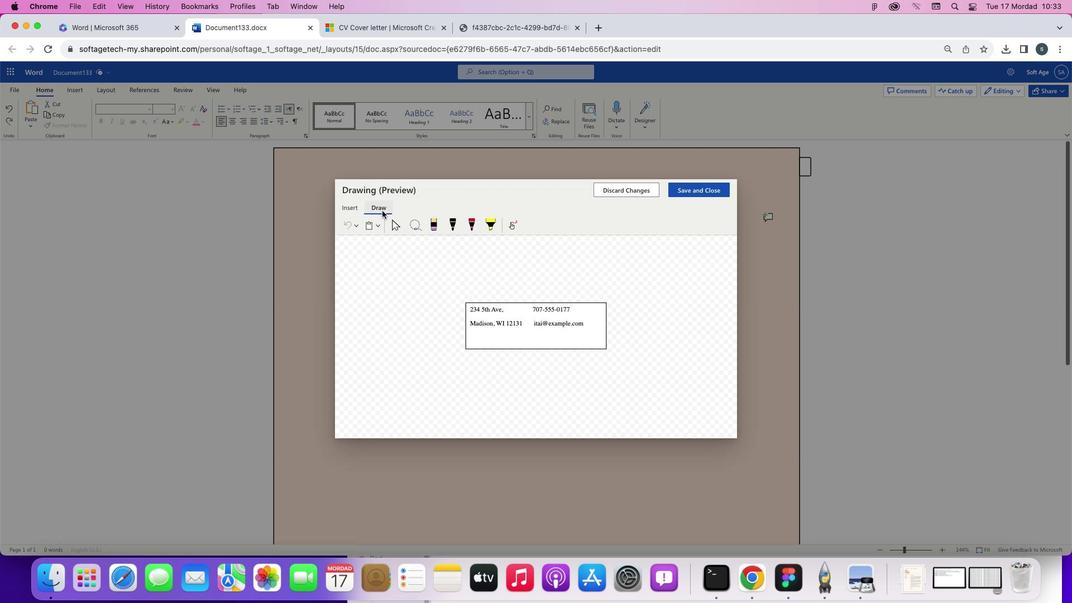 
Action: Mouse pressed left at (370, 198)
Screenshot: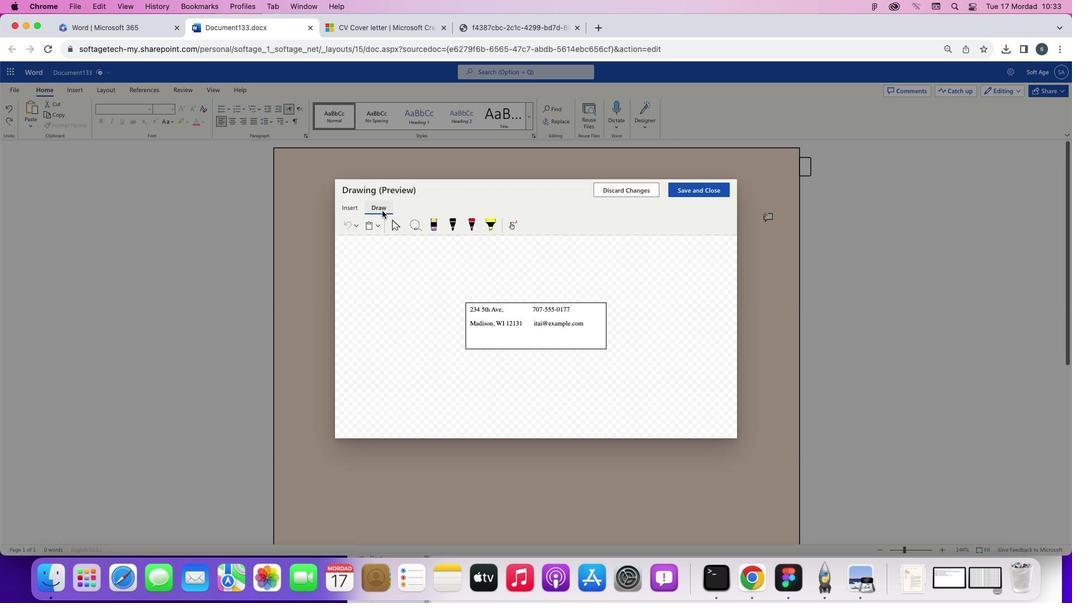 
Action: Mouse moved to (344, 194)
Screenshot: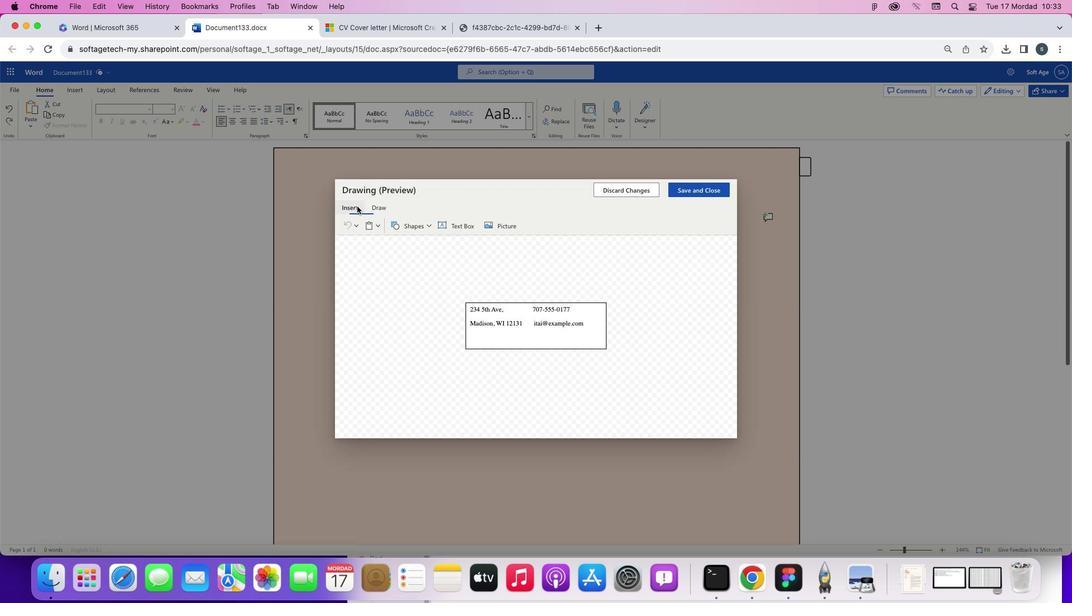 
Action: Mouse pressed left at (344, 194)
Screenshot: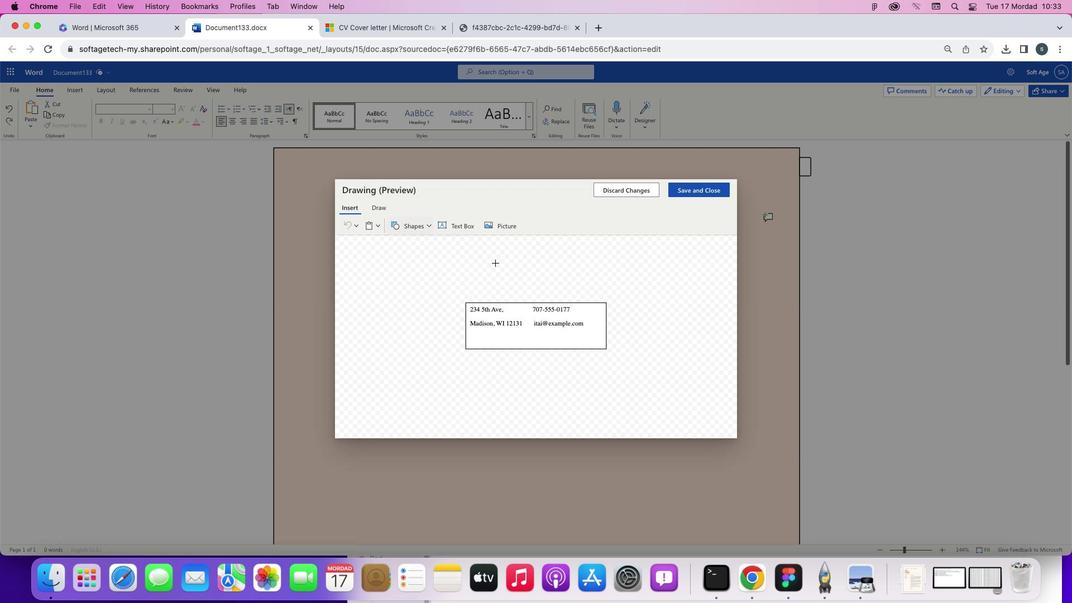 
Action: Mouse moved to (489, 306)
Screenshot: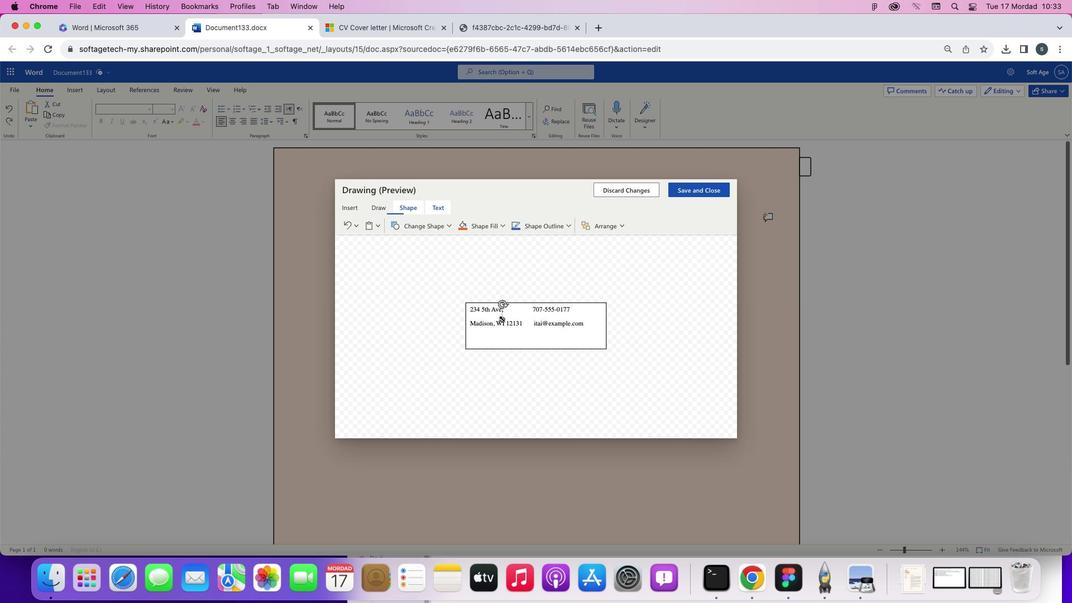 
Action: Mouse pressed left at (489, 306)
Screenshot: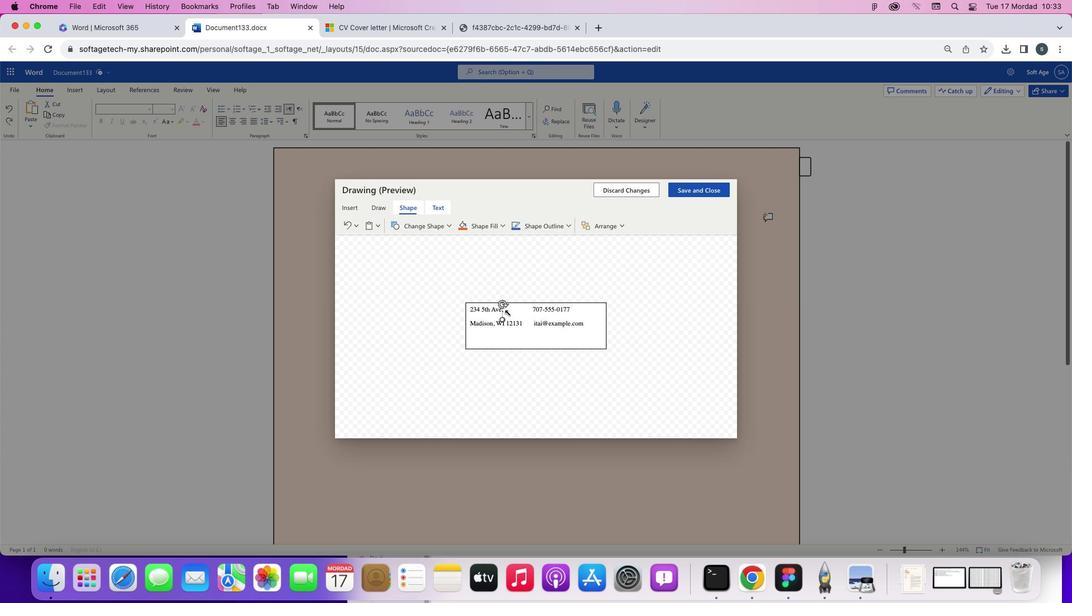 
Action: Mouse moved to (612, 213)
Screenshot: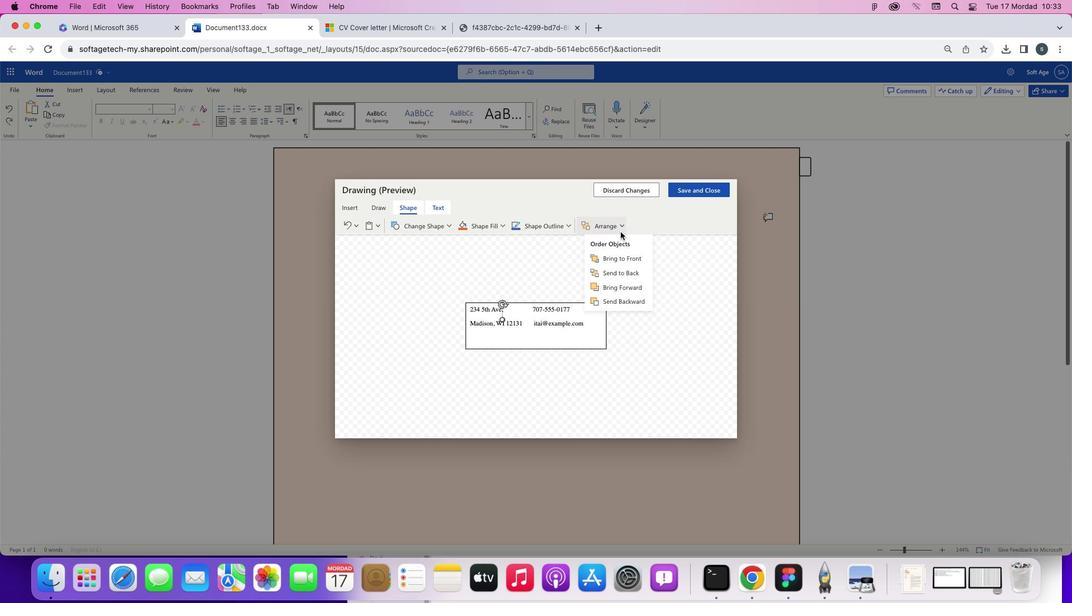 
Action: Mouse pressed left at (612, 213)
Screenshot: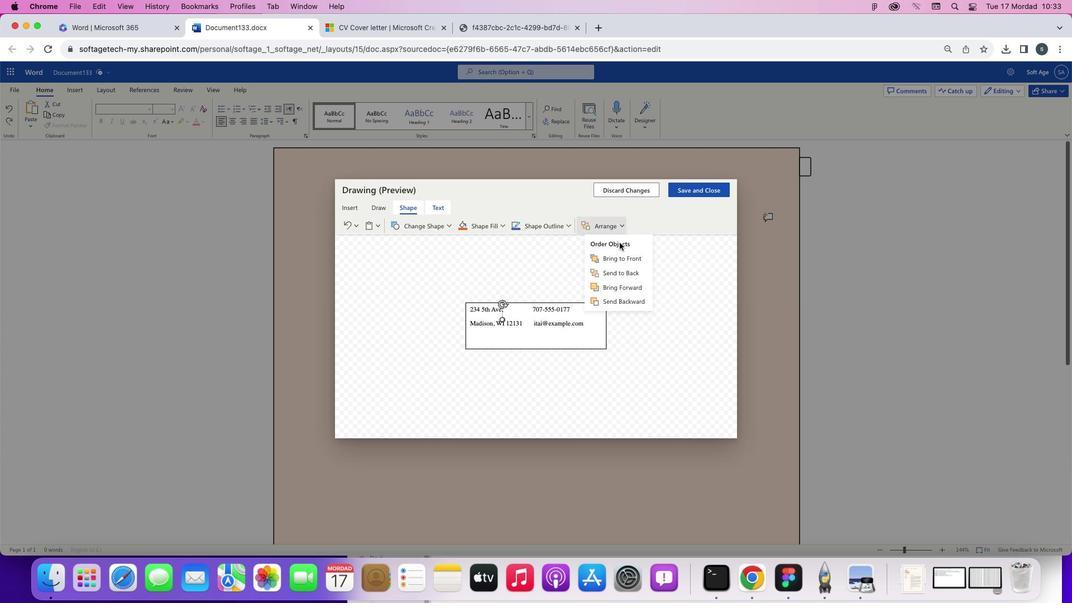 
Action: Mouse moved to (608, 278)
Screenshot: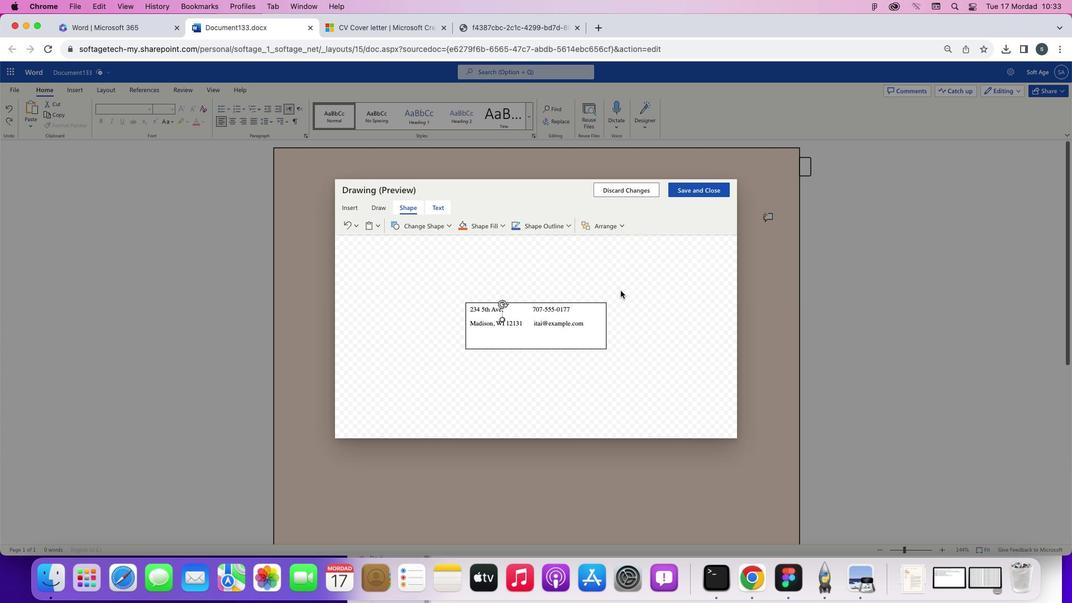 
Action: Mouse pressed left at (608, 278)
Screenshot: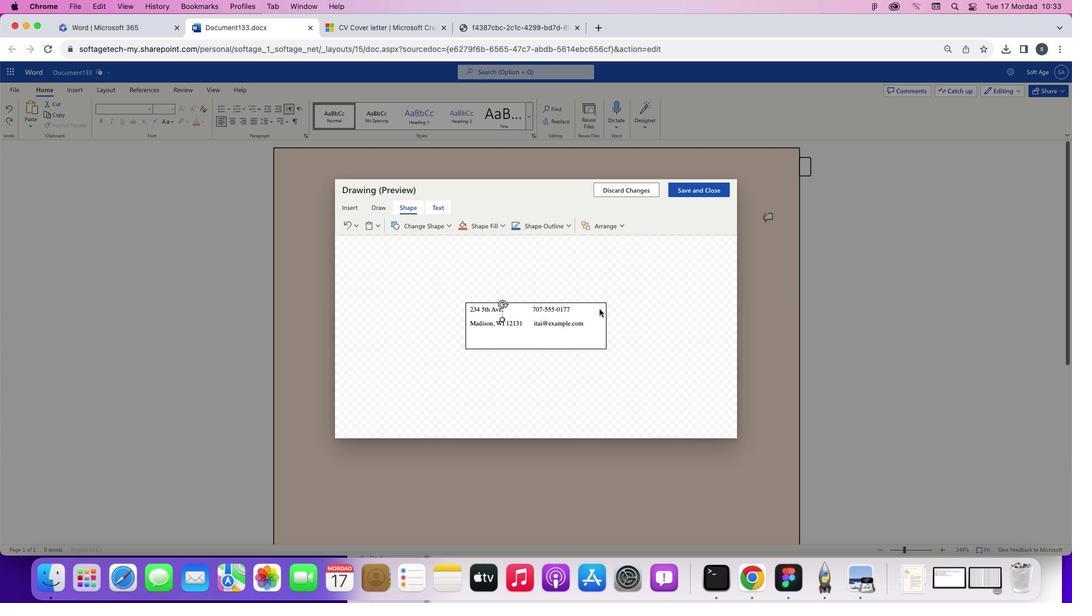 
Action: Mouse moved to (590, 292)
Screenshot: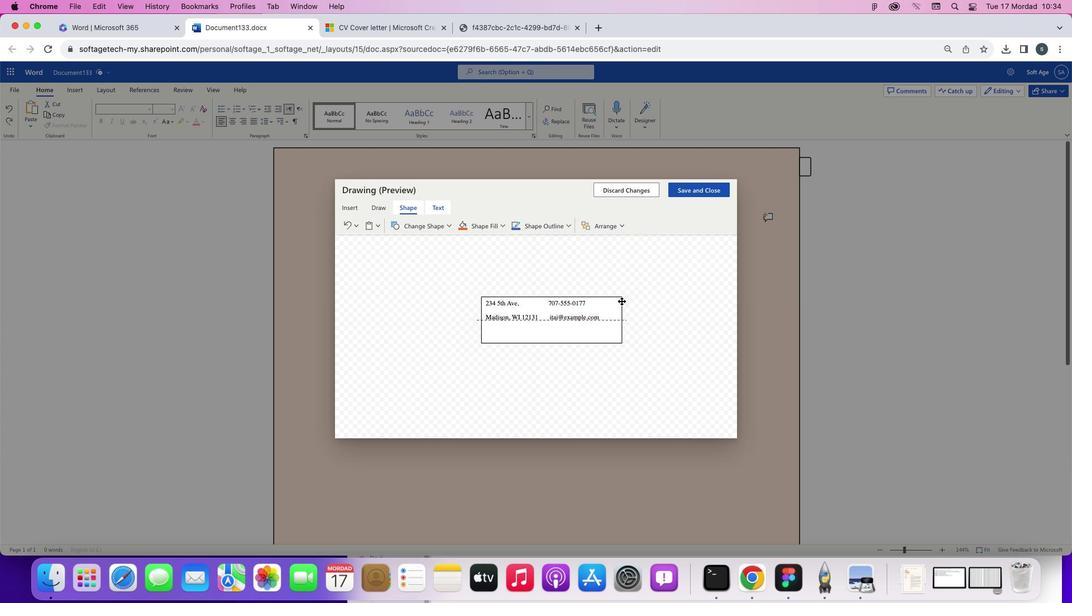
Action: Mouse pressed left at (590, 292)
Screenshot: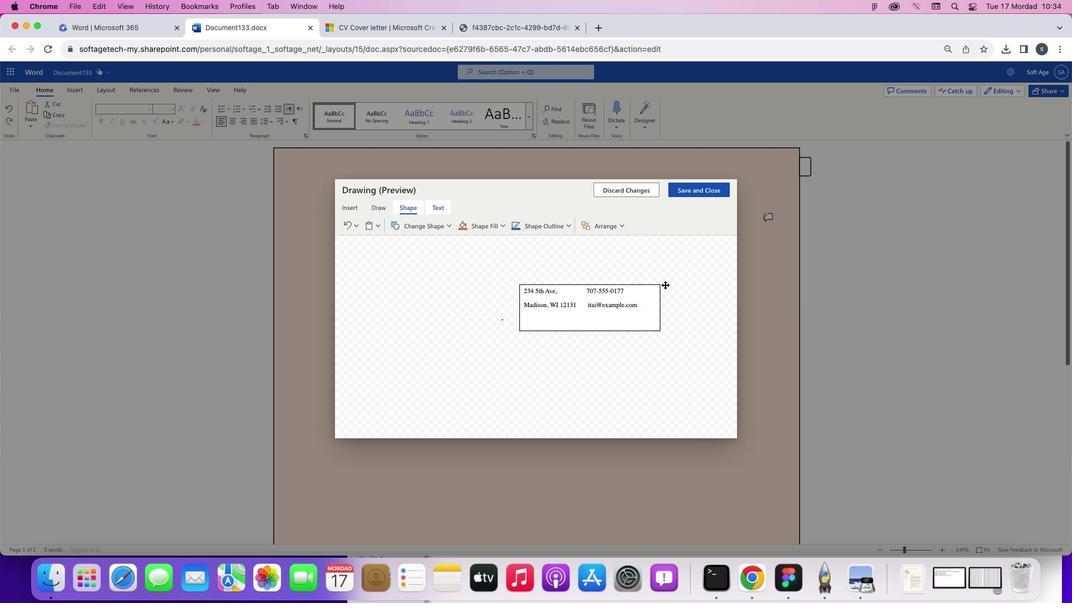 
Action: Mouse moved to (609, 212)
Screenshot: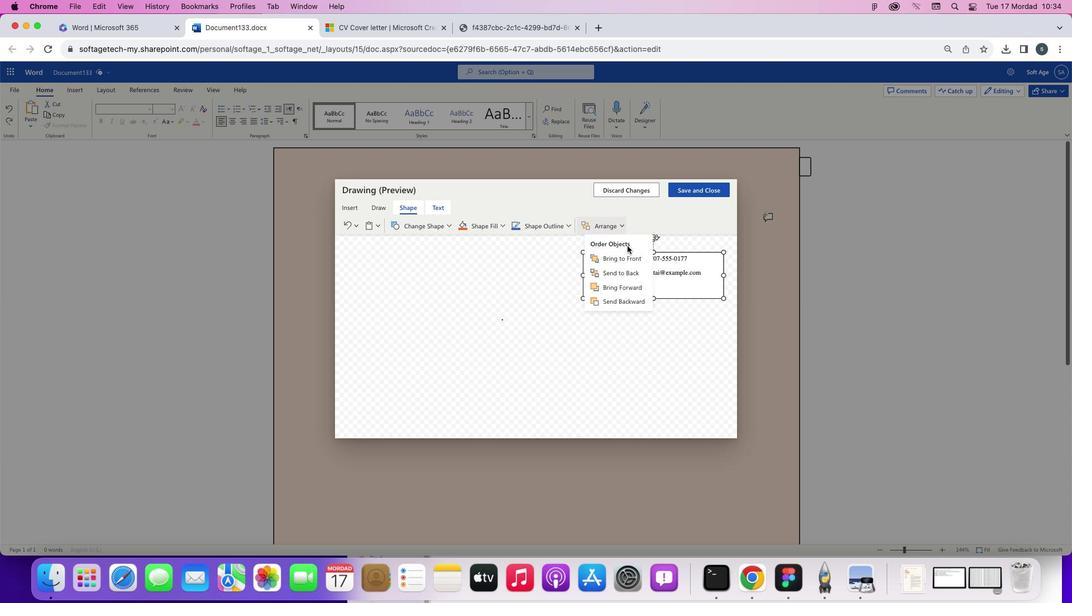 
Action: Mouse pressed left at (609, 212)
Screenshot: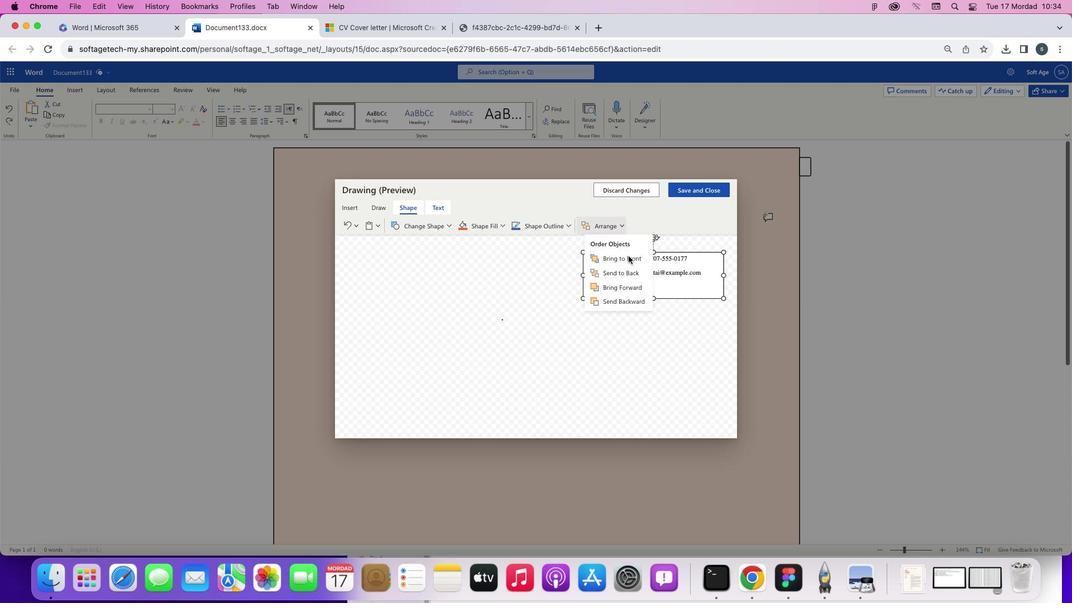
Action: Mouse moved to (615, 270)
Screenshot: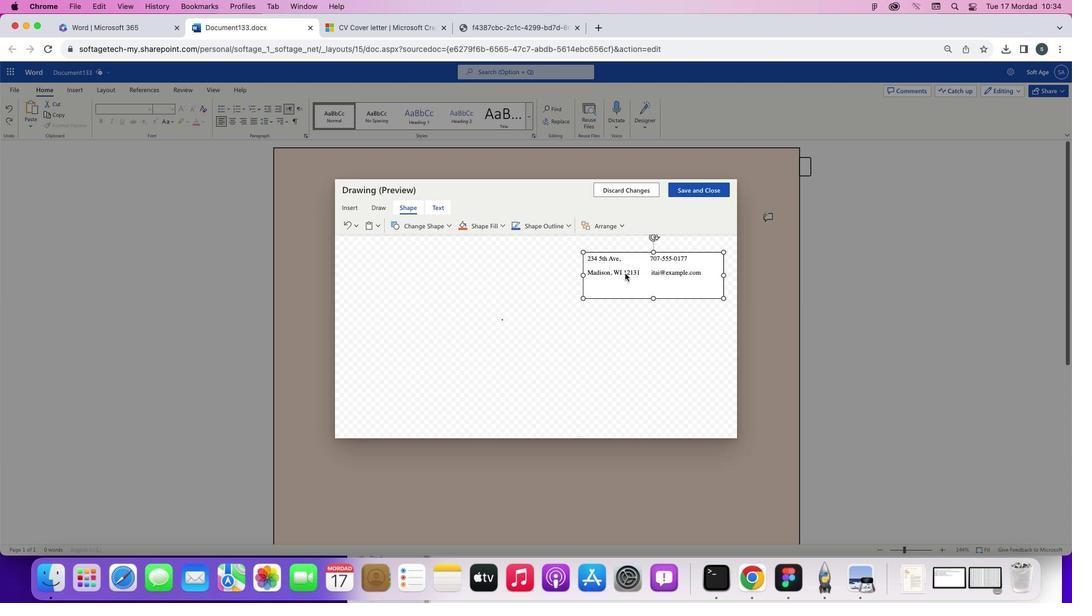 
Action: Mouse pressed left at (615, 270)
Screenshot: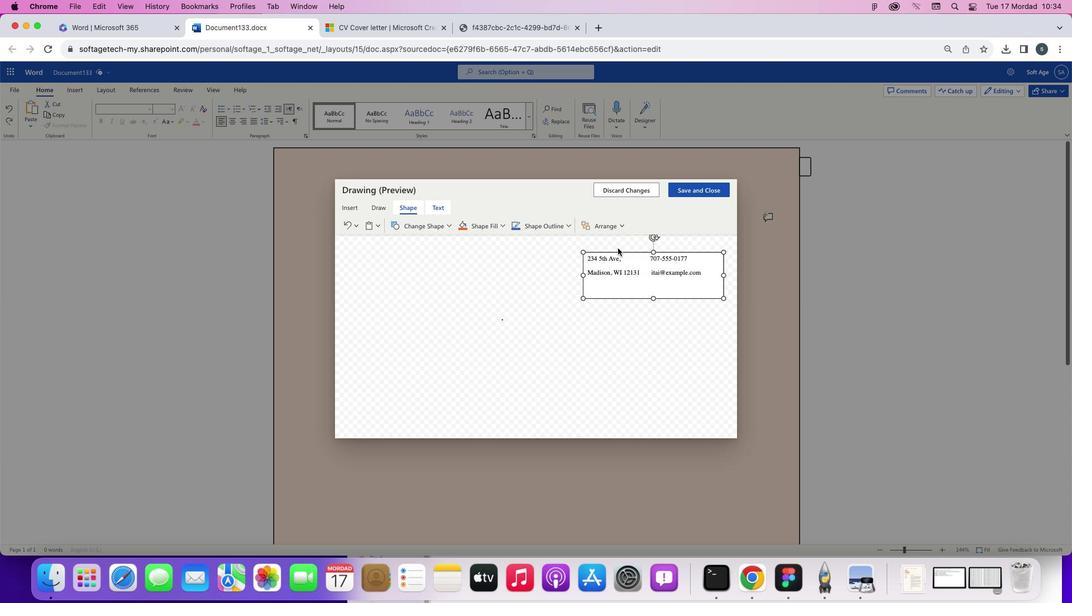
Action: Mouse moved to (609, 239)
Screenshot: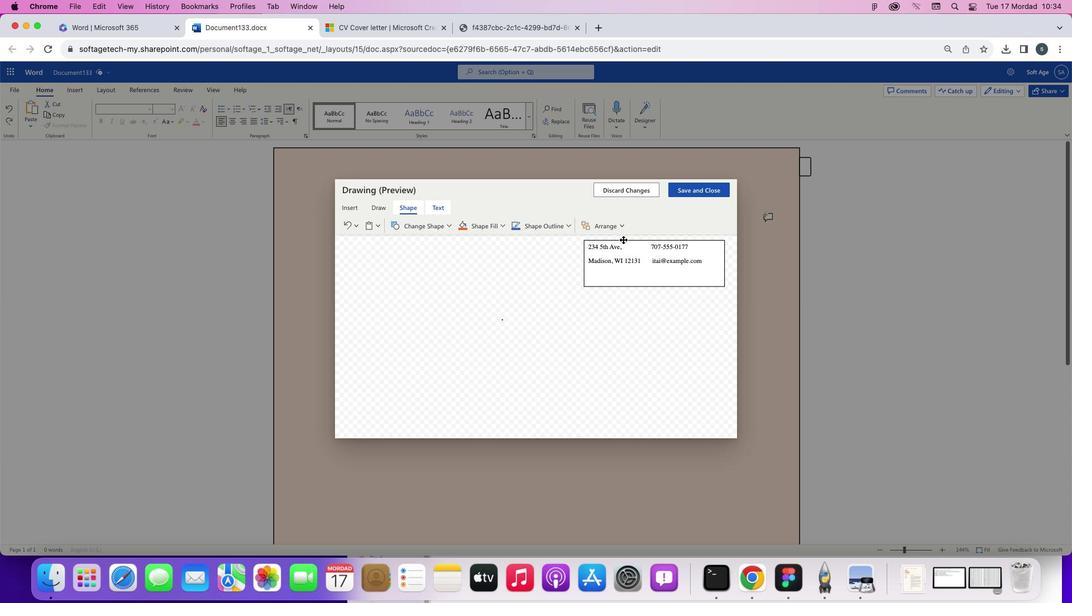 
Action: Mouse pressed left at (609, 239)
Screenshot: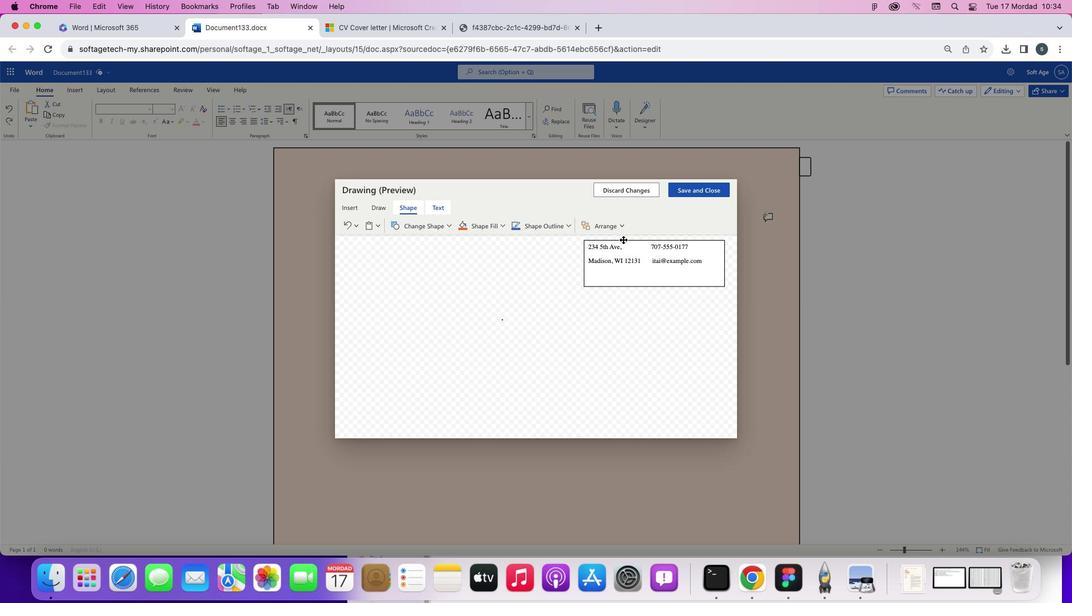 
Action: Mouse moved to (689, 179)
Screenshot: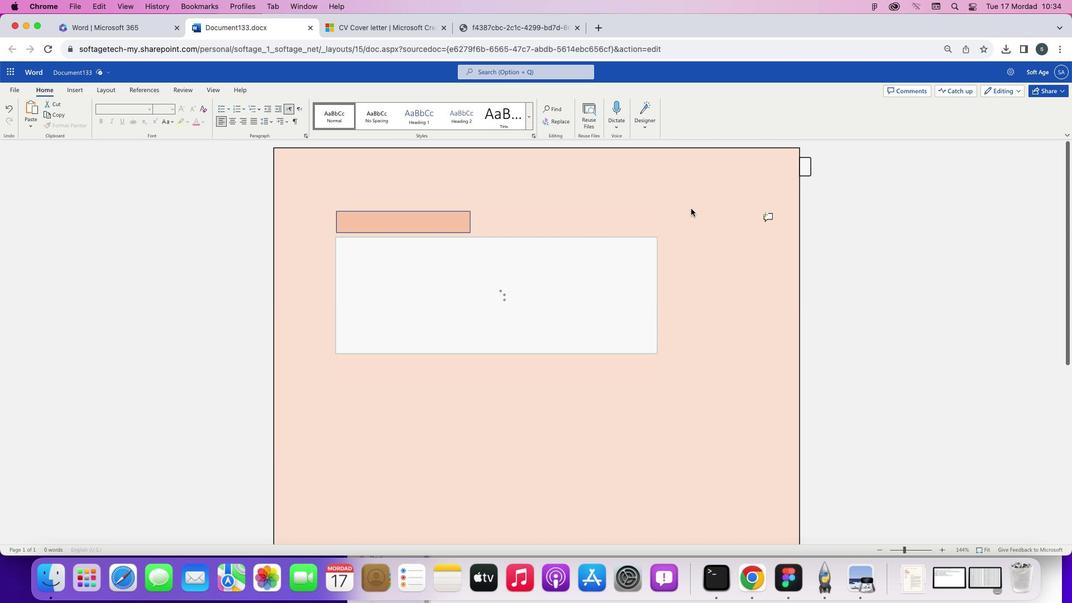 
Action: Mouse pressed left at (689, 179)
Screenshot: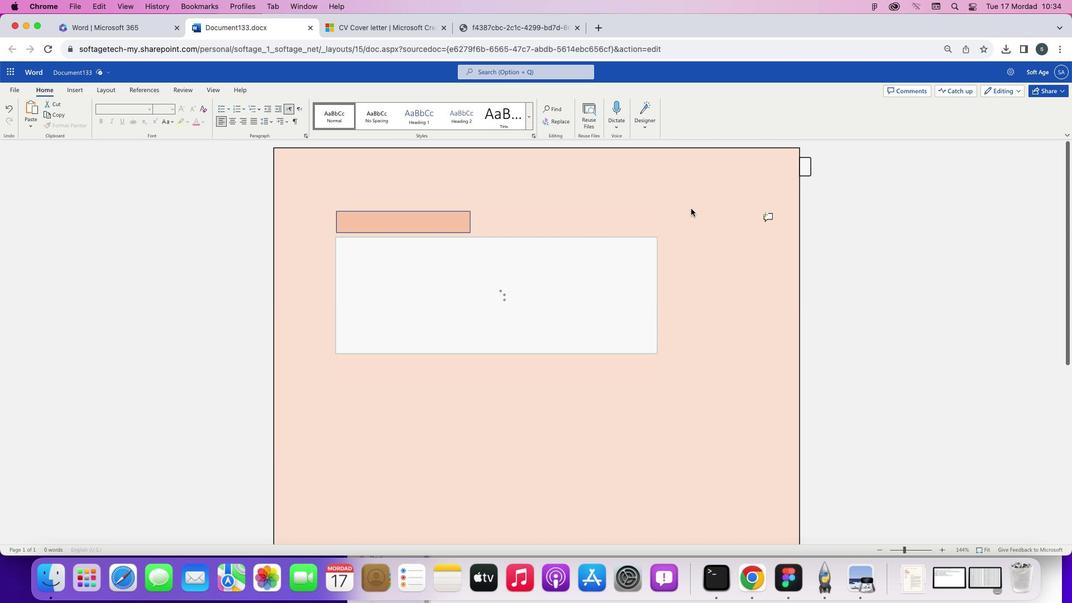 
Action: Mouse moved to (551, 277)
Screenshot: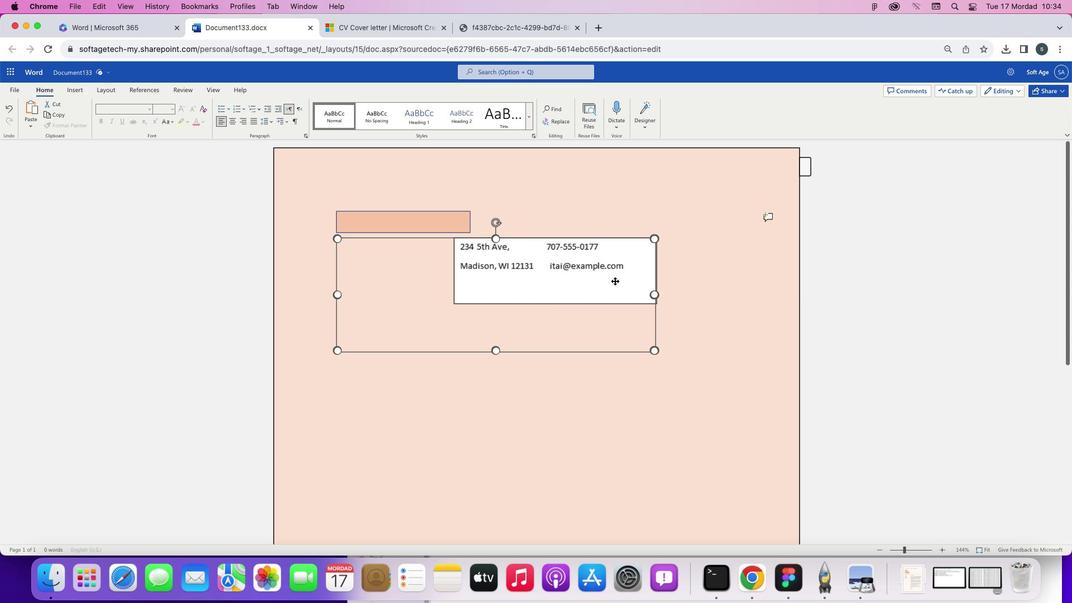 
Action: Mouse pressed left at (551, 277)
Screenshot: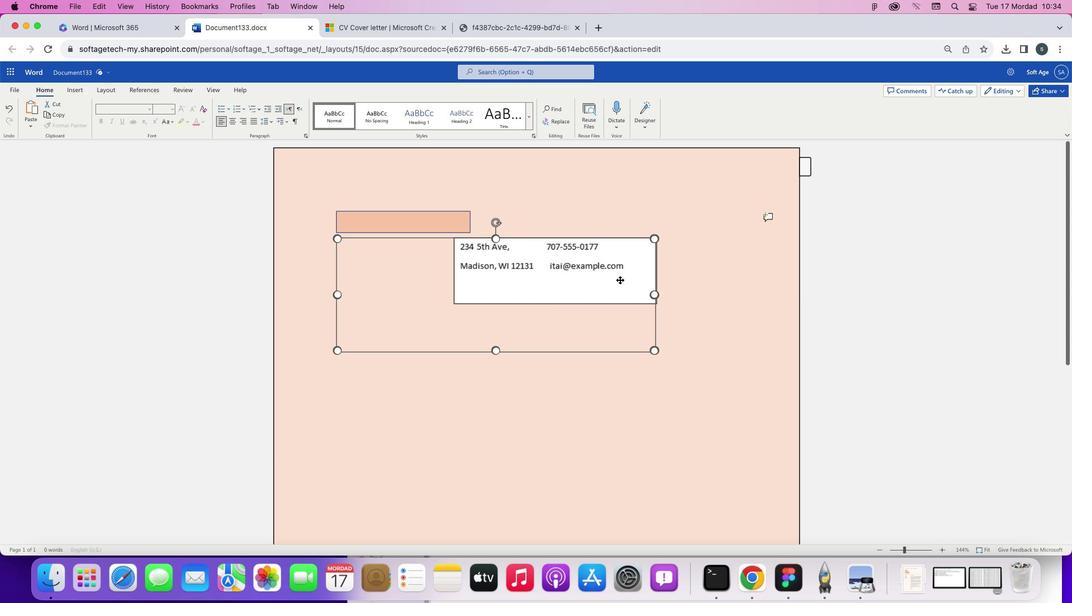 
Action: Mouse moved to (641, 226)
Screenshot: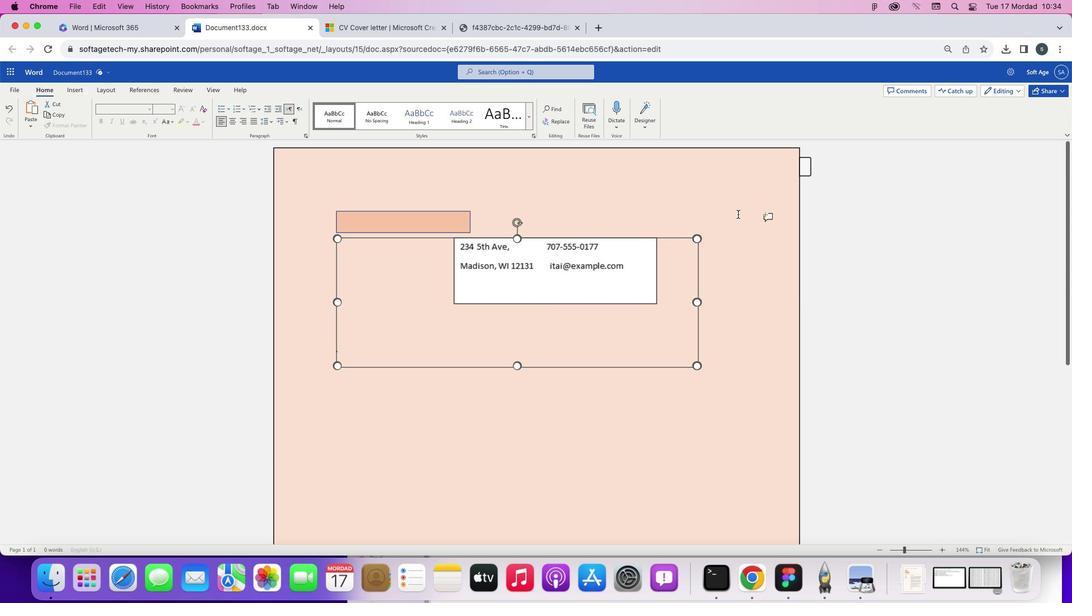 
Action: Mouse pressed left at (641, 226)
Screenshot: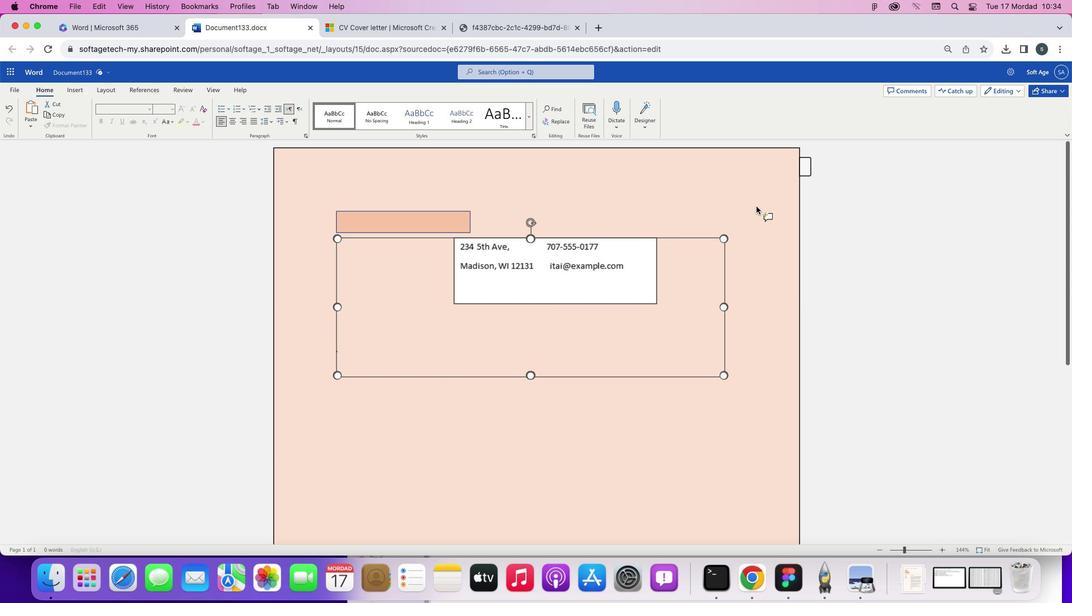 
Action: Mouse moved to (714, 226)
Screenshot: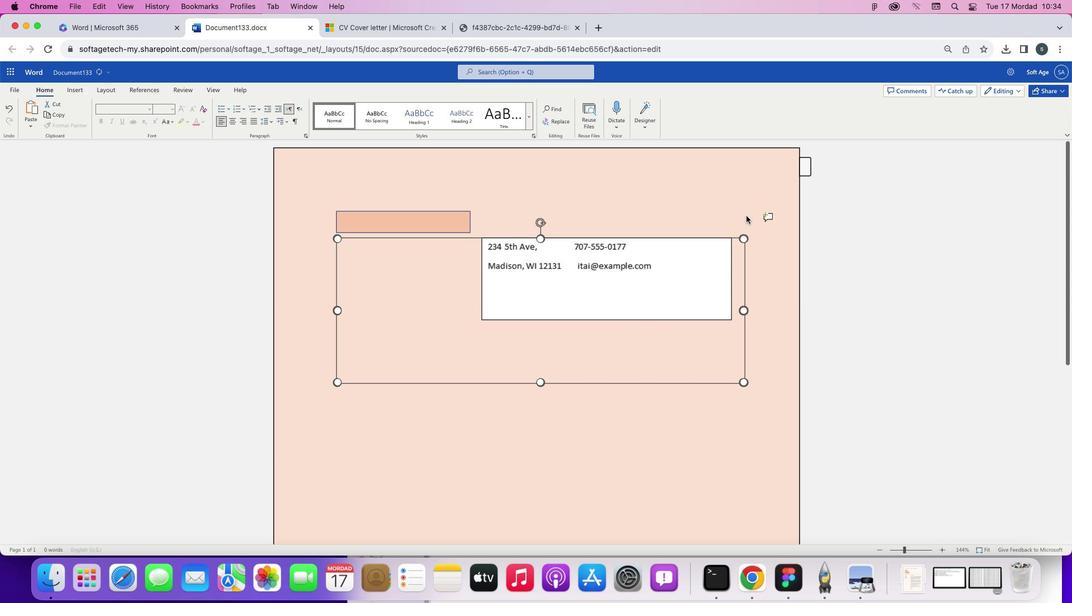 
Action: Mouse pressed left at (714, 226)
Screenshot: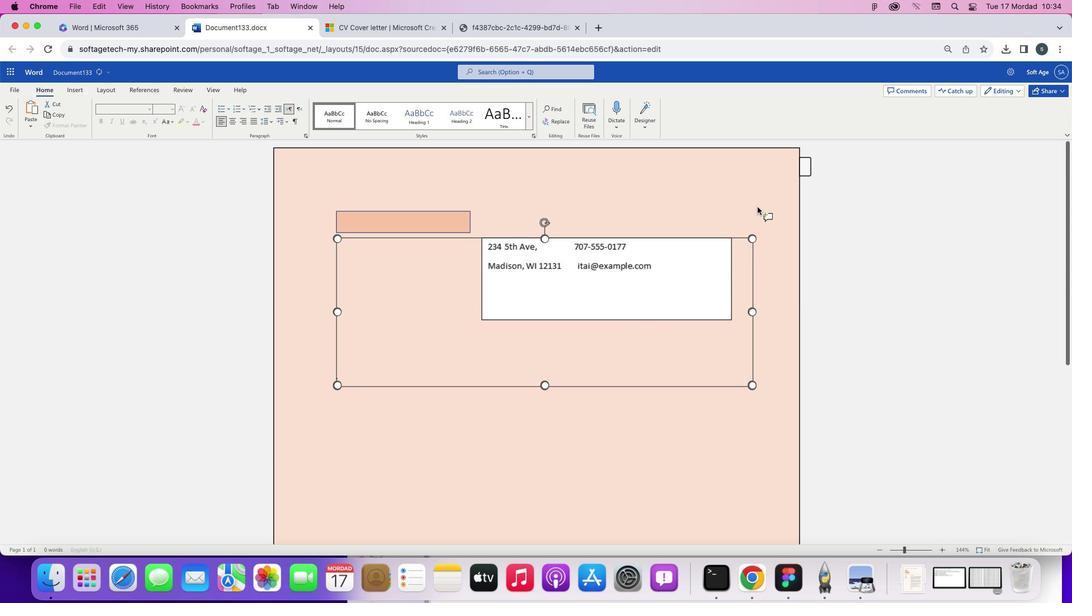 
Action: Mouse moved to (325, 298)
Screenshot: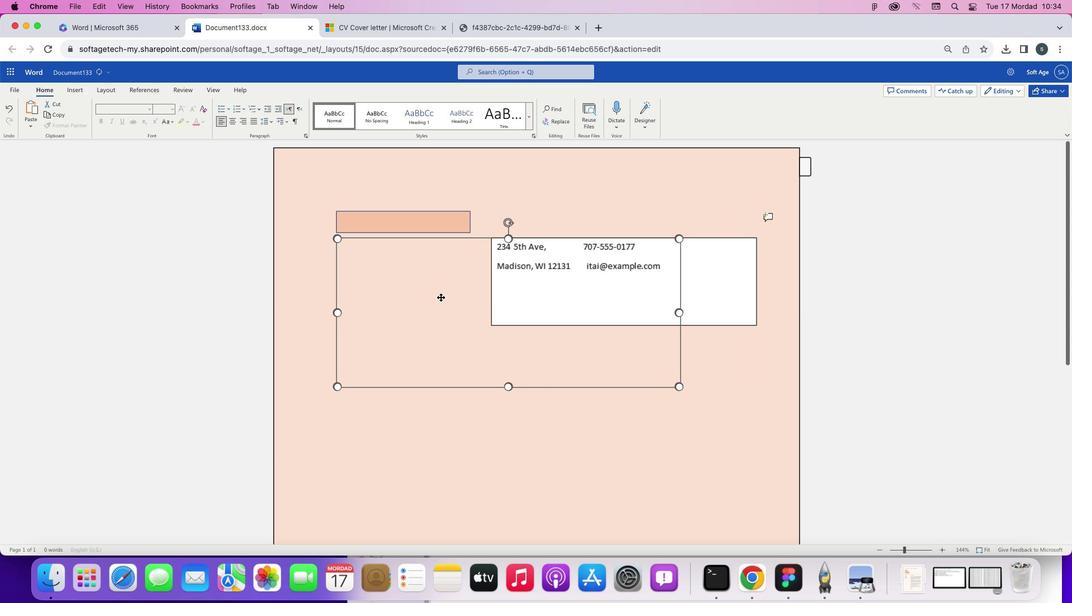 
Action: Mouse pressed left at (325, 298)
Screenshot: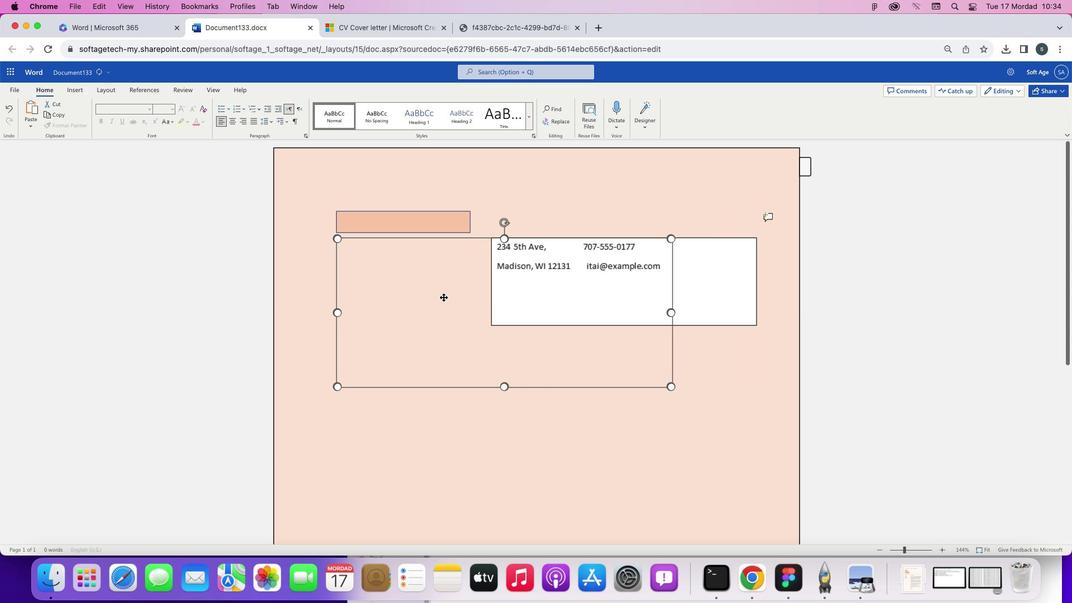 
Action: Mouse moved to (327, 226)
Screenshot: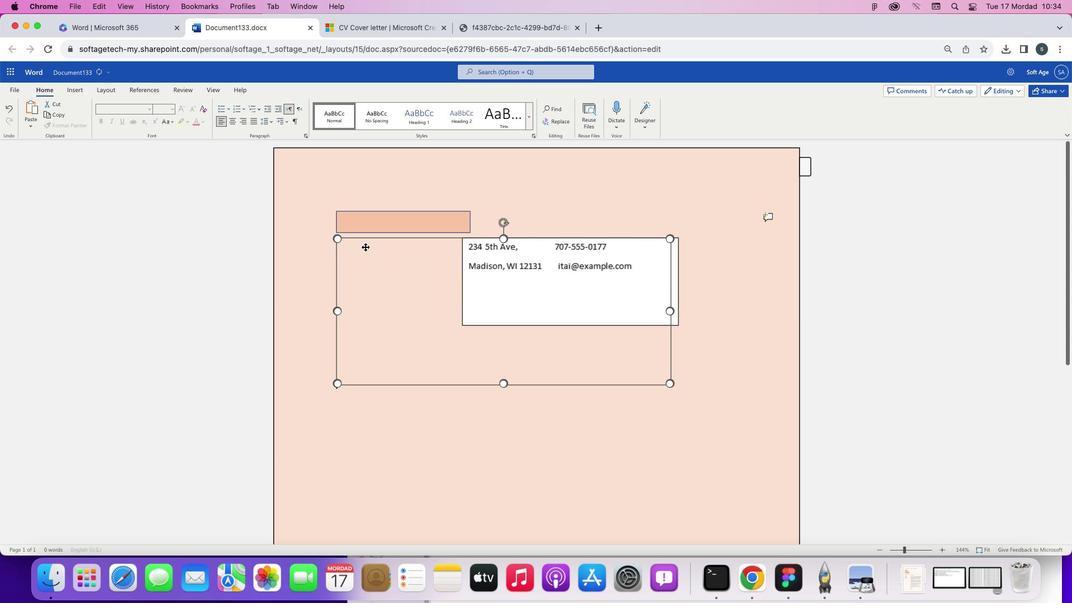 
Action: Mouse pressed left at (327, 226)
Screenshot: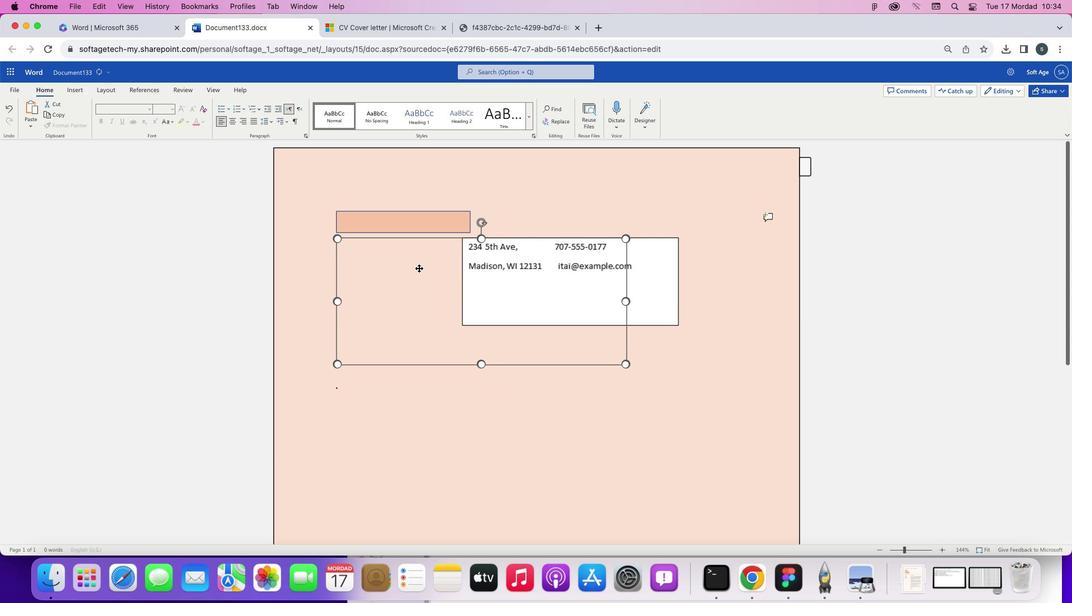
Action: Mouse moved to (566, 255)
Screenshot: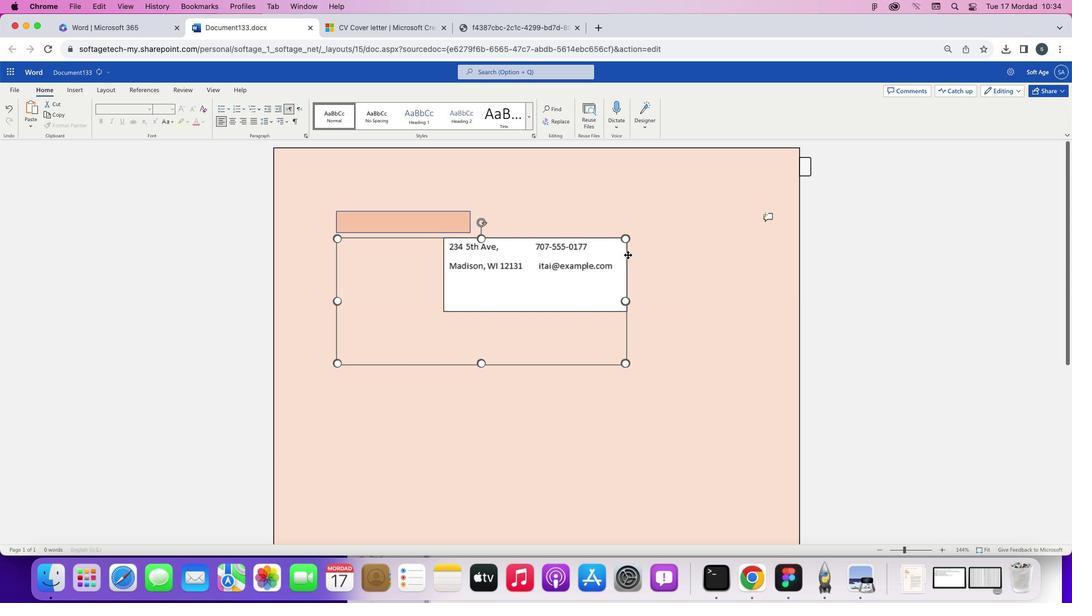 
Action: Mouse pressed left at (566, 255)
Screenshot: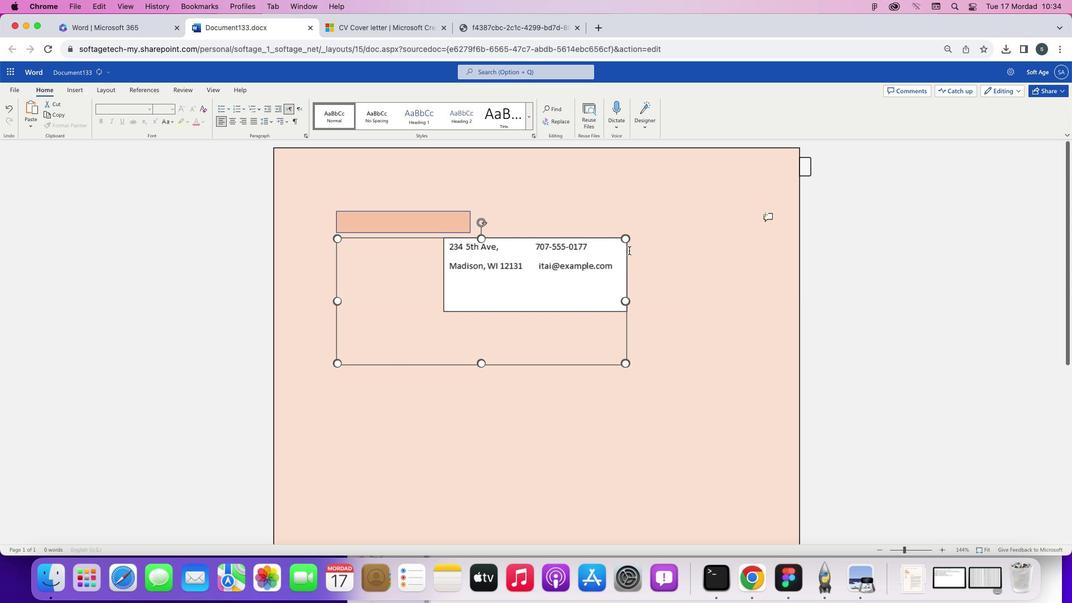 
Action: Mouse moved to (600, 234)
Screenshot: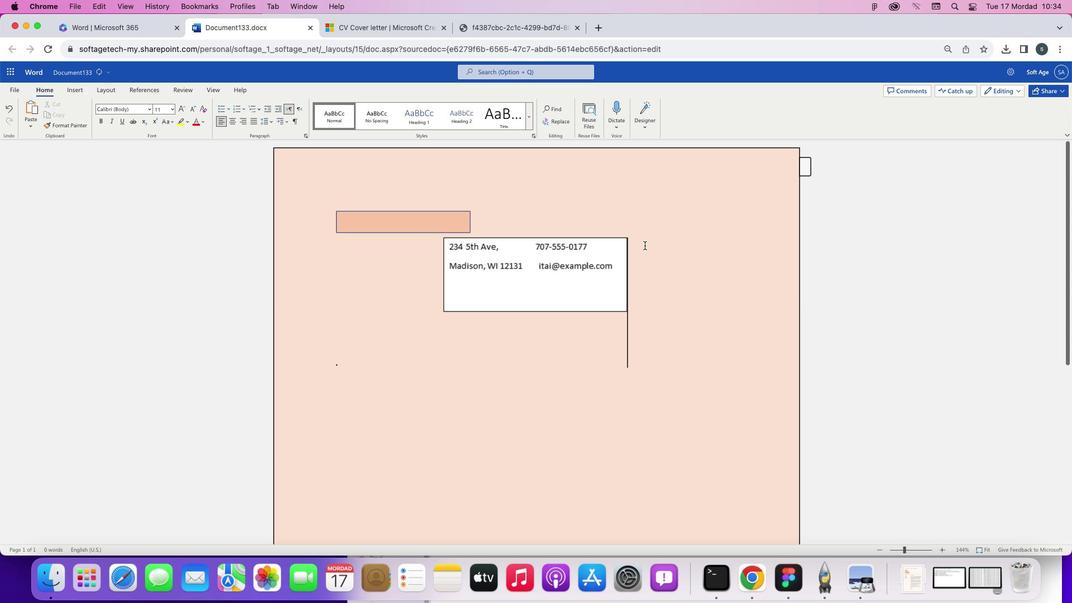 
Action: Mouse pressed left at (600, 234)
Screenshot: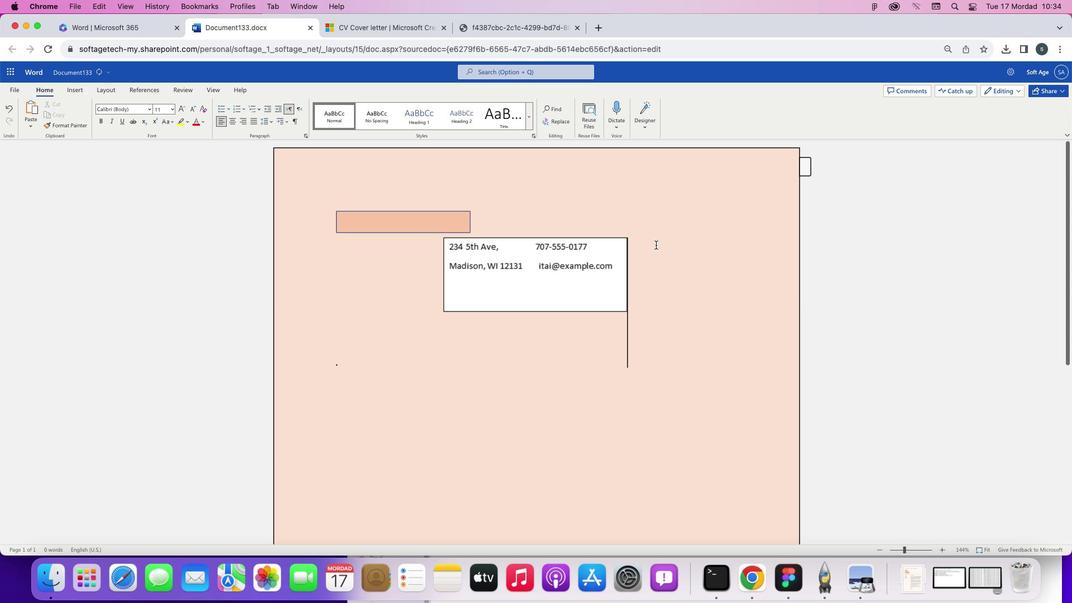 
Action: Mouse moved to (572, 260)
Screenshot: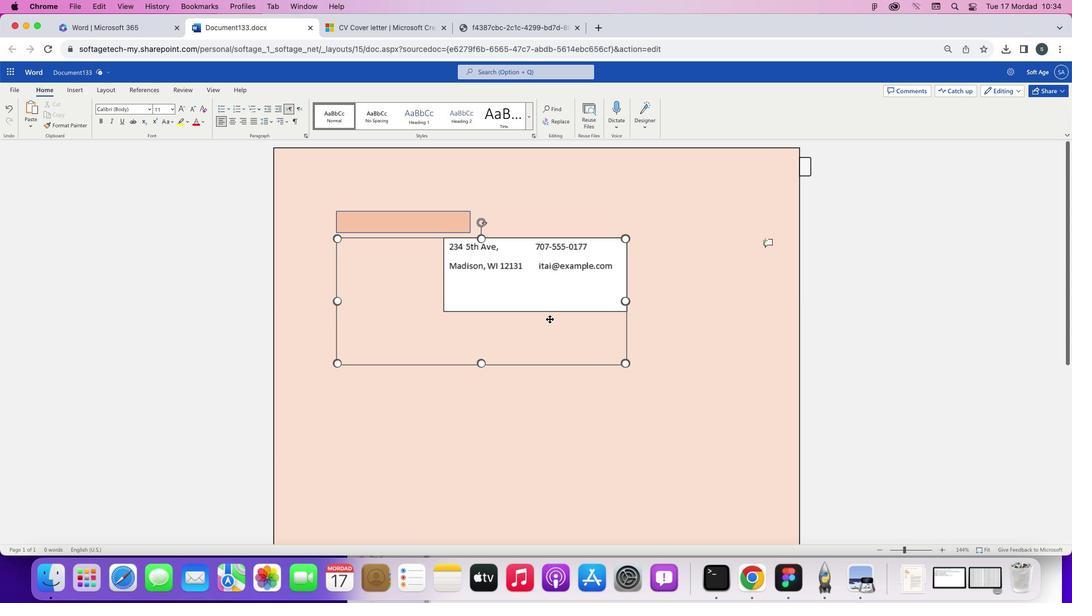 
Action: Mouse pressed left at (572, 260)
Screenshot: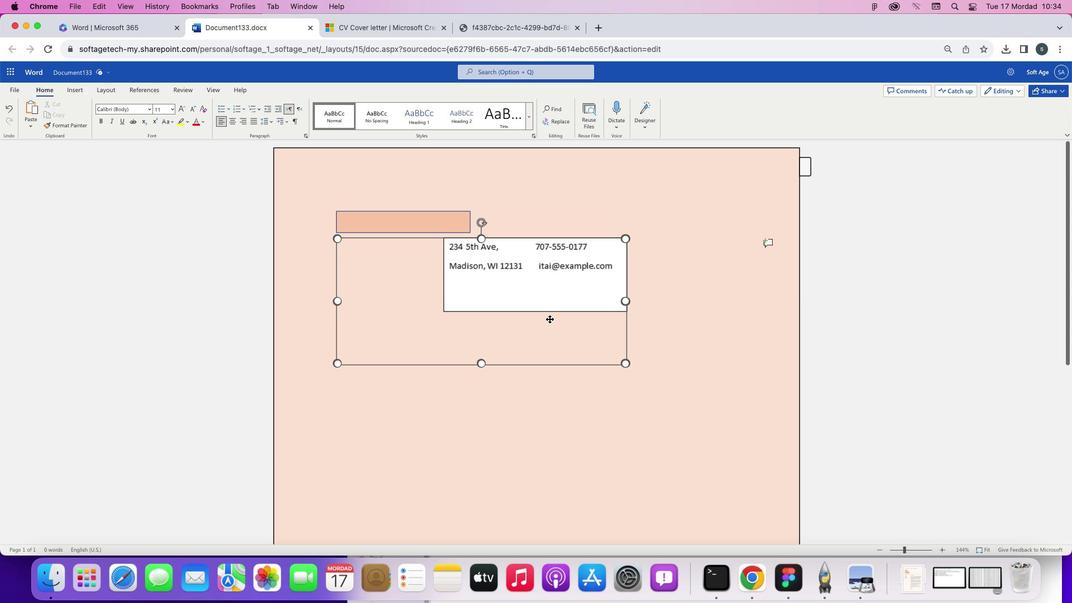 
Action: Mouse moved to (536, 306)
Screenshot: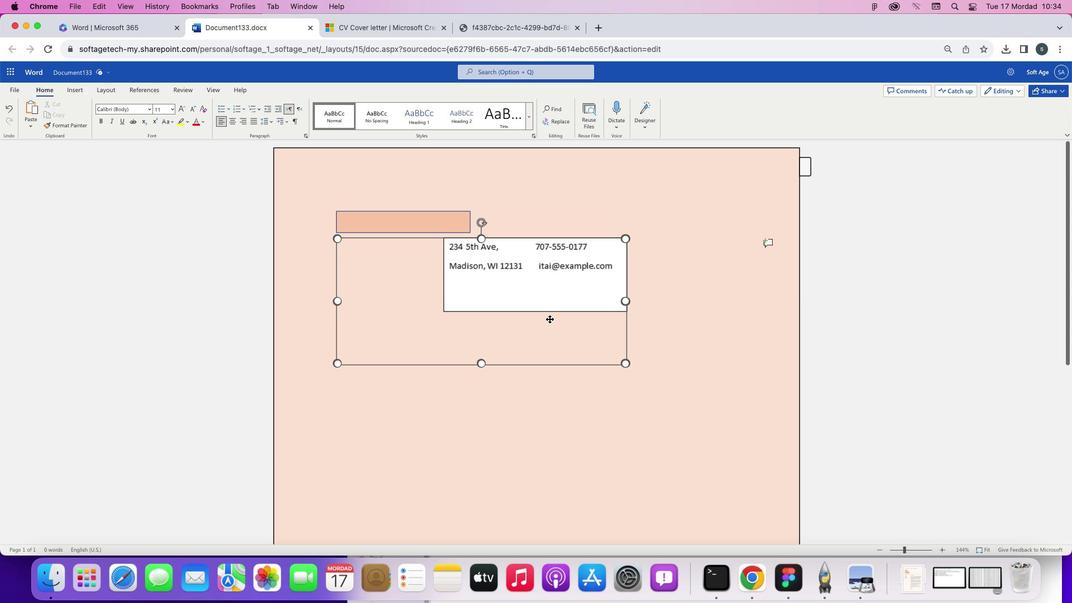 
Action: Mouse pressed left at (536, 306)
Screenshot: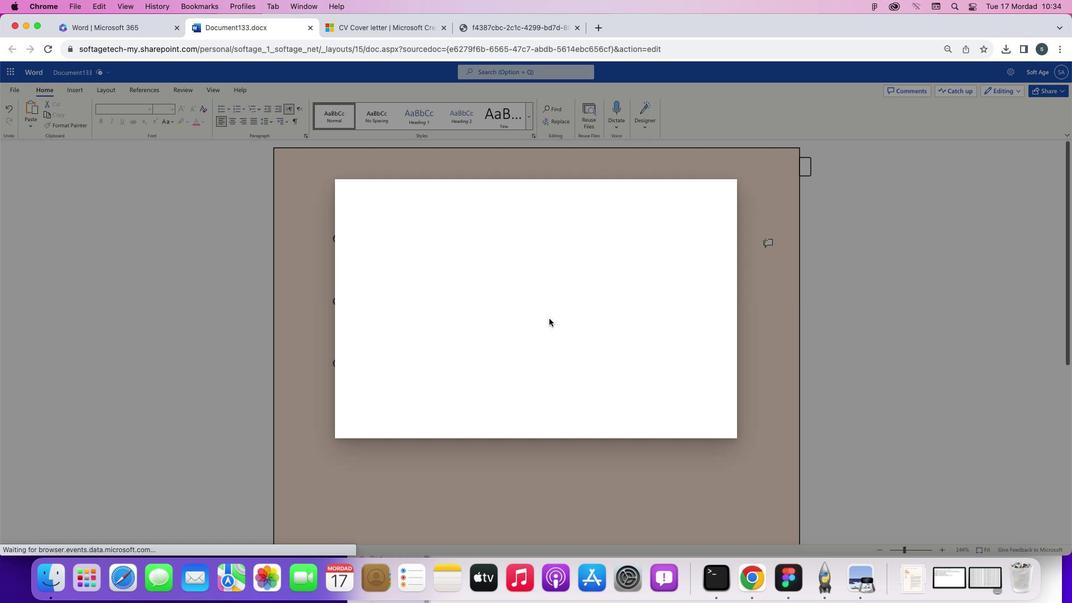 
Action: Mouse pressed left at (536, 306)
Screenshot: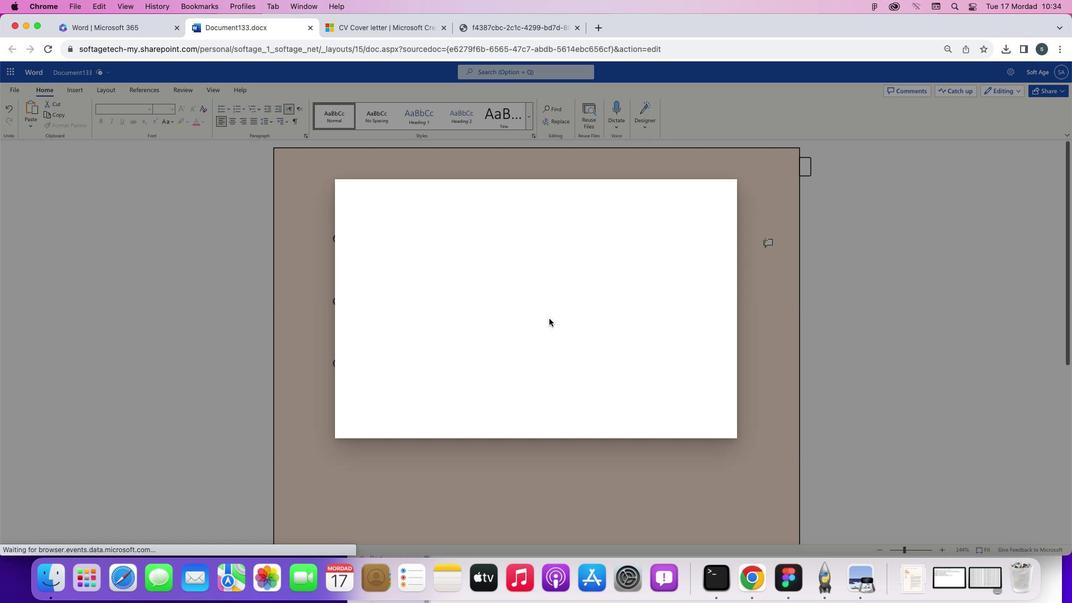 
Action: Mouse moved to (532, 299)
Screenshot: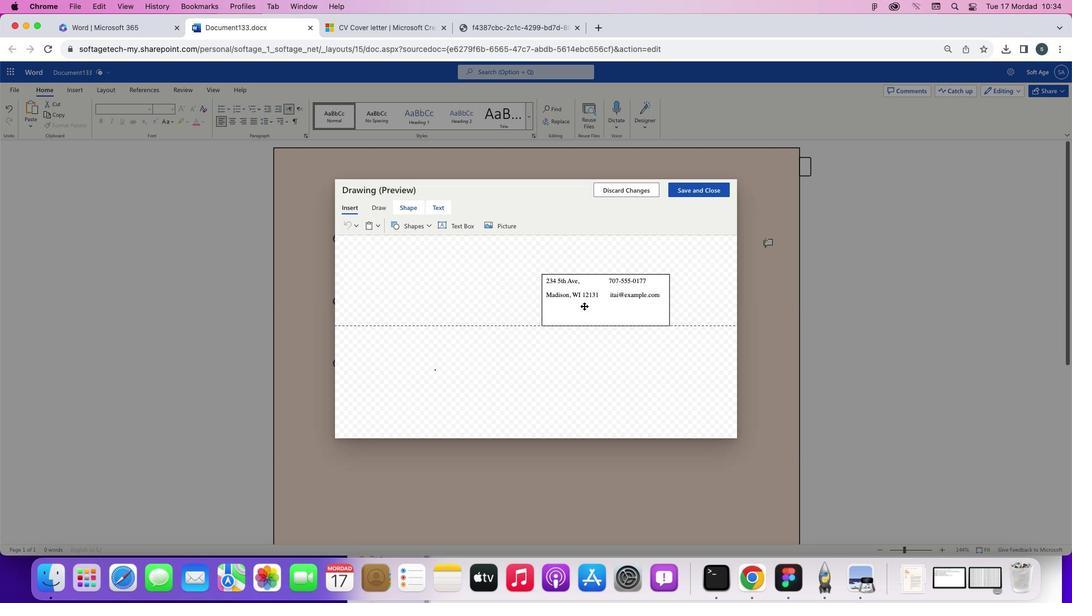 
Action: Mouse pressed left at (532, 299)
Screenshot: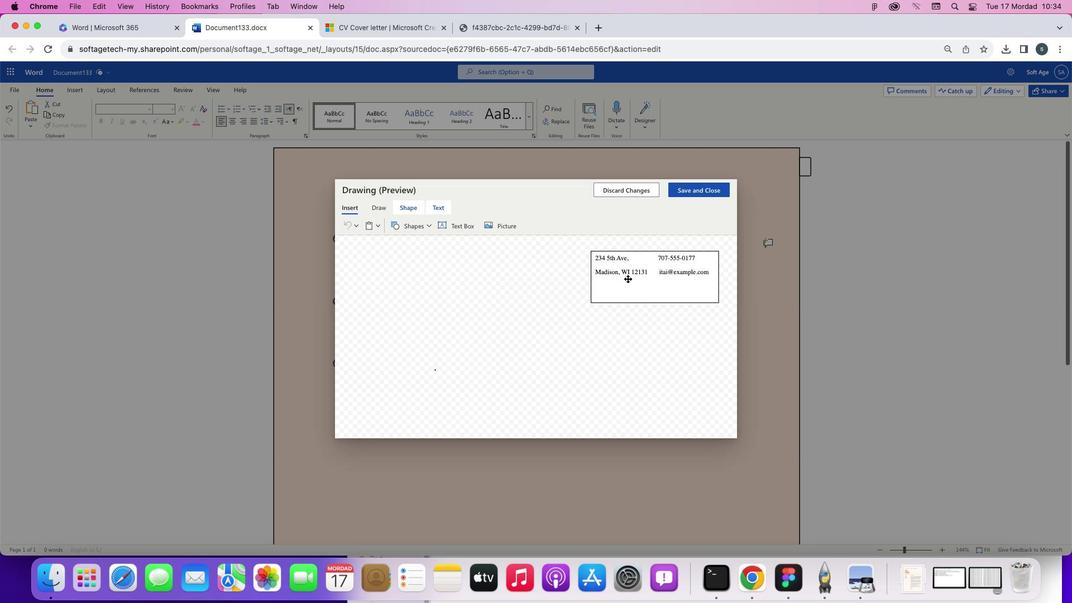 
Action: Mouse moved to (619, 237)
Screenshot: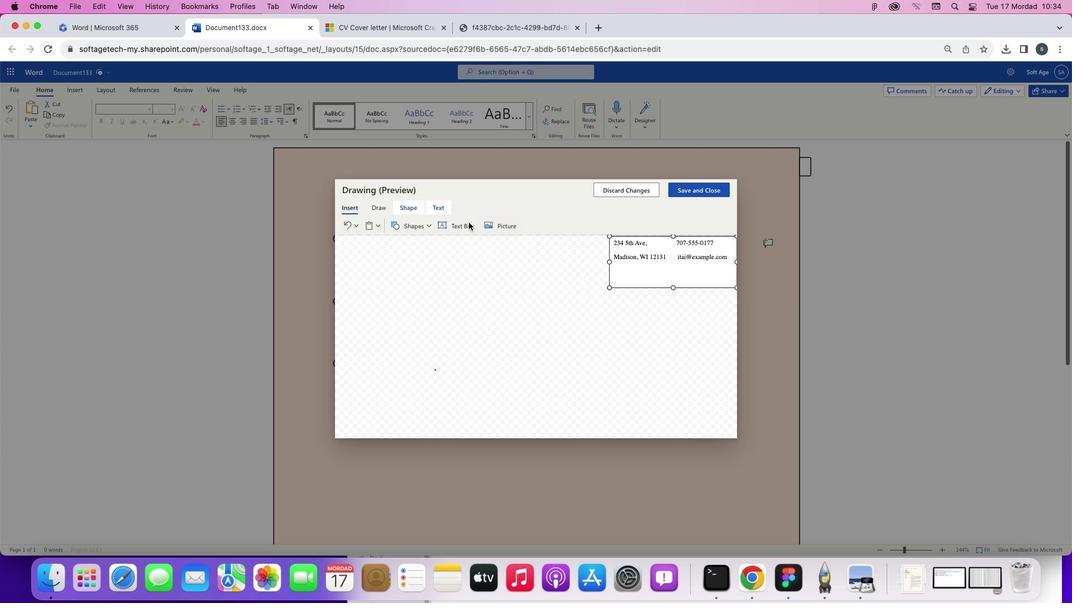 
Action: Mouse pressed left at (619, 237)
Screenshot: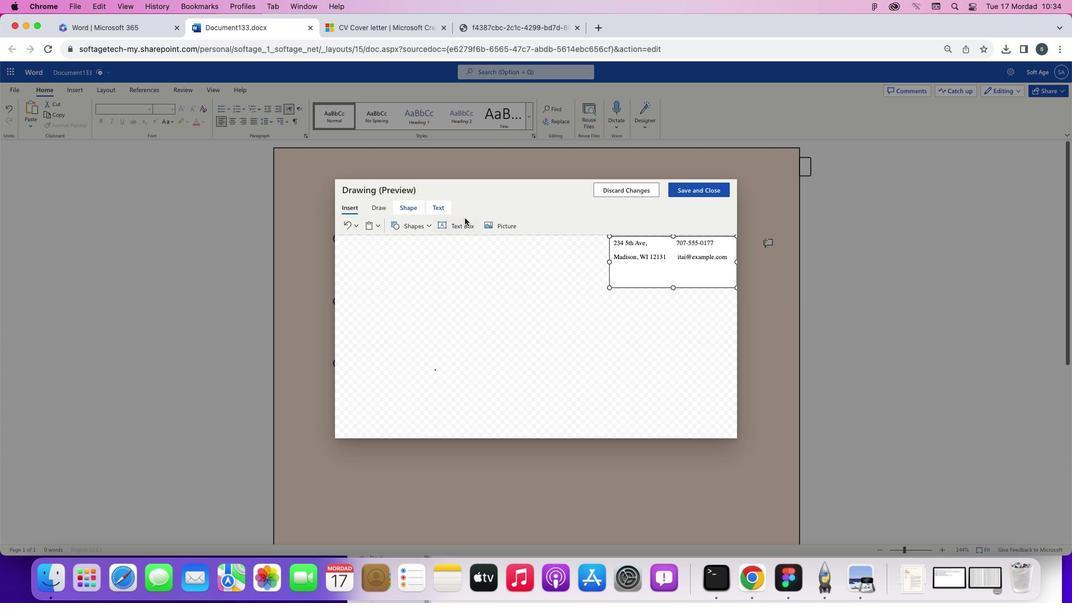 
Action: Mouse moved to (405, 193)
Screenshot: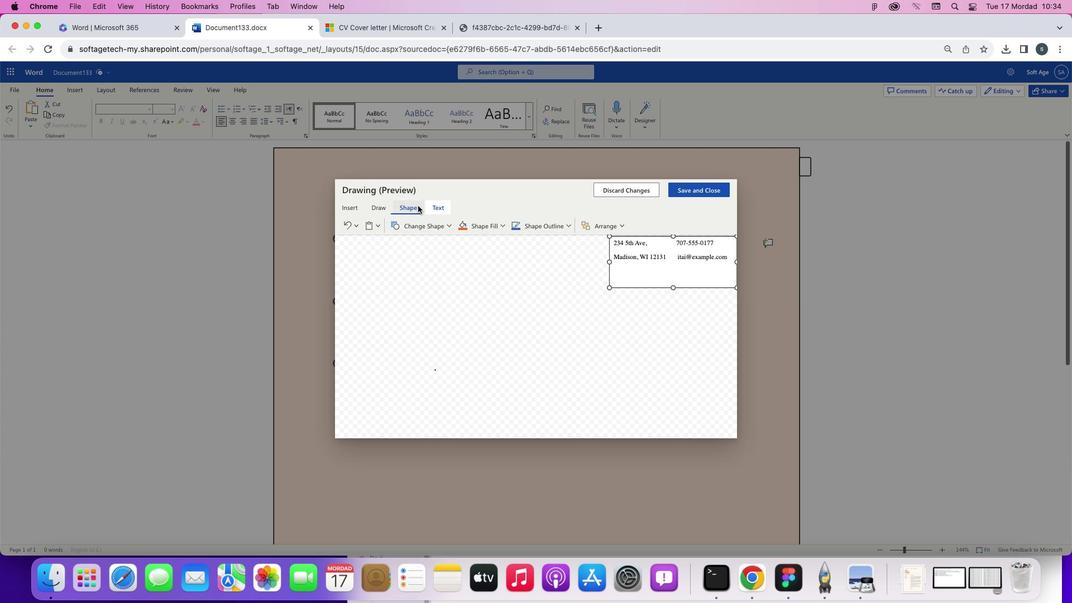 
Action: Mouse pressed left at (405, 193)
Screenshot: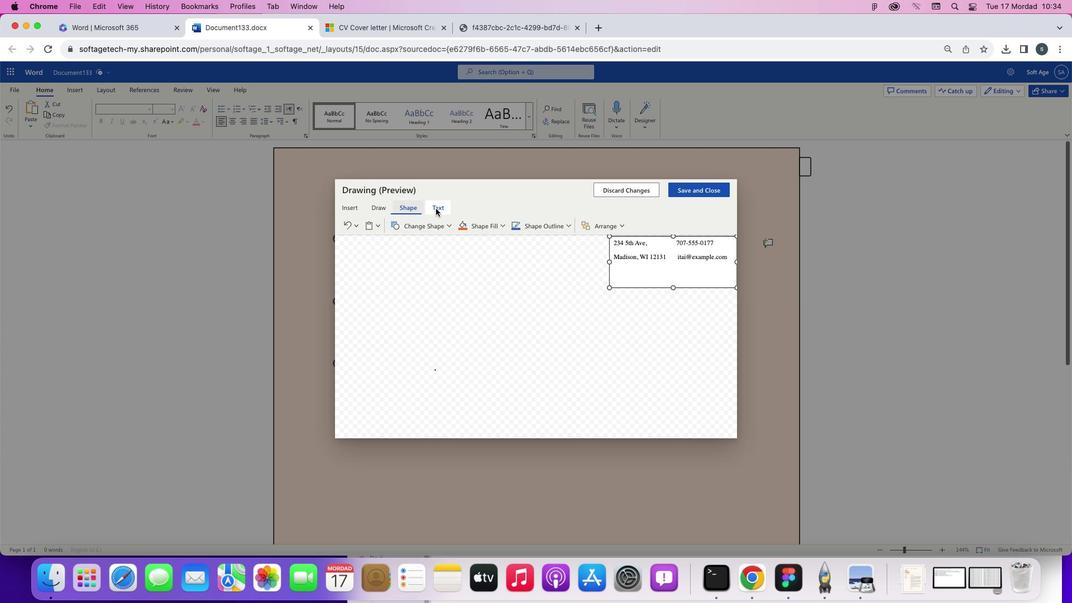 
Action: Mouse moved to (595, 209)
Screenshot: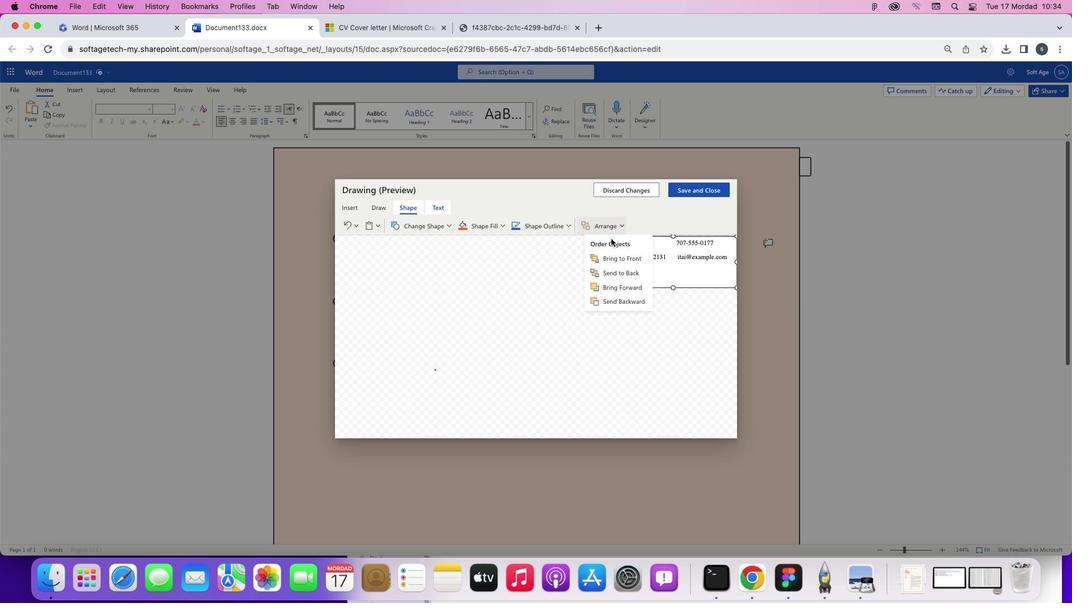 
Action: Mouse pressed left at (595, 209)
Screenshot: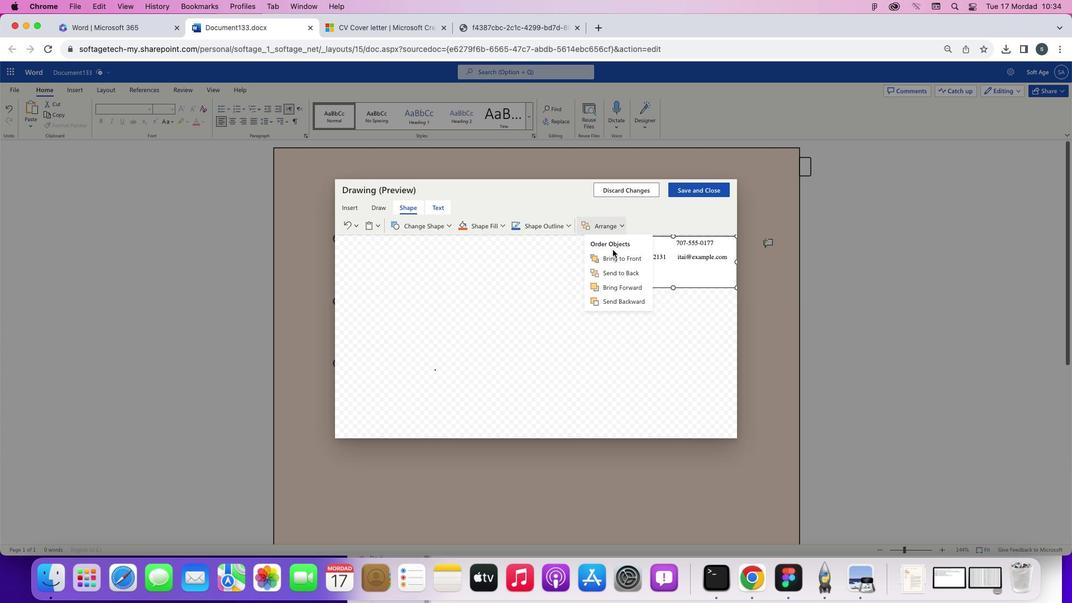
Action: Mouse moved to (608, 275)
